 Task: Create a new custom object 'Candidate' in Salesforce, add fields for 'First Name', 'Last Name', 'Email', and 'Phone', and set up a custom tab for it.
Action: Mouse moved to (33, 107)
Screenshot: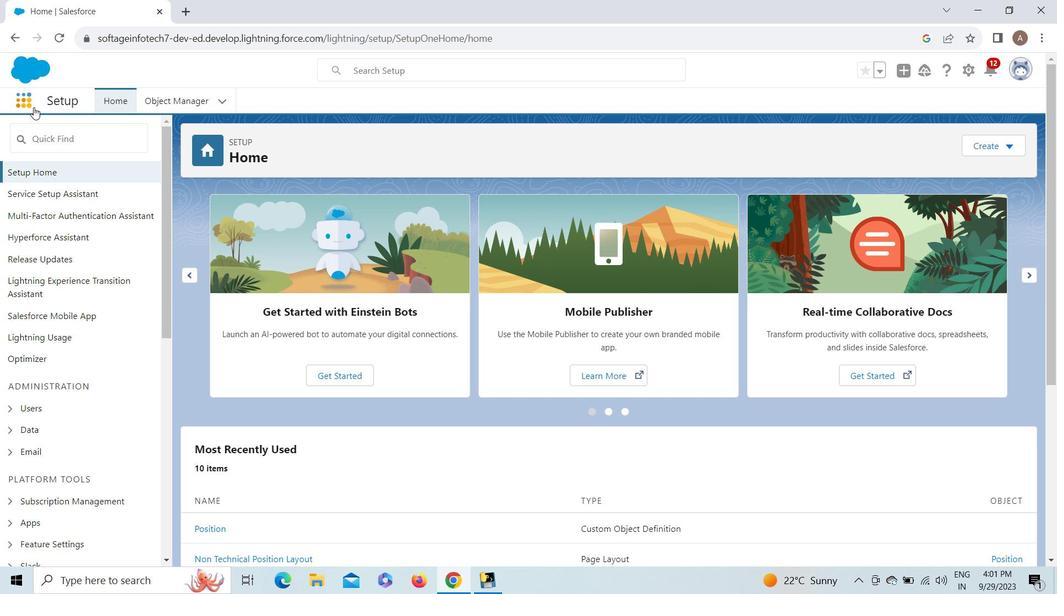 
Action: Mouse pressed left at (33, 107)
Screenshot: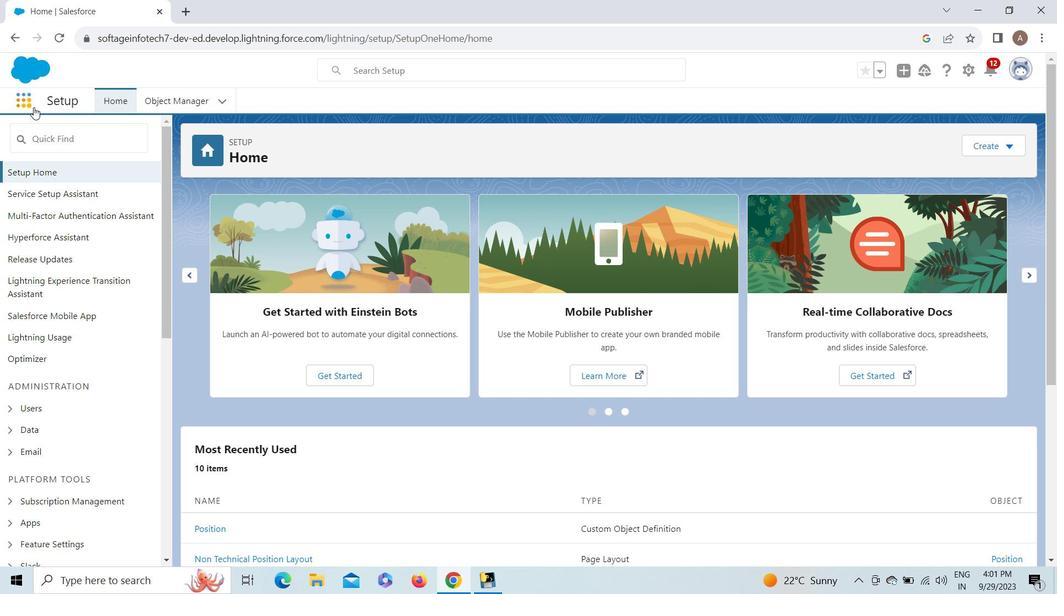
Action: Mouse moved to (86, 182)
Screenshot: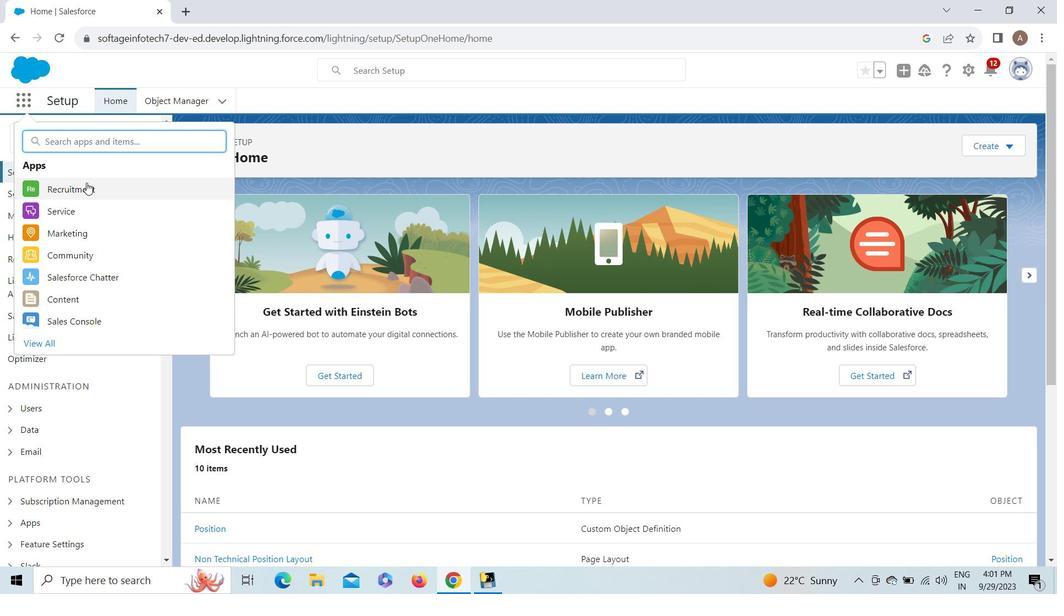 
Action: Mouse pressed left at (86, 182)
Screenshot: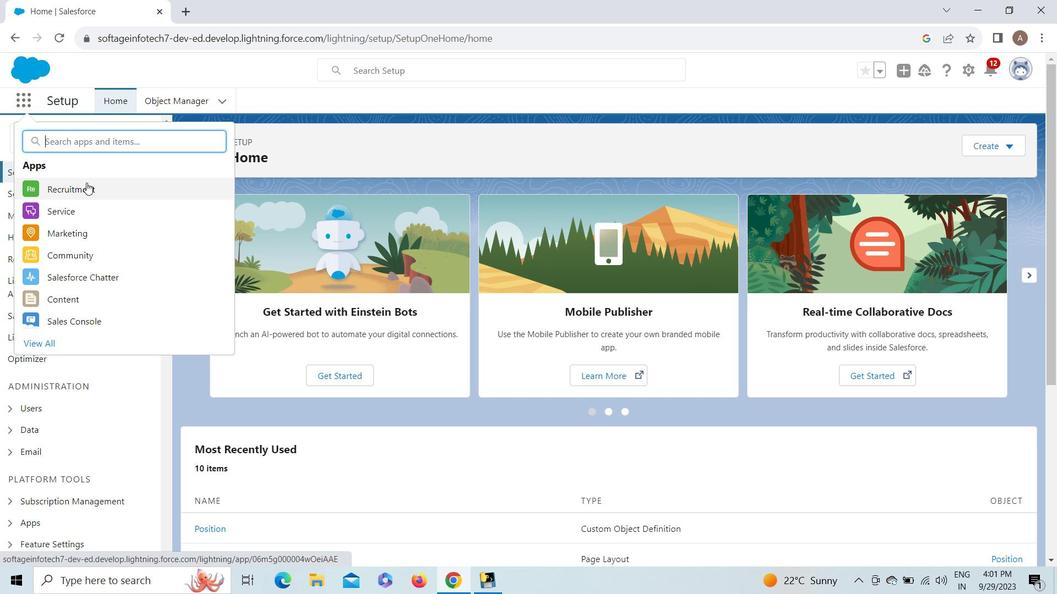 
Action: Mouse moved to (198, 93)
Screenshot: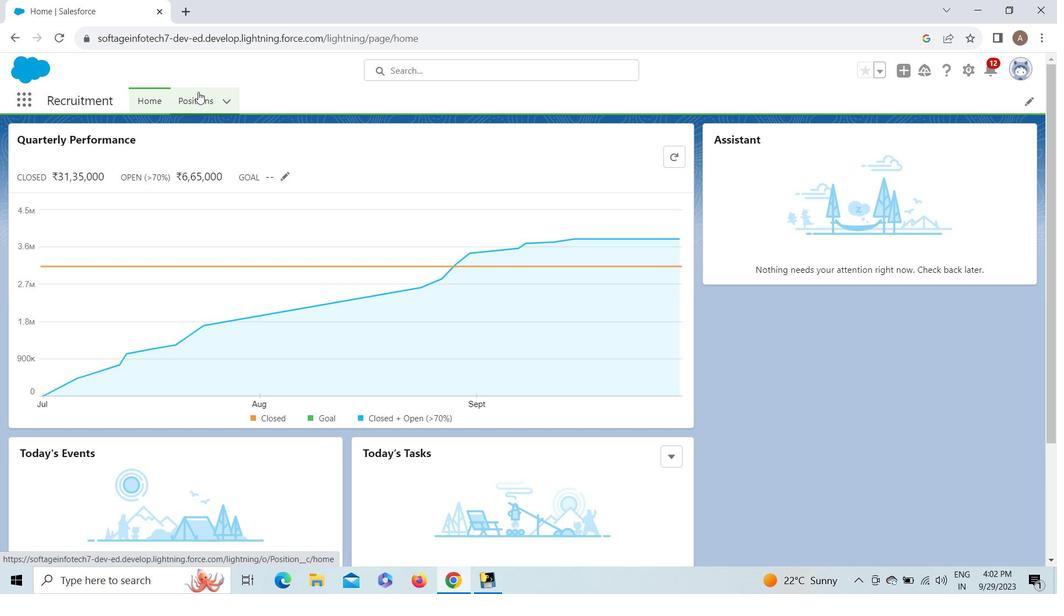 
Action: Mouse pressed left at (198, 93)
Screenshot: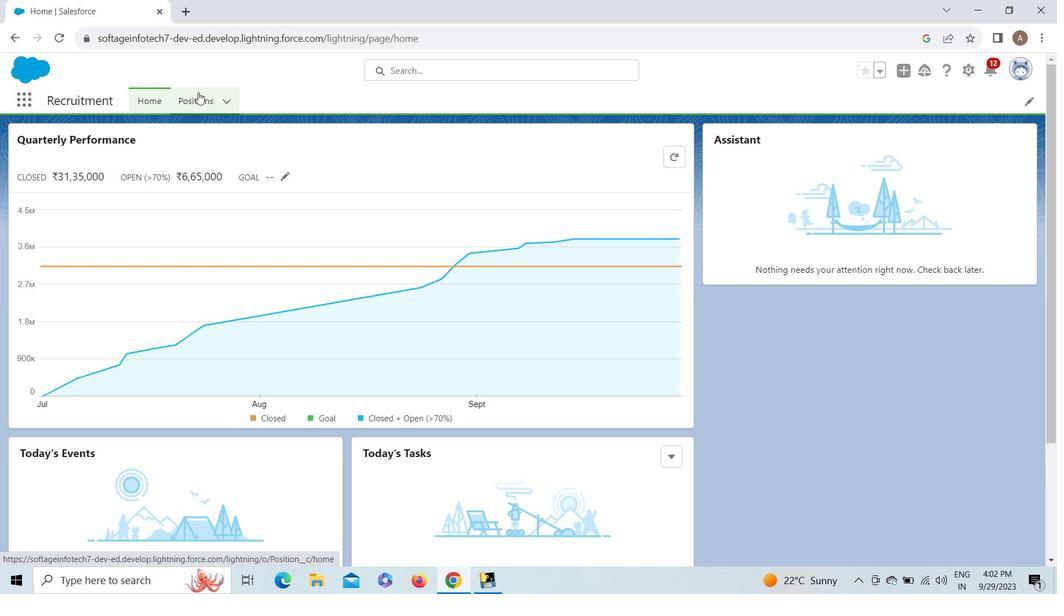 
Action: Mouse moved to (934, 167)
Screenshot: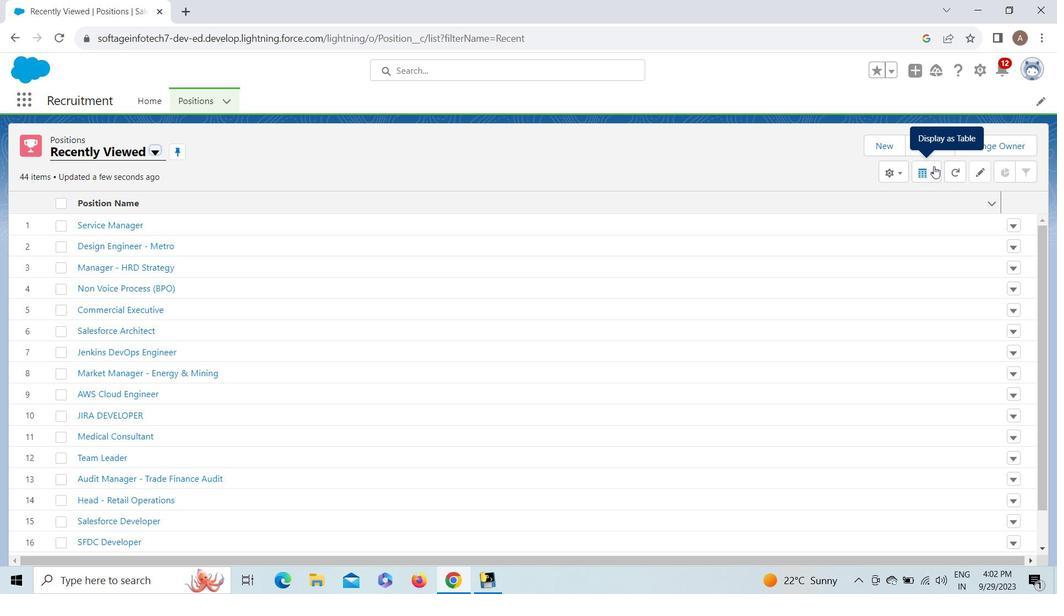 
Action: Mouse pressed left at (934, 167)
Screenshot: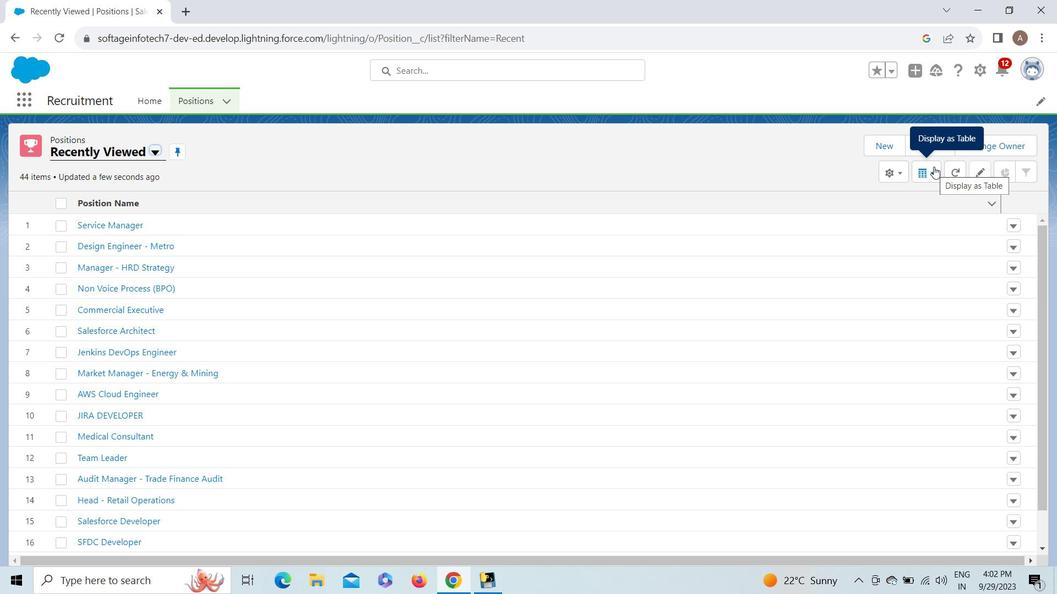 
Action: Mouse pressed left at (934, 167)
Screenshot: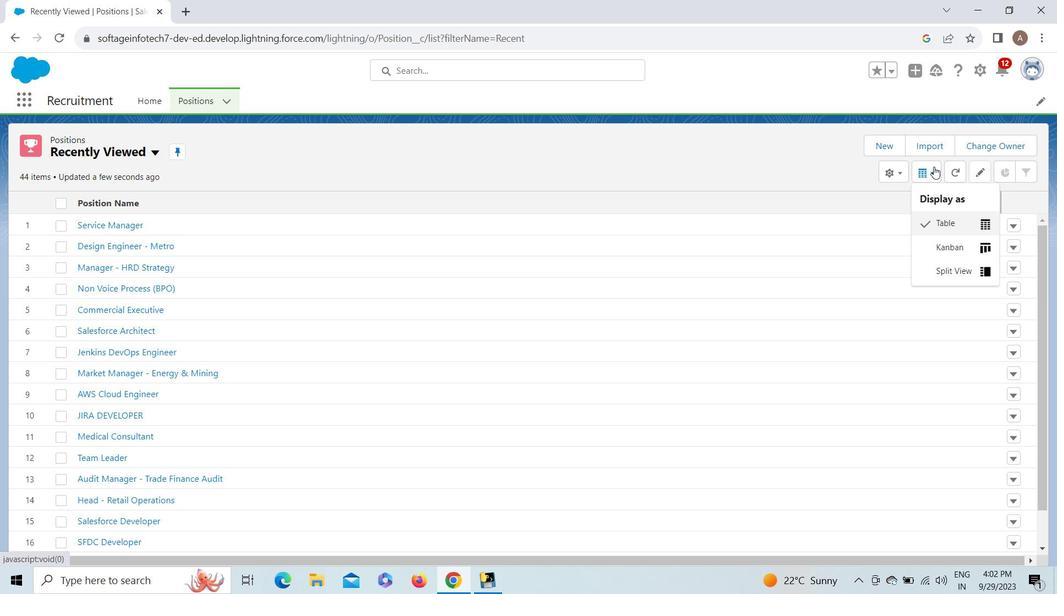 
Action: Mouse moved to (900, 171)
Screenshot: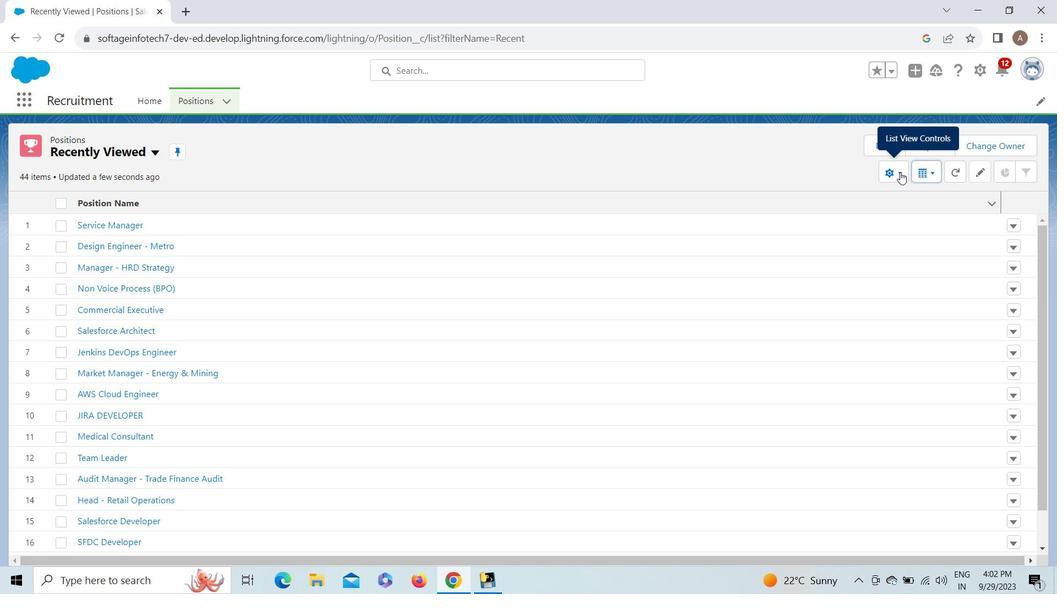 
Action: Mouse pressed left at (900, 171)
Screenshot: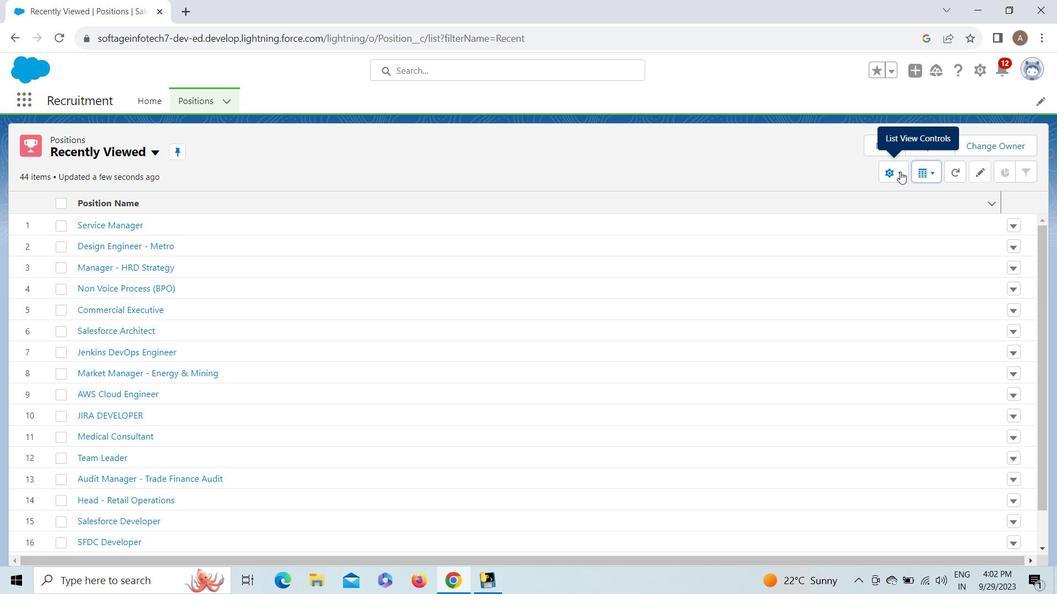 
Action: Mouse pressed left at (900, 171)
Screenshot: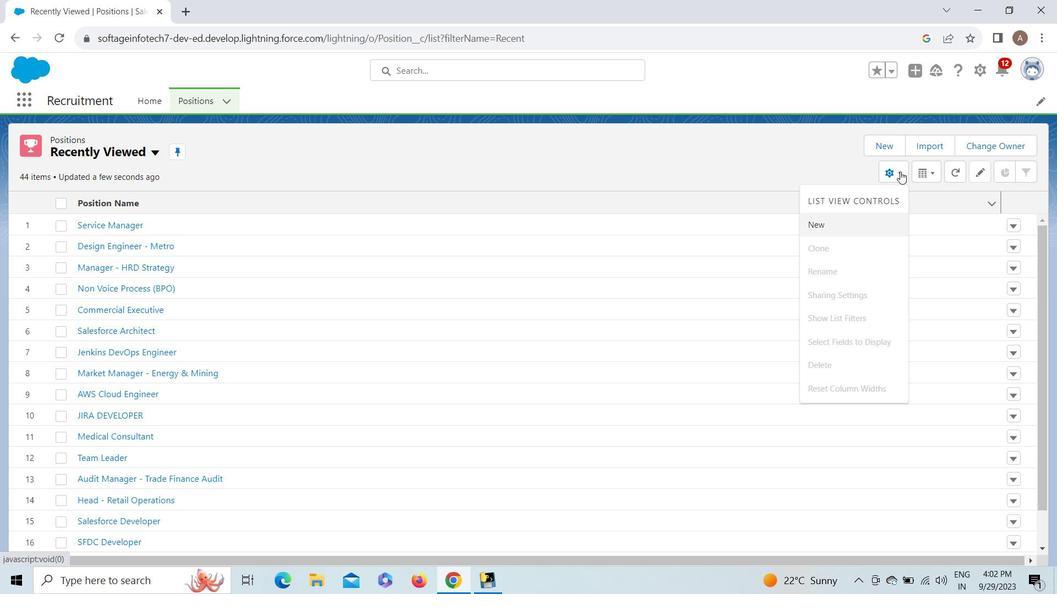 
Action: Mouse moved to (981, 67)
Screenshot: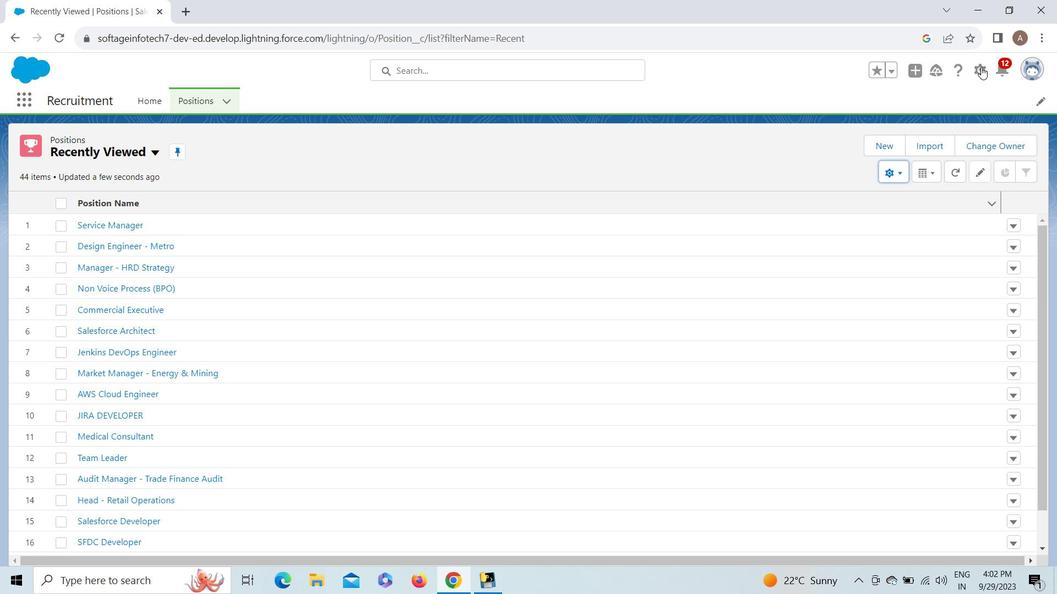 
Action: Mouse pressed left at (981, 67)
Screenshot: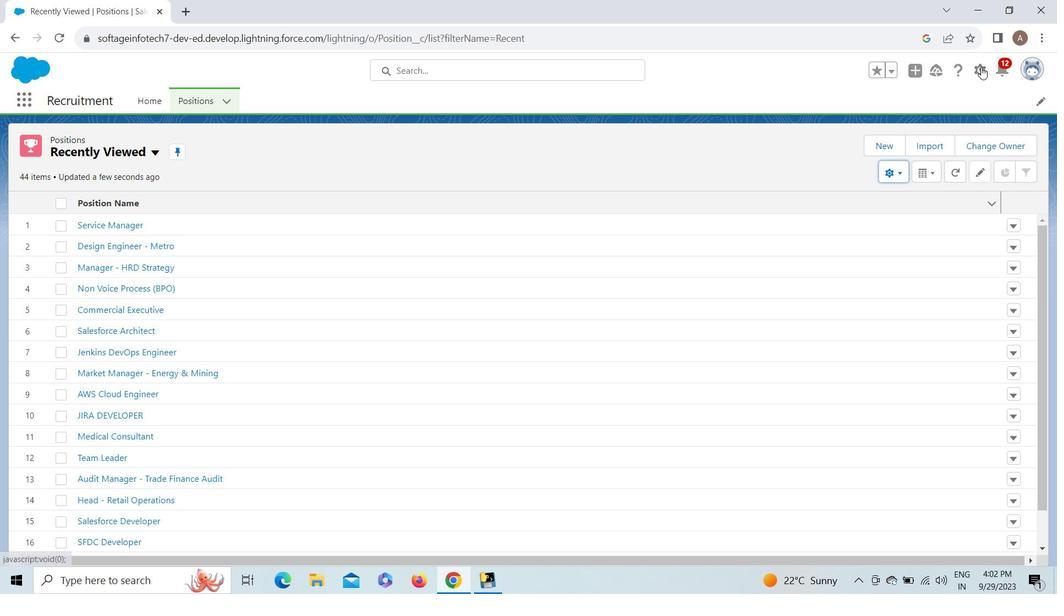 
Action: Mouse moved to (926, 113)
Screenshot: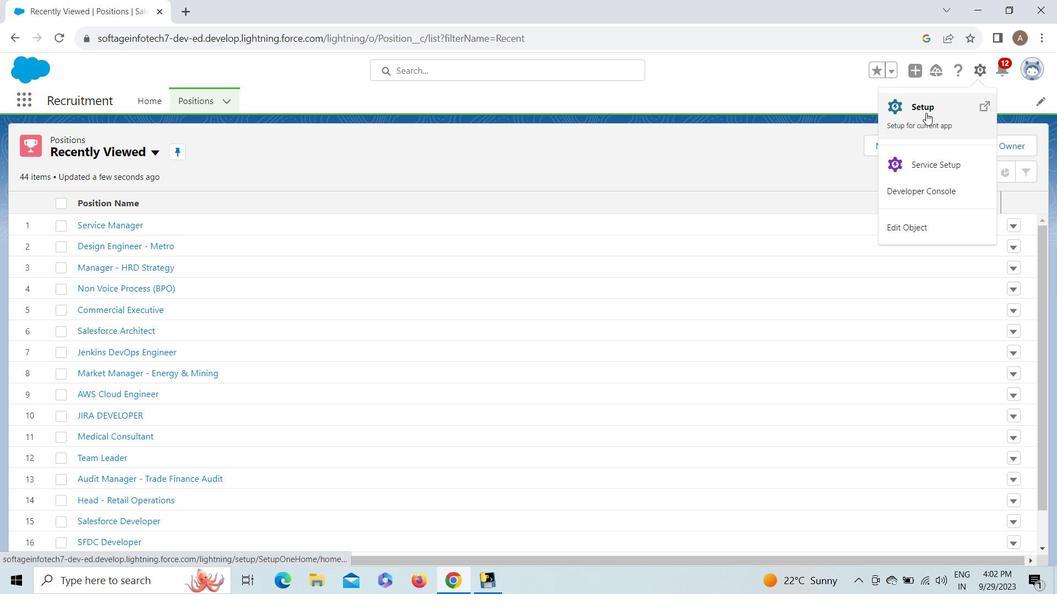 
Action: Mouse pressed left at (926, 113)
Screenshot: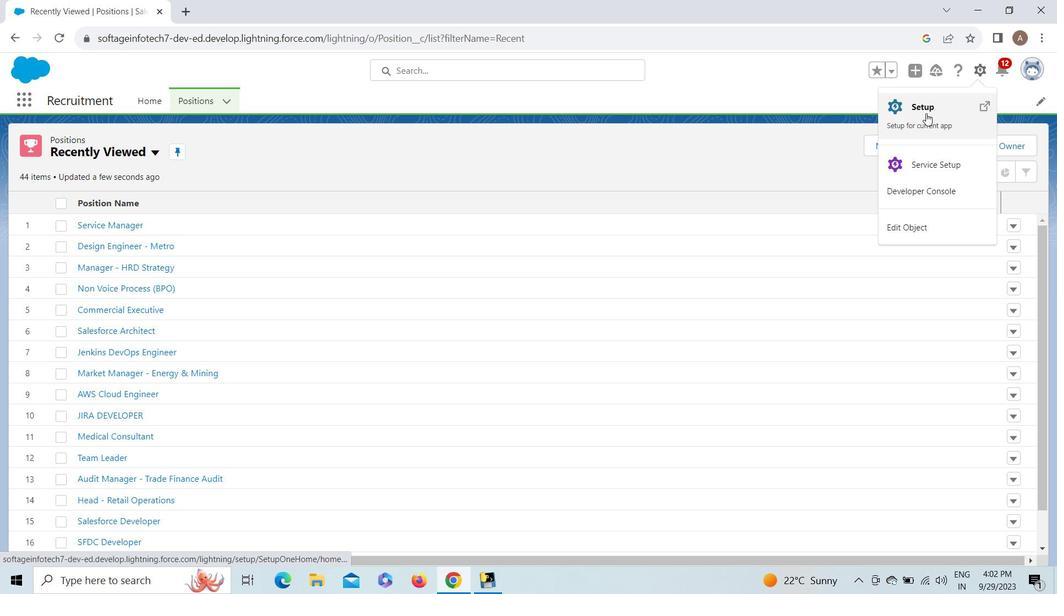 
Action: Mouse moved to (170, 103)
Screenshot: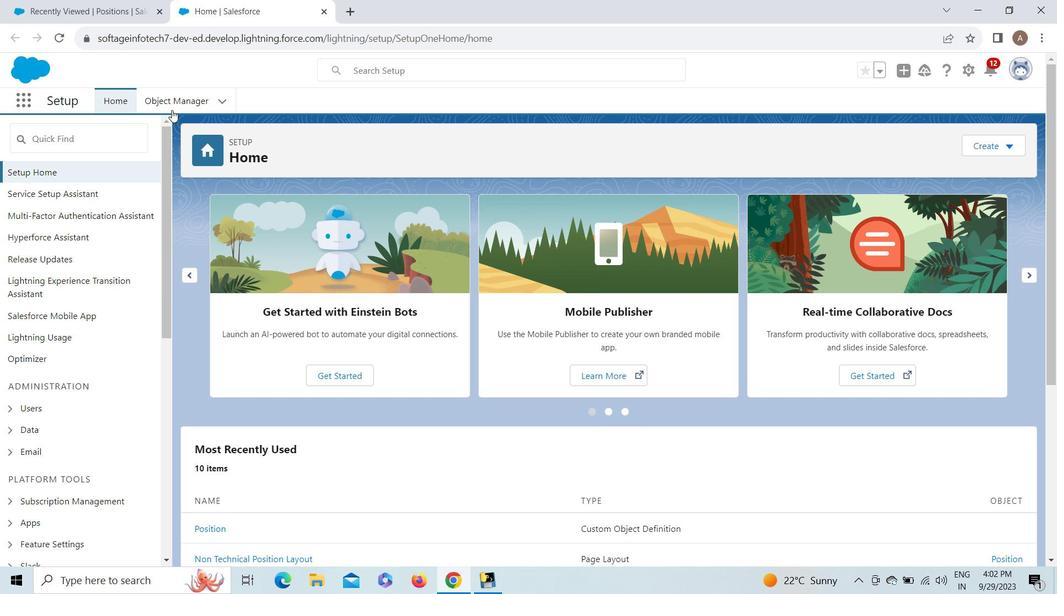 
Action: Mouse pressed left at (170, 103)
Screenshot: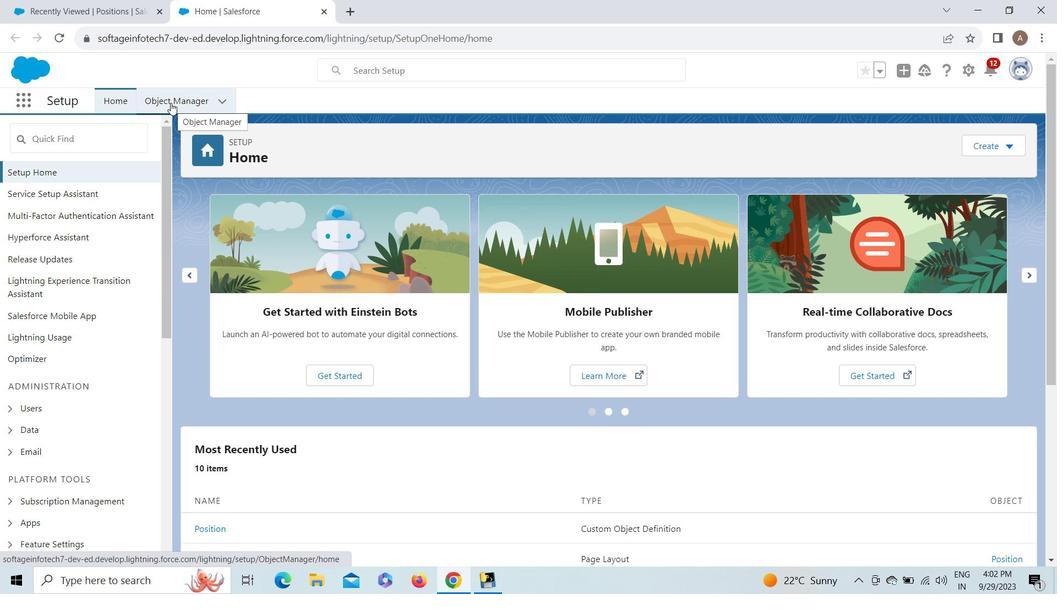 
Action: Mouse moved to (1024, 149)
Screenshot: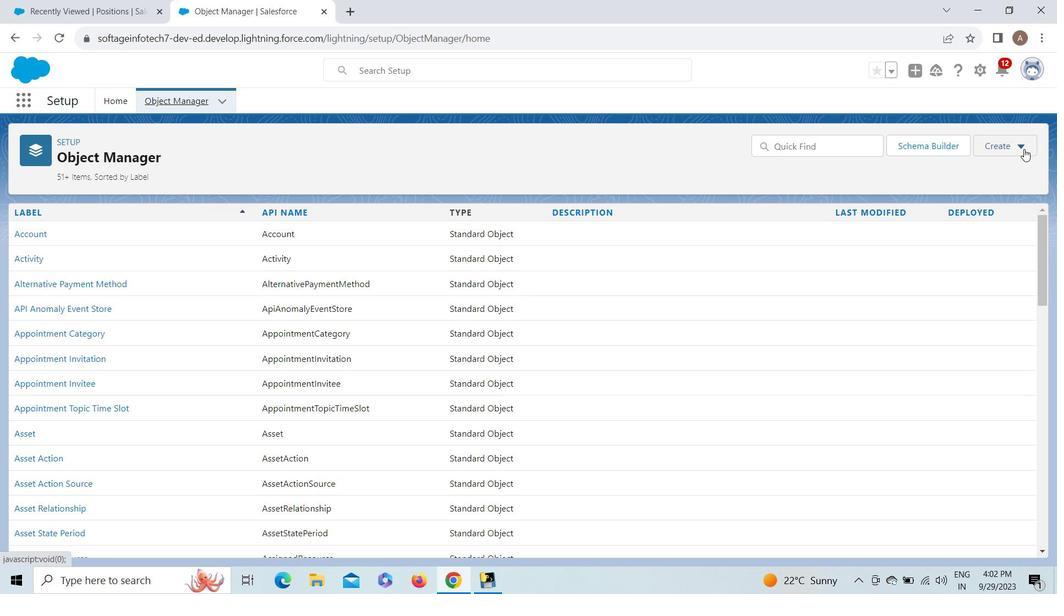 
Action: Mouse pressed left at (1024, 149)
Screenshot: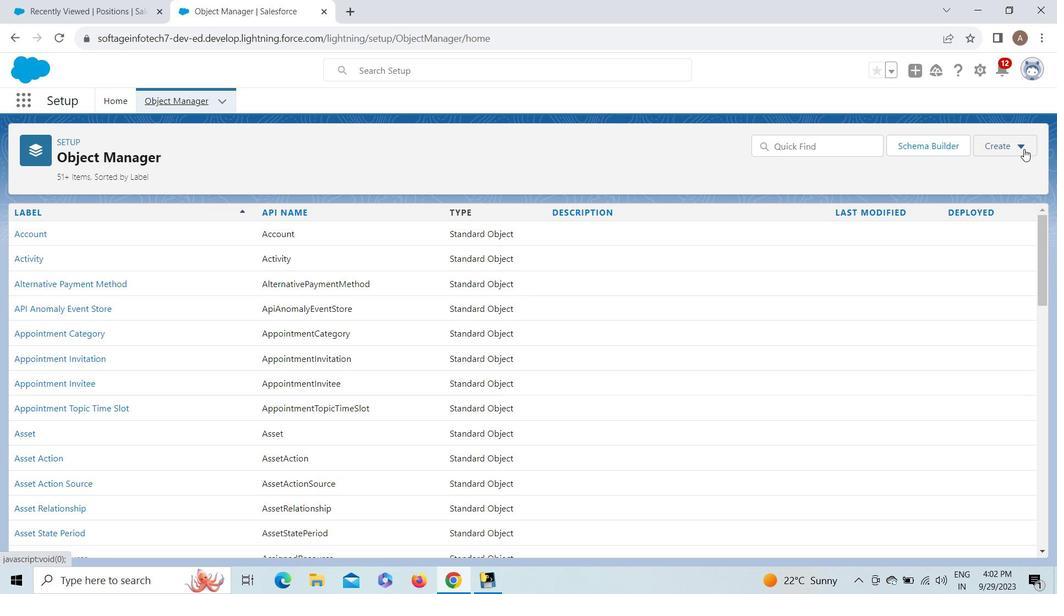 
Action: Mouse moved to (973, 178)
Screenshot: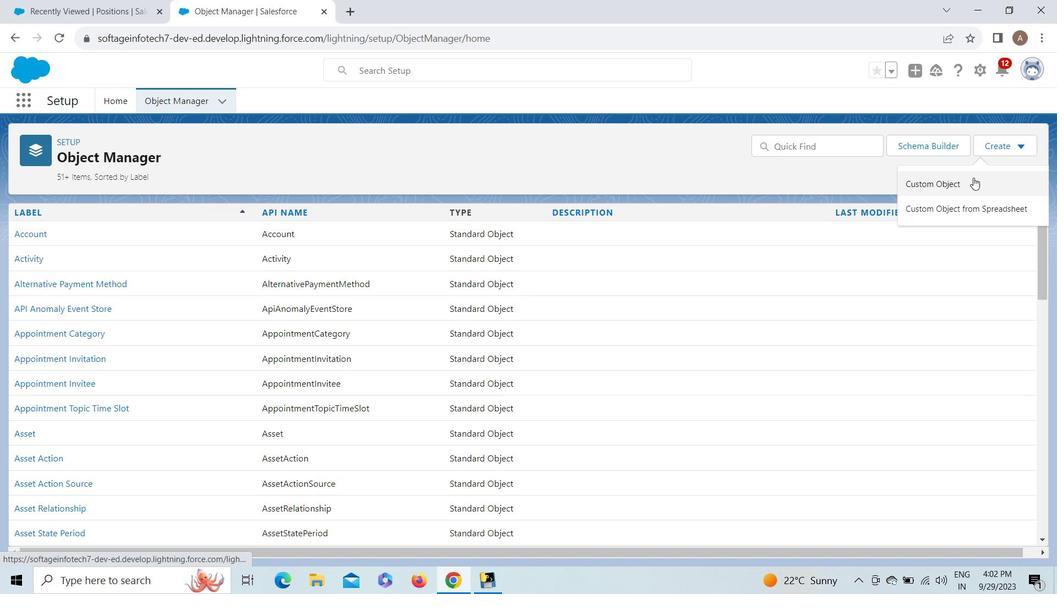 
Action: Mouse pressed left at (973, 178)
Screenshot: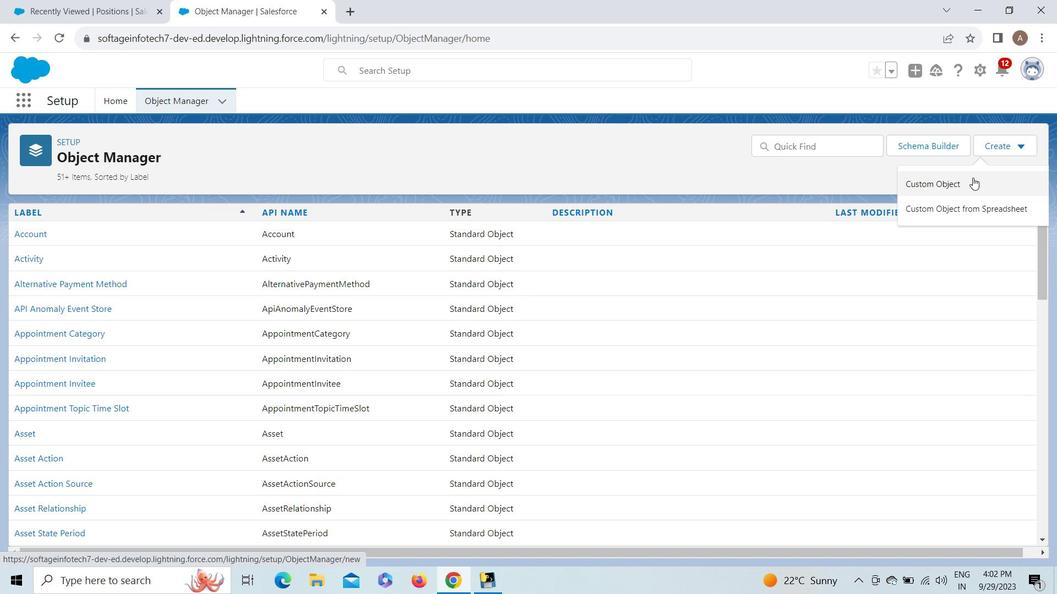 
Action: Mouse moved to (244, 318)
Screenshot: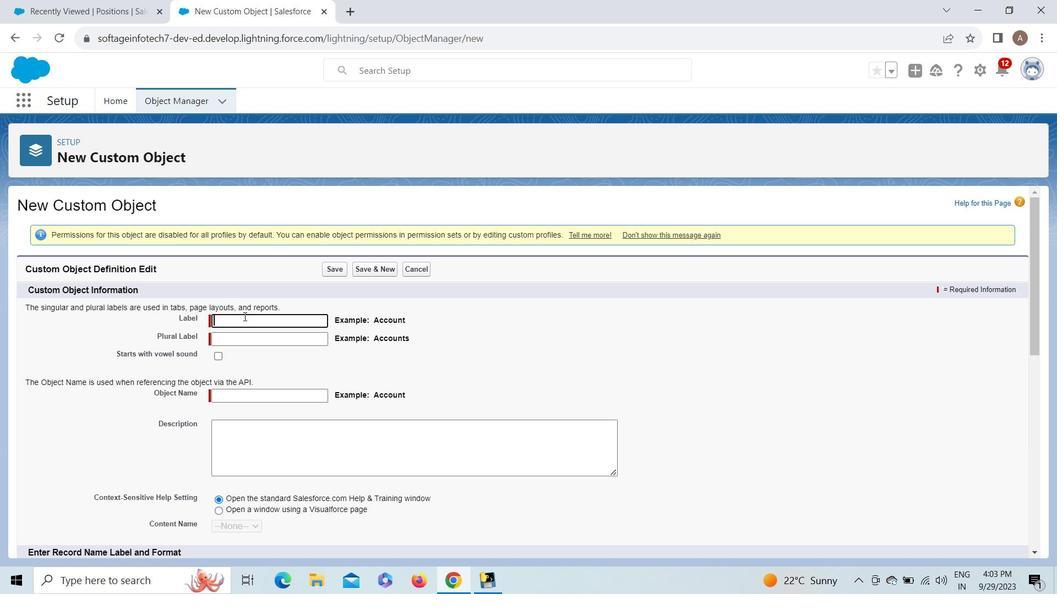 
Action: Key pressed <Key.shift>Candidate
Screenshot: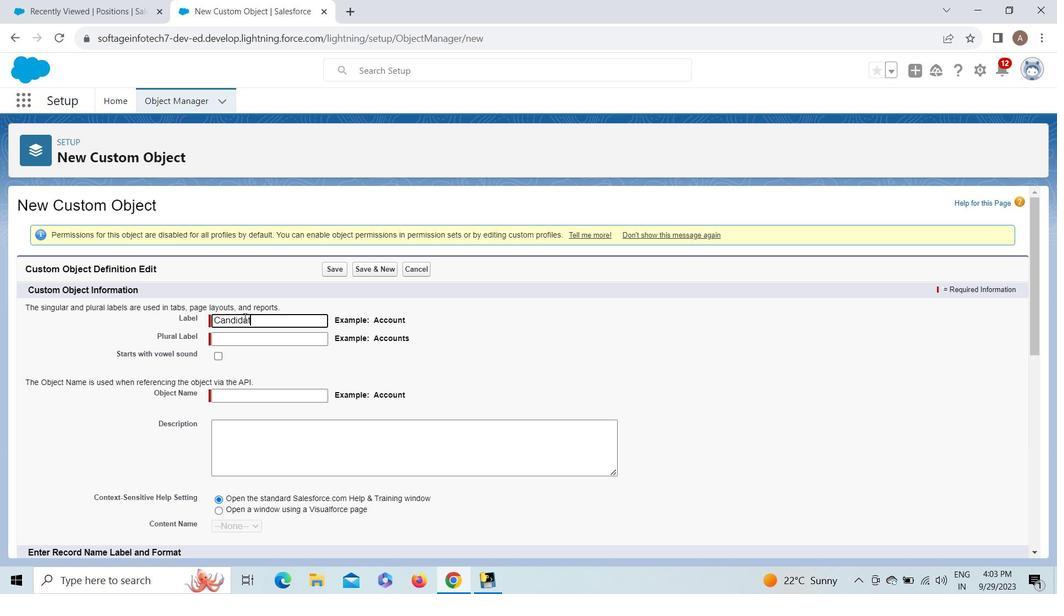 
Action: Mouse moved to (239, 335)
Screenshot: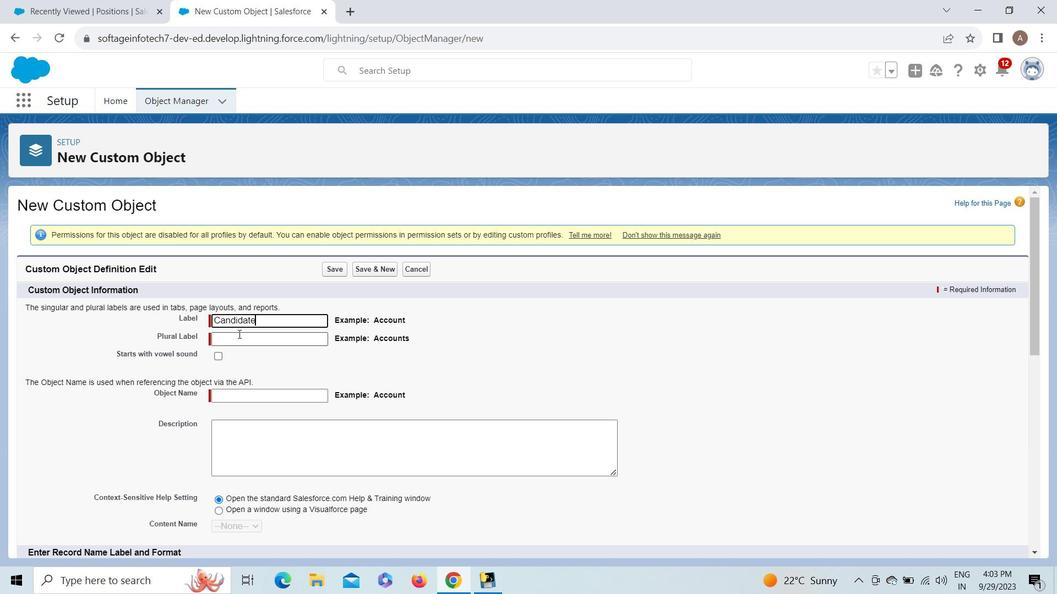 
Action: Mouse pressed left at (239, 335)
Screenshot: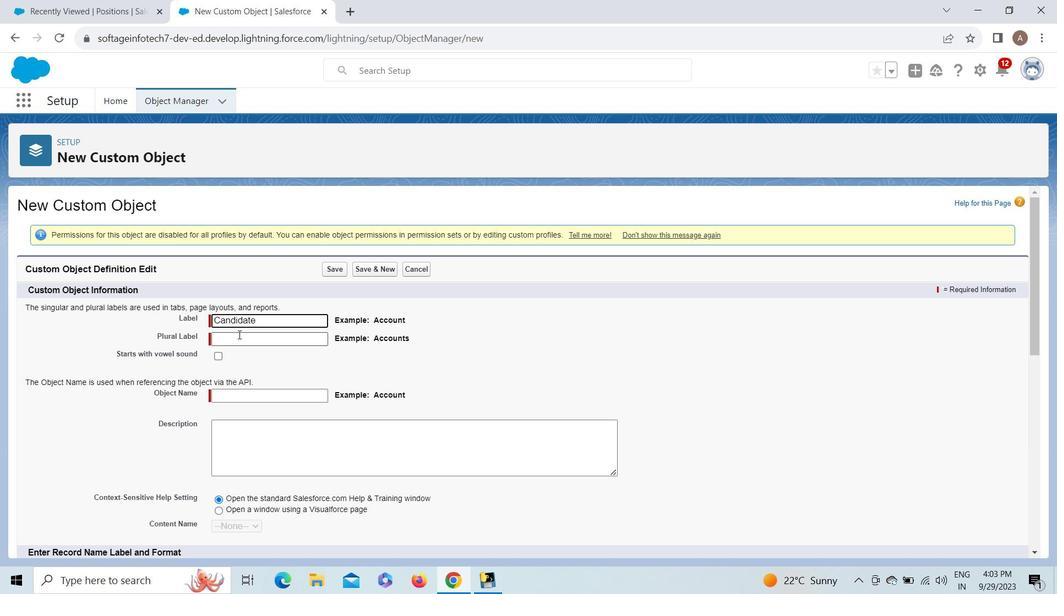 
Action: Key pressed <Key.shift>Candidates
Screenshot: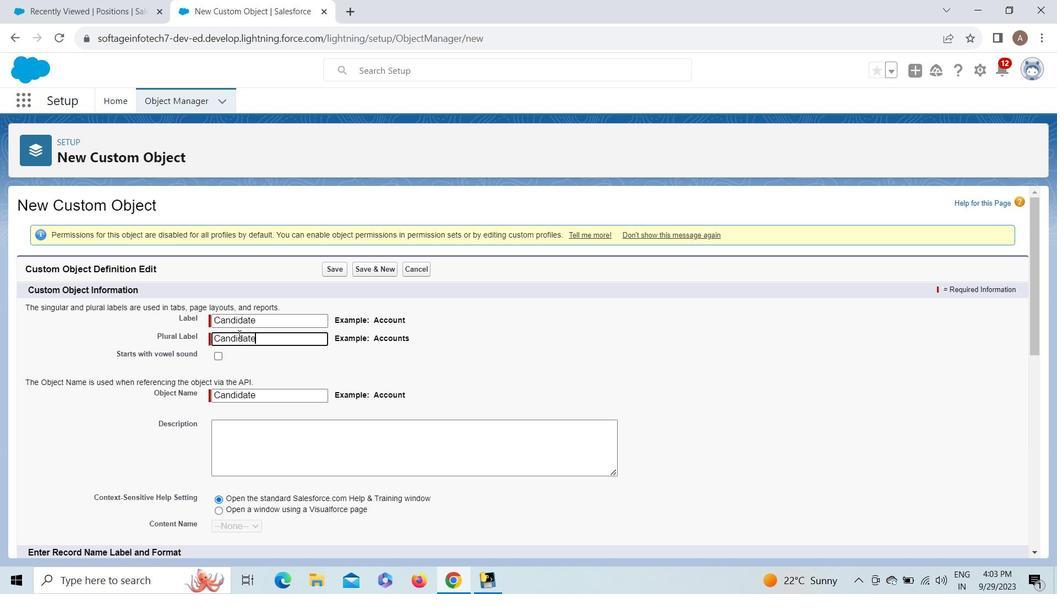 
Action: Mouse moved to (1037, 291)
Screenshot: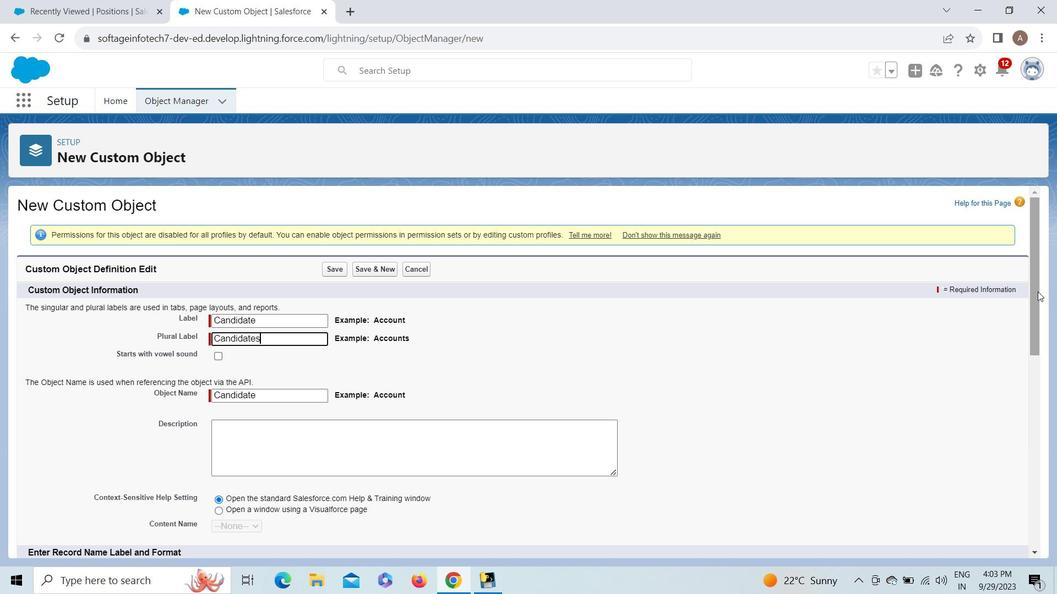 
Action: Mouse pressed left at (1037, 291)
Screenshot: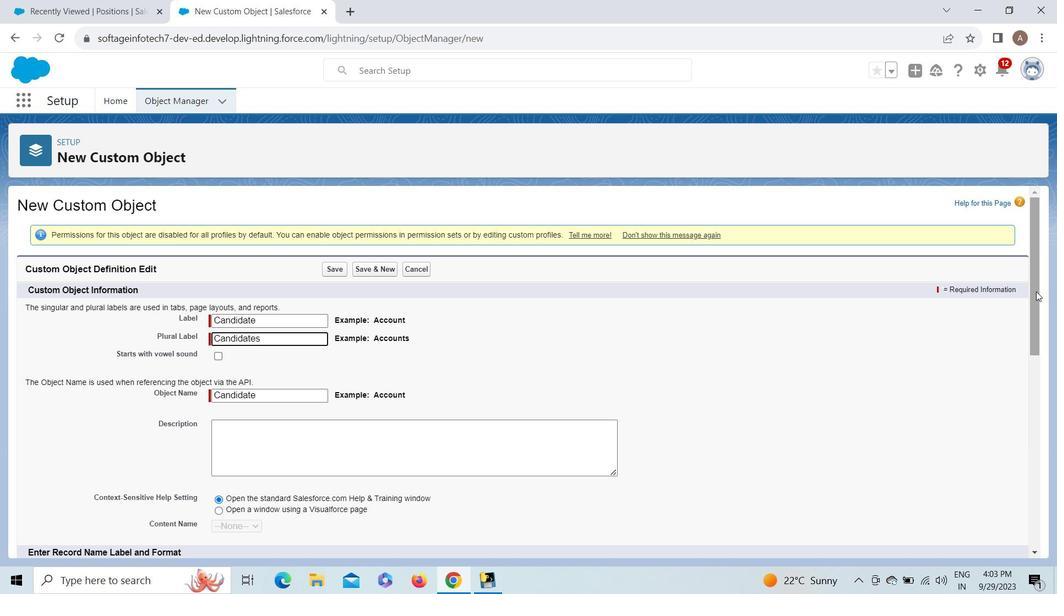 
Action: Mouse moved to (301, 432)
Screenshot: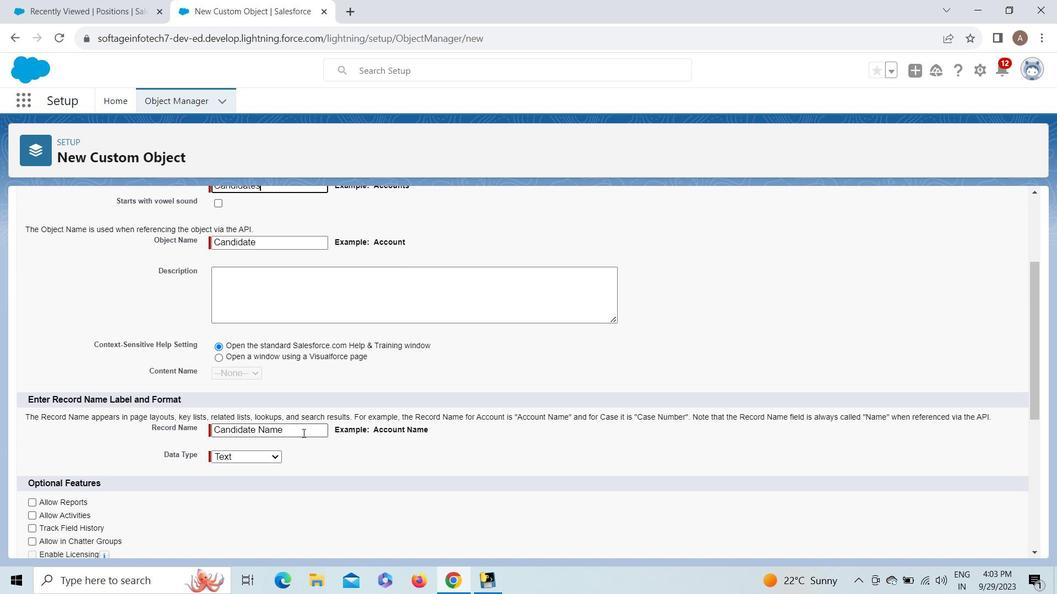 
Action: Mouse pressed left at (301, 432)
Screenshot: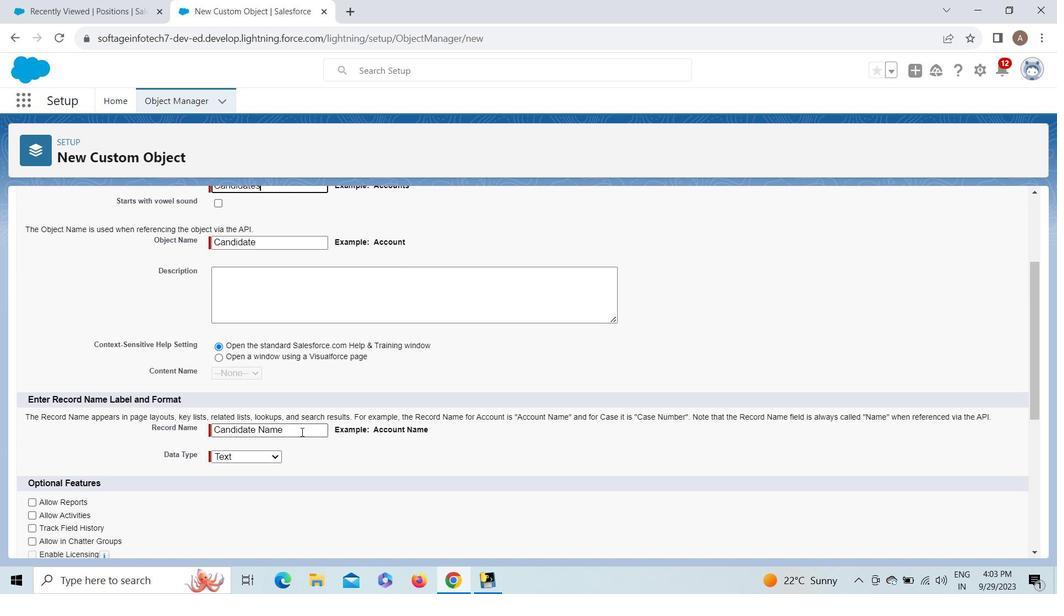 
Action: Key pressed <Key.backspace><Key.backspace><Key.backspace>umber
Screenshot: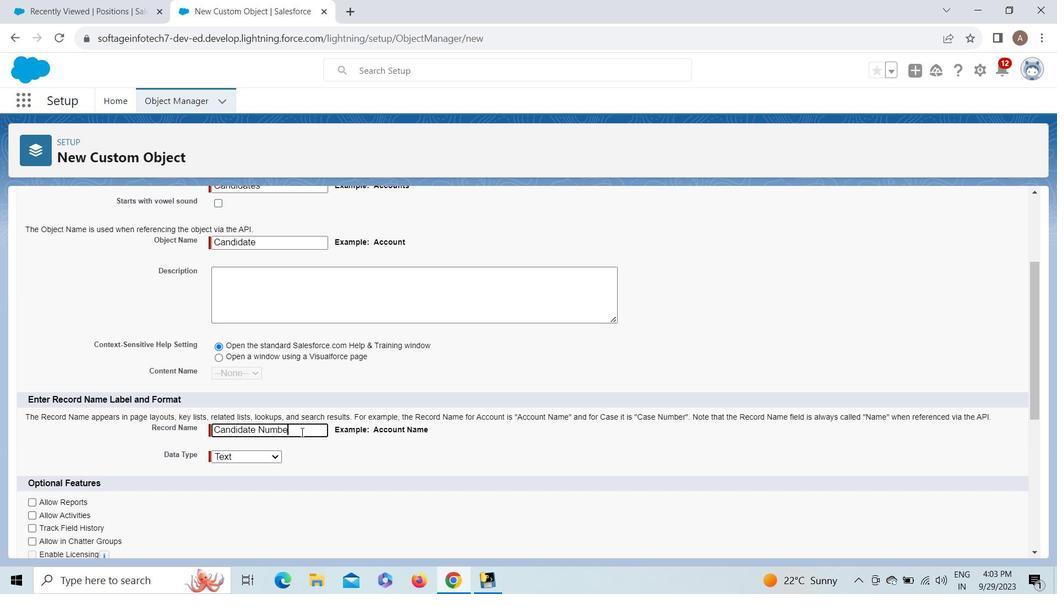 
Action: Mouse moved to (278, 457)
Screenshot: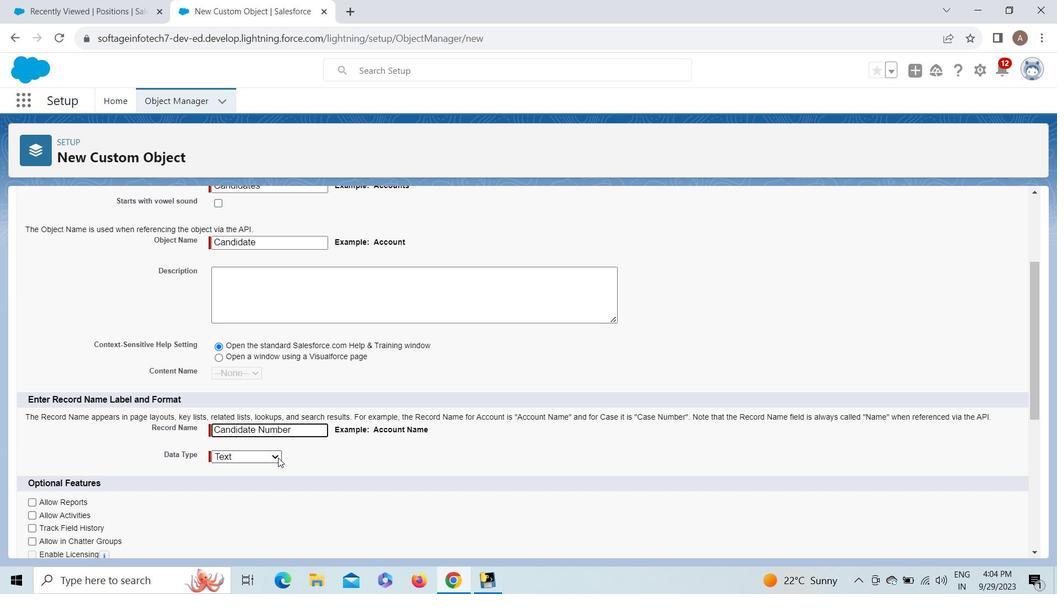 
Action: Mouse pressed left at (278, 457)
Screenshot: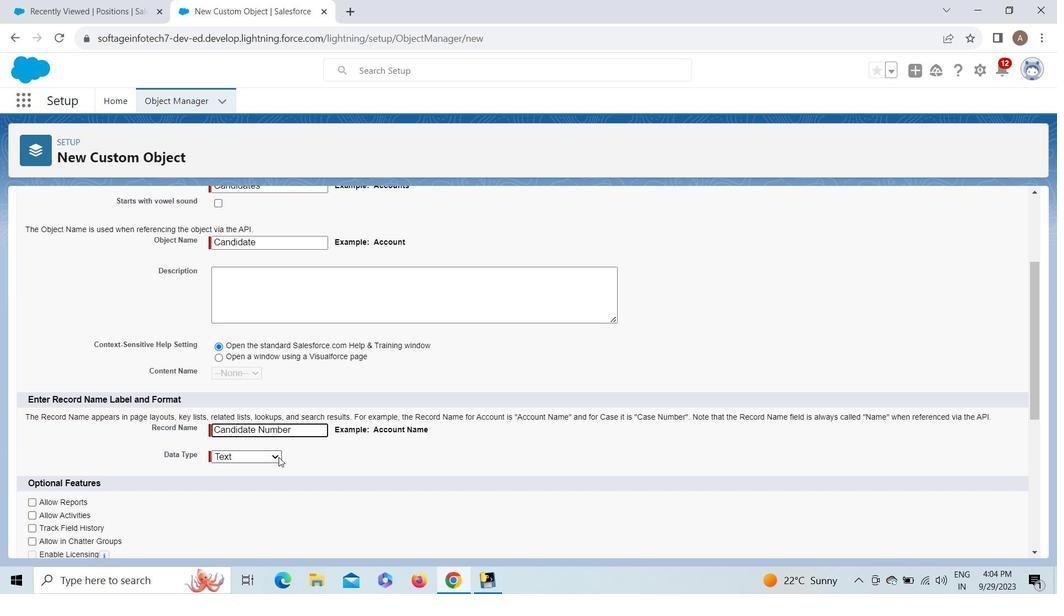 
Action: Mouse moved to (270, 481)
Screenshot: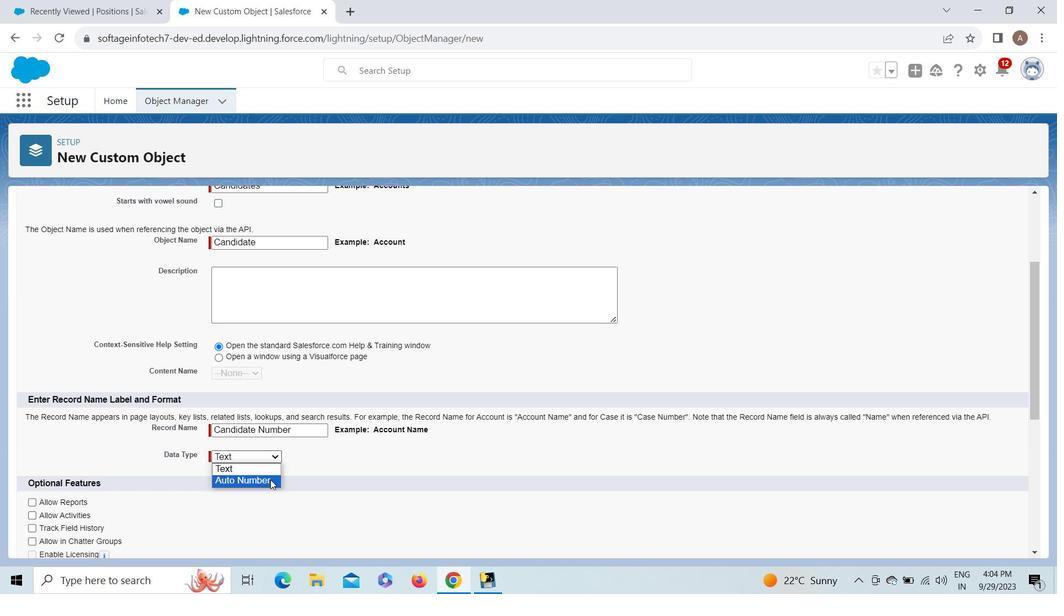 
Action: Mouse pressed left at (270, 481)
Screenshot: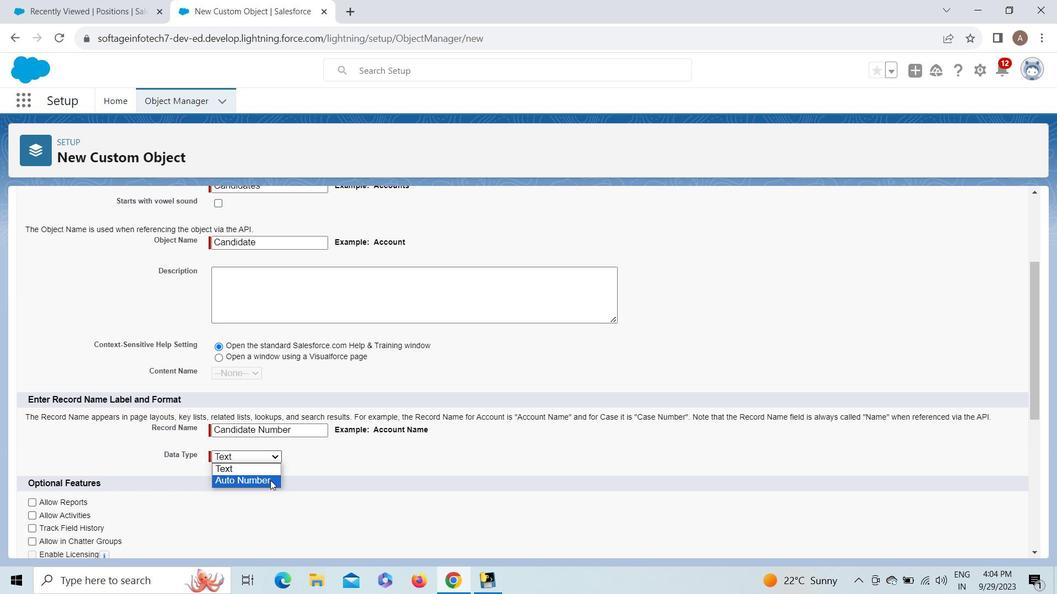 
Action: Mouse moved to (269, 475)
Screenshot: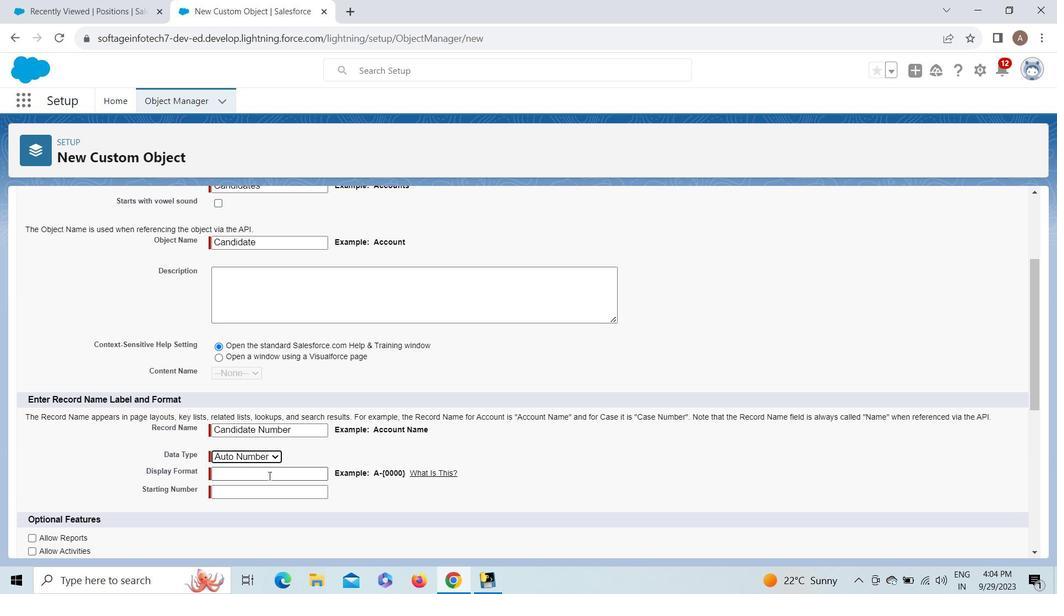 
Action: Mouse pressed left at (269, 475)
Screenshot: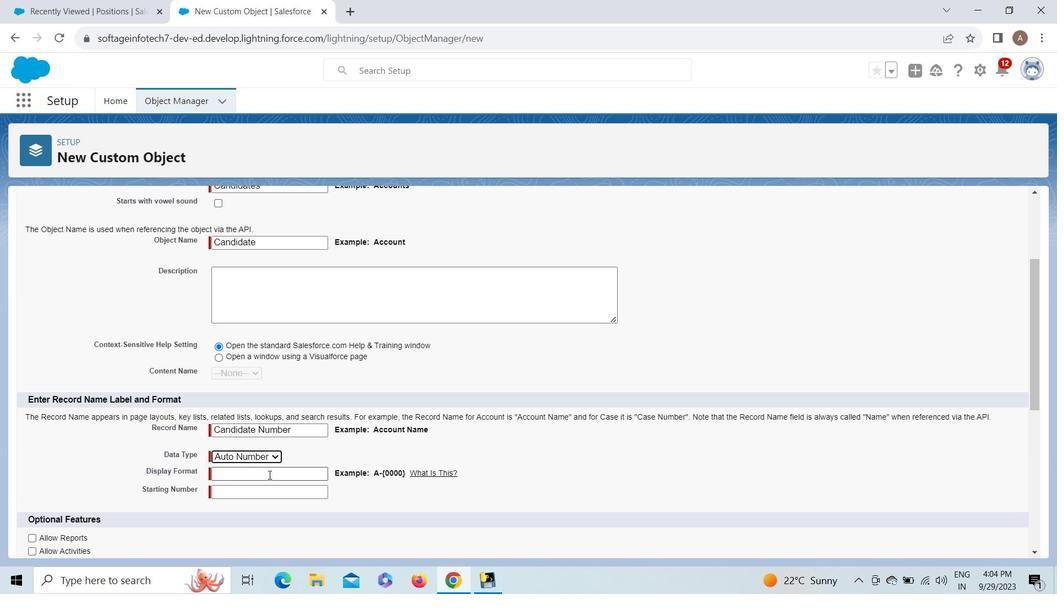 
Action: Key pressed <Key.shift>C-<Key.shift_r>{}<Key.left>0000
Screenshot: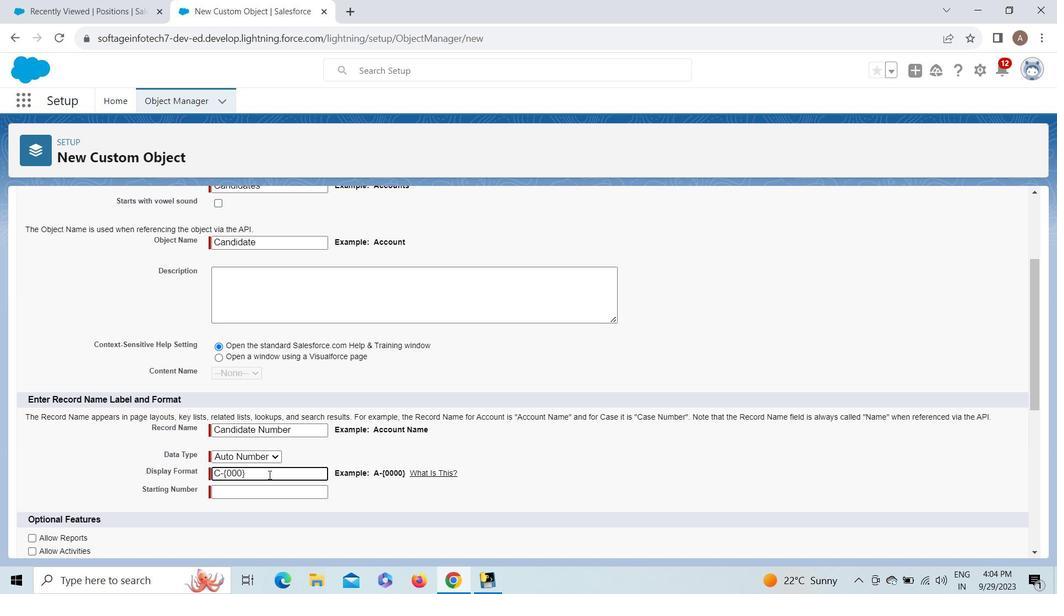 
Action: Mouse moved to (253, 497)
Screenshot: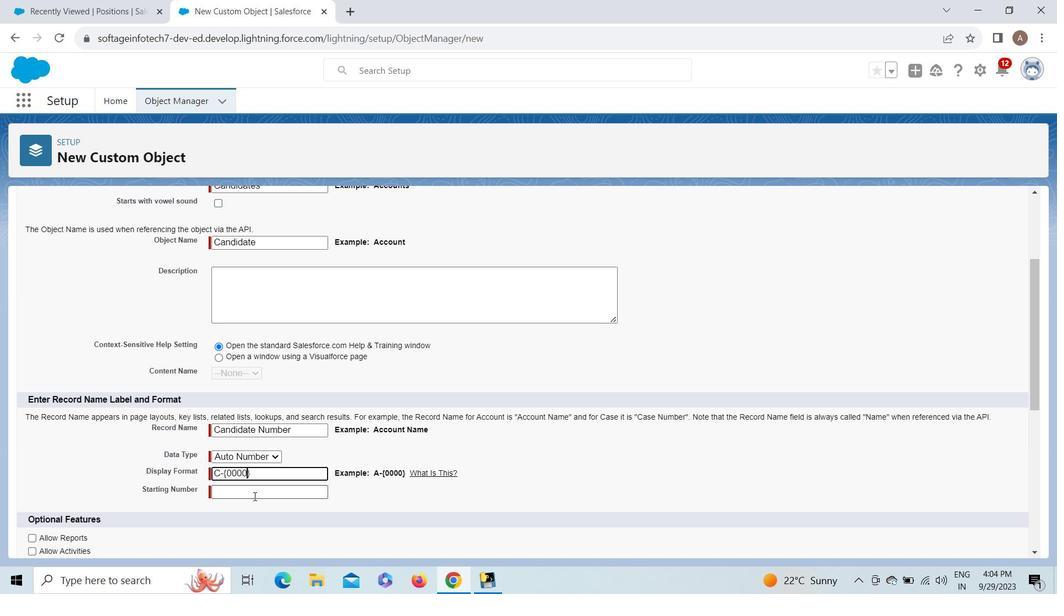 
Action: Mouse pressed left at (253, 497)
Screenshot: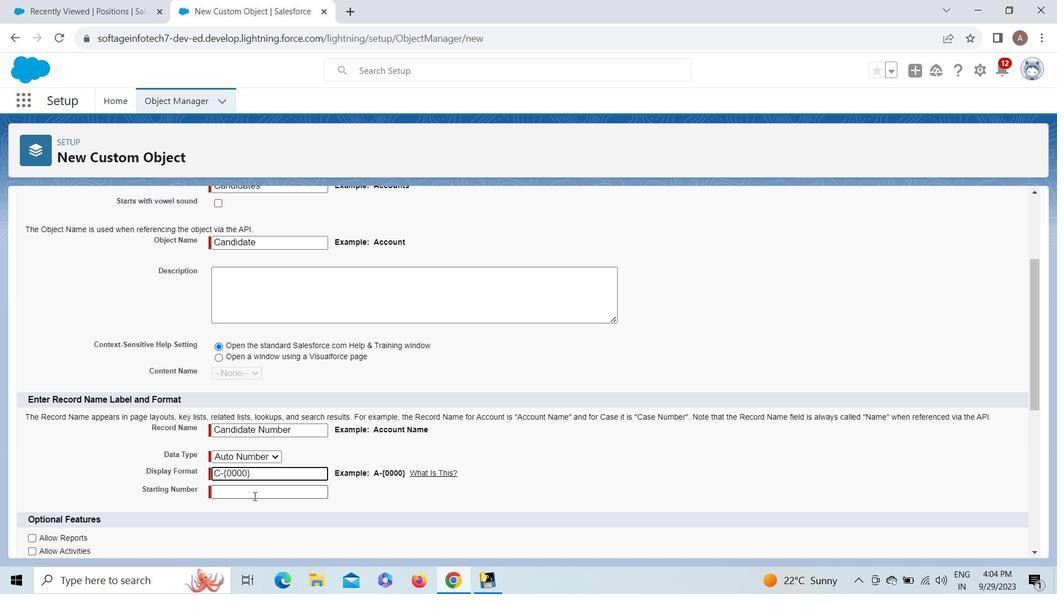 
Action: Mouse moved to (373, 490)
Screenshot: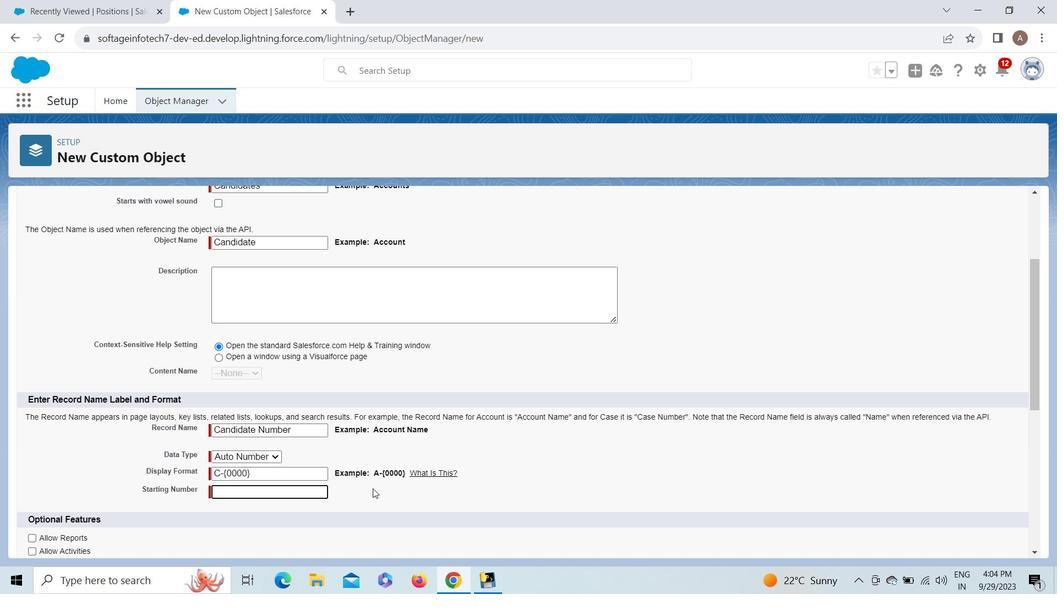 
Action: Key pressed 01
Screenshot: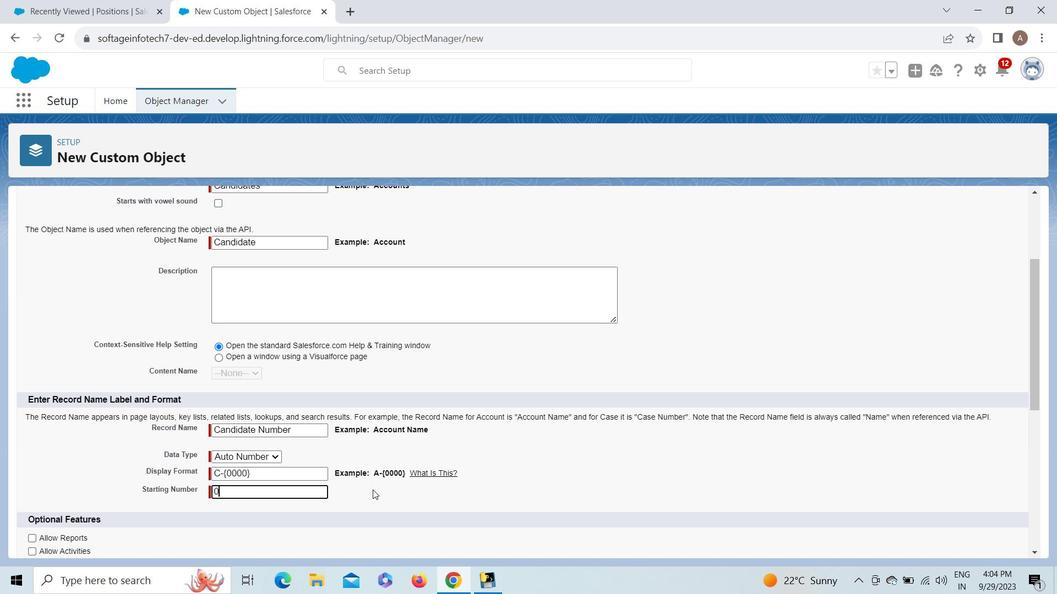 
Action: Mouse moved to (1033, 384)
Screenshot: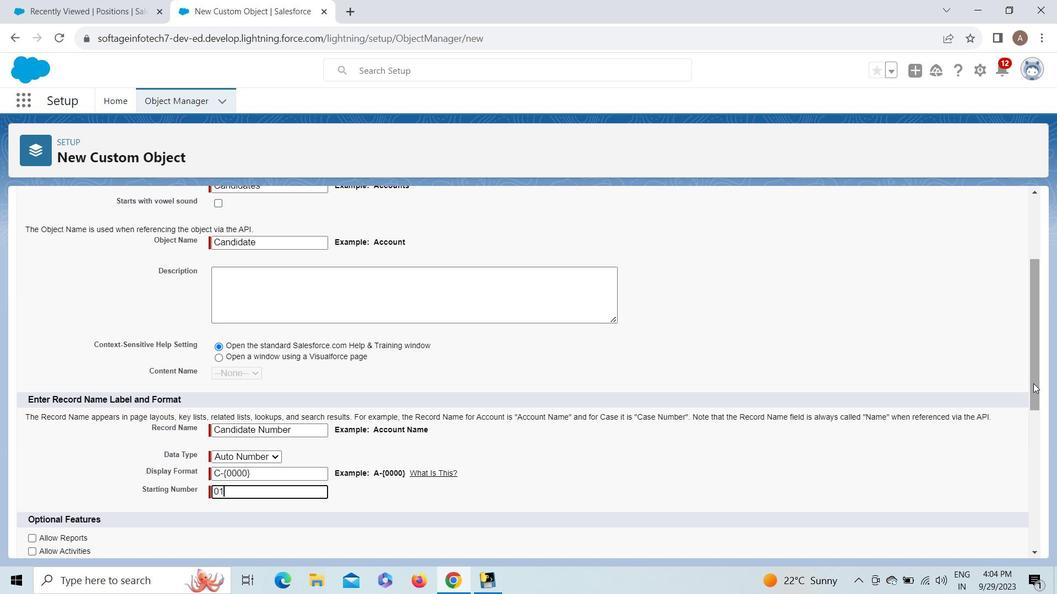 
Action: Mouse pressed left at (1033, 384)
Screenshot: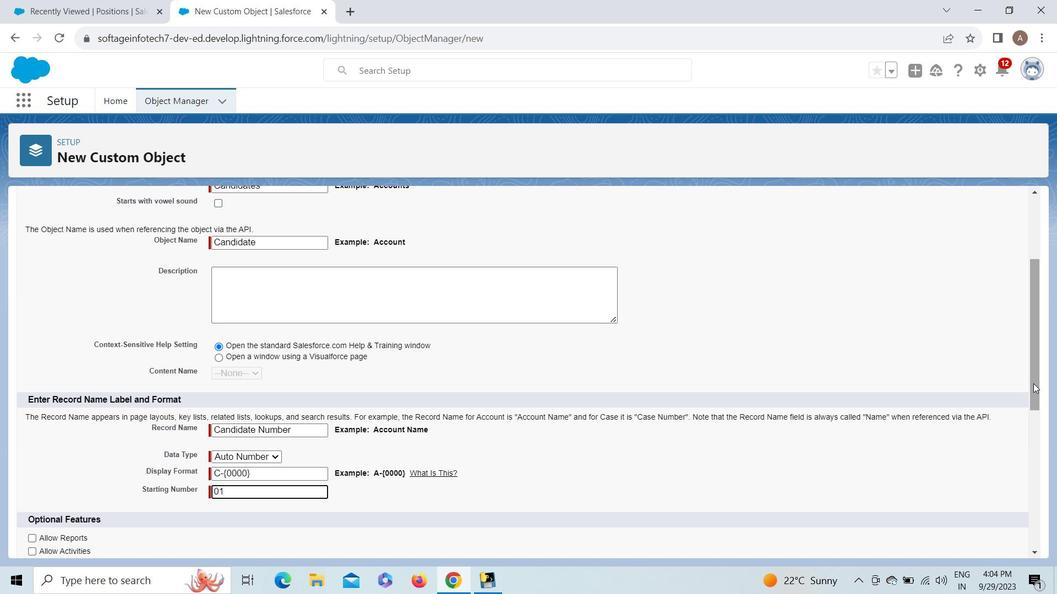 
Action: Mouse moved to (30, 422)
Screenshot: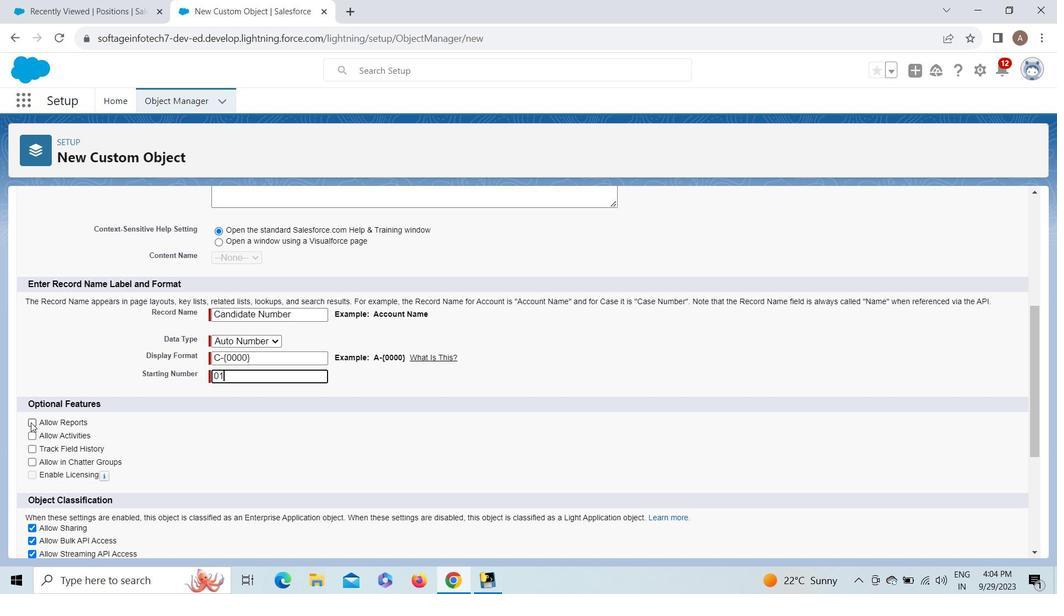 
Action: Mouse pressed left at (30, 422)
Screenshot: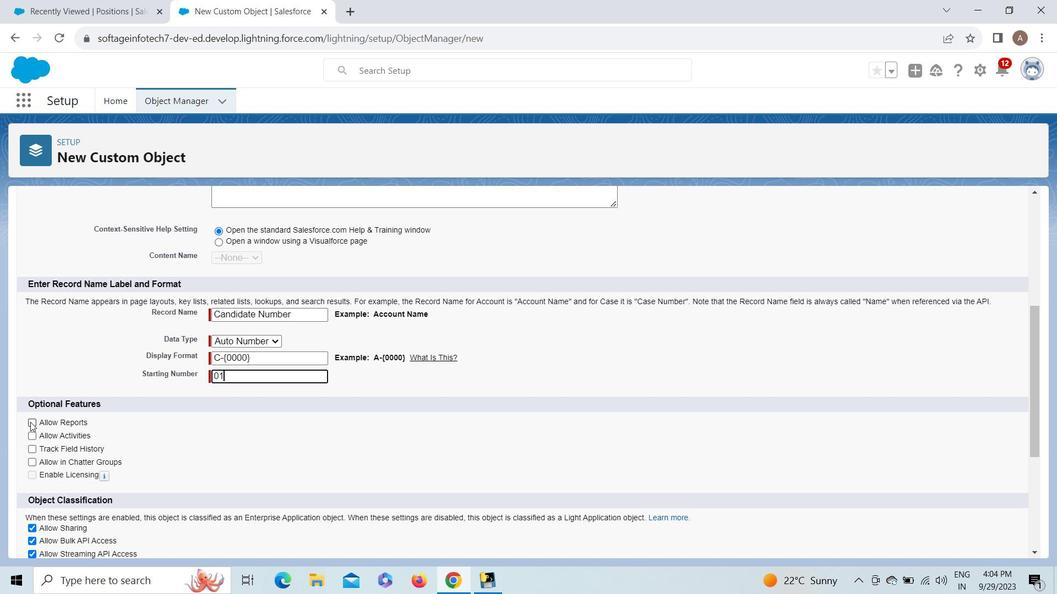 
Action: Mouse moved to (31, 436)
Screenshot: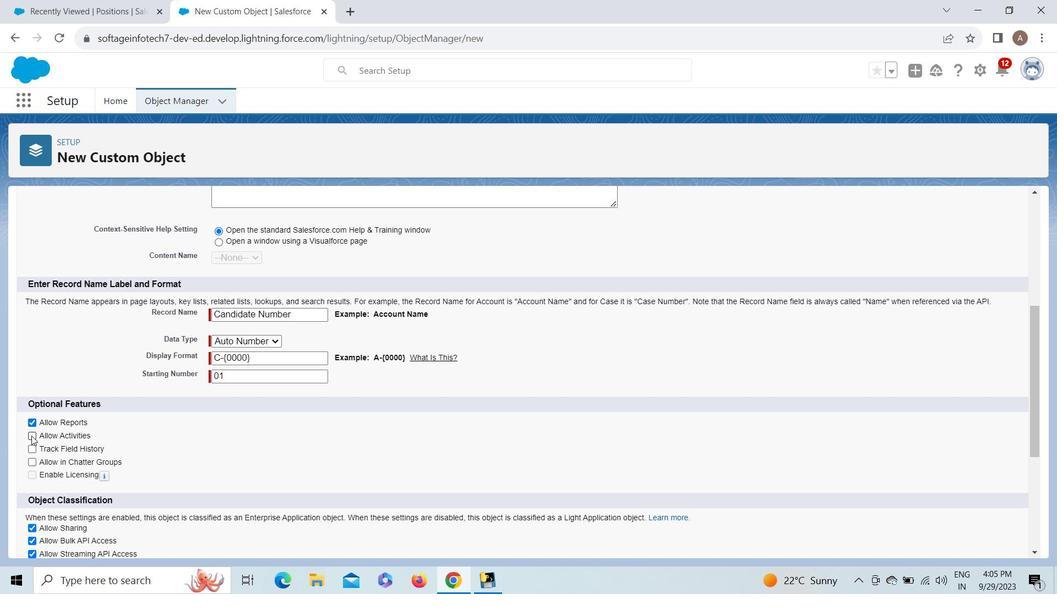 
Action: Mouse pressed left at (31, 436)
Screenshot: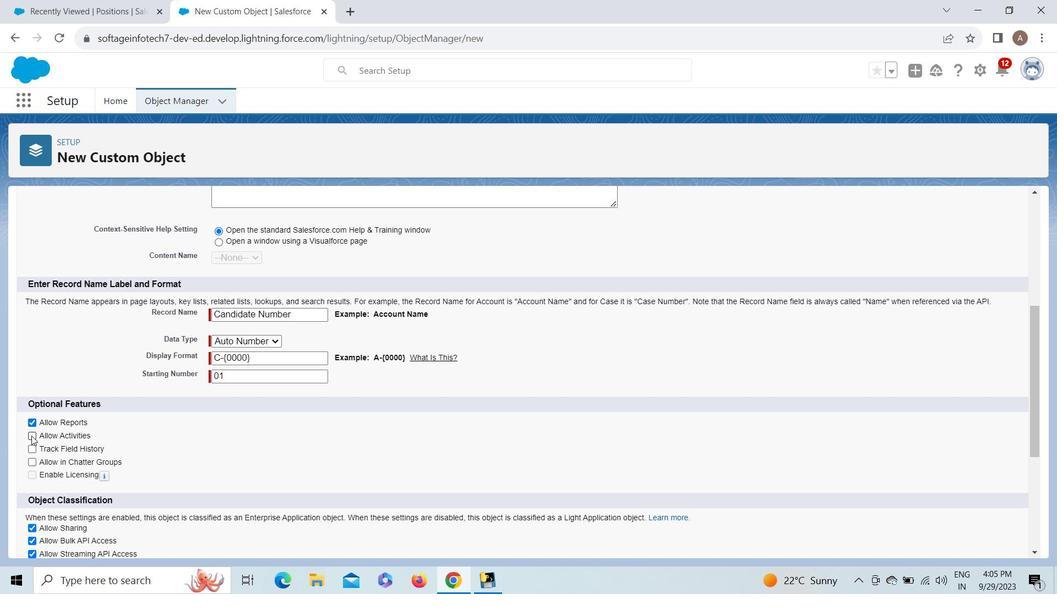 
Action: Mouse moved to (32, 449)
Screenshot: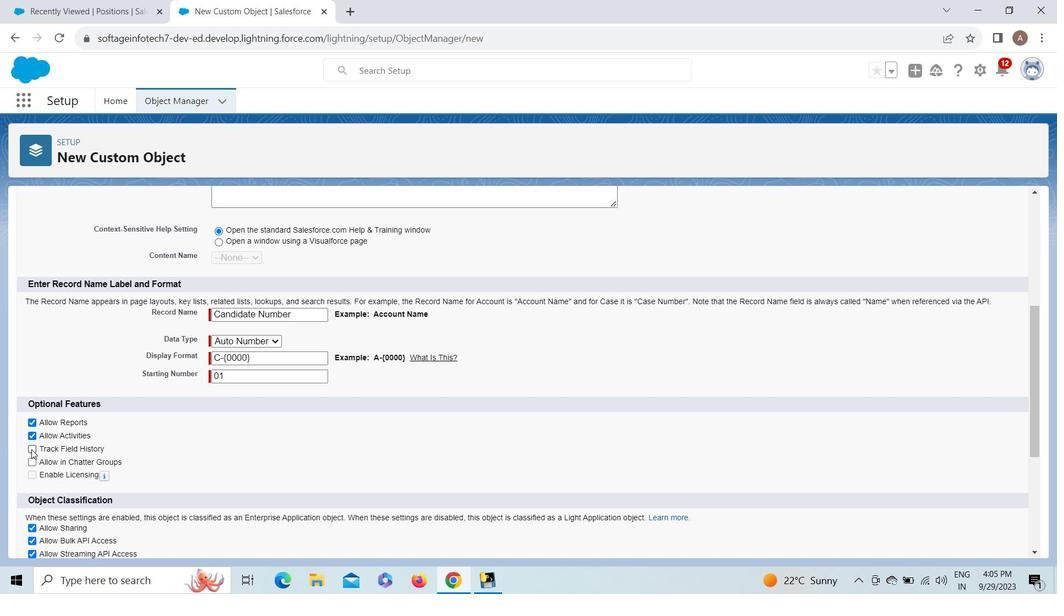 
Action: Mouse pressed left at (32, 449)
Screenshot: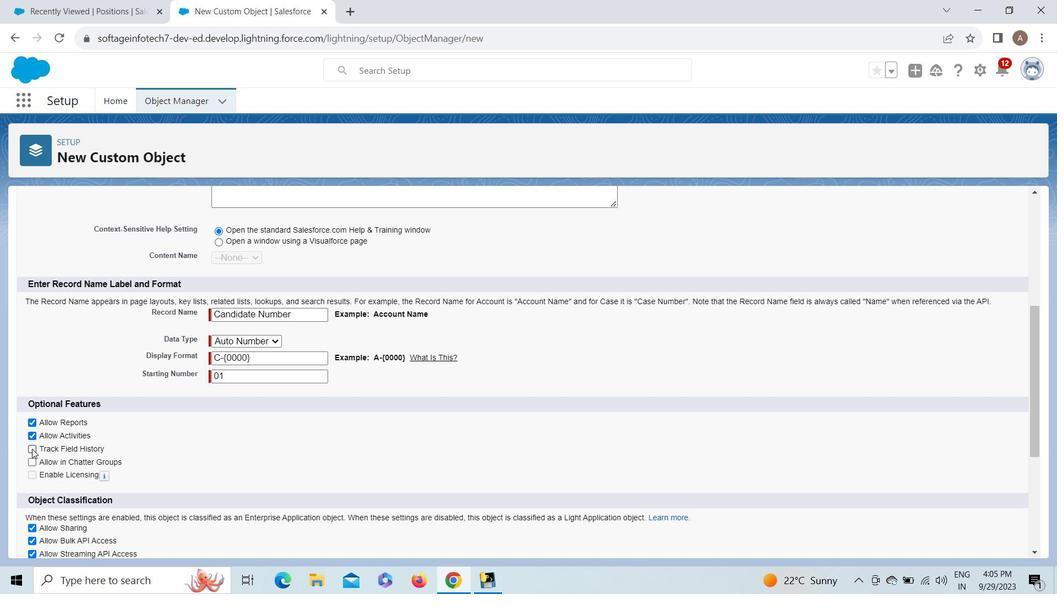 
Action: Mouse moved to (1033, 366)
Screenshot: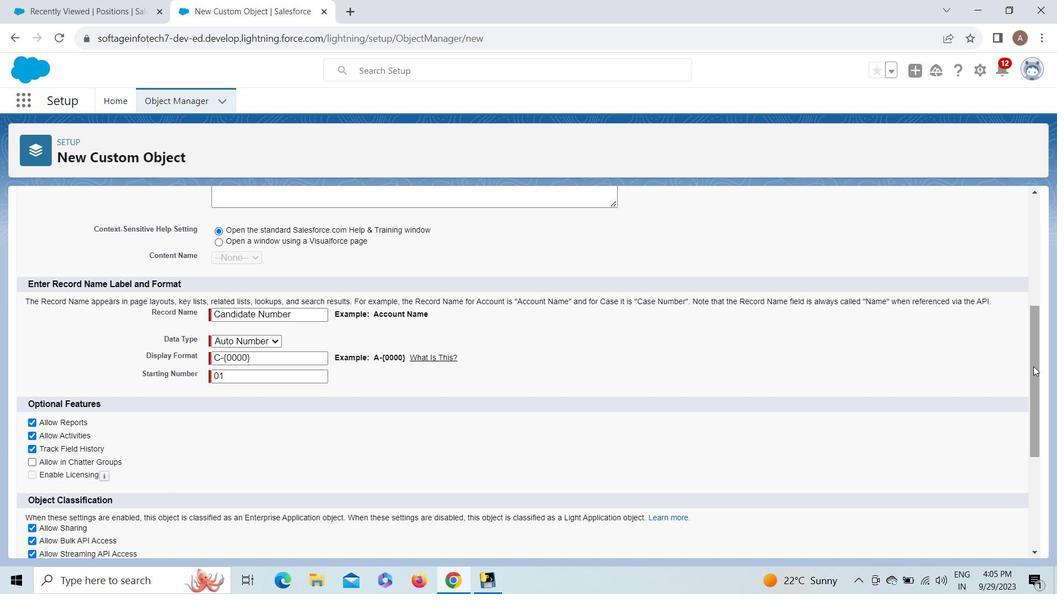
Action: Mouse pressed left at (1033, 366)
Screenshot: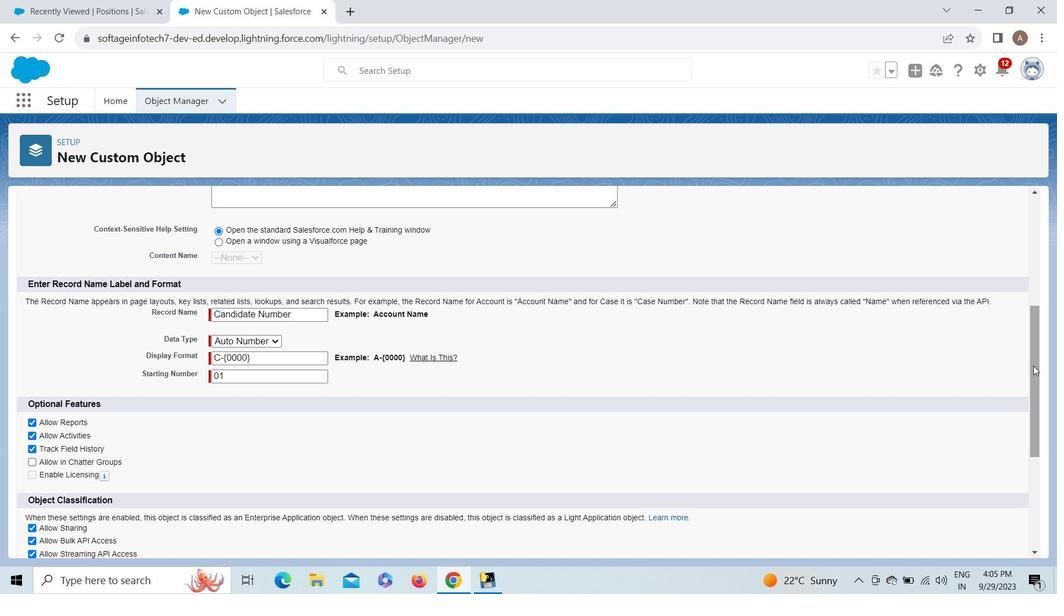 
Action: Mouse moved to (992, 262)
Screenshot: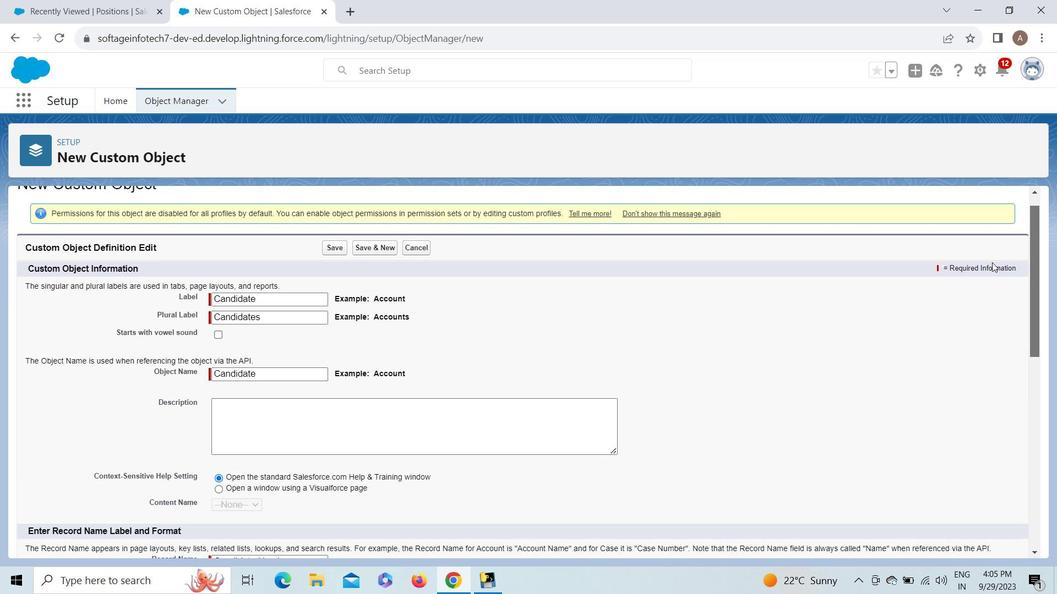 
Action: Mouse pressed left at (992, 262)
Screenshot: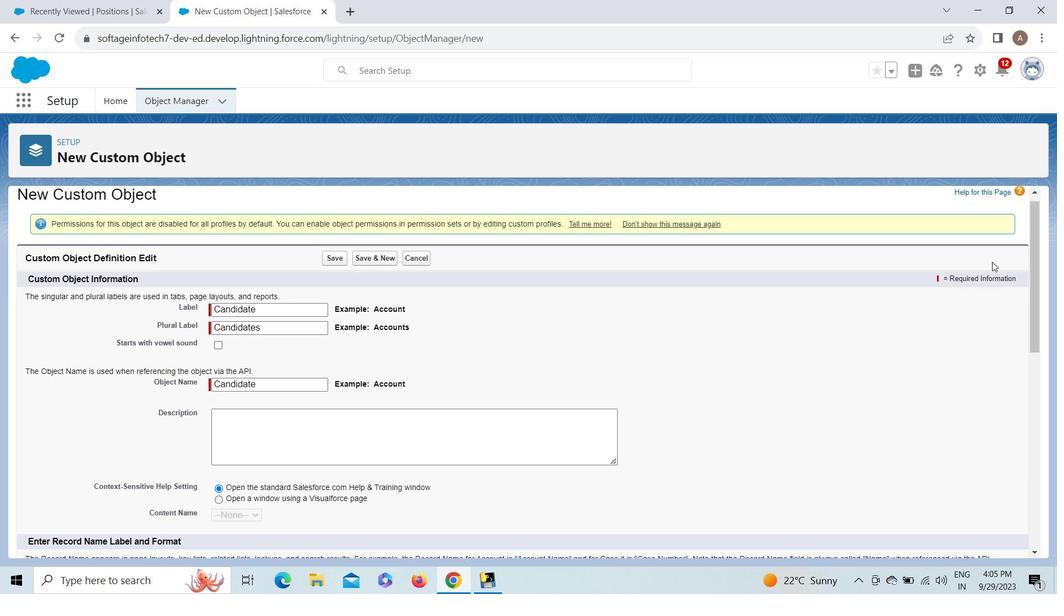 
Action: Mouse moved to (408, 437)
Screenshot: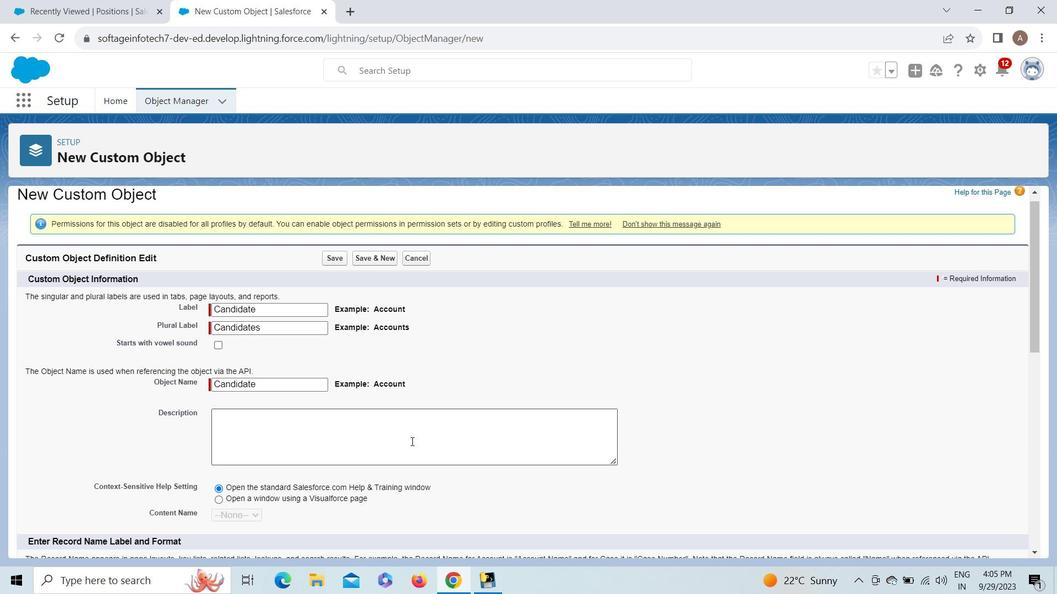 
Action: Mouse pressed left at (408, 437)
Screenshot: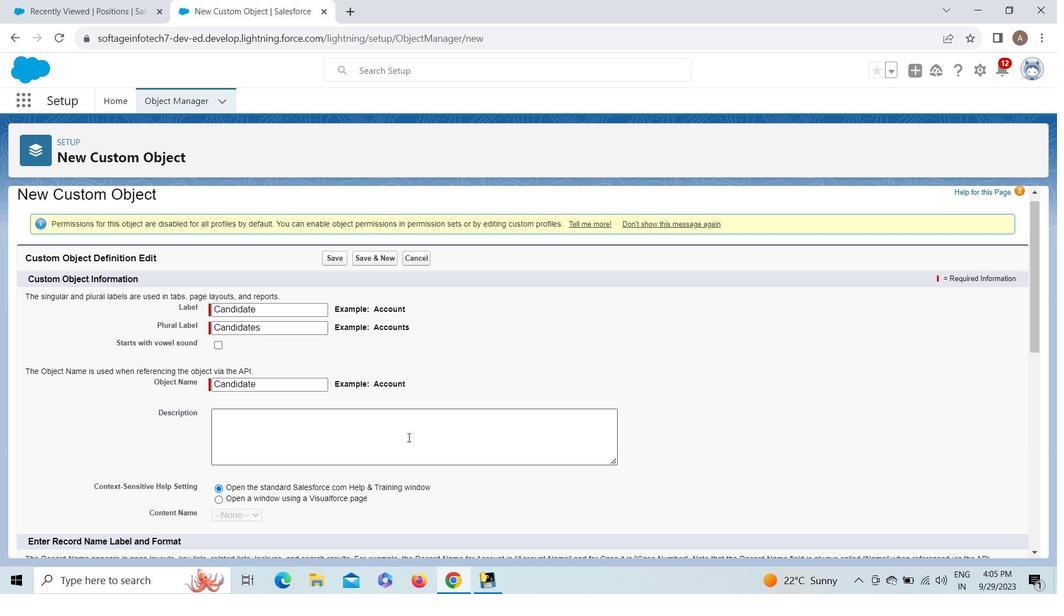 
Action: Key pressed <Key.shift>This<Key.space><Key.shift>Object<Key.space><Key.shift>contains<Key.space><Key.shift>Data<Key.left><Key.left><Key.left><Key.left><Key.right><Key.backspace>a<Key.backspace>d<Key.down><Key.space>of<Key.space><Key.space><Key.shift>C<Key.shift>andidates<Key.left><Key.left><Key.left><Key.left><Key.left><Key.left><Key.left><Key.left><Key.left><Key.left><Key.left><Key.left><Key.right><Key.backspace><Key.right><Key.right><Key.right><Key.right><Key.right><Key.right><Key.right><Key.right><Key.right><Key.right><Key.right><Key.right><Key.space>who<Key.space>are<Key.space>going<Key.space>to<Key.space>apply<Key.space>g<Key.backspace>for<Key.space>positions<Key.left><Key.left><Key.left><Key.left><Key.left><Key.left><Key.left><Key.left><Key.left><Key.shift>Job<Key.space><Key.right><Key.backspace><Key.shift>{<Key.backspace><Key.shift>P
Screenshot: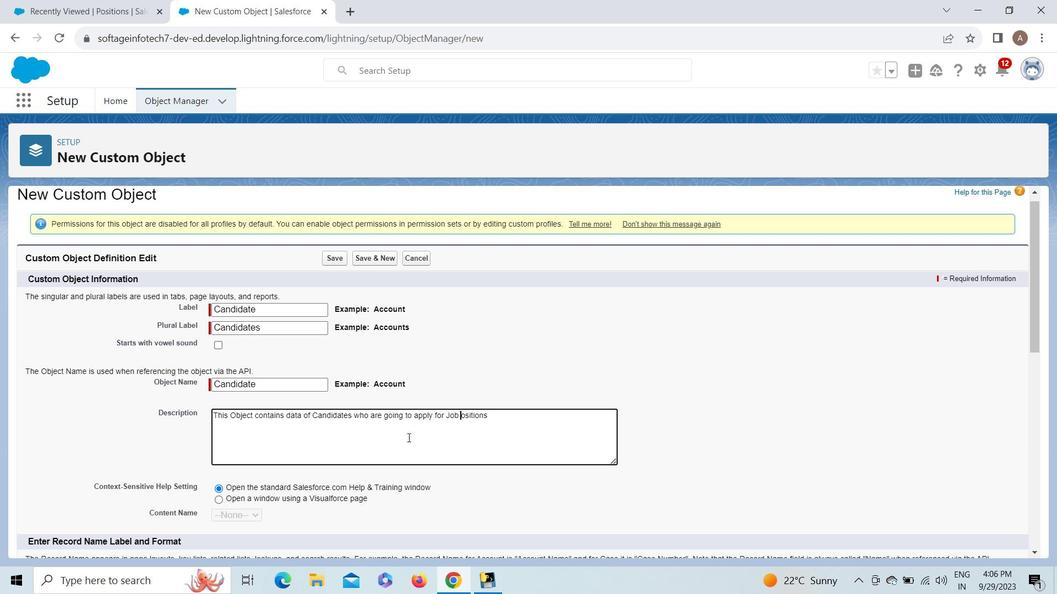 
Action: Mouse moved to (534, 413)
Screenshot: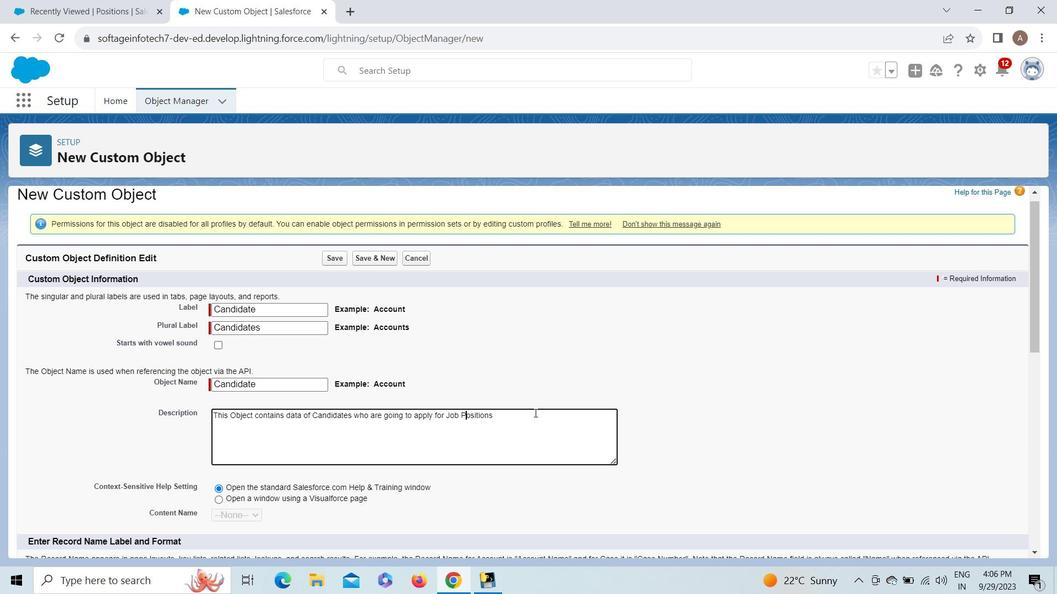 
Action: Mouse pressed left at (534, 413)
Screenshot: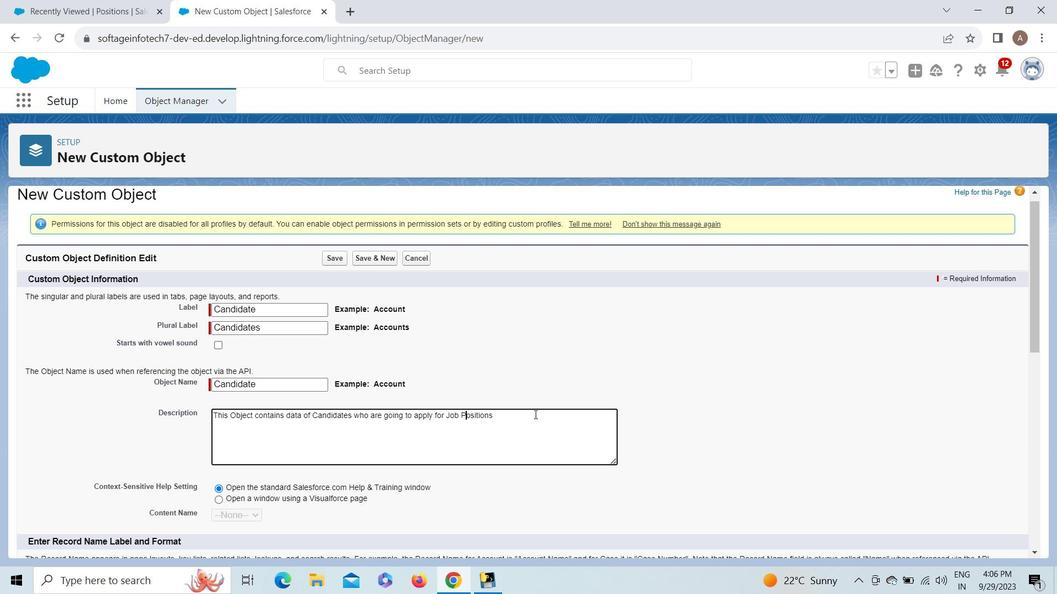 
Action: Key pressed .
Screenshot: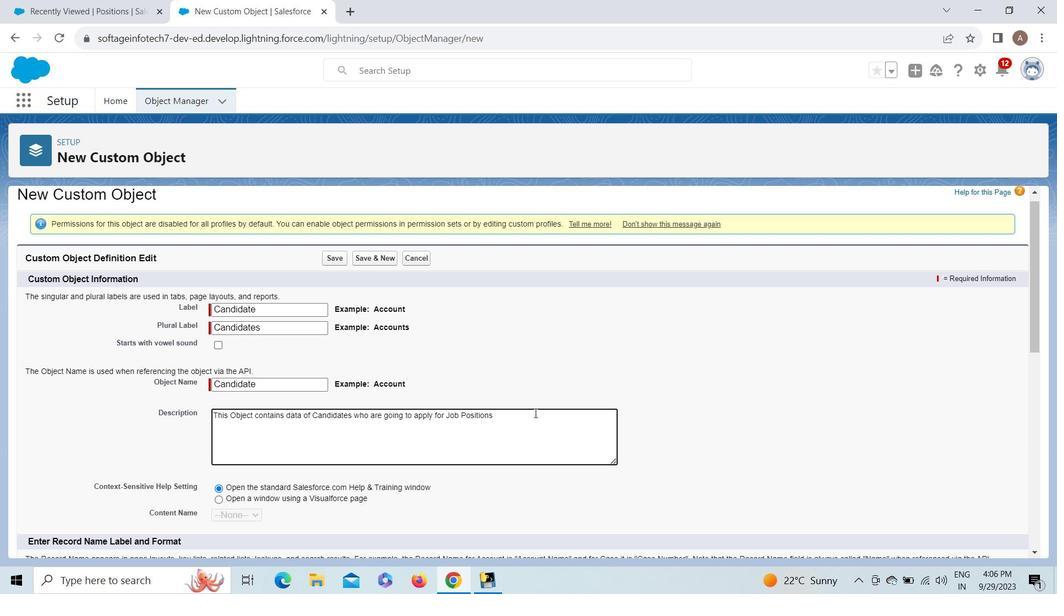 
Action: Mouse moved to (1034, 311)
Screenshot: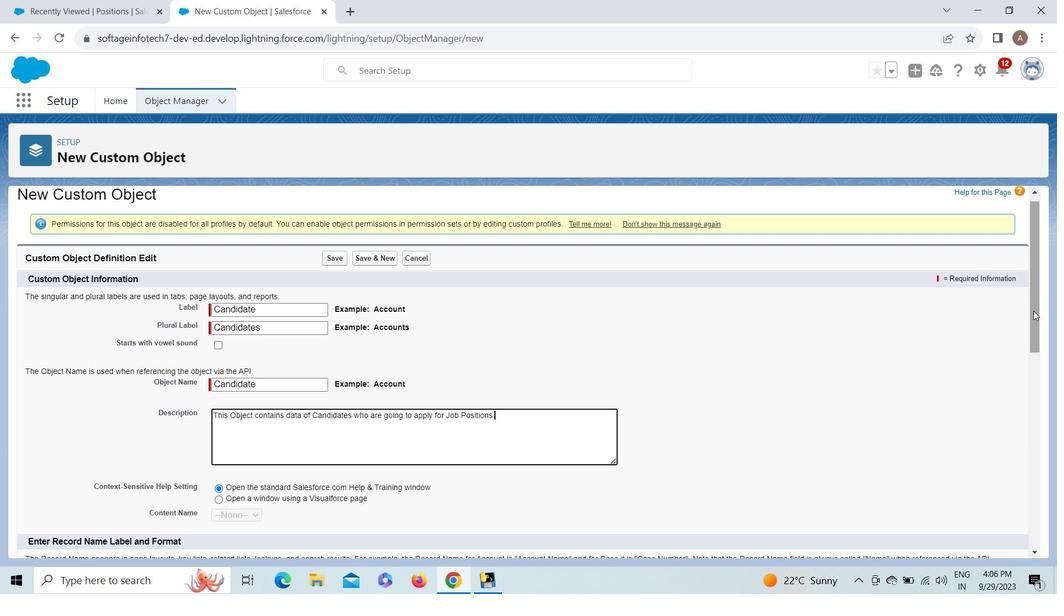 
Action: Mouse pressed left at (1034, 311)
Screenshot: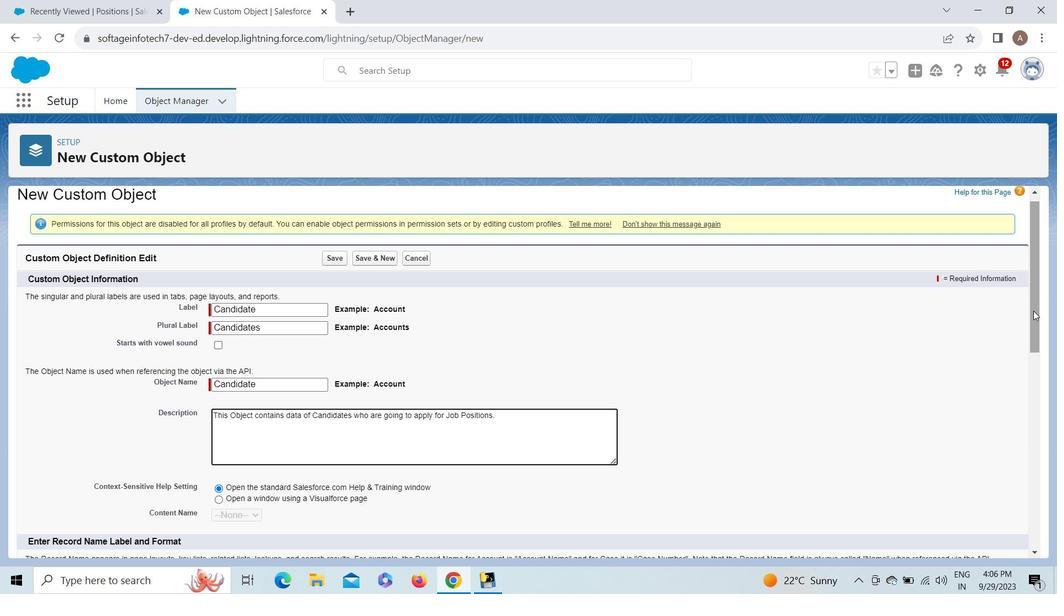 
Action: Mouse moved to (227, 305)
Screenshot: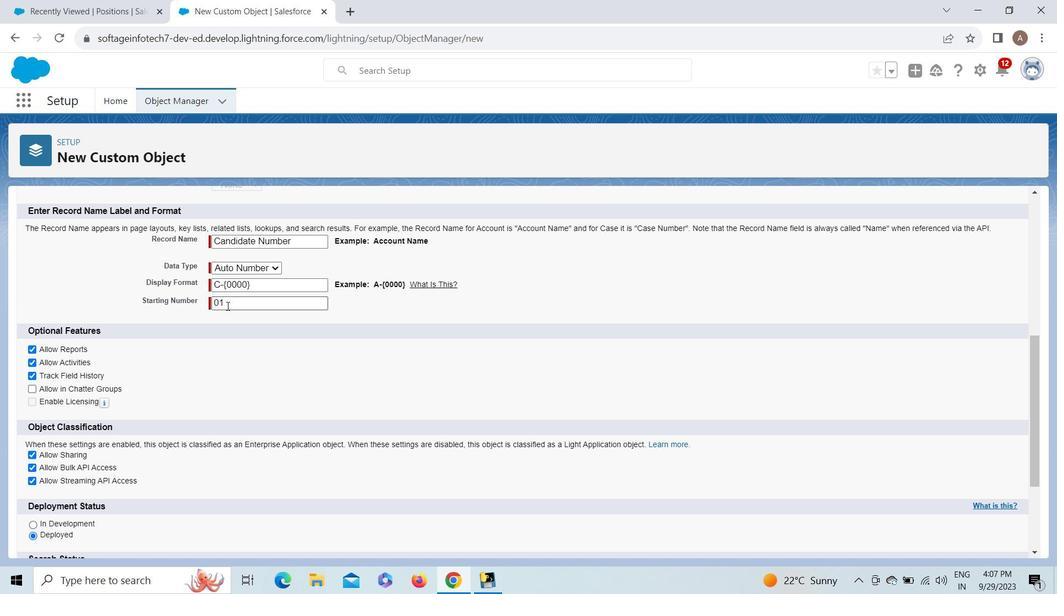 
Action: Mouse pressed left at (227, 305)
Screenshot: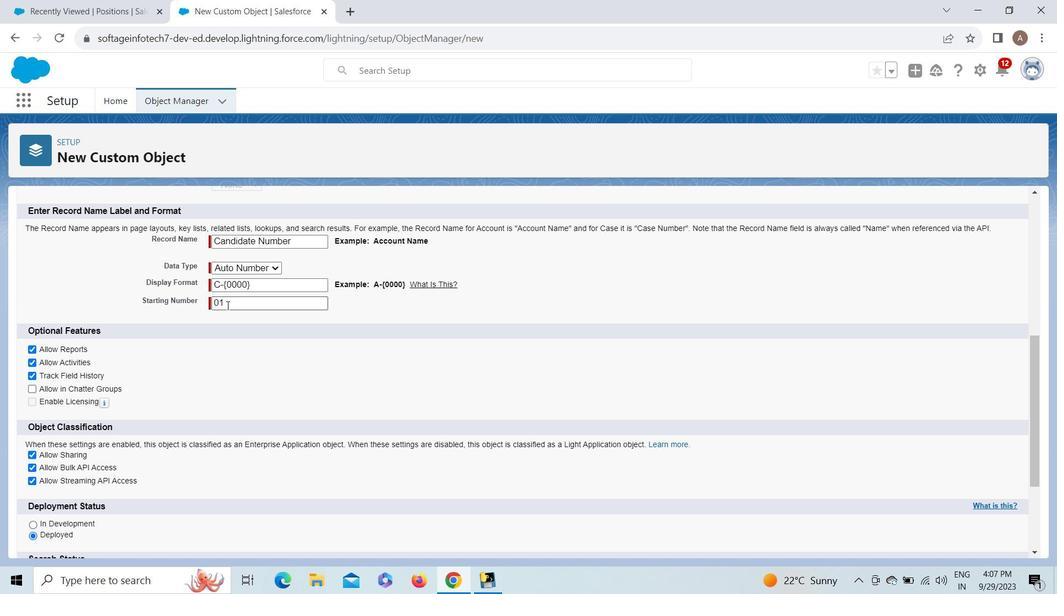
Action: Mouse pressed left at (227, 305)
Screenshot: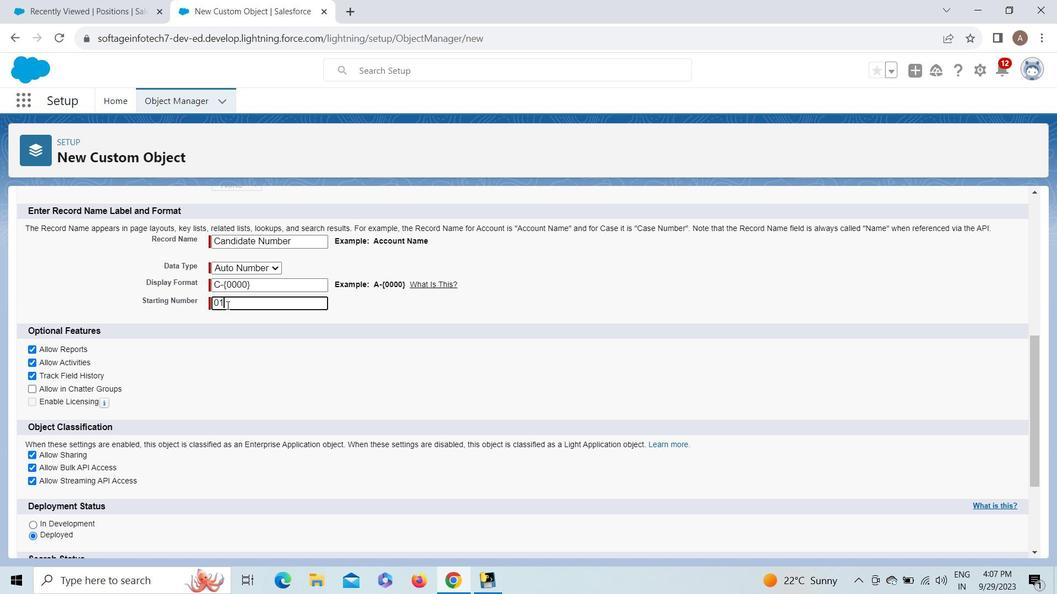 
Action: Key pressed <Key.backspace>01
Screenshot: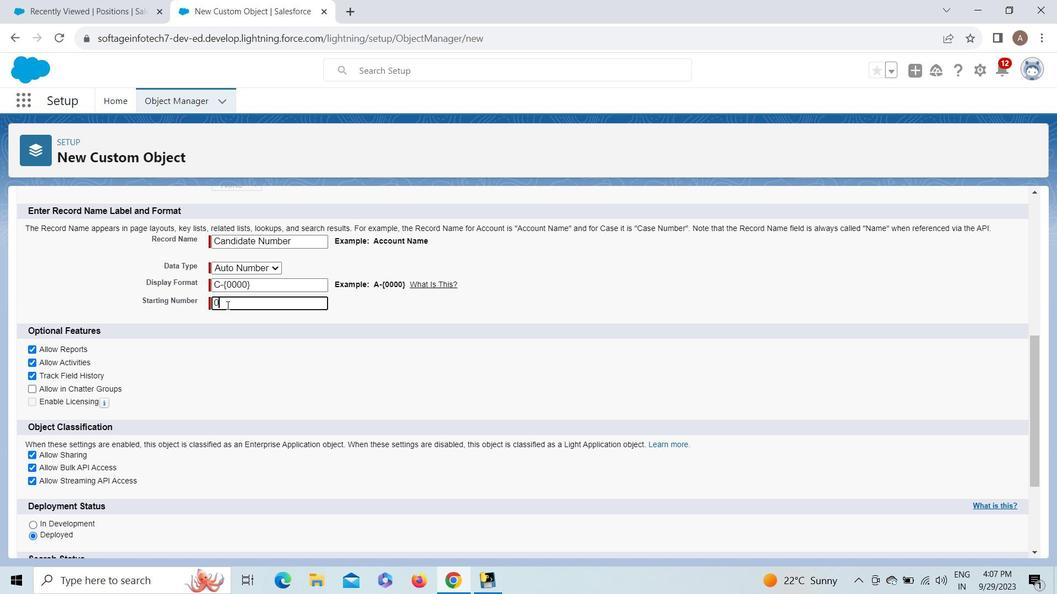 
Action: Mouse moved to (432, 282)
Screenshot: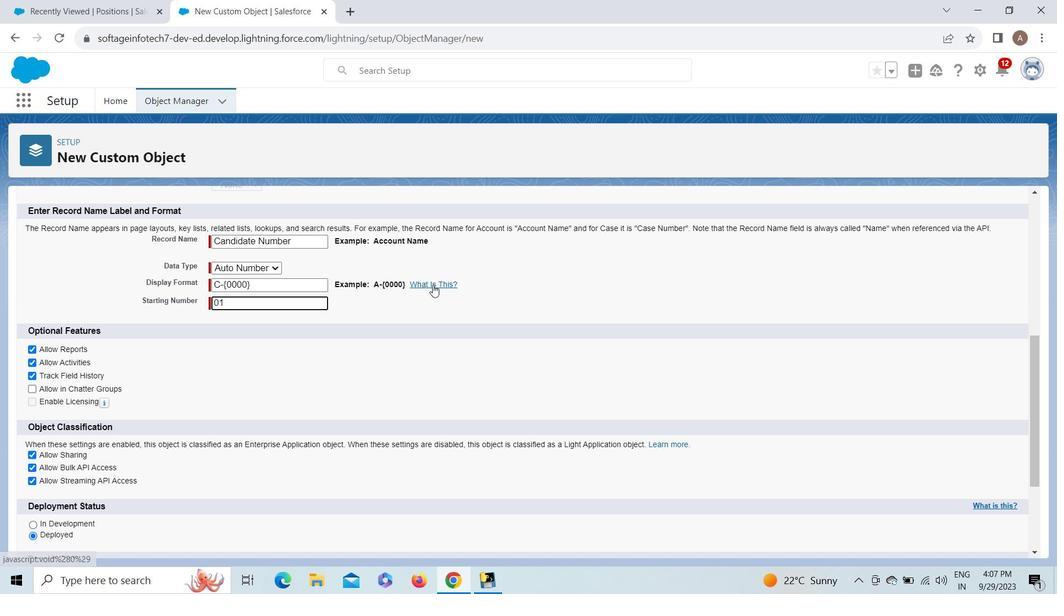 
Action: Mouse pressed left at (432, 282)
Screenshot: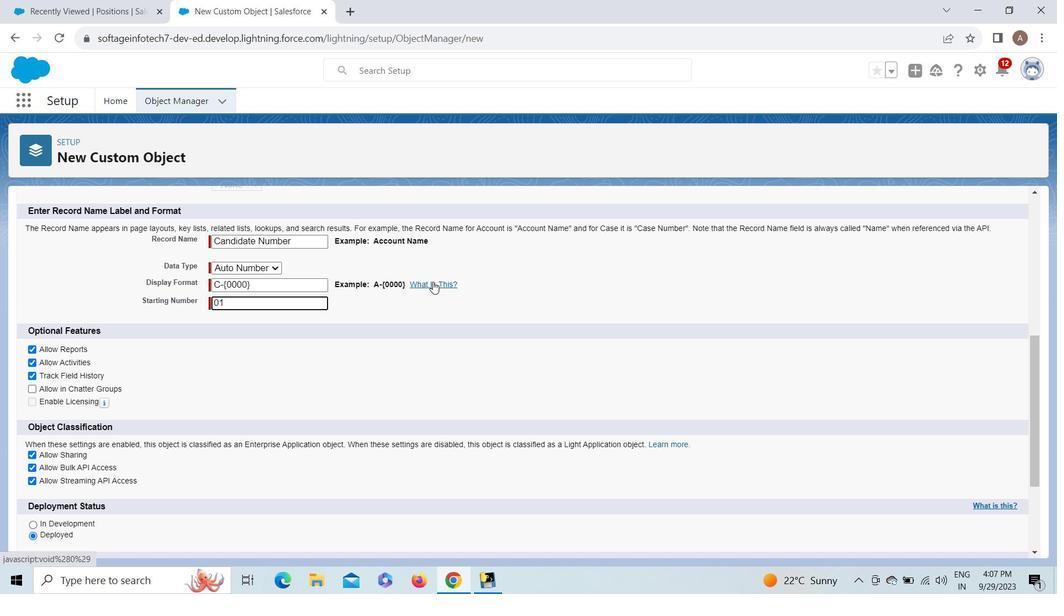 
Action: Mouse moved to (499, 283)
Screenshot: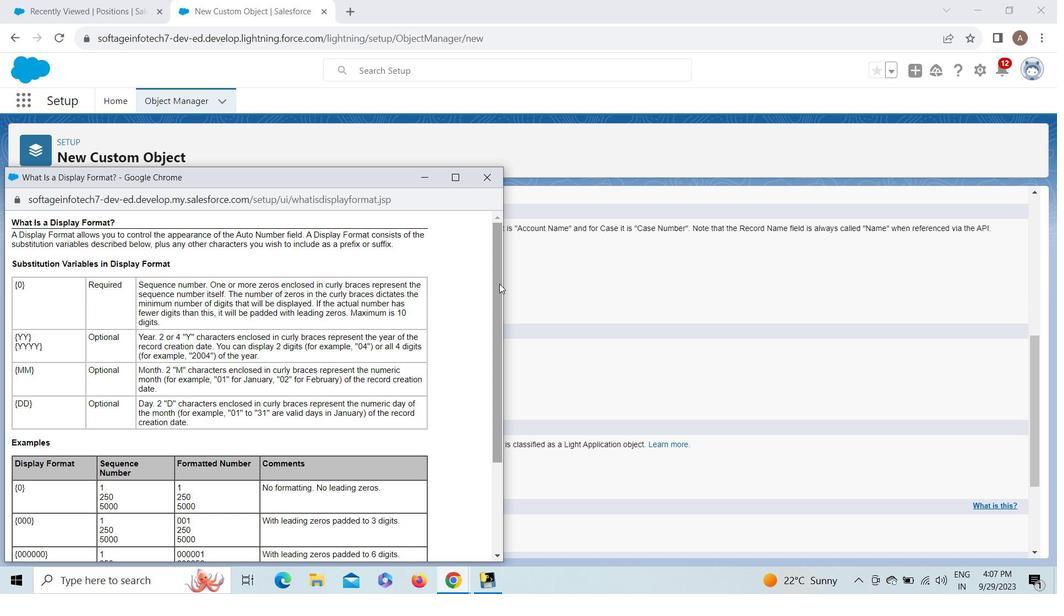 
Action: Mouse pressed left at (499, 283)
Screenshot: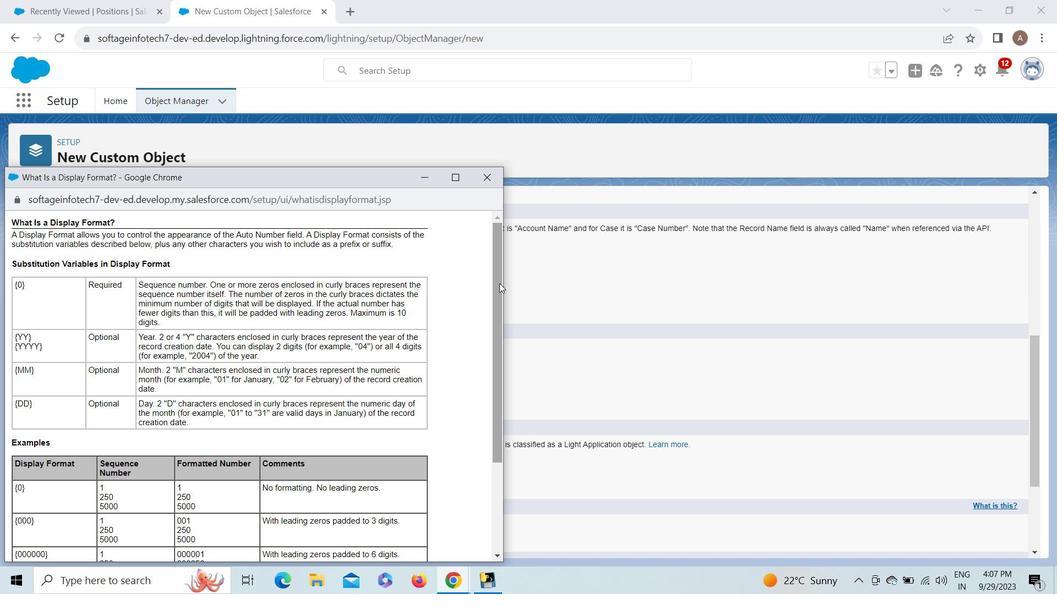 
Action: Mouse moved to (498, 331)
Screenshot: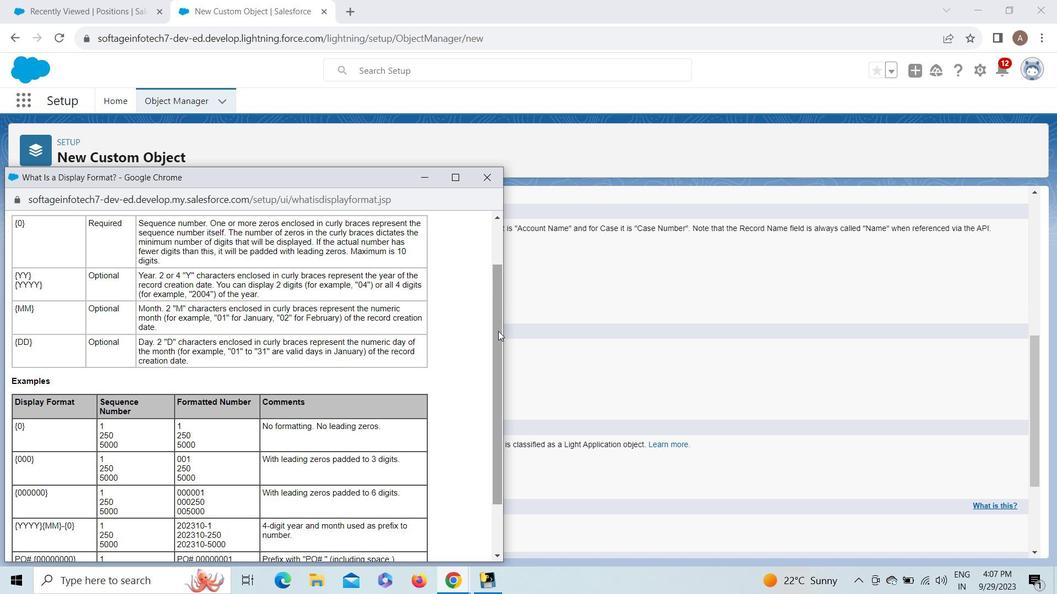 
Action: Mouse pressed left at (498, 331)
Screenshot: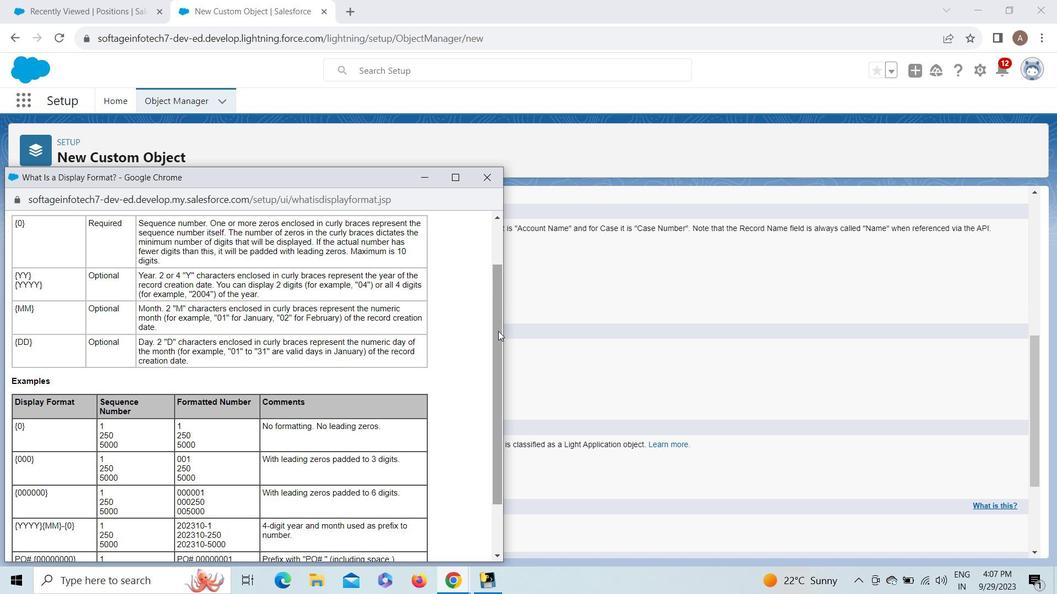 
Action: Mouse moved to (498, 182)
Screenshot: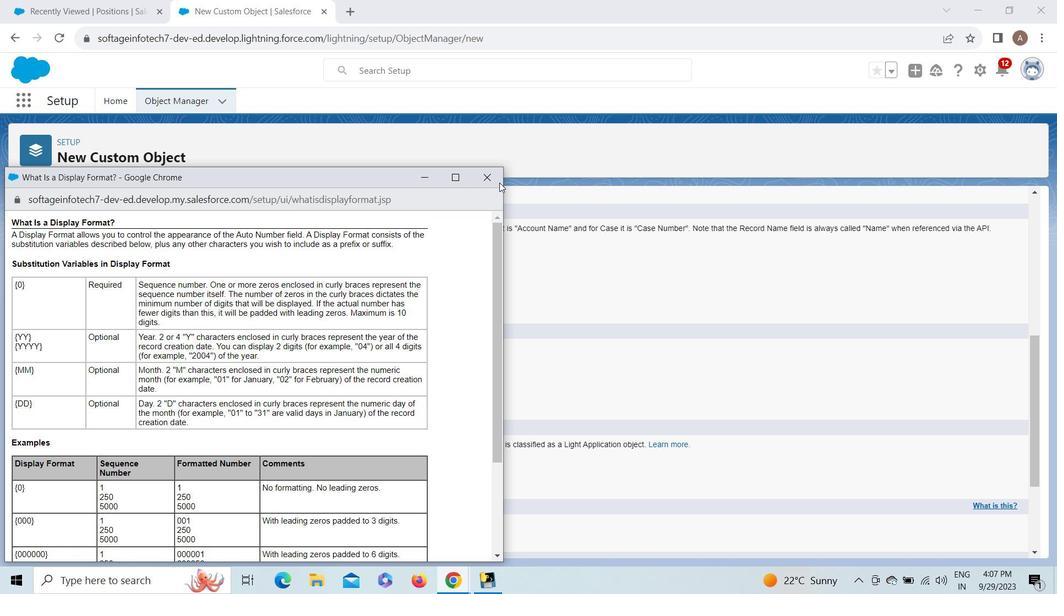 
Action: Mouse pressed left at (498, 182)
Screenshot: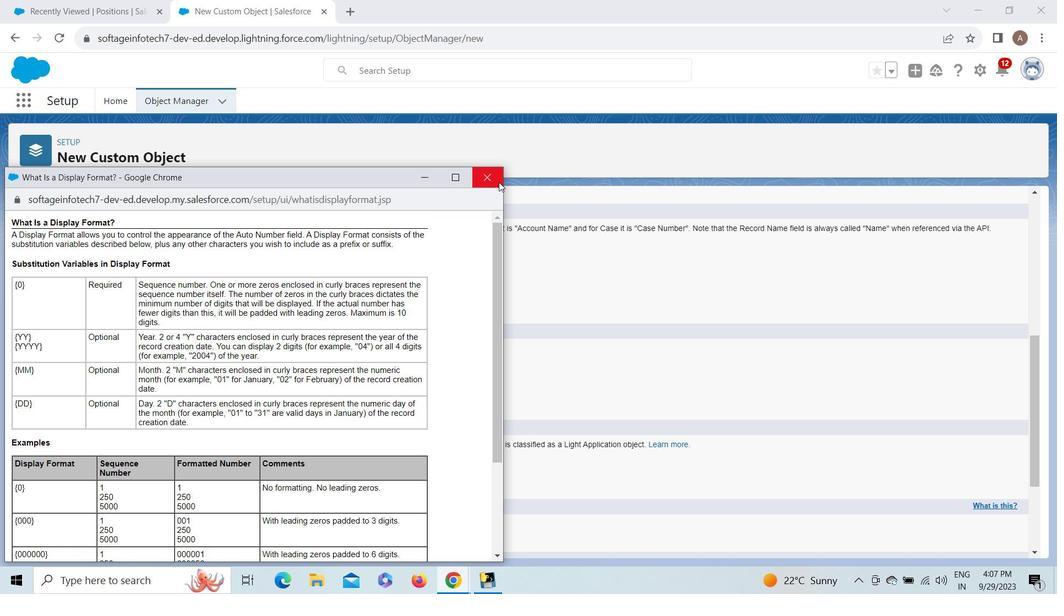 
Action: Mouse moved to (1034, 418)
Screenshot: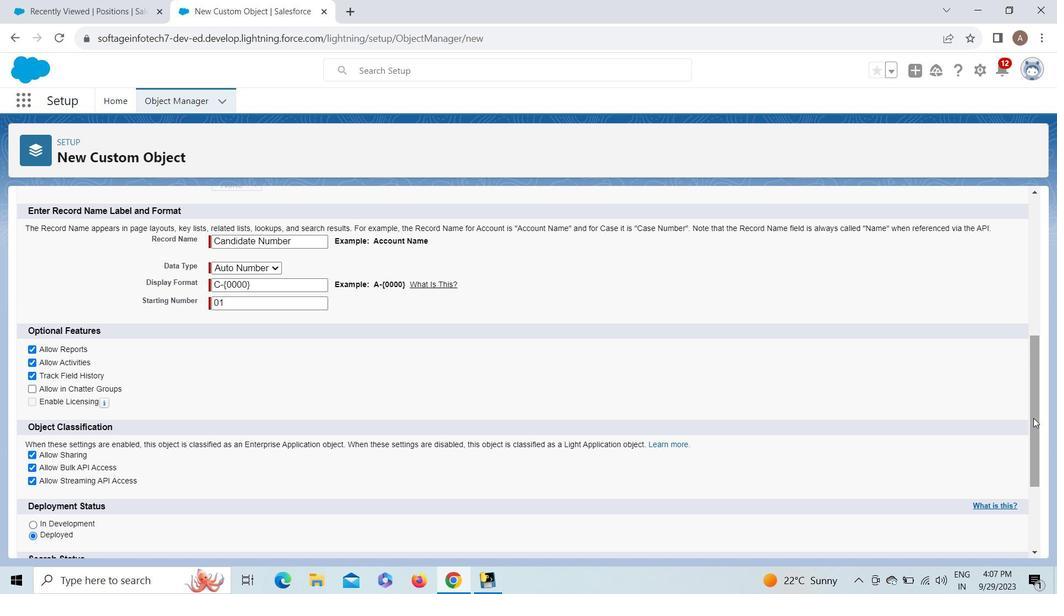 
Action: Mouse pressed left at (1034, 418)
Screenshot: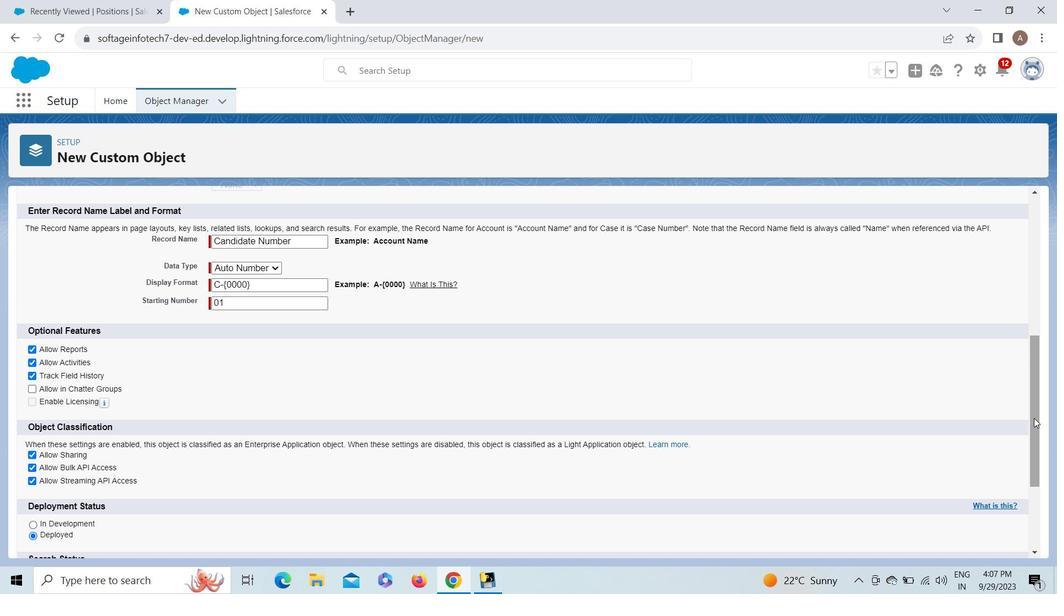 
Action: Mouse moved to (1036, 248)
Screenshot: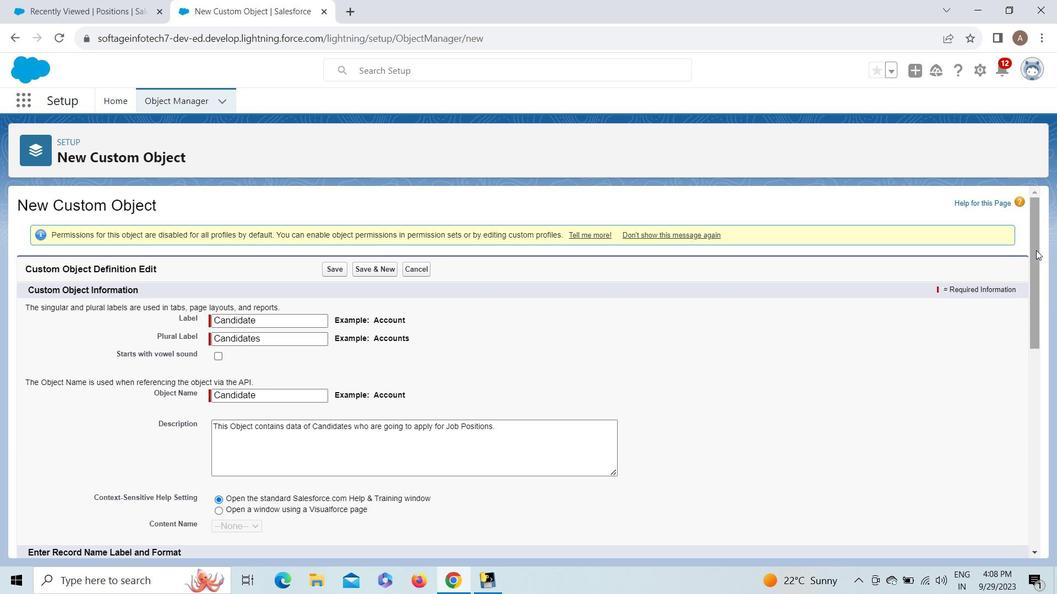 
Action: Mouse pressed left at (1036, 248)
Screenshot: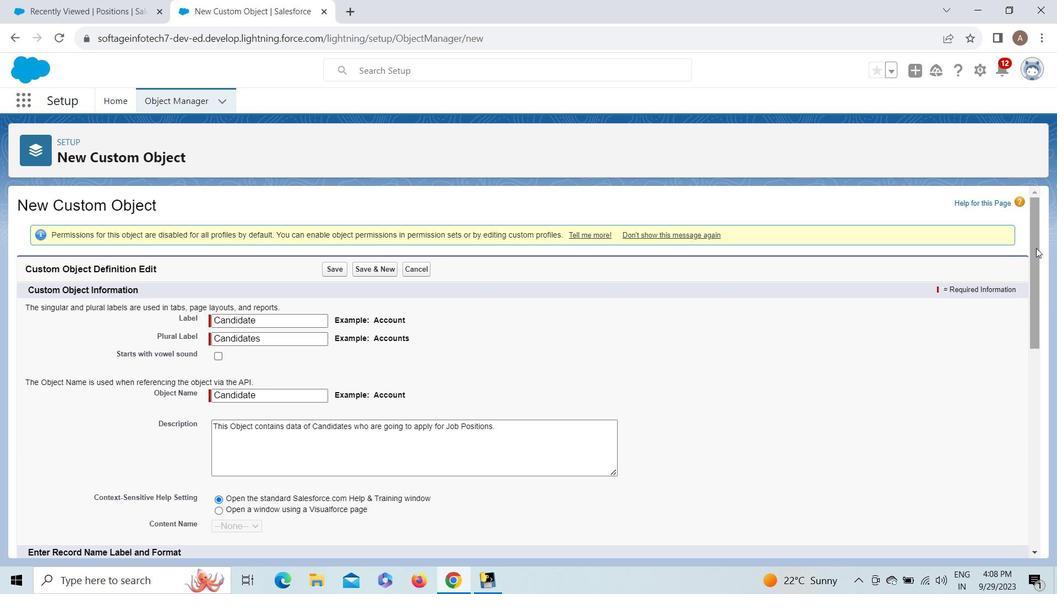 
Action: Mouse moved to (343, 272)
Screenshot: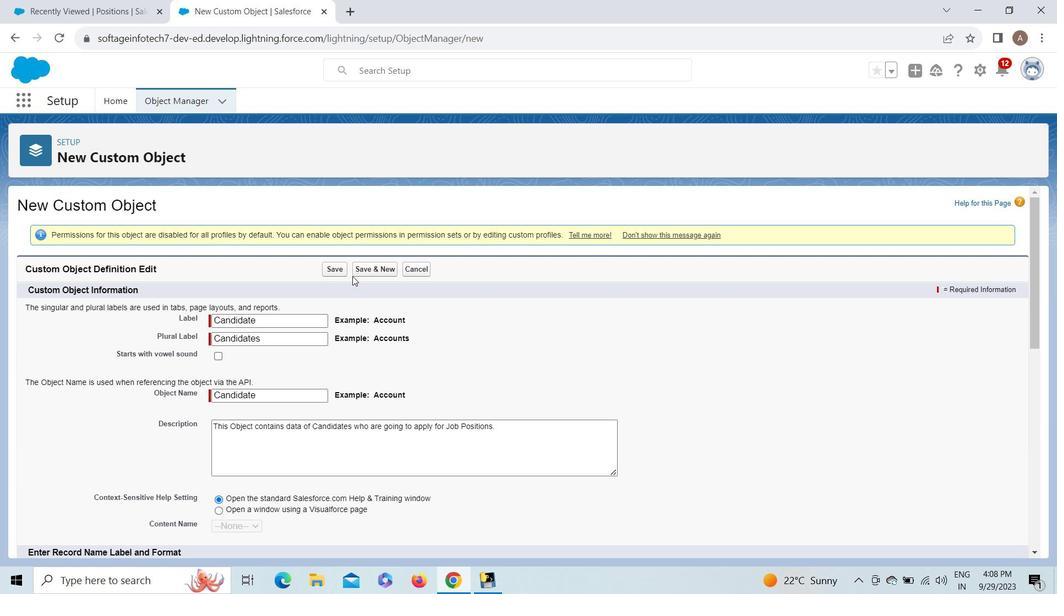 
Action: Mouse pressed left at (343, 272)
Screenshot: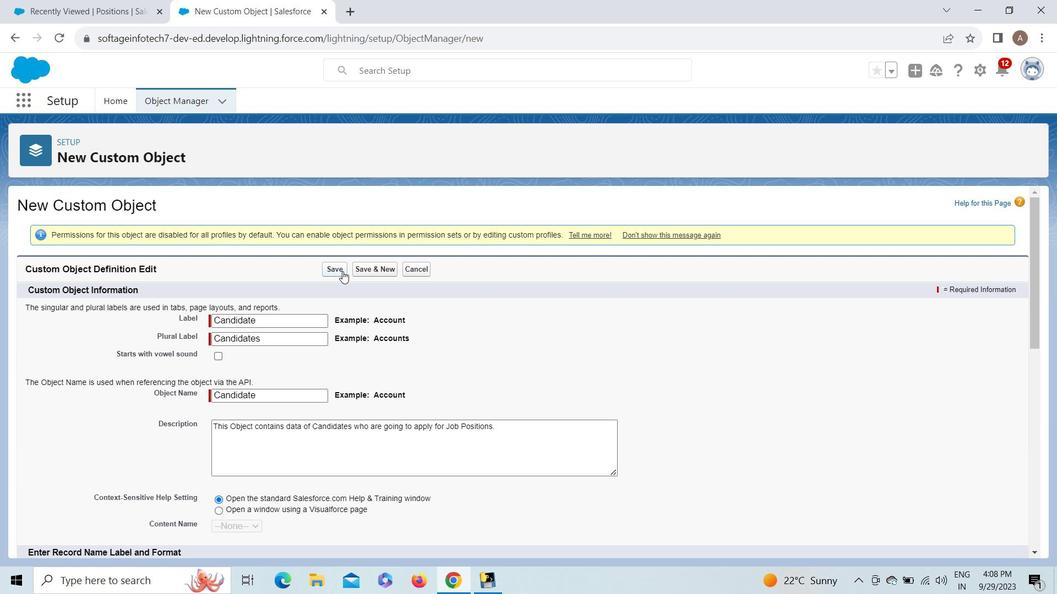 
Action: Mouse moved to (104, 237)
Screenshot: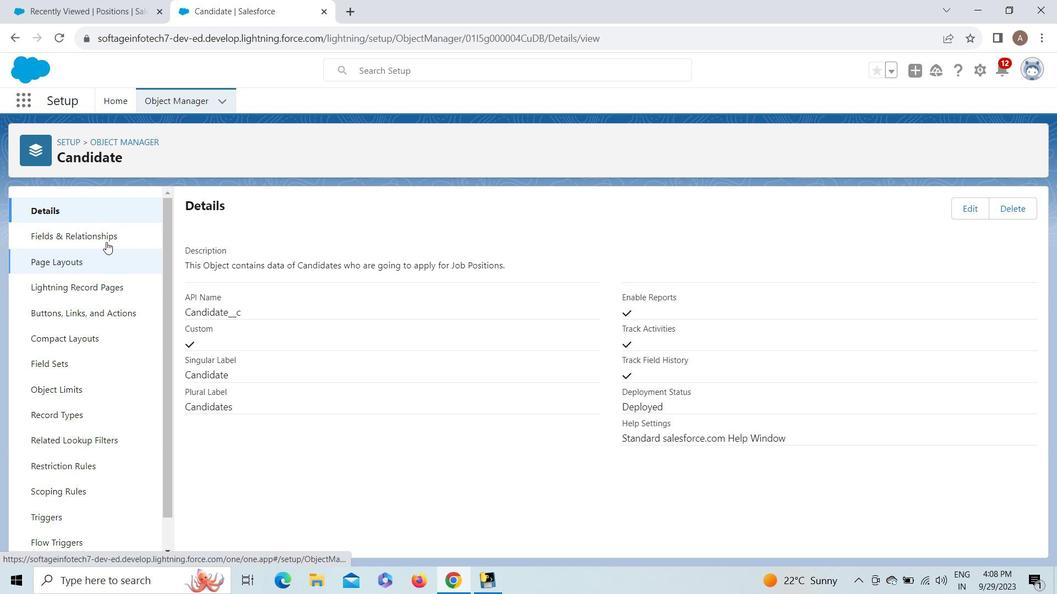 
Action: Mouse pressed left at (104, 237)
Screenshot: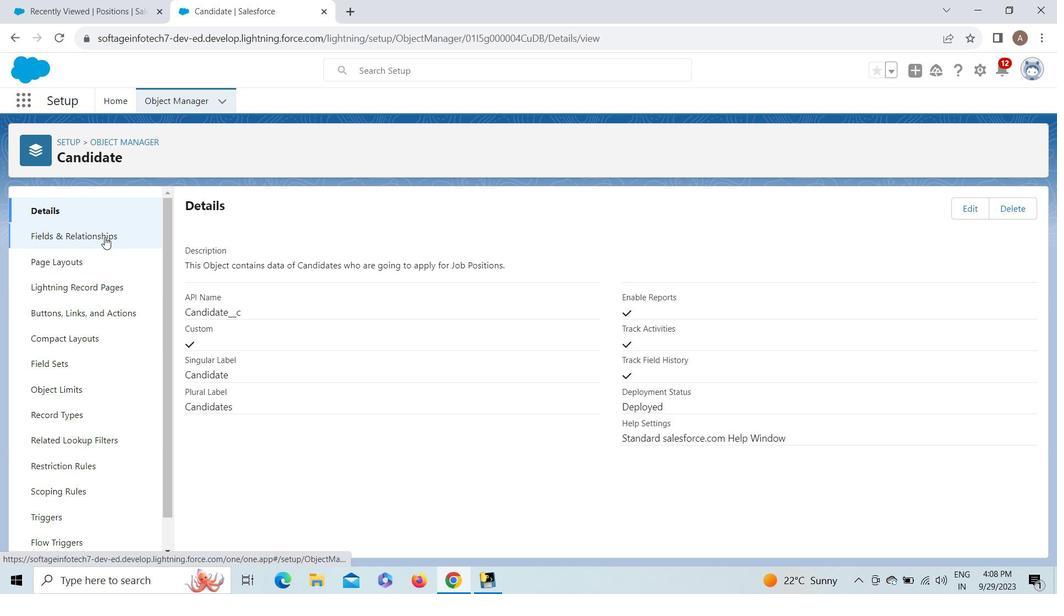 
Action: Mouse moved to (983, 65)
Screenshot: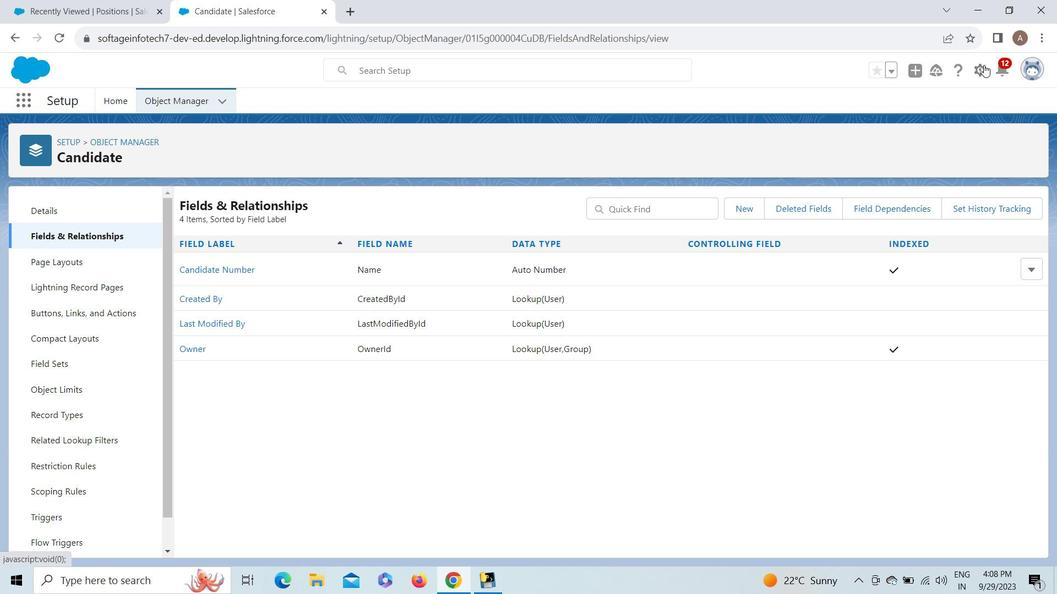 
Action: Mouse pressed left at (983, 65)
Screenshot: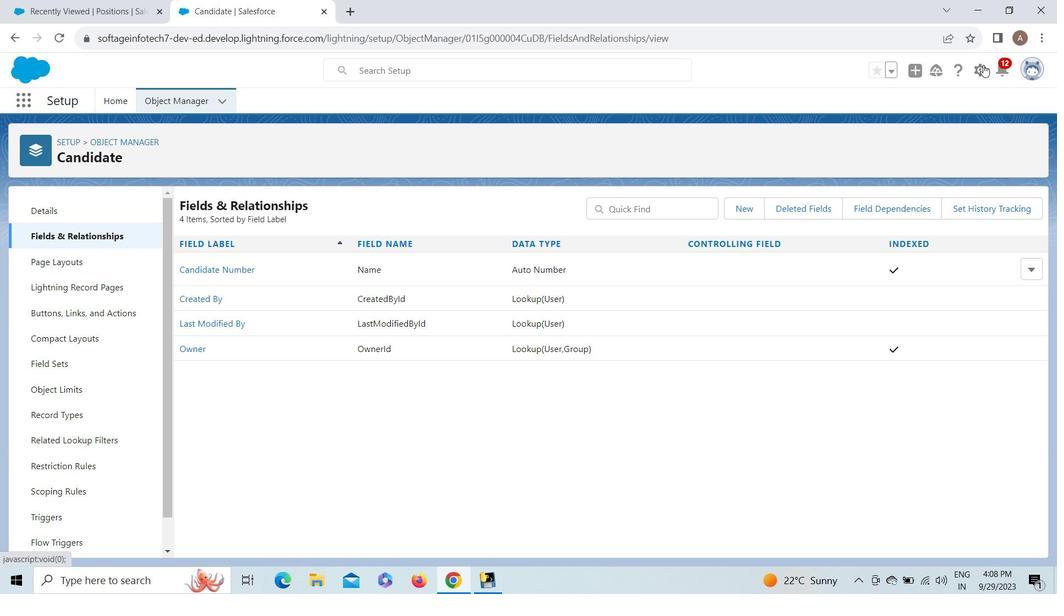 
Action: Mouse moved to (931, 107)
Screenshot: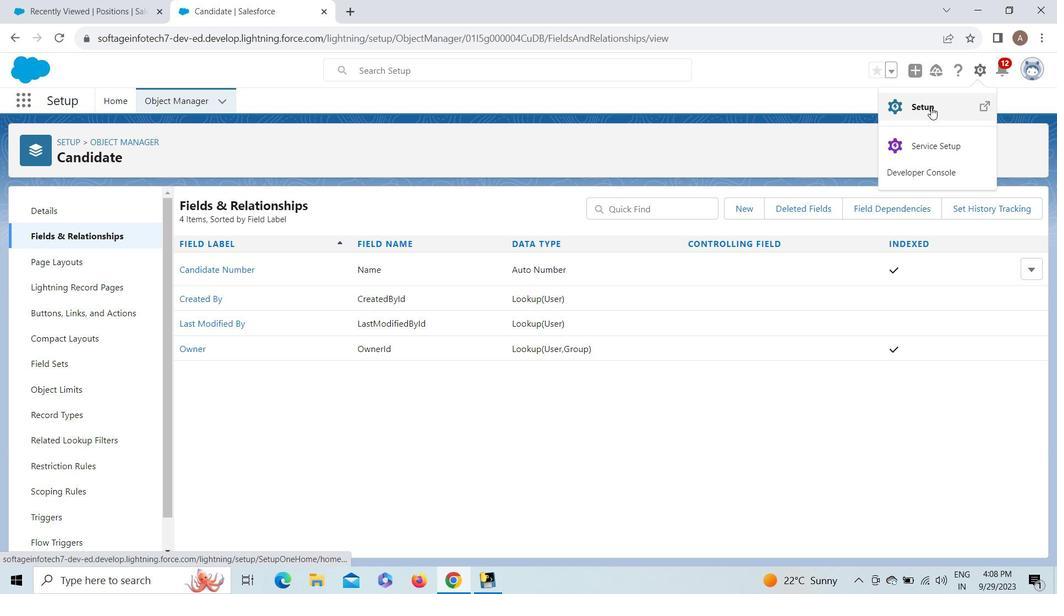 
Action: Mouse pressed left at (931, 107)
Screenshot: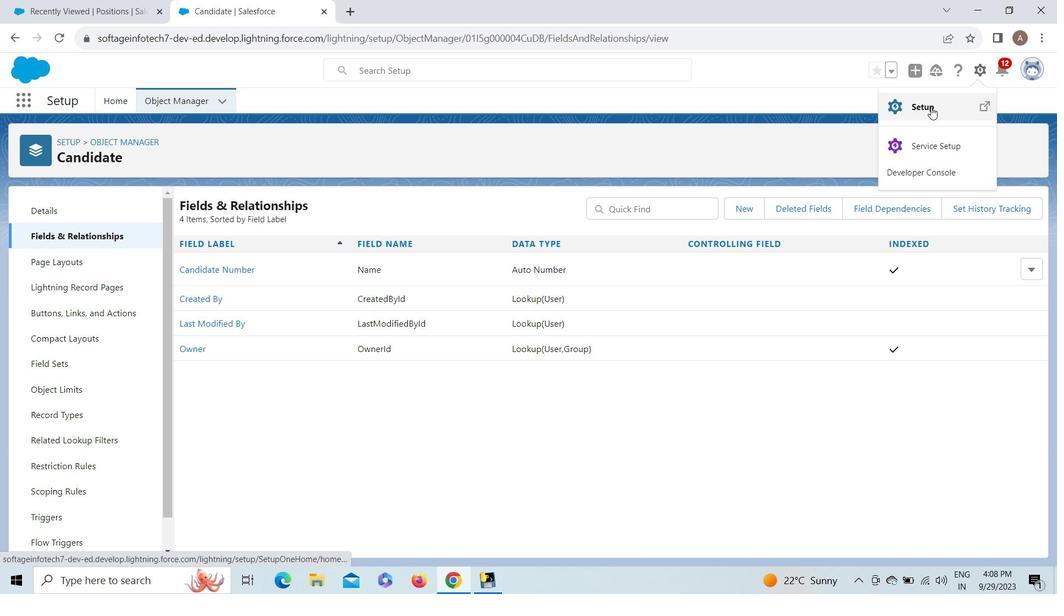 
Action: Mouse moved to (99, 149)
Screenshot: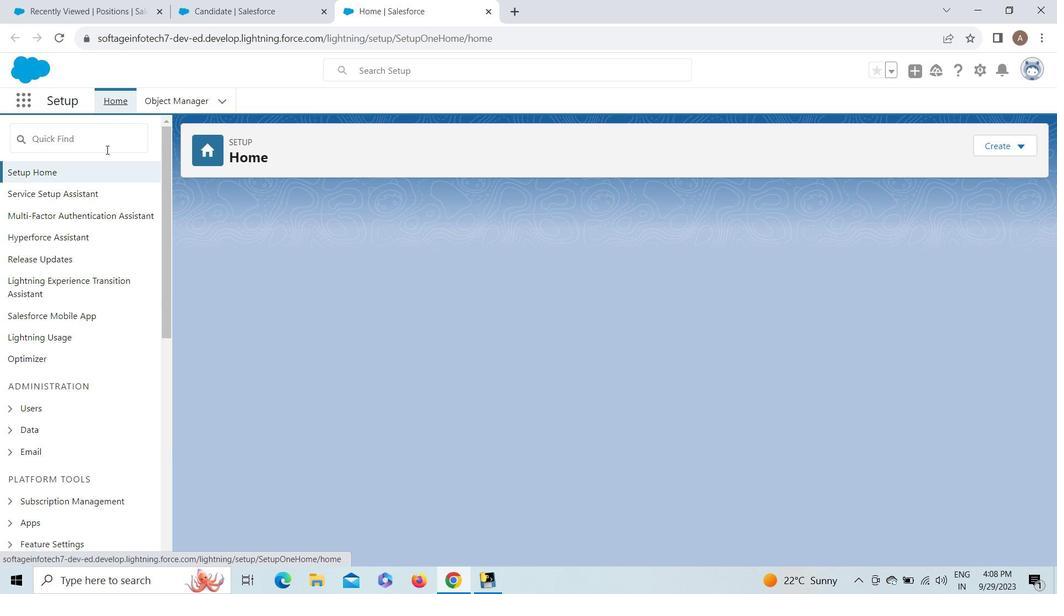
Action: Mouse pressed left at (99, 149)
Screenshot: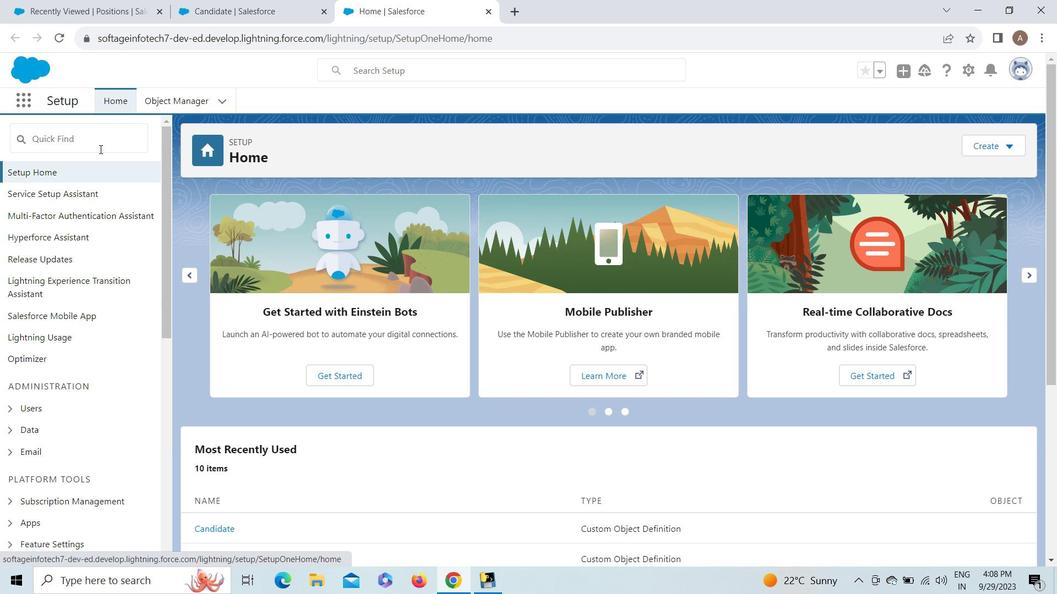 
Action: Key pressed <Key.shift>Tab
Screenshot: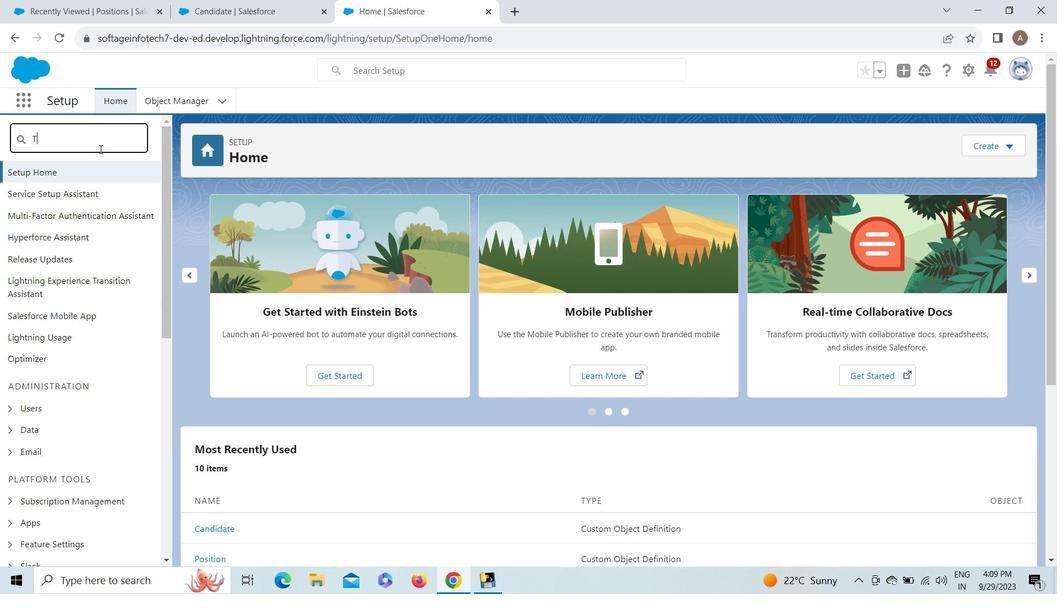 
Action: Mouse moved to (44, 237)
Screenshot: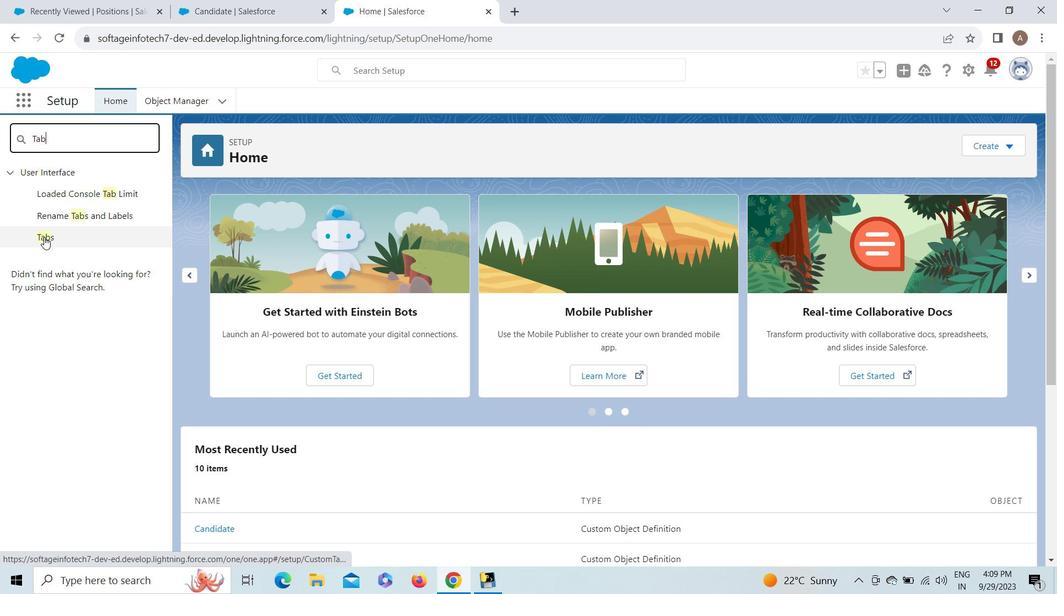 
Action: Mouse pressed left at (44, 237)
Screenshot: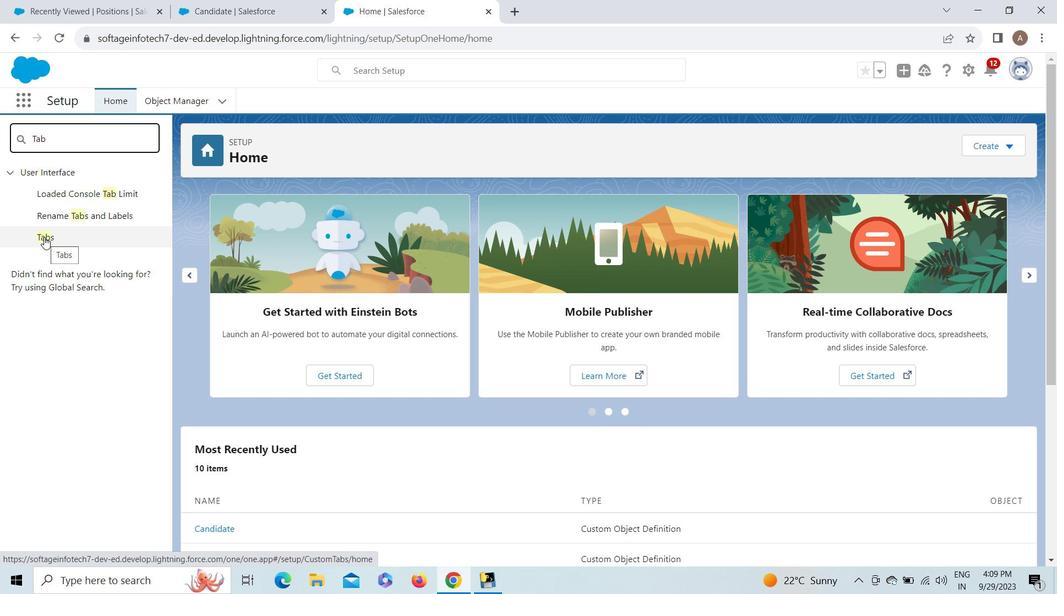 
Action: Mouse moved to (154, 10)
Screenshot: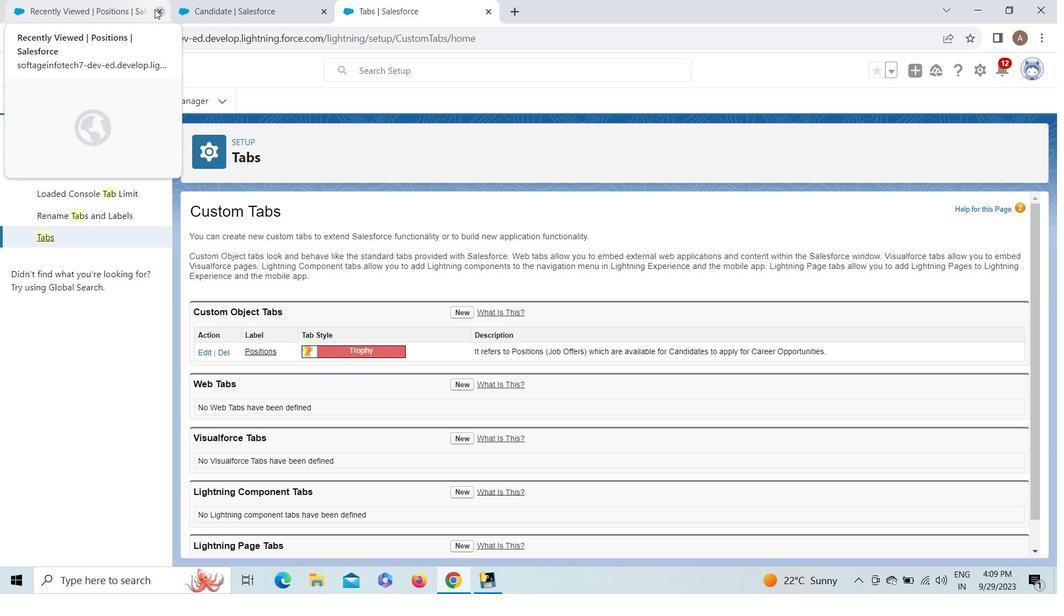 
Action: Mouse pressed left at (154, 10)
Screenshot: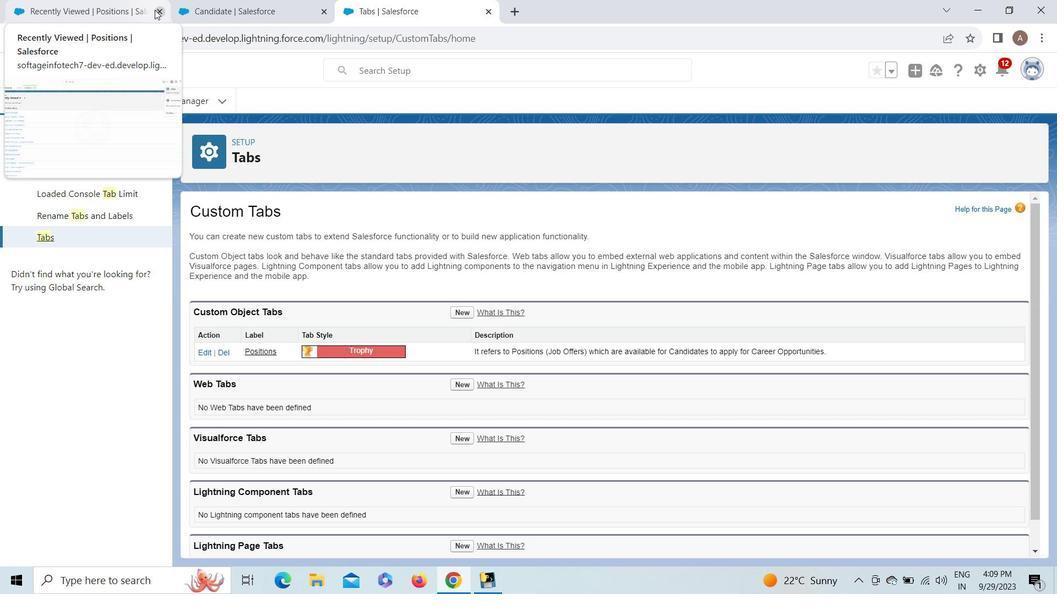 
Action: Mouse moved to (462, 315)
Screenshot: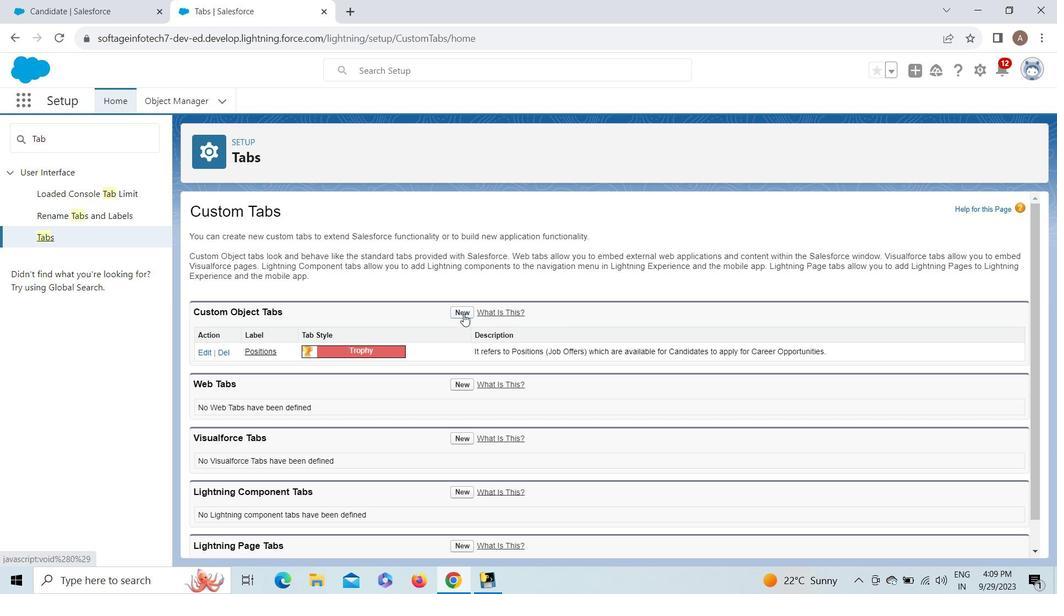 
Action: Mouse pressed left at (462, 315)
Screenshot: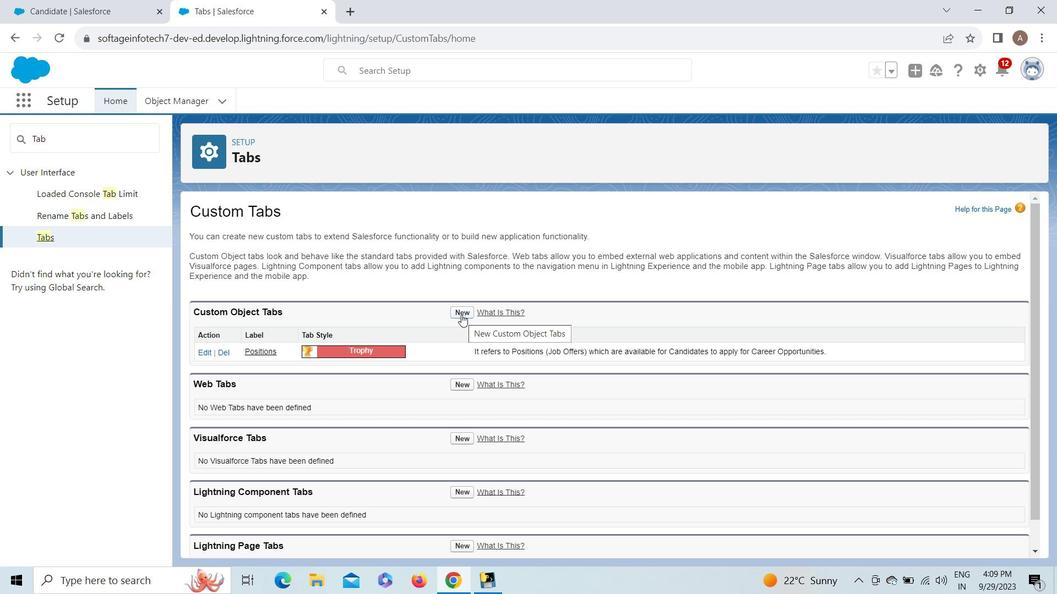 
Action: Mouse moved to (376, 319)
Screenshot: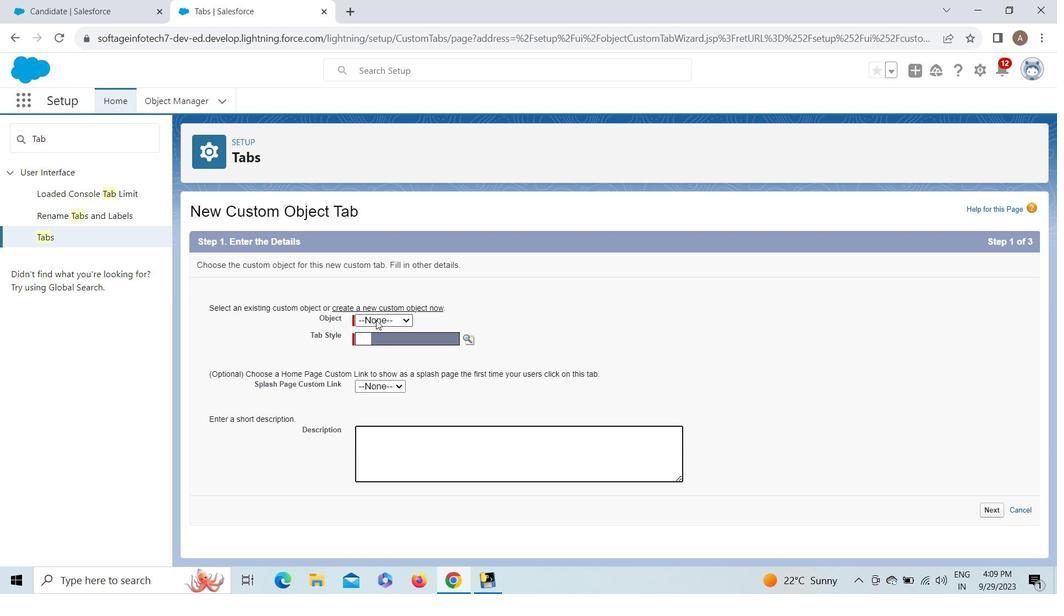 
Action: Mouse pressed left at (376, 319)
Screenshot: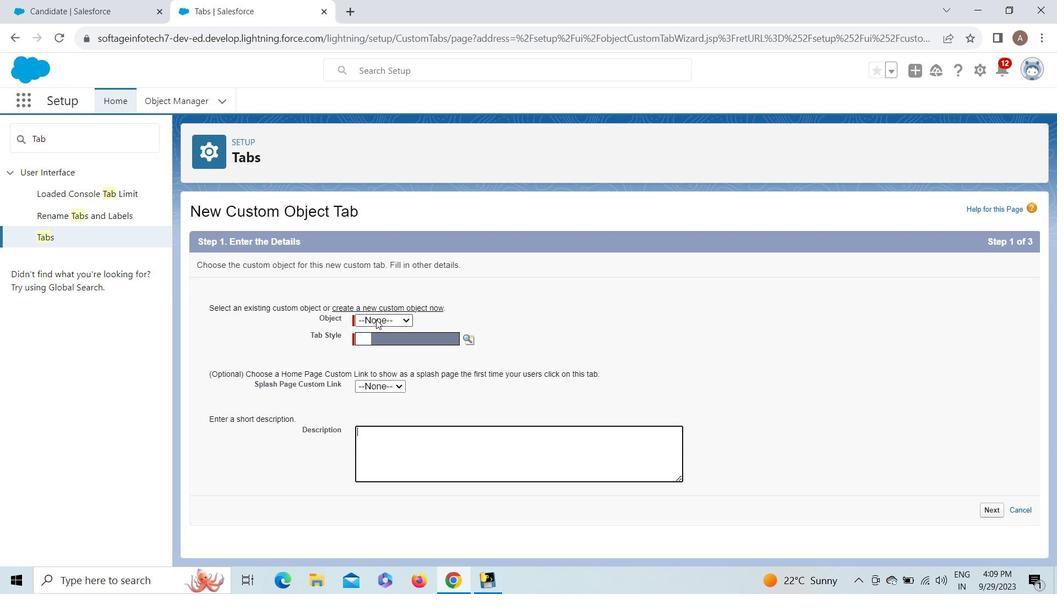 
Action: Mouse moved to (377, 341)
Screenshot: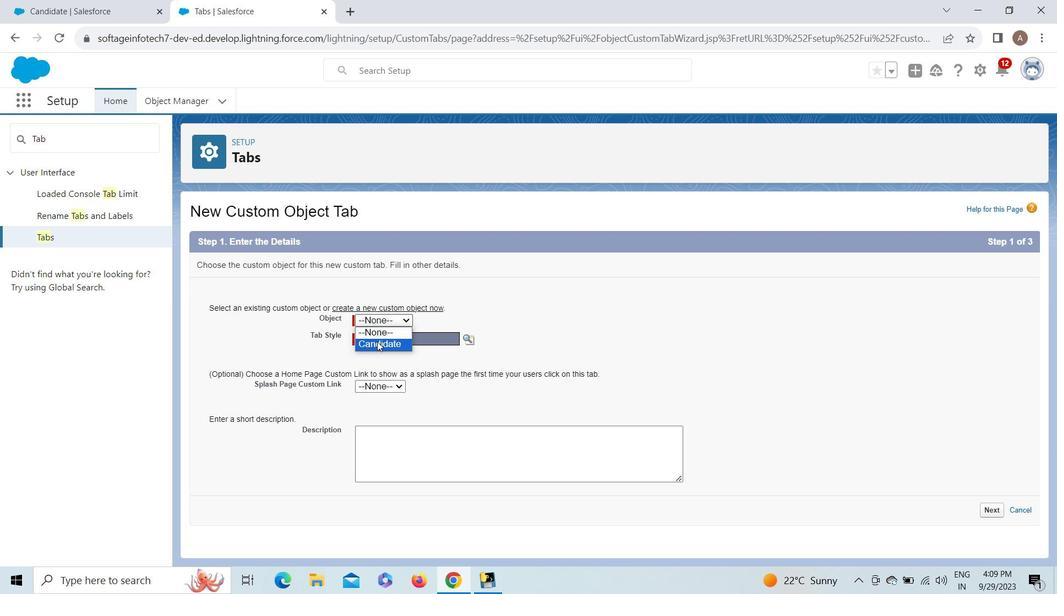 
Action: Mouse pressed left at (377, 341)
Screenshot: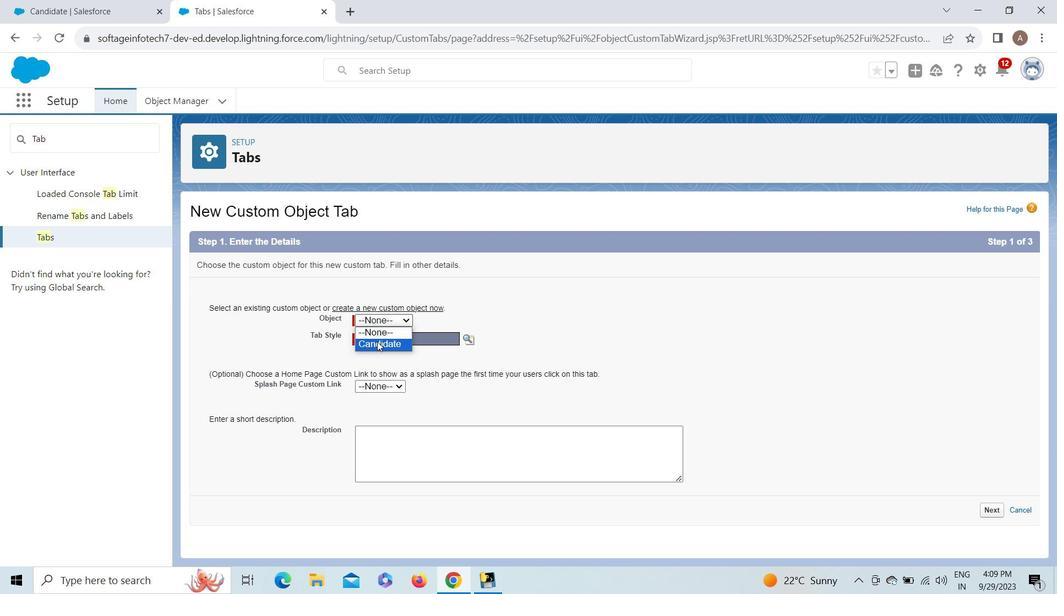 
Action: Mouse moved to (396, 335)
Screenshot: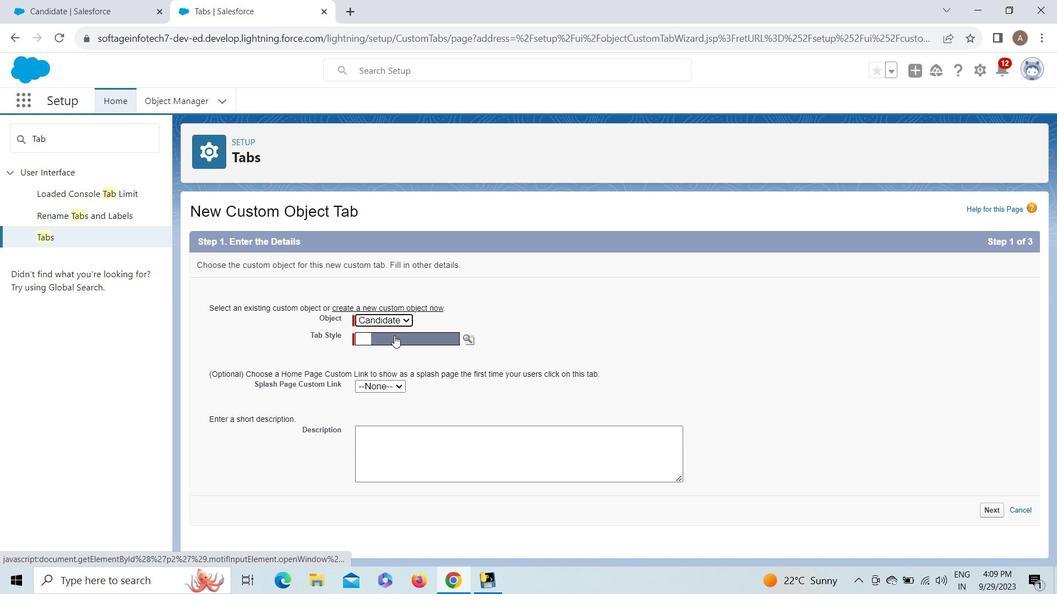 
Action: Mouse pressed left at (396, 335)
Screenshot: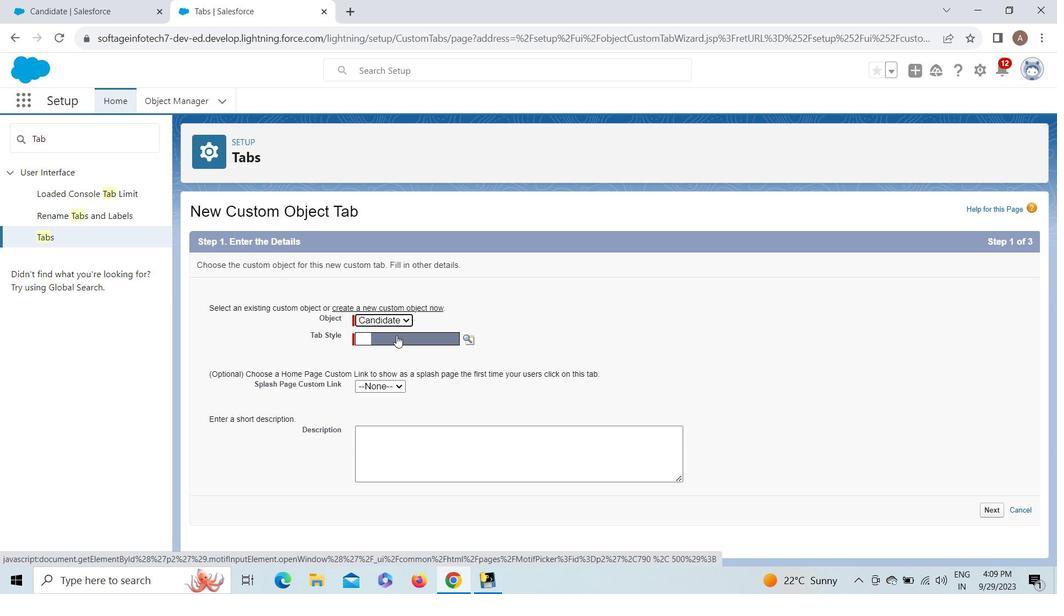 
Action: Mouse moved to (500, 7)
Screenshot: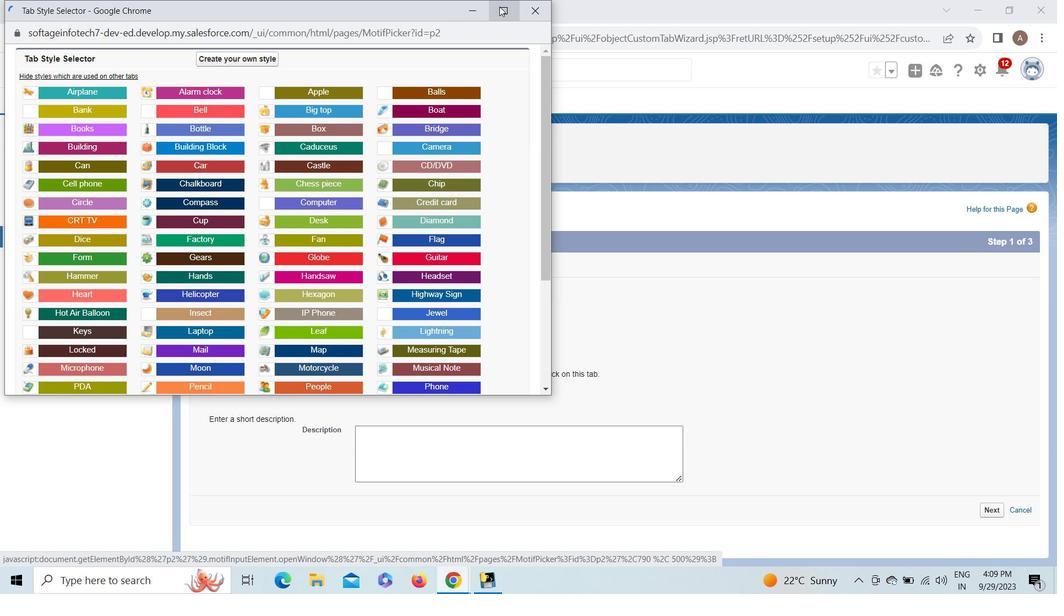
Action: Mouse pressed left at (500, 7)
Screenshot: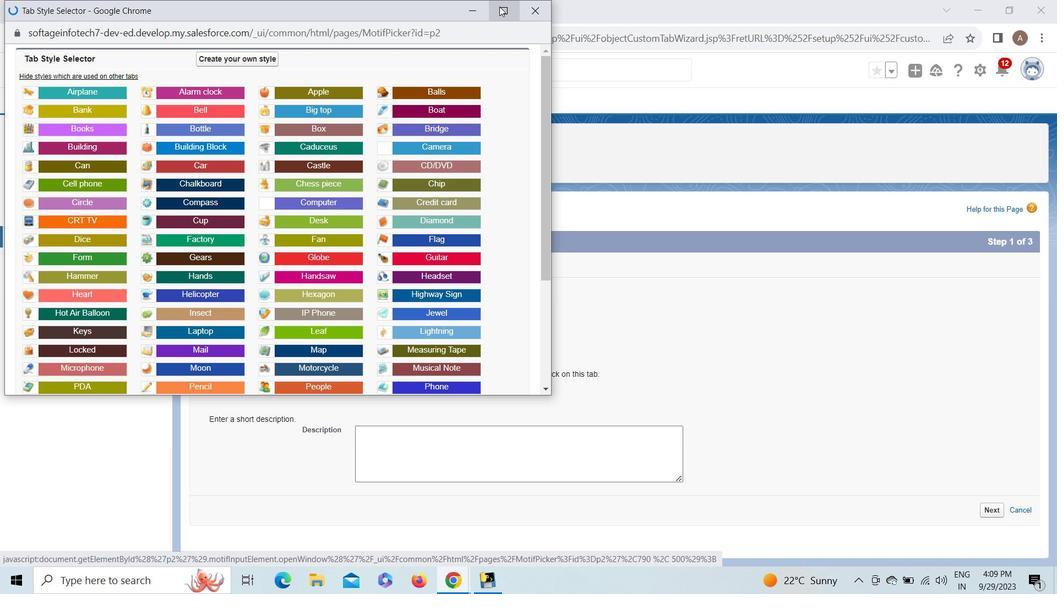 
Action: Mouse moved to (324, 234)
Screenshot: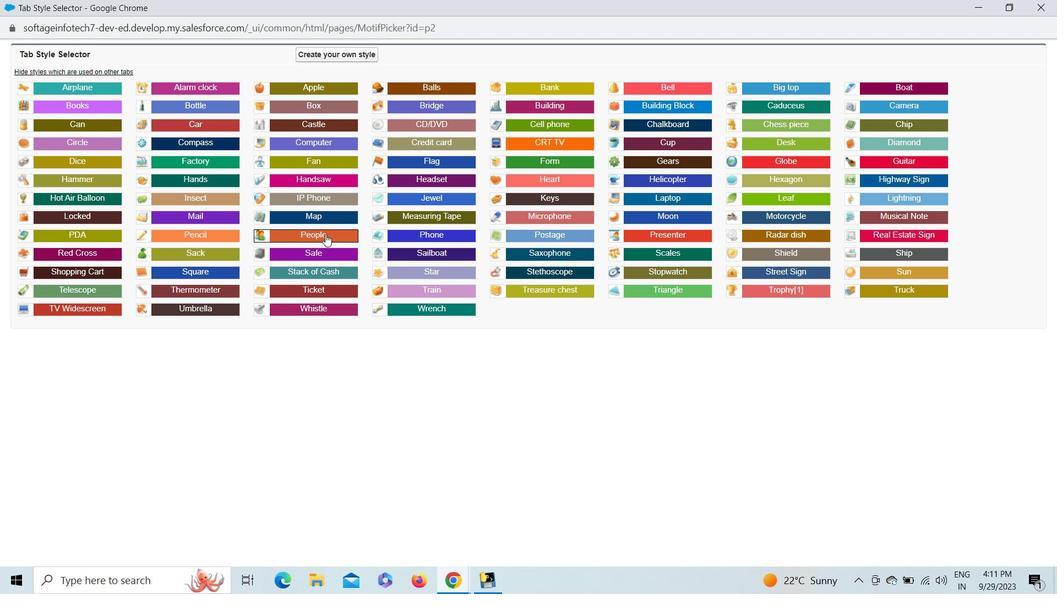 
Action: Mouse pressed left at (324, 234)
Screenshot: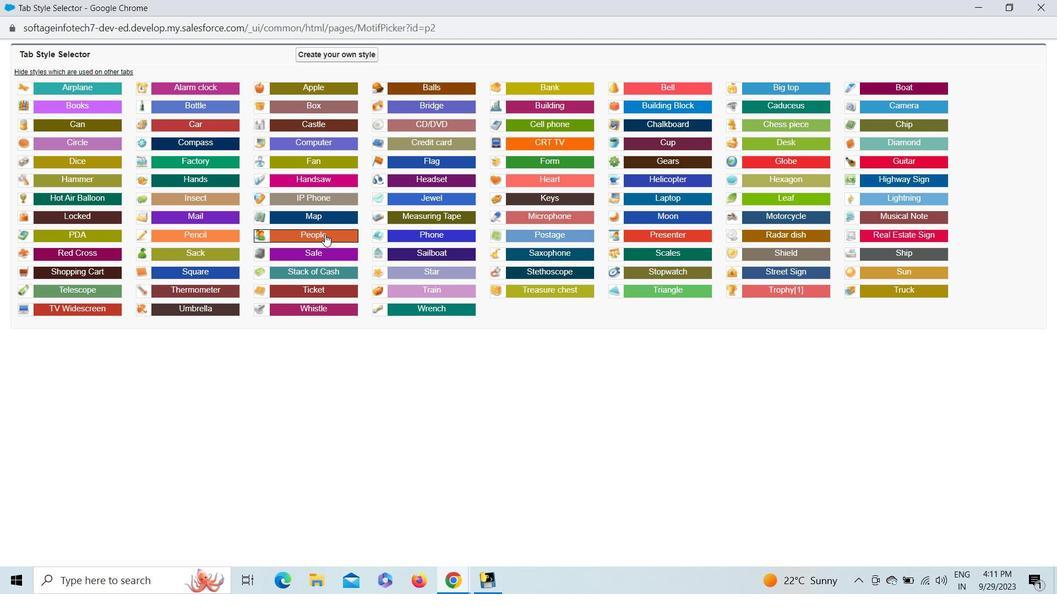 
Action: Mouse moved to (470, 445)
Screenshot: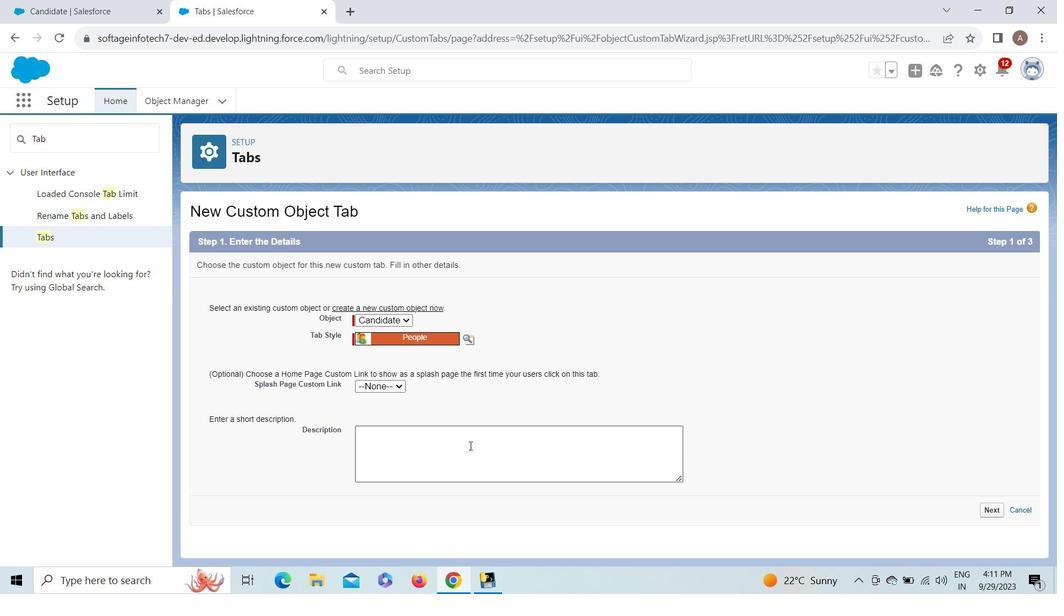 
Action: Mouse pressed left at (470, 445)
Screenshot: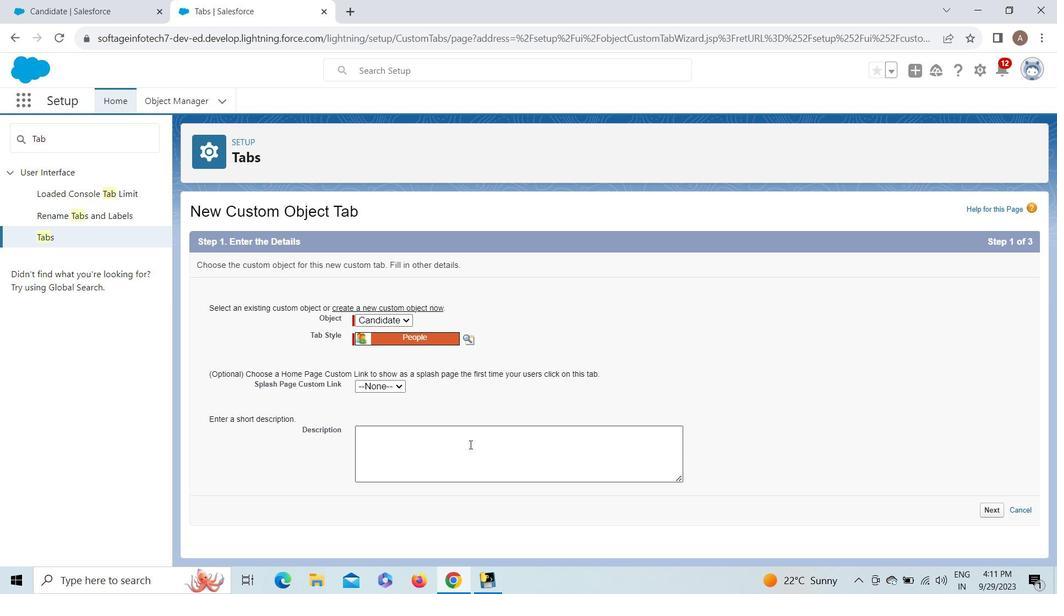 
Action: Key pressed <Key.shift>This<Key.space>tab<Key.space>is<Key.space>created<Key.space>for<Key.space>candidate<Key.space>onj<Key.backspace><Key.backspace>bject<Key.space>
Screenshot: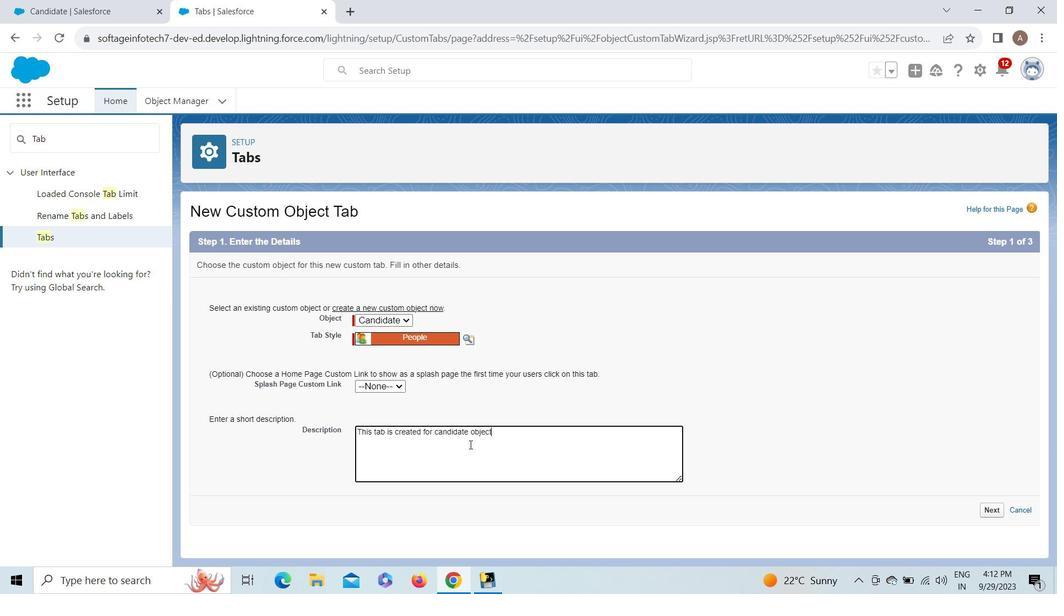 
Action: Mouse moved to (577, 422)
Screenshot: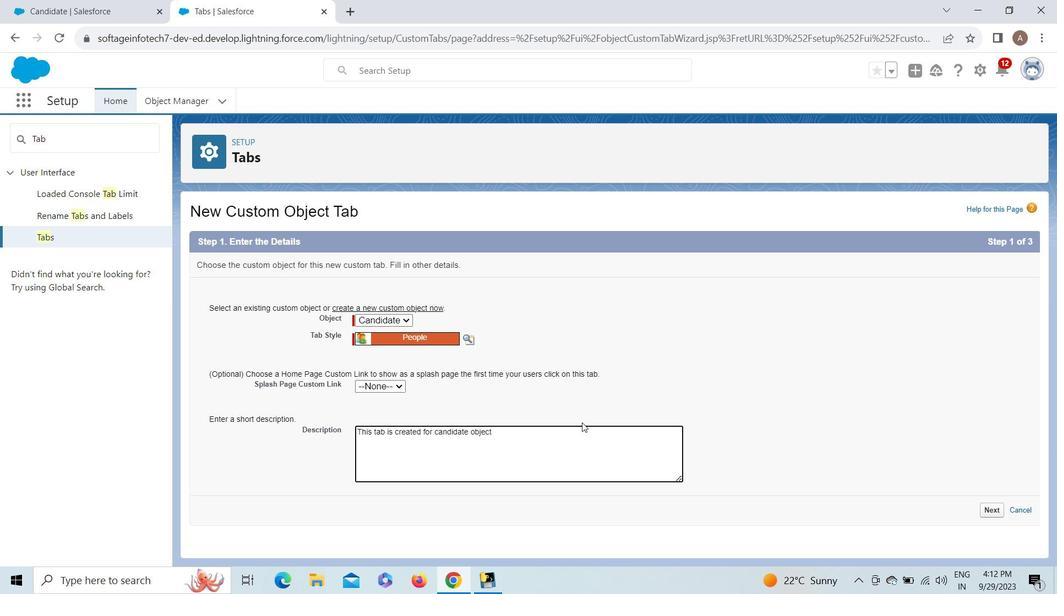 
Action: Key pressed which<Key.space>contains<Key.space>data<Key.space>pf<Key.space>st<Key.backspace><Key.backspace><Key.backspace><Key.backspace><Key.backspace>of<Key.space>candidates<Key.space>who<Key.space>are<Key.space>applying<Key.space>for<Key.space><Key.shift>Job<Key.space><Key.shift>Posu<Key.backspace>itions.<Key.up><Key.left><Key.left><Key.left><Key.left><Key.left><Key.left><Key.left><Key.left><Key.left><Key.left><Key.left><Key.left><Key.backspace><Key.shift>T<Key.right><Key.right><Key.right><Key.right><Key.right><Key.right><Key.right><Key.right><Key.right><Key.right><Key.right><Key.right><Key.right><Key.right><Key.right><Key.right><Key.right><Key.right><Key.right><Key.backspace><Key.shift>C<Key.right><Key.right><Key.right><Key.right><Key.right><Key.right><Key.right><Key.right><Key.right><Key.right><Key.backspace><Key.shift>O<Key.right><Key.right><Key.right><Key.right><Key.right><Key.right><Key.right><Key.right><Key.right><Key.right><Key.right><Key.right><Key.right><Key.right><Key.right><Key.right><Key.right><Key.right><Key.right><Key.right>
Screenshot: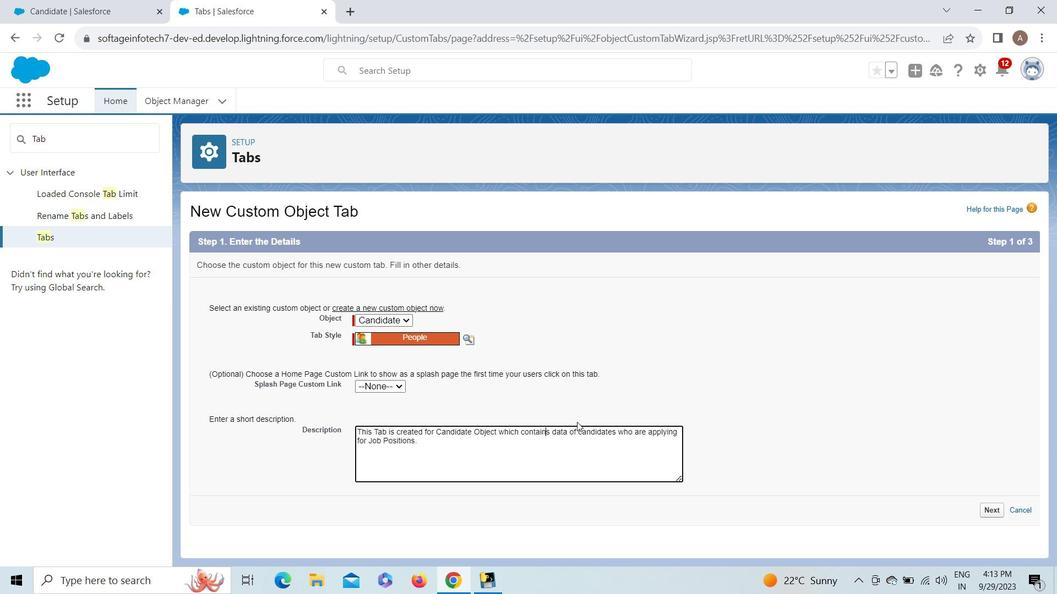 
Action: Mouse moved to (816, 354)
Screenshot: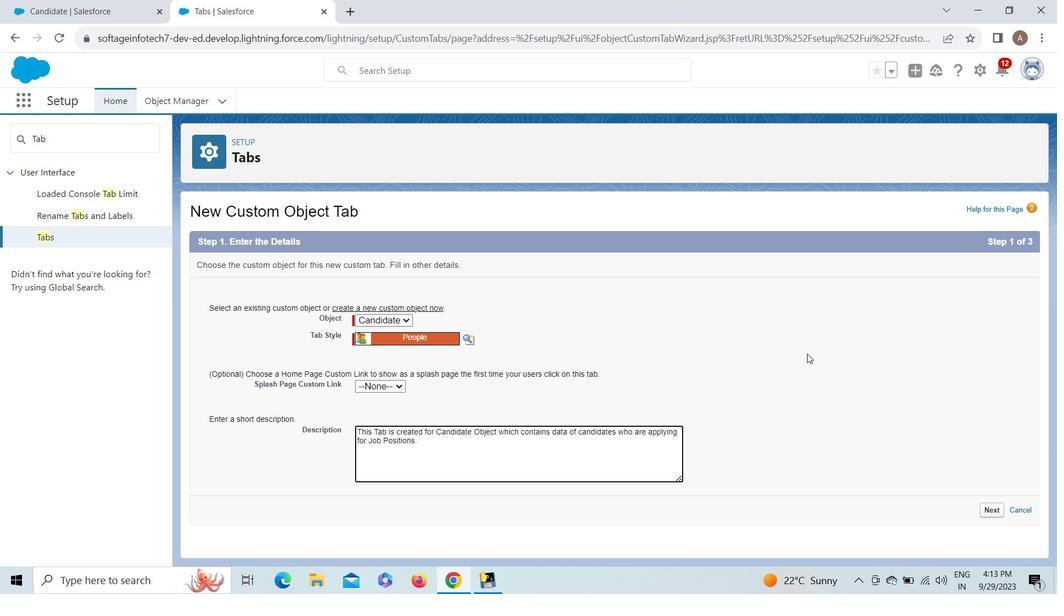 
Action: Key pressed <Key.right><Key.right><Key.backspace><Key.shift>D<Key.right><Key.right><Key.right><Key.right><Key.right><Key.right><Key.right><Key.right><Key.backspace><Key.shift>C<Key.right><Key.right><Key.right><Key.right><Key.right><Key.right><Key.right><Key.right><Key.right><Key.right><Key.right><Key.right><Key.right><Key.right><Key.right><Key.right><Key.right><Key.right><Key.right>
Screenshot: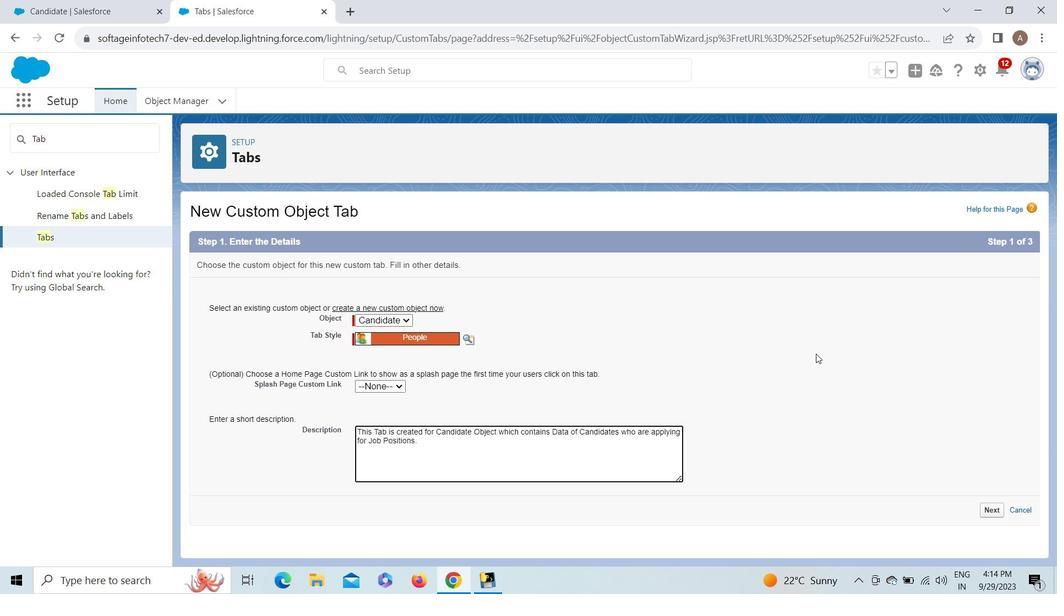 
Action: Mouse moved to (990, 507)
Screenshot: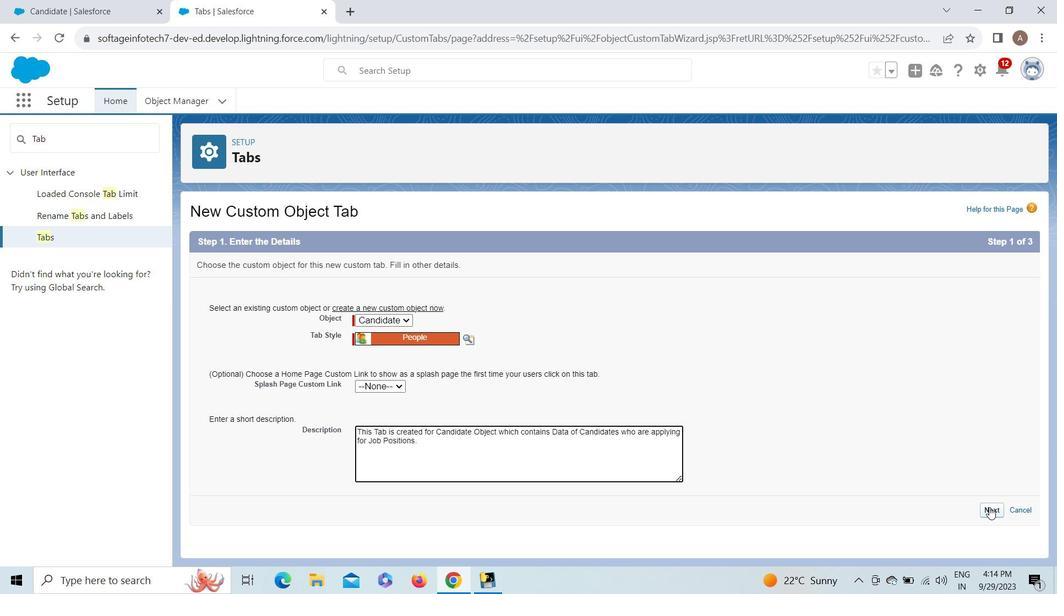
Action: Mouse pressed left at (990, 507)
Screenshot: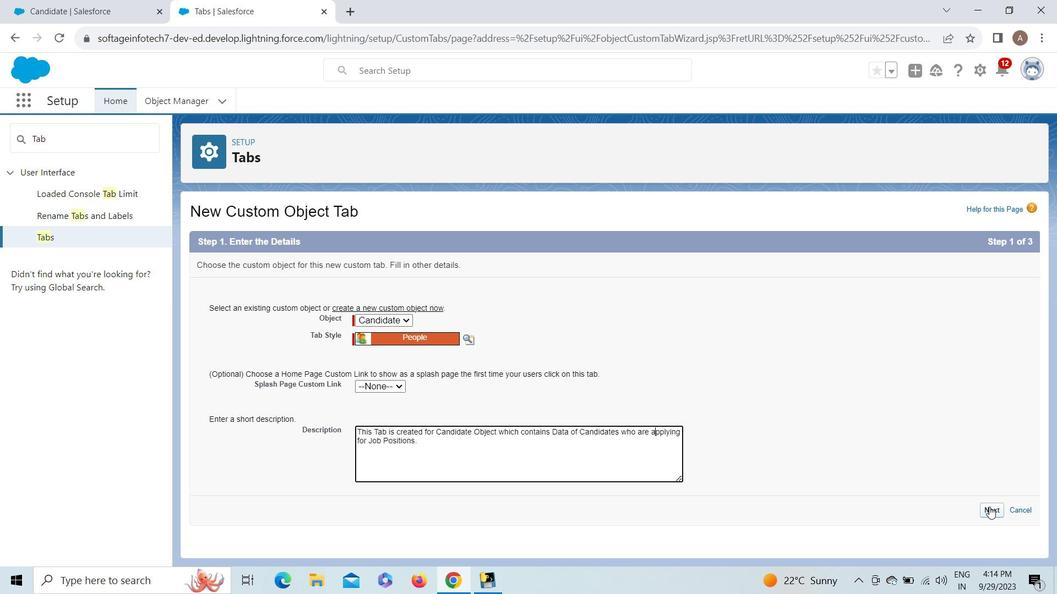 
Action: Mouse moved to (1036, 300)
Screenshot: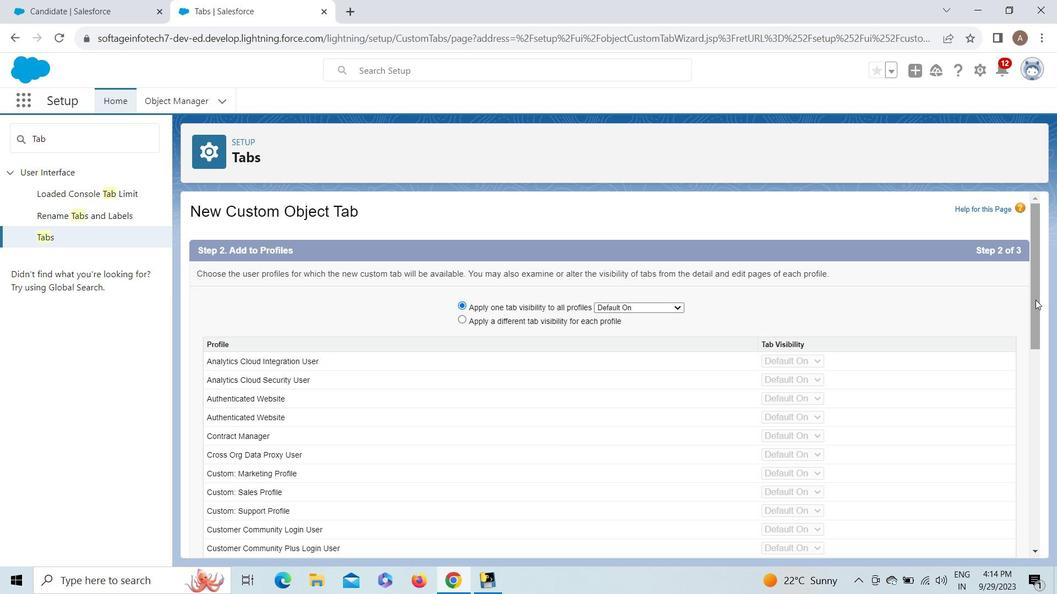 
Action: Mouse pressed right at (1036, 300)
Screenshot: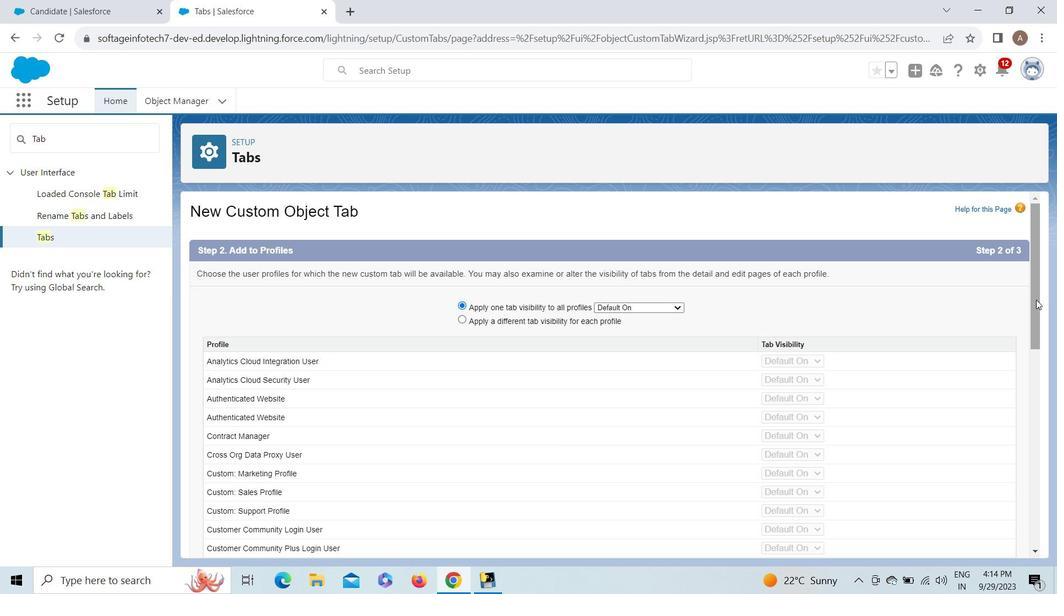 
Action: Mouse pressed left at (1036, 300)
Screenshot: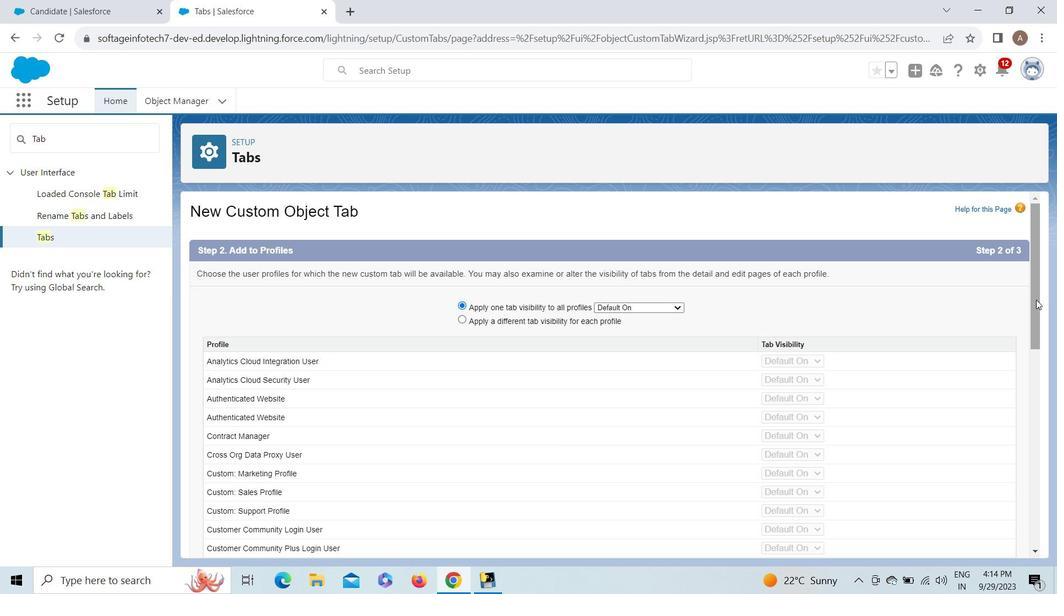 
Action: Mouse moved to (1010, 473)
Screenshot: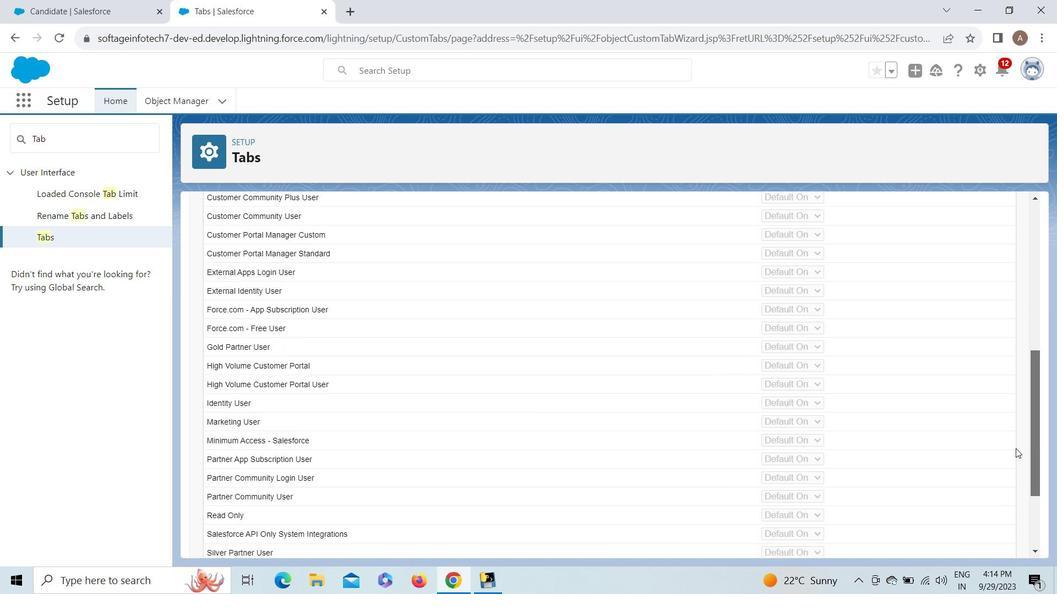 
Action: Mouse pressed right at (1010, 473)
Screenshot: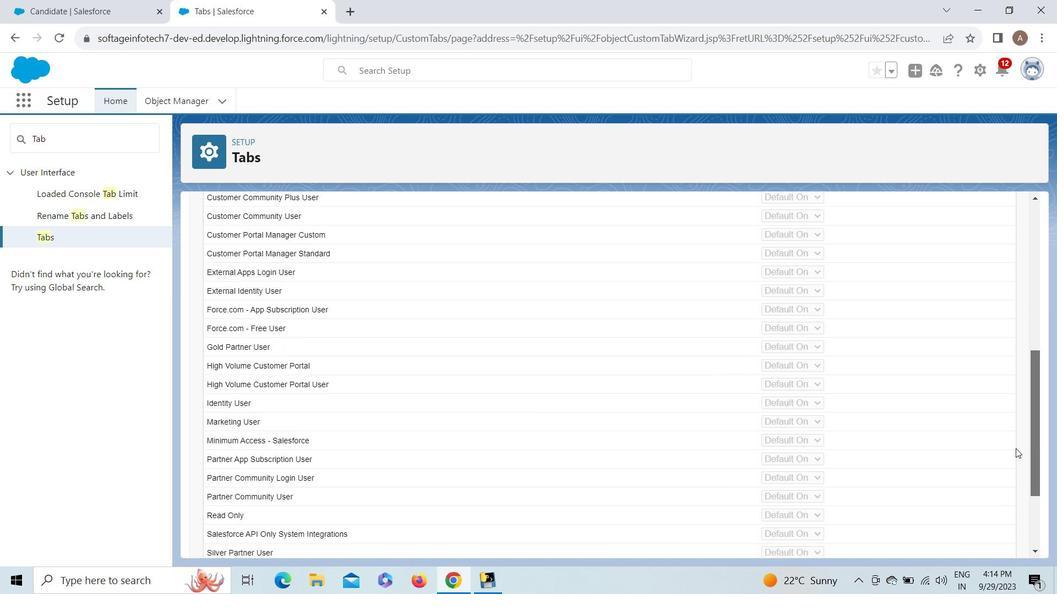 
Action: Mouse moved to (984, 417)
Screenshot: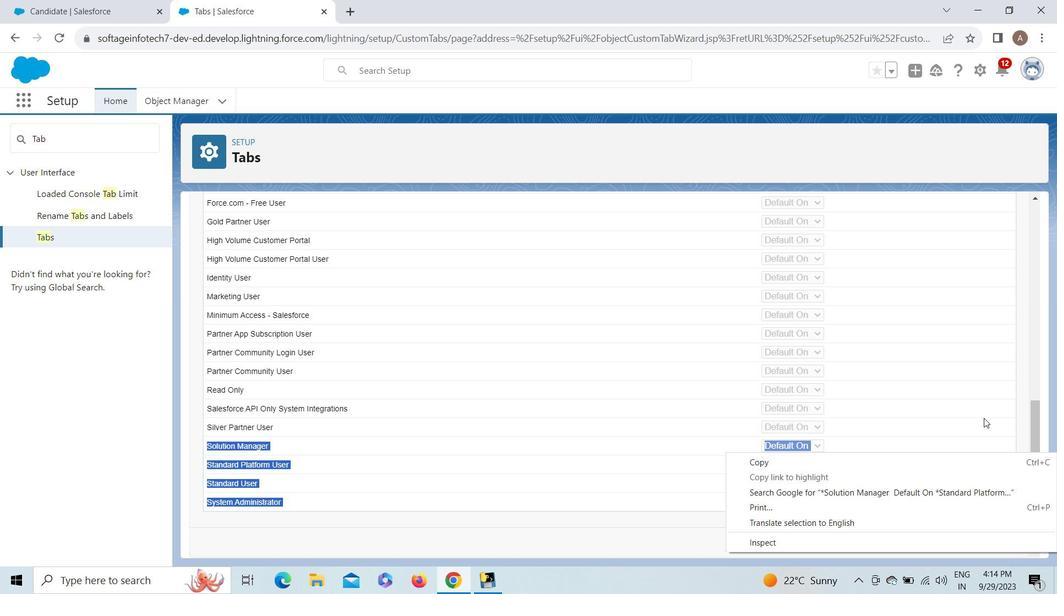 
Action: Mouse pressed left at (984, 417)
Screenshot: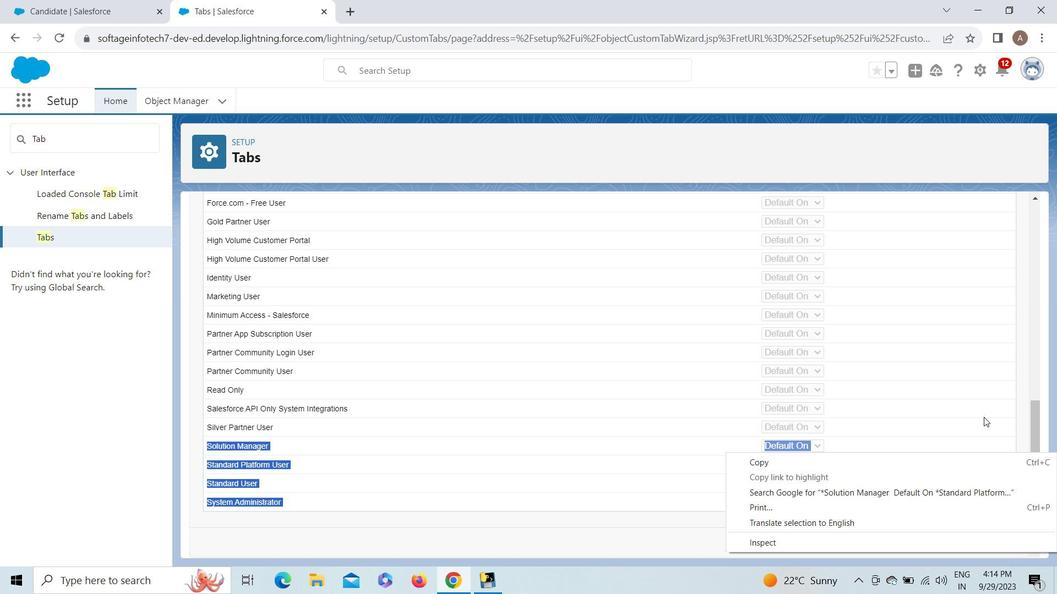
Action: Mouse moved to (1040, 404)
Screenshot: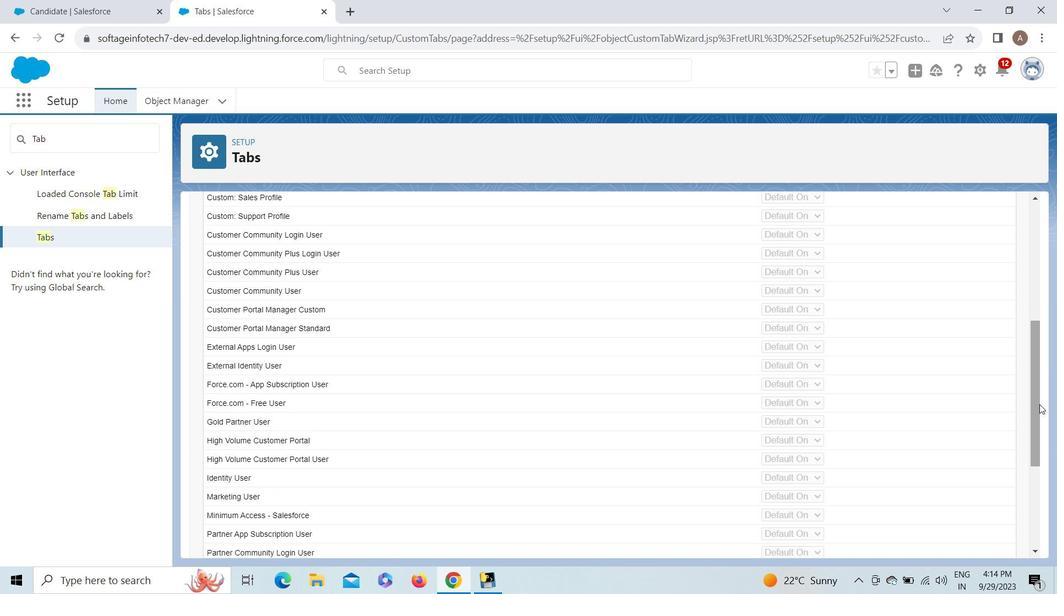
Action: Mouse pressed left at (1040, 404)
Screenshot: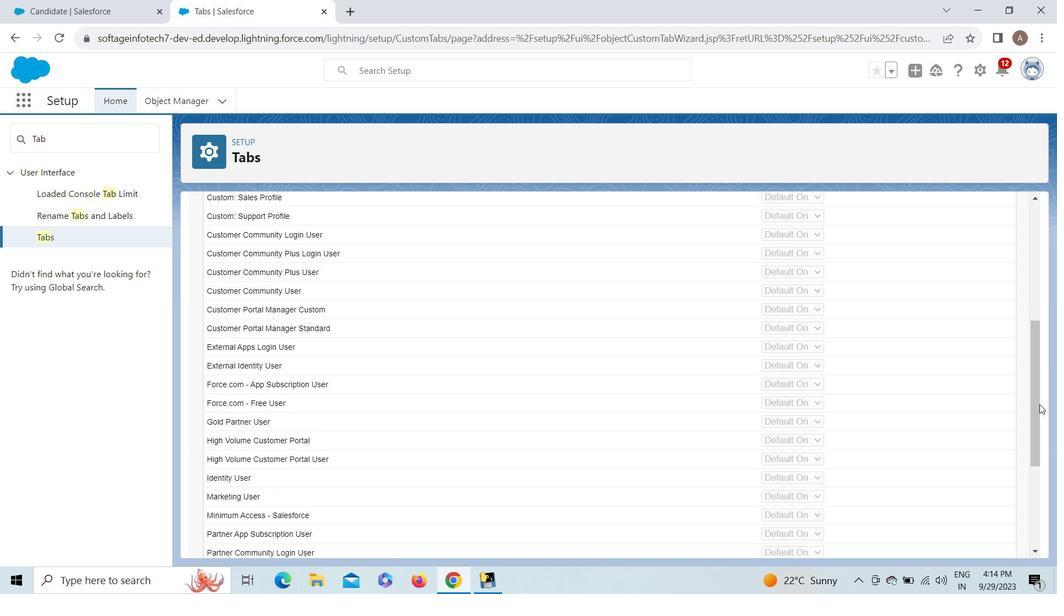 
Action: Mouse moved to (1037, 400)
Screenshot: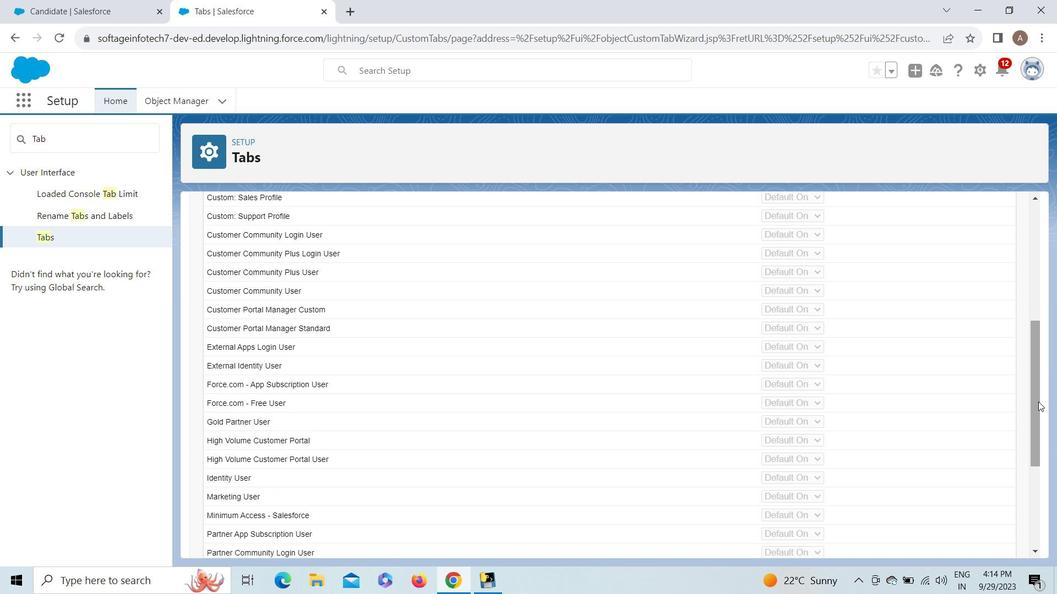 
Action: Mouse pressed left at (1037, 400)
Screenshot: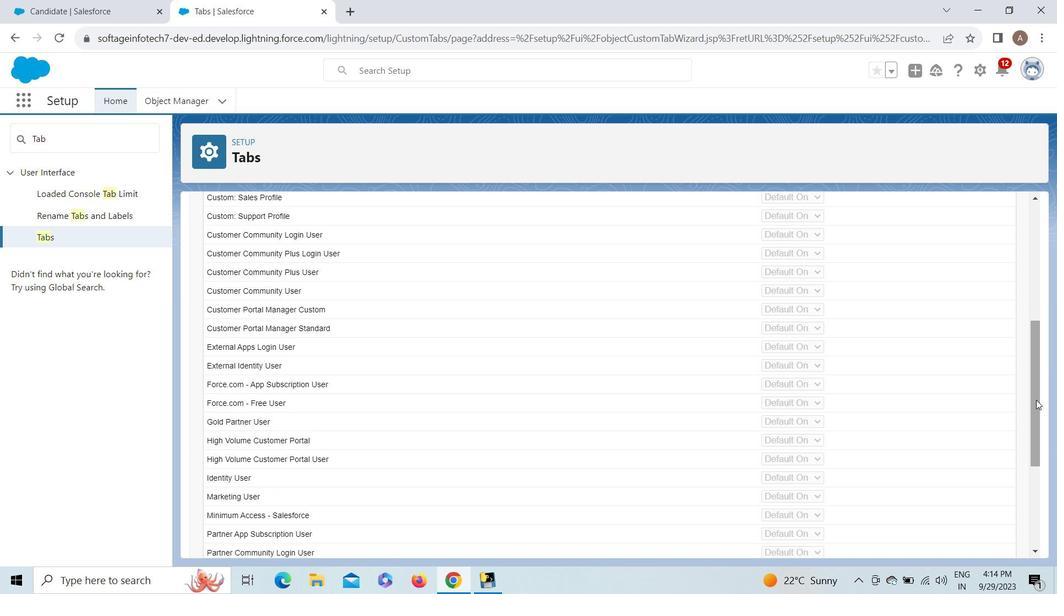 
Action: Mouse moved to (973, 540)
Screenshot: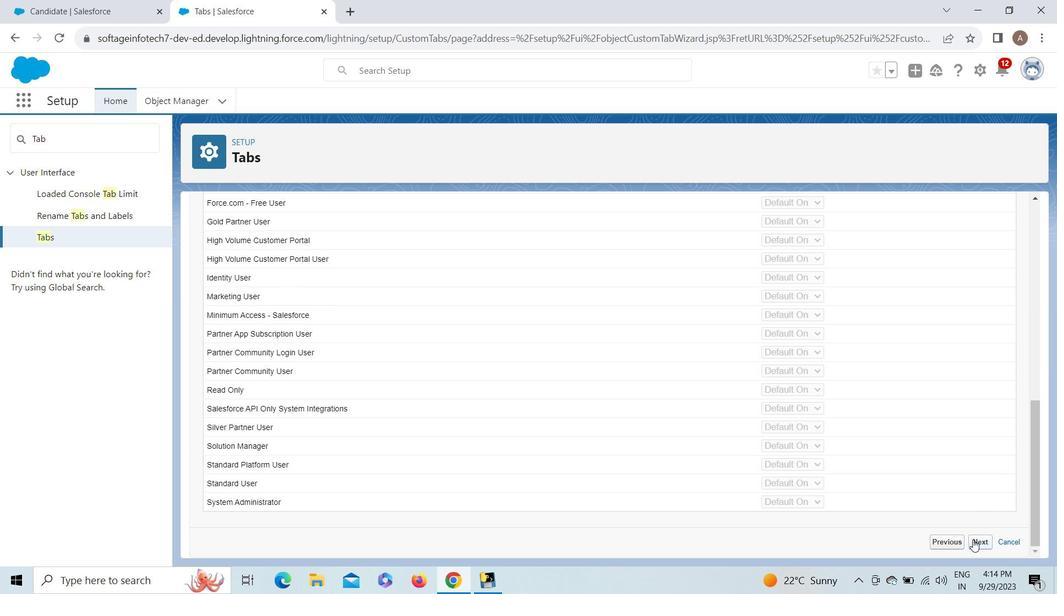 
Action: Mouse pressed left at (973, 540)
Screenshot: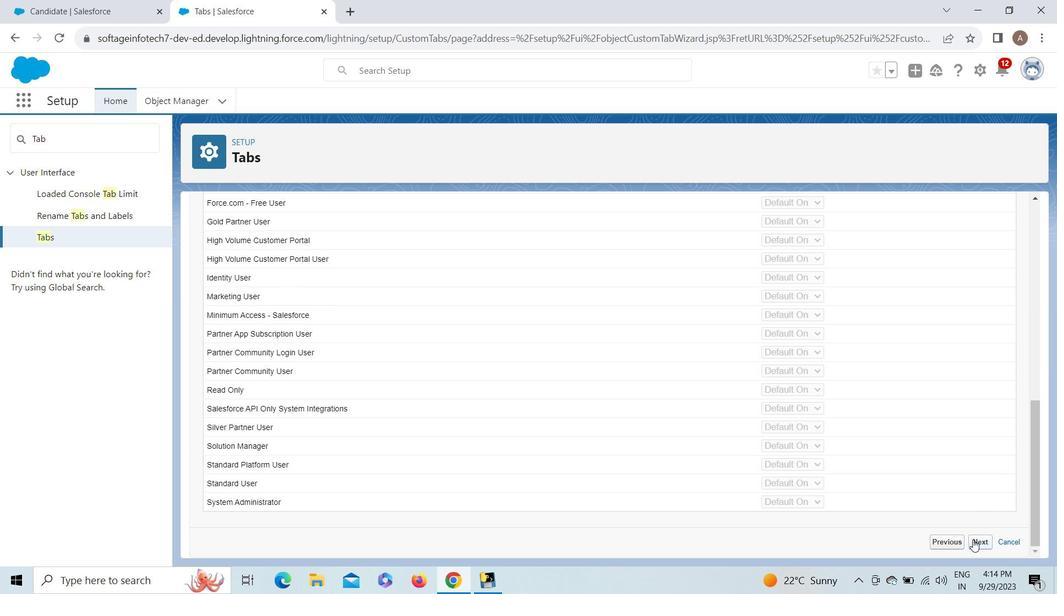 
Action: Mouse moved to (915, 266)
Screenshot: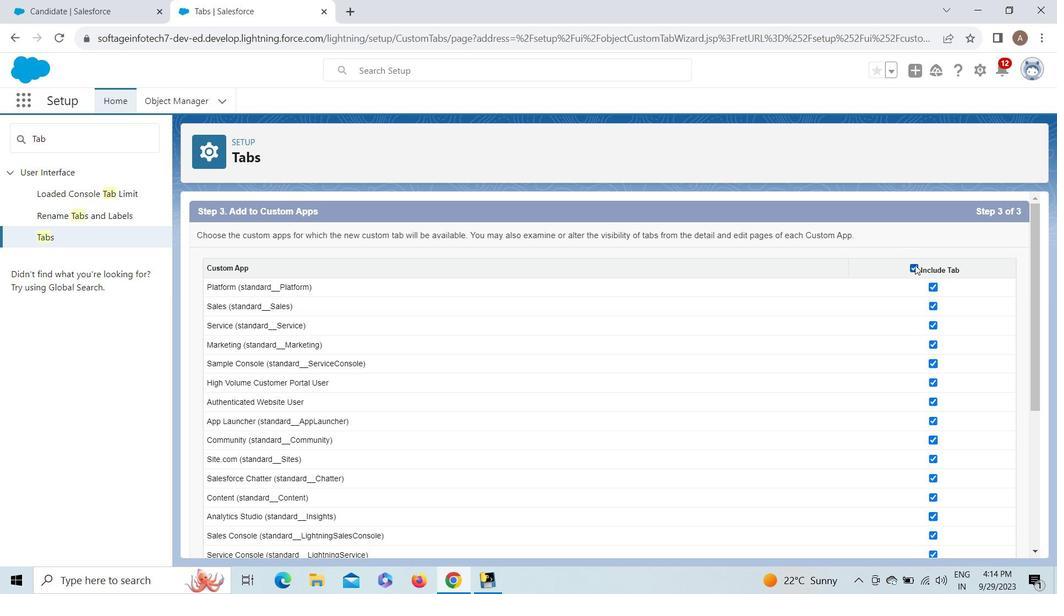
Action: Mouse pressed left at (915, 266)
Screenshot: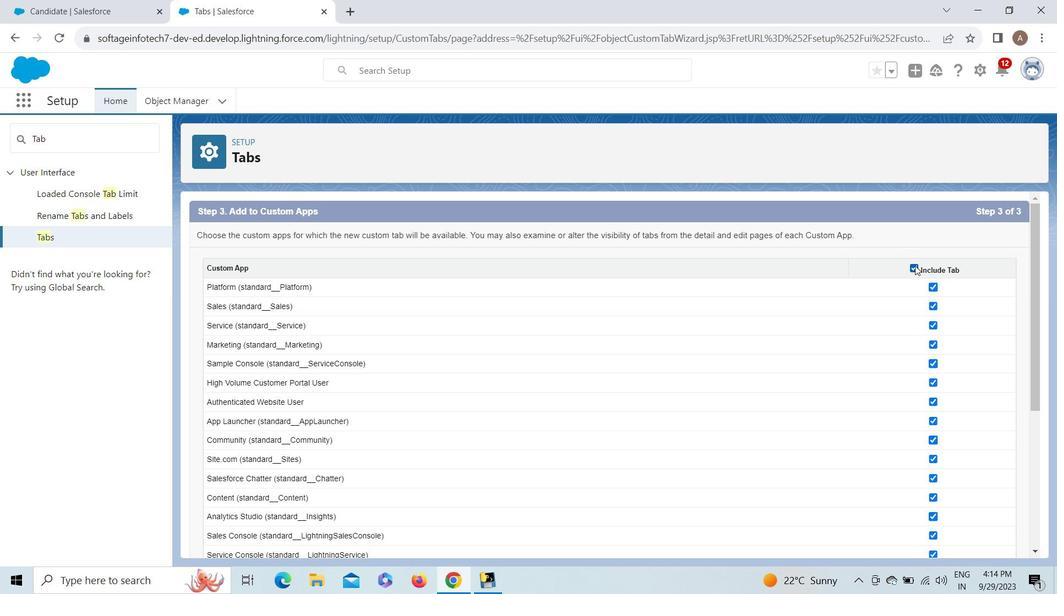 
Action: Mouse moved to (1035, 286)
Screenshot: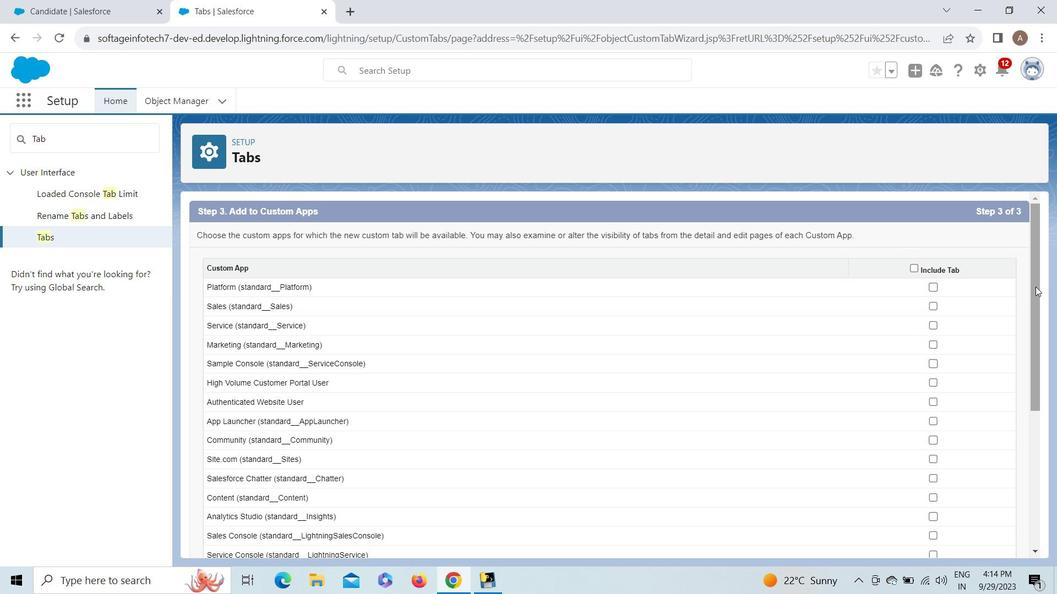 
Action: Mouse pressed left at (1035, 286)
Screenshot: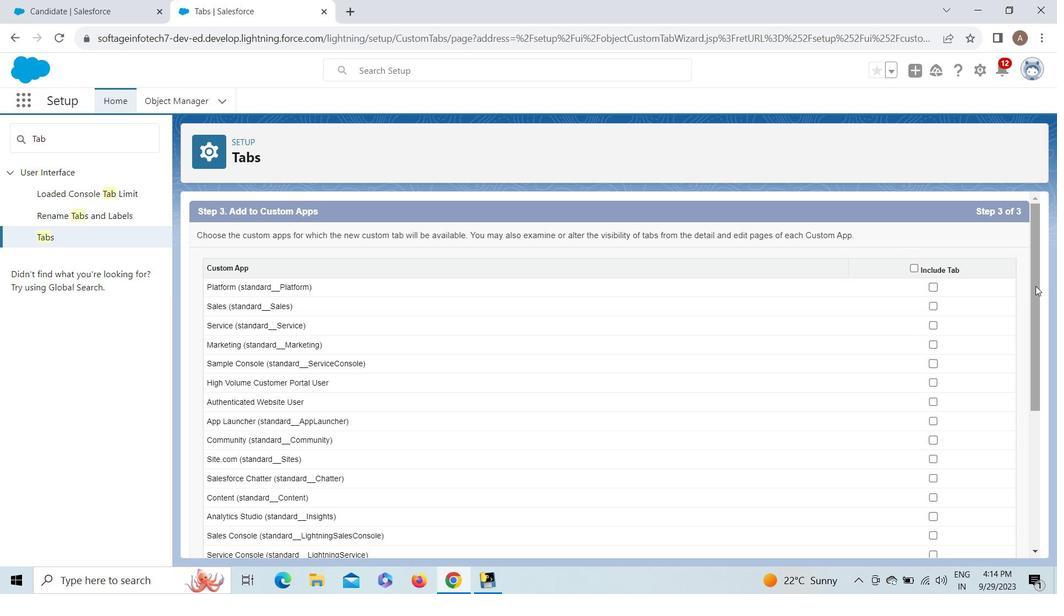 
Action: Mouse moved to (931, 502)
Screenshot: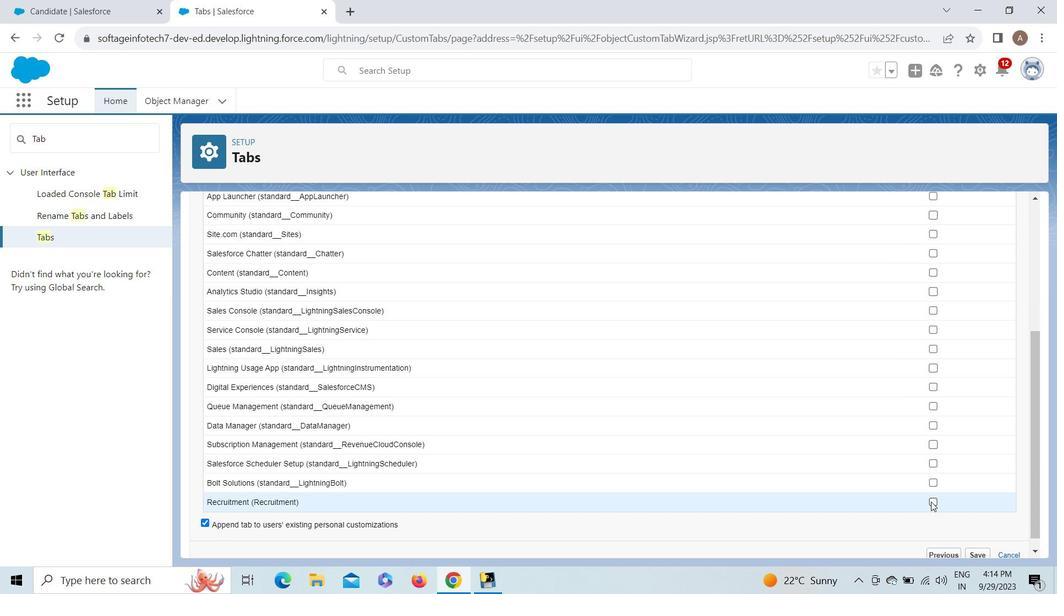 
Action: Mouse pressed left at (931, 502)
Screenshot: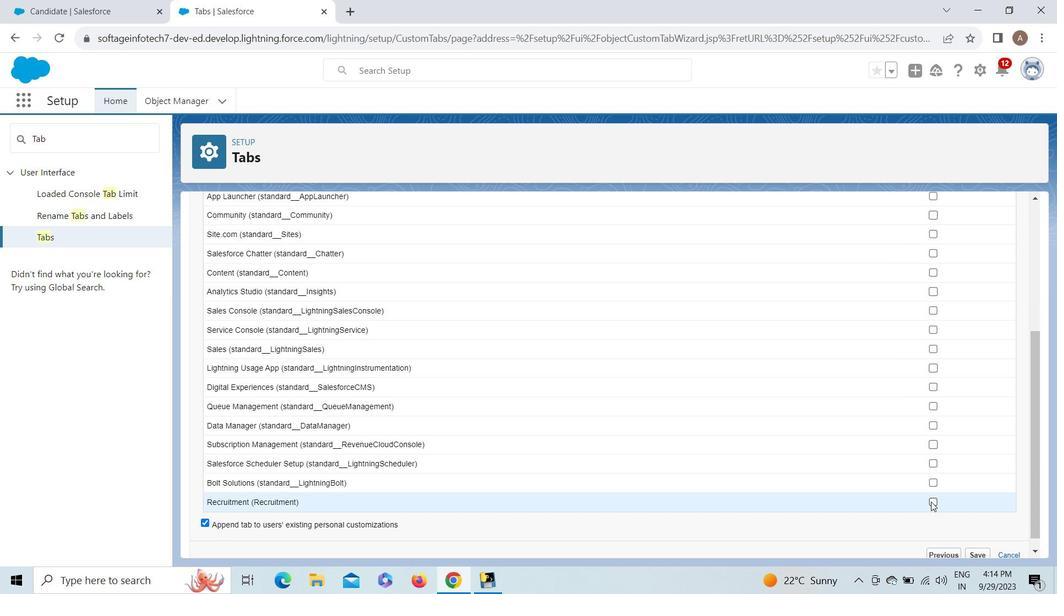 
Action: Mouse moved to (974, 551)
Screenshot: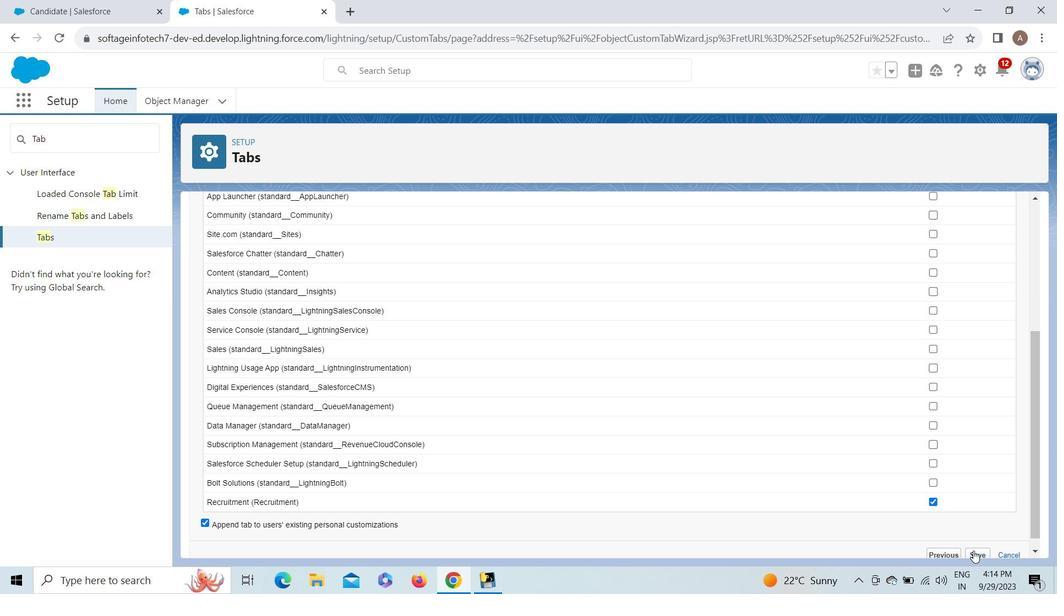 
Action: Mouse pressed left at (974, 551)
Screenshot: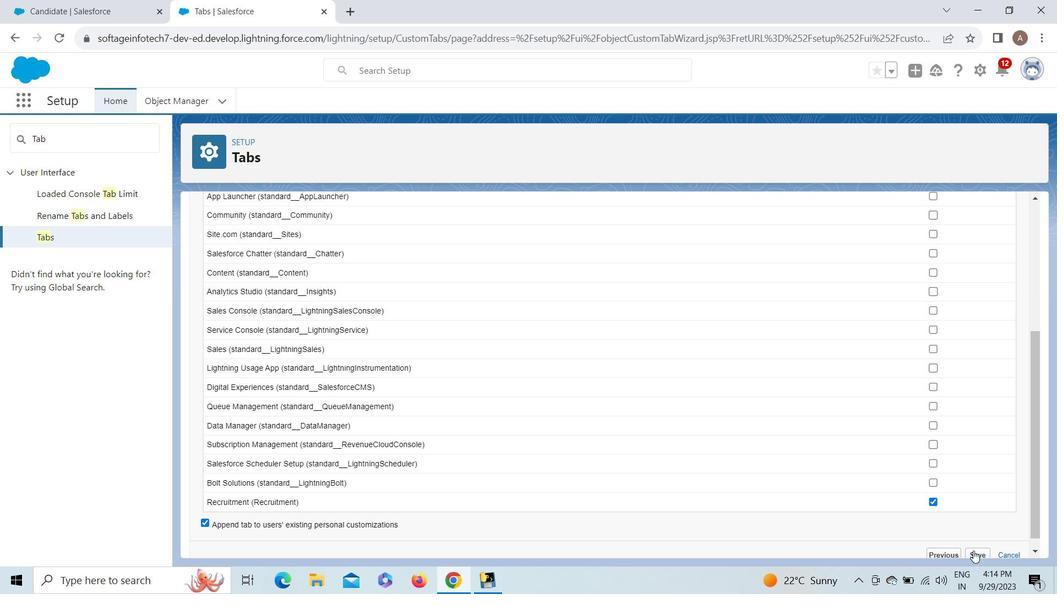 
Action: Mouse moved to (1035, 382)
Screenshot: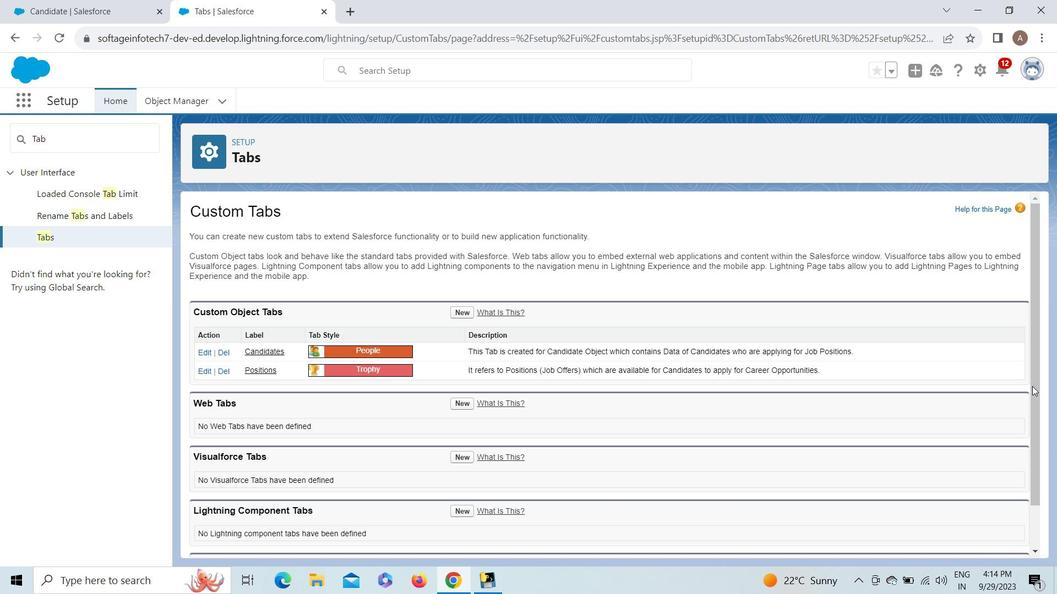 
Action: Mouse pressed left at (1035, 382)
Screenshot: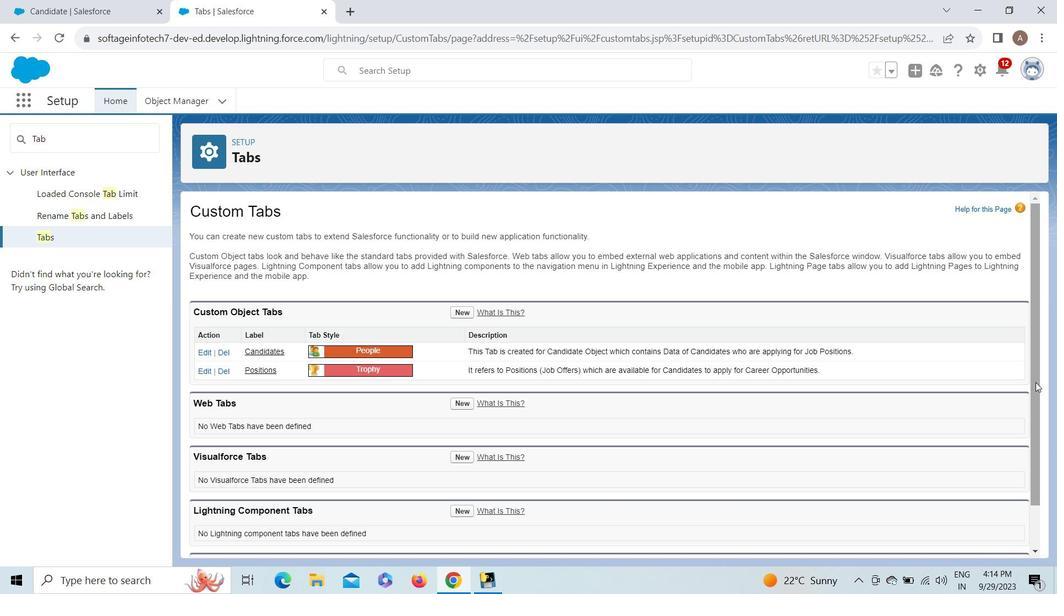 
Action: Mouse moved to (1035, 547)
Screenshot: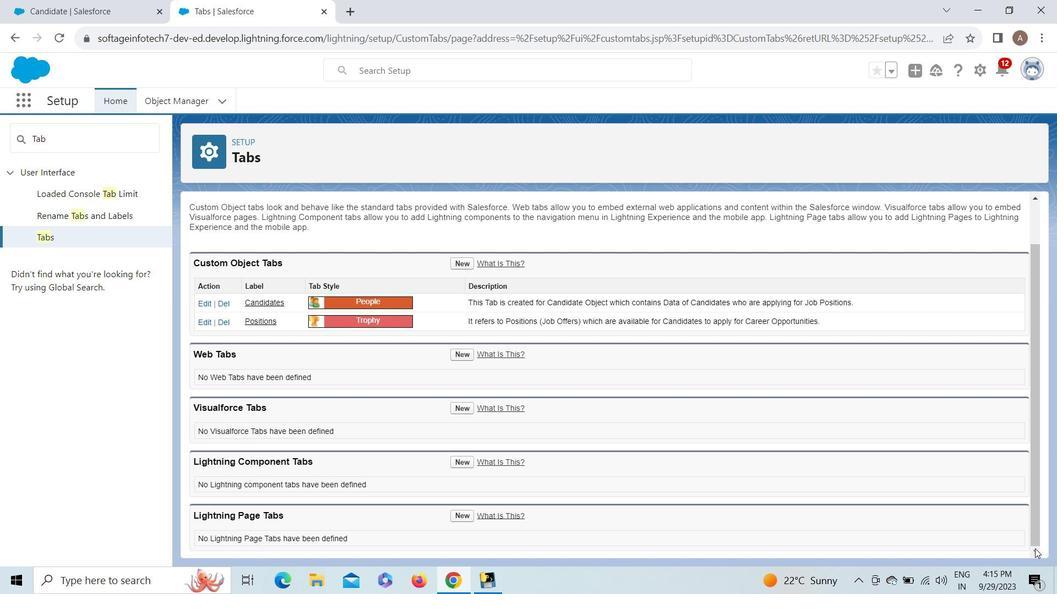 
Action: Mouse pressed left at (1035, 547)
Screenshot: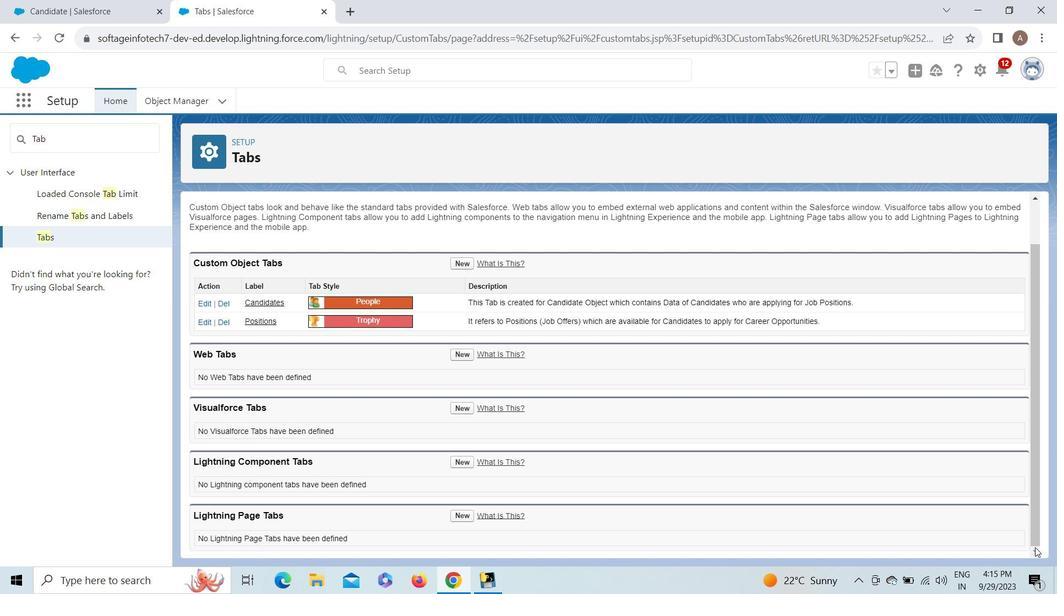 
Action: Mouse pressed left at (1035, 547)
Screenshot: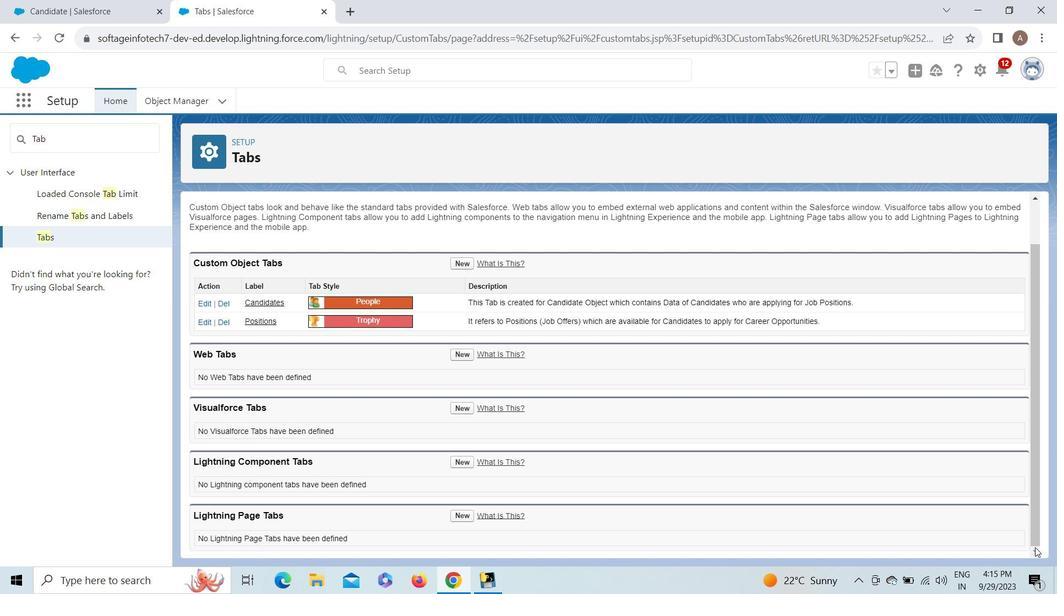 
Action: Mouse pressed left at (1035, 547)
Screenshot: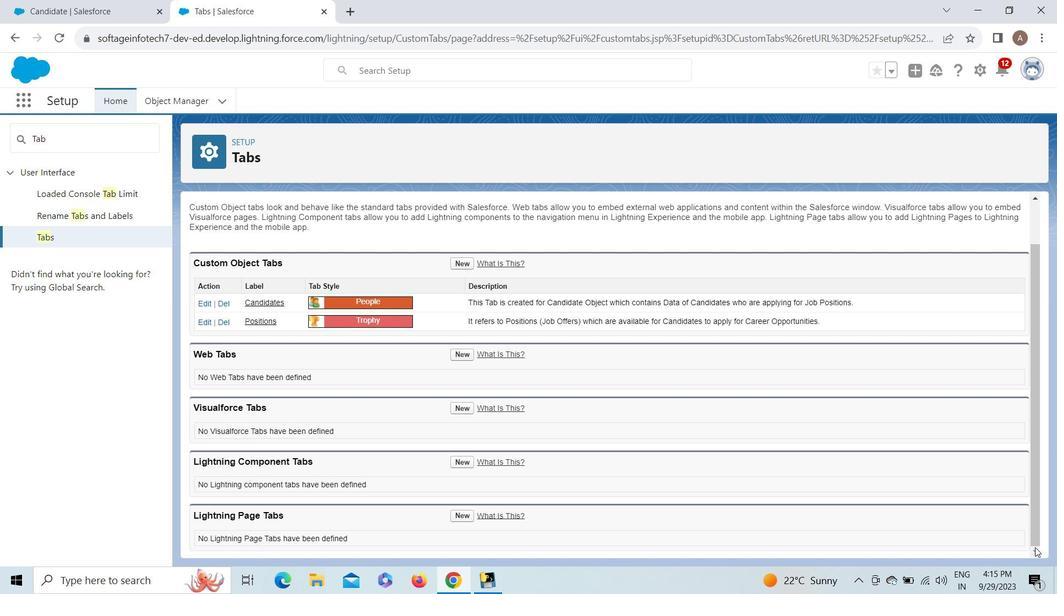
Action: Mouse moved to (189, 12)
Screenshot: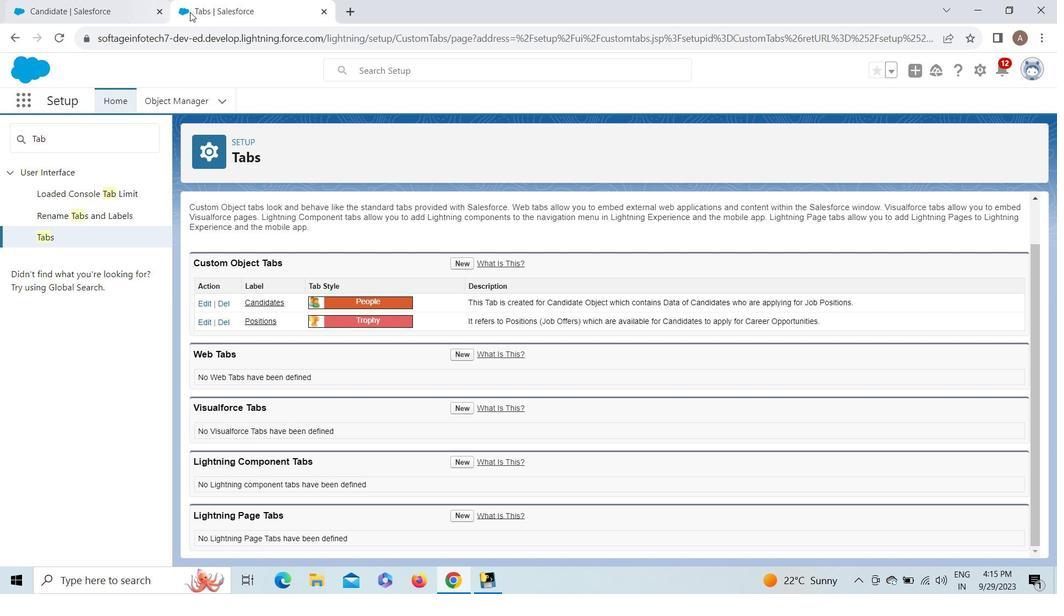 
Action: Mouse pressed left at (189, 12)
Screenshot: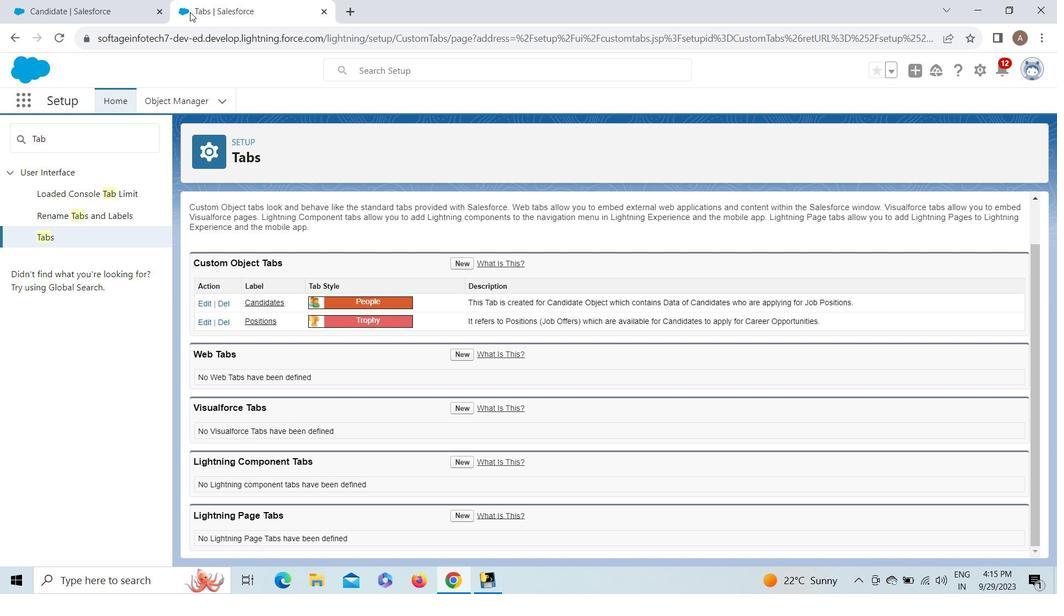 
Action: Mouse moved to (88, 14)
Screenshot: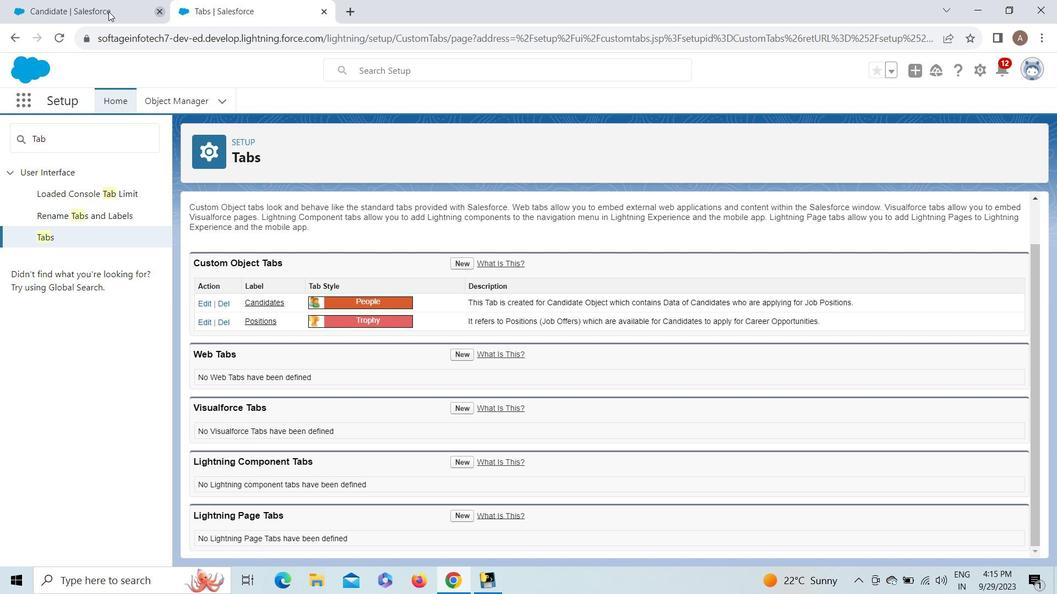 
Action: Mouse pressed left at (88, 14)
Screenshot: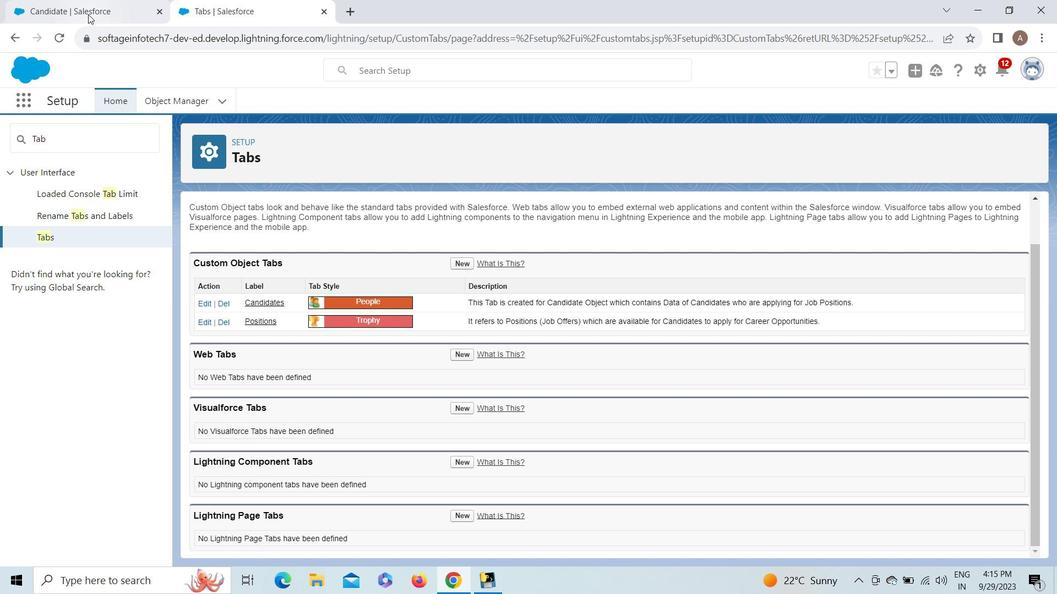 
Action: Mouse moved to (224, 8)
Screenshot: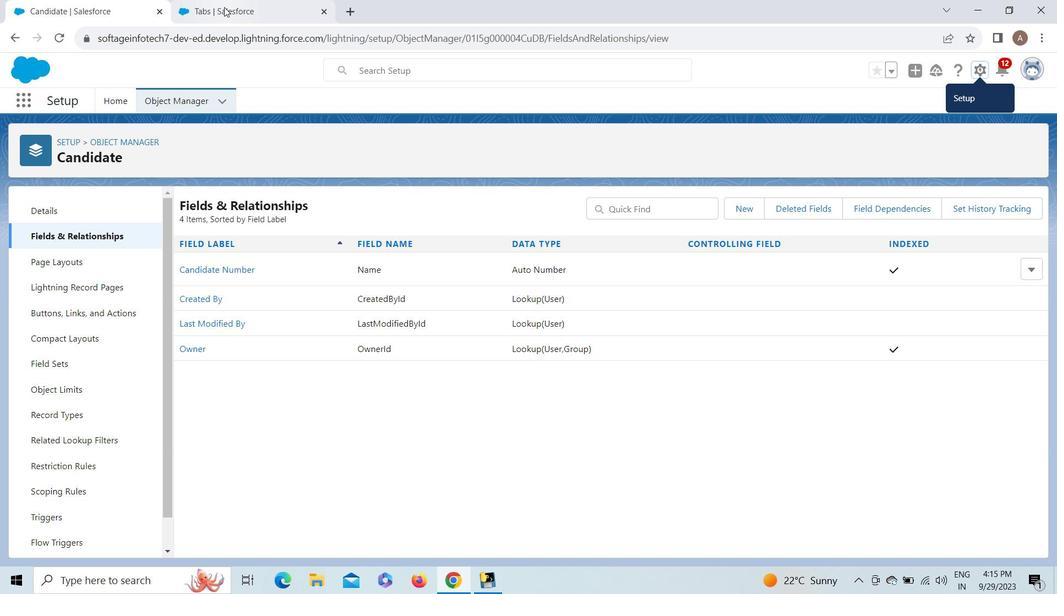 
Action: Mouse pressed left at (224, 8)
Screenshot: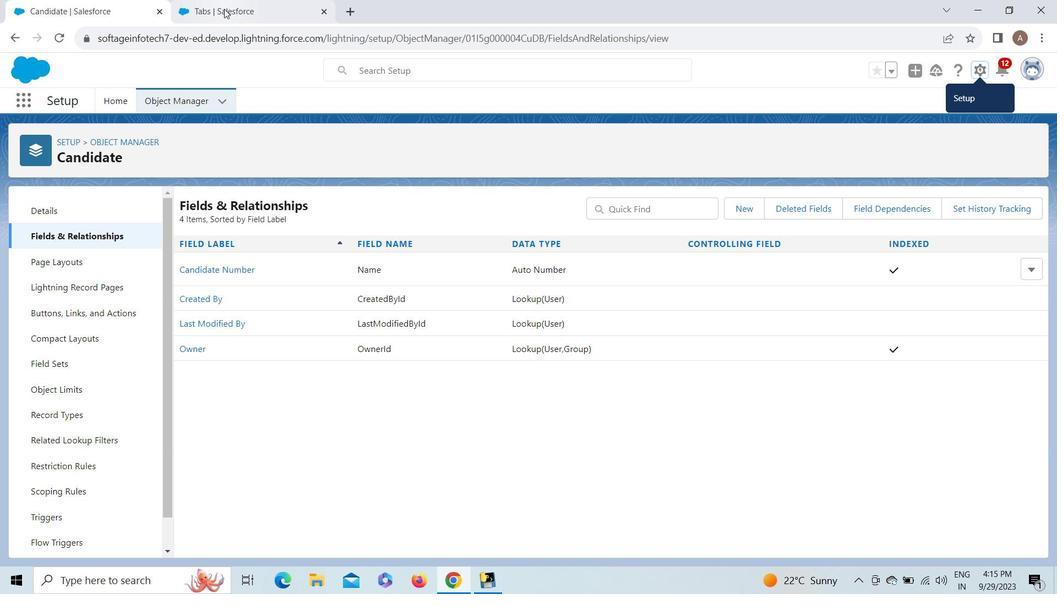 
Action: Mouse moved to (27, 96)
Screenshot: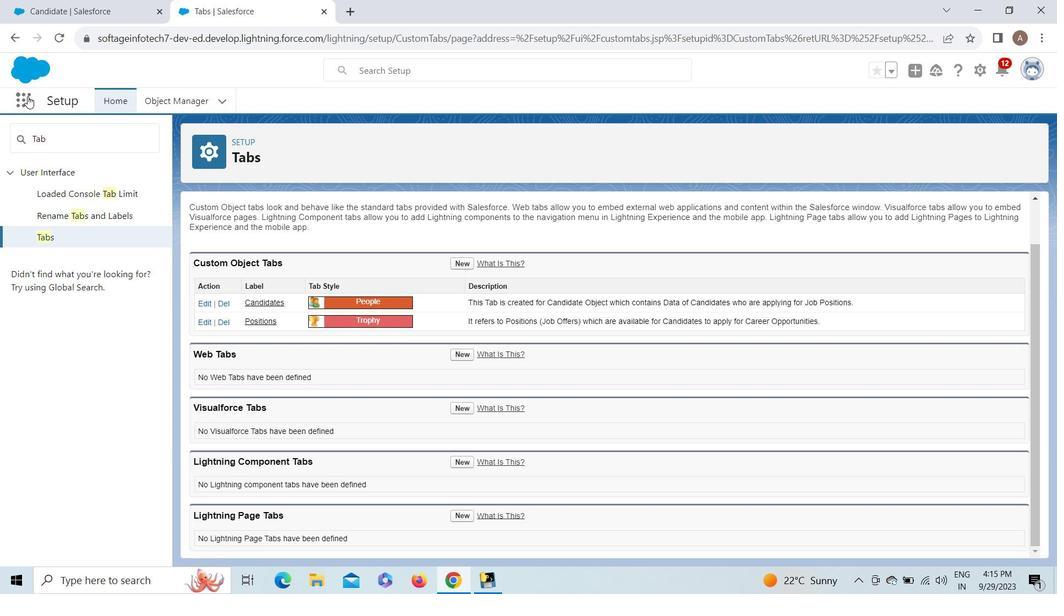 
Action: Mouse pressed left at (27, 96)
Screenshot: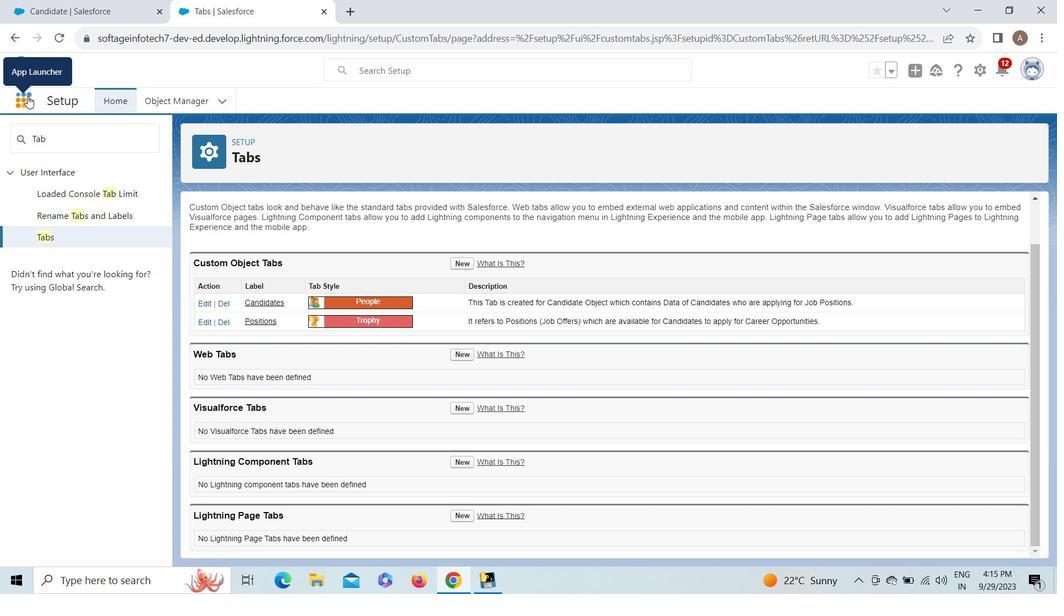 
Action: Mouse moved to (51, 196)
Screenshot: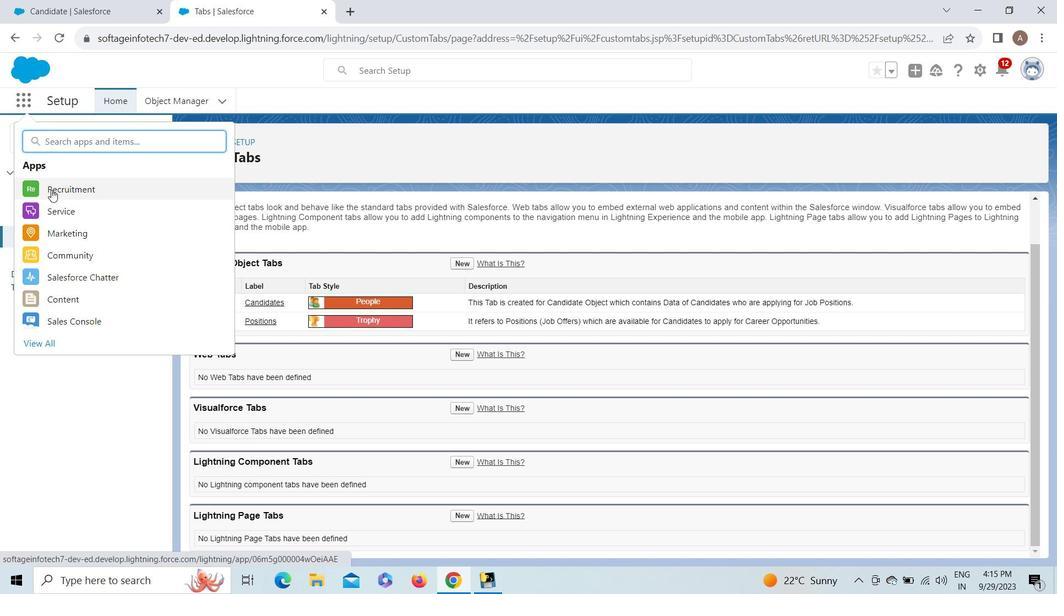 
Action: Mouse pressed left at (51, 196)
Screenshot: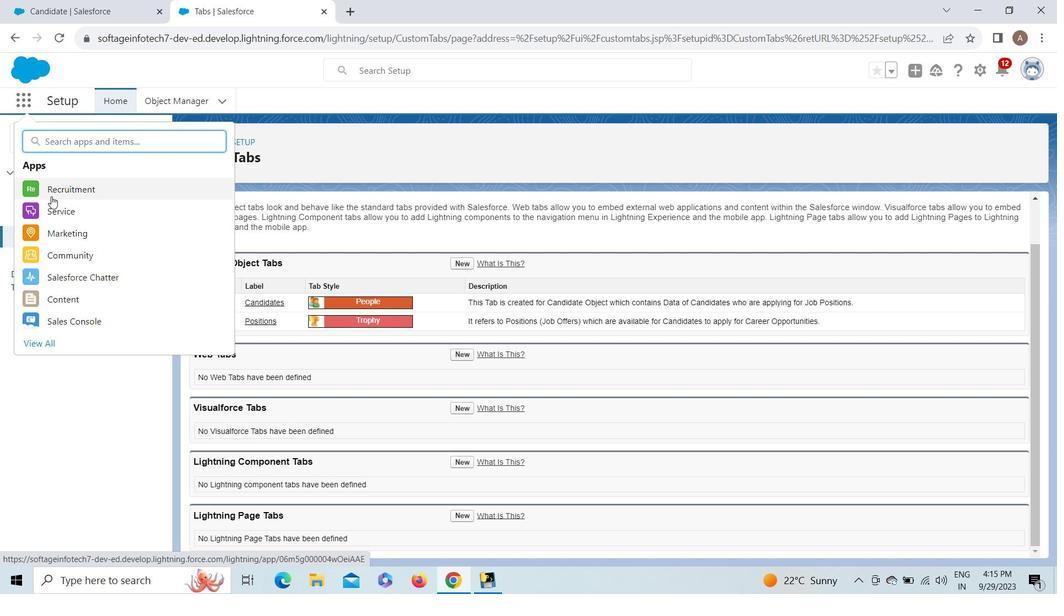 
Action: Mouse moved to (77, 191)
Screenshot: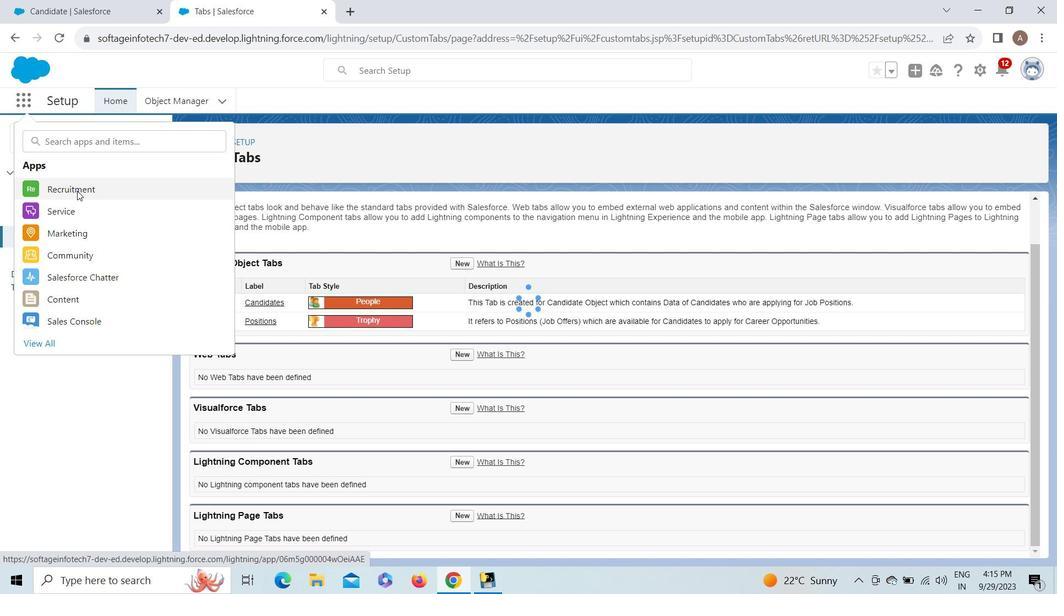 
Action: Mouse pressed left at (77, 191)
Screenshot: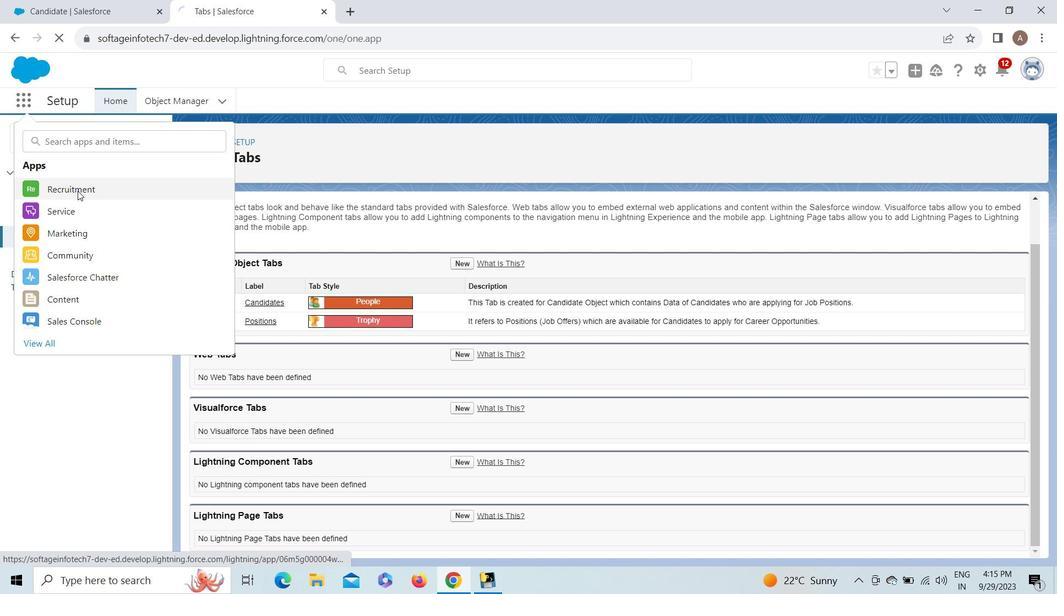
Action: Mouse moved to (59, 42)
Screenshot: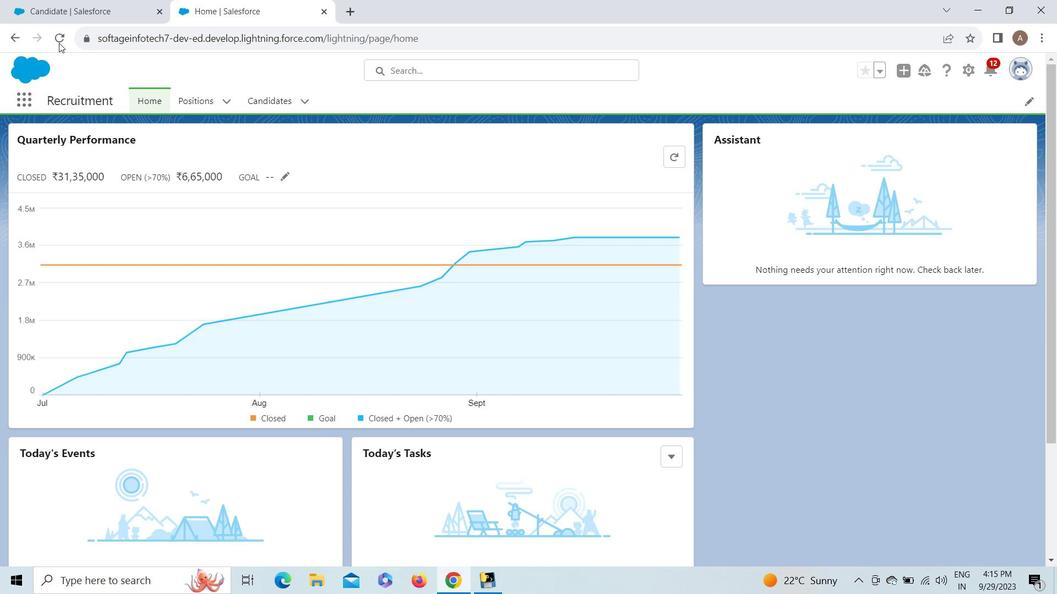 
Action: Mouse pressed left at (59, 42)
Screenshot: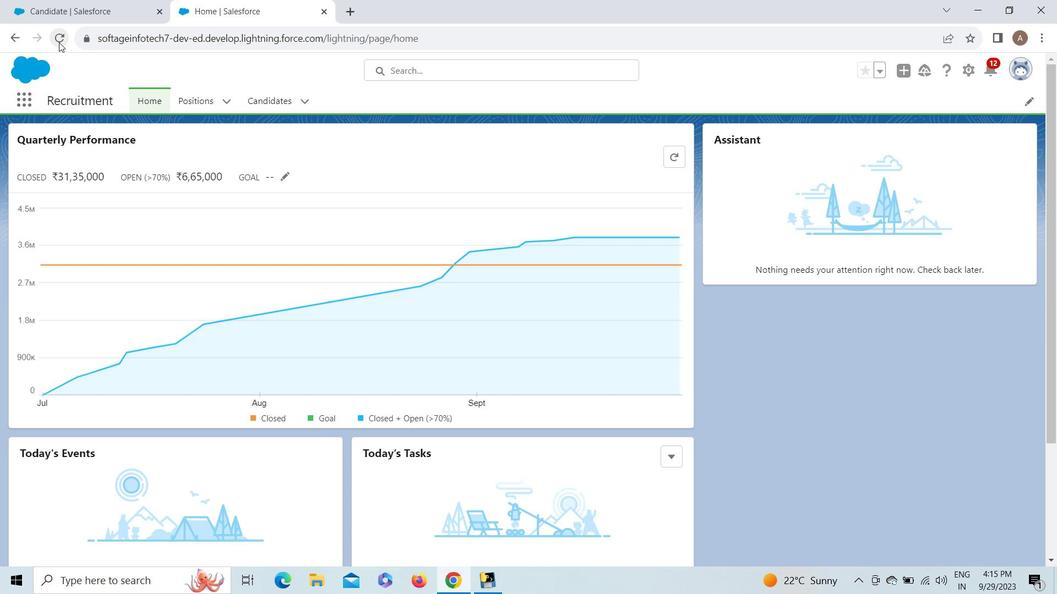 
Action: Mouse moved to (286, 108)
Screenshot: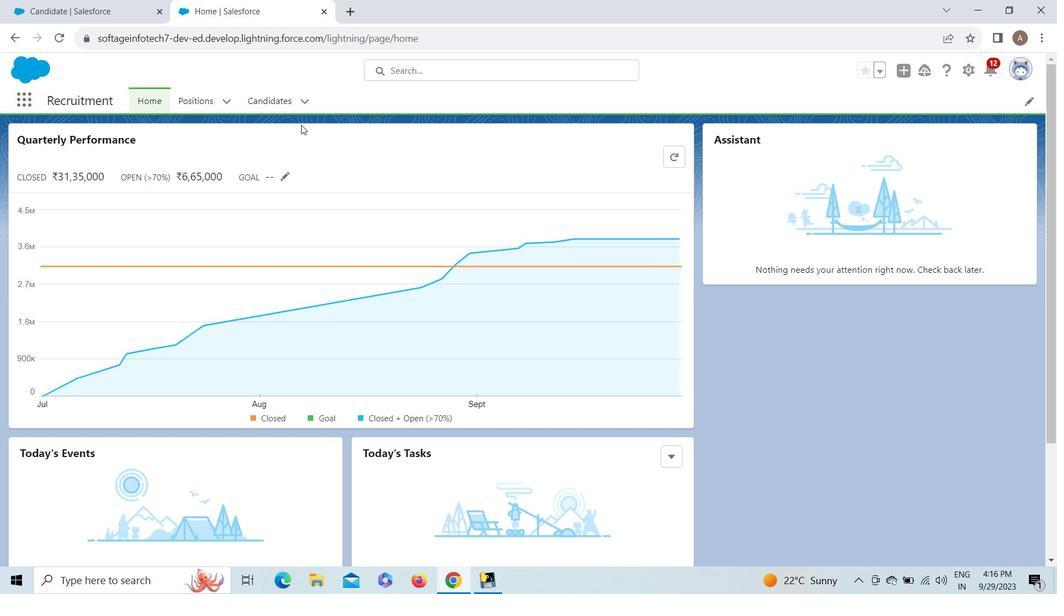 
Action: Mouse pressed left at (286, 108)
Screenshot: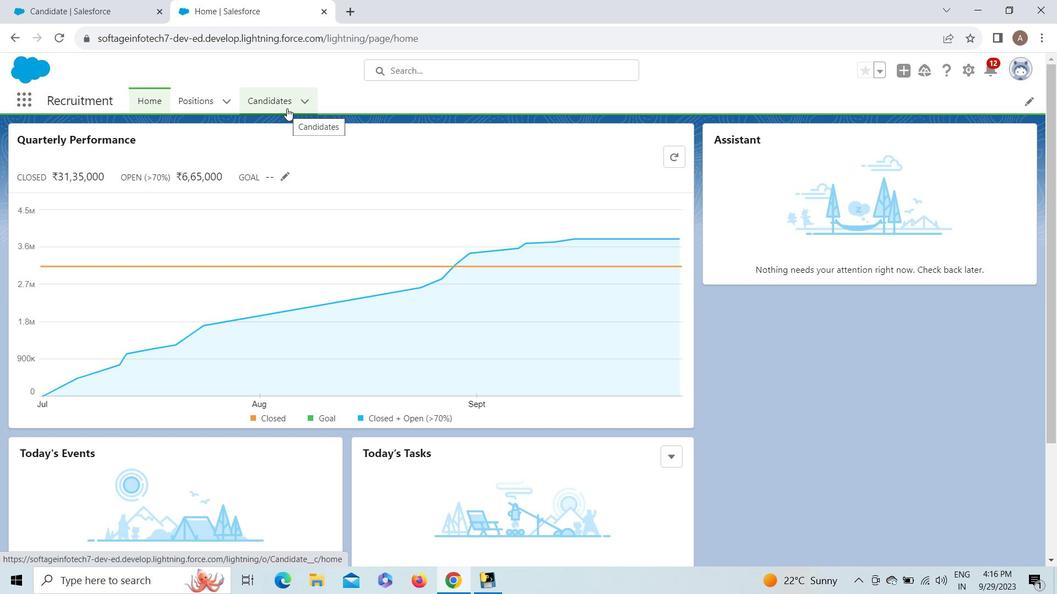 
Action: Mouse moved to (208, 104)
Screenshot: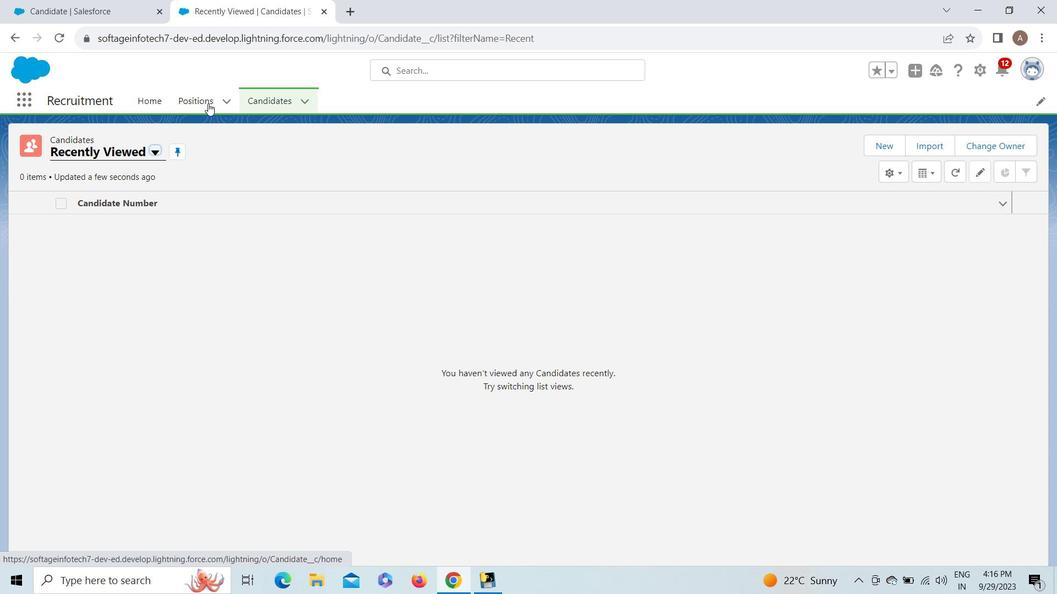 
Action: Mouse pressed left at (208, 104)
Screenshot: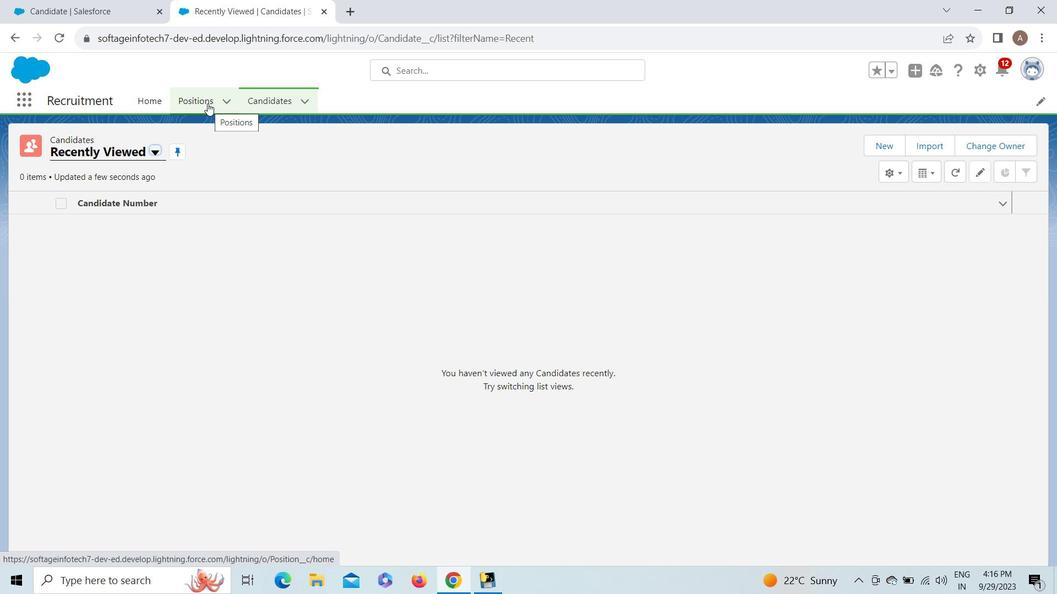 
Action: Mouse moved to (277, 101)
Screenshot: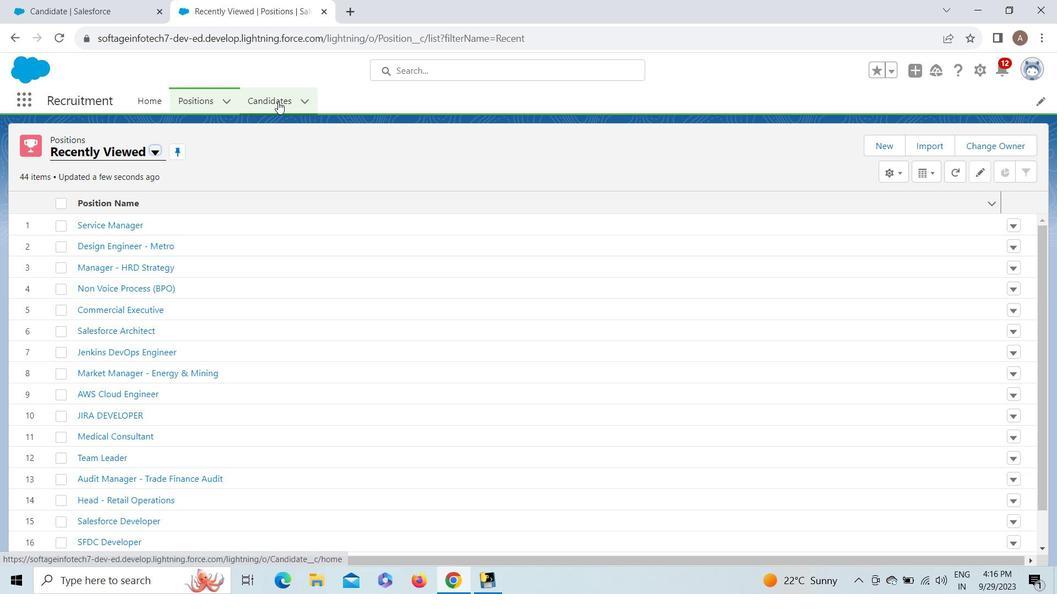 
Action: Mouse pressed left at (277, 101)
Screenshot: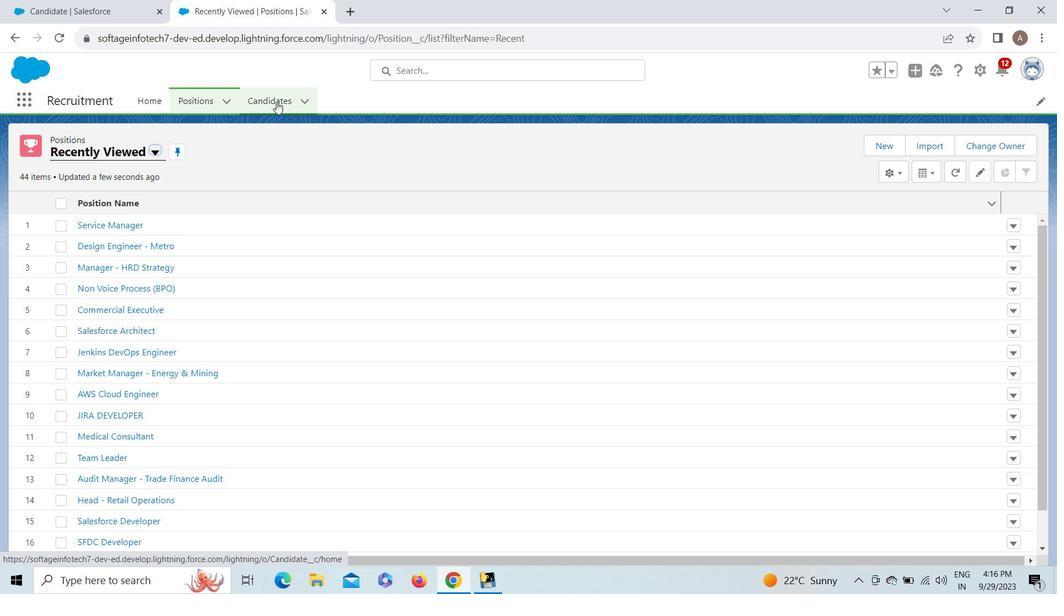 
Action: Mouse pressed left at (277, 101)
Screenshot: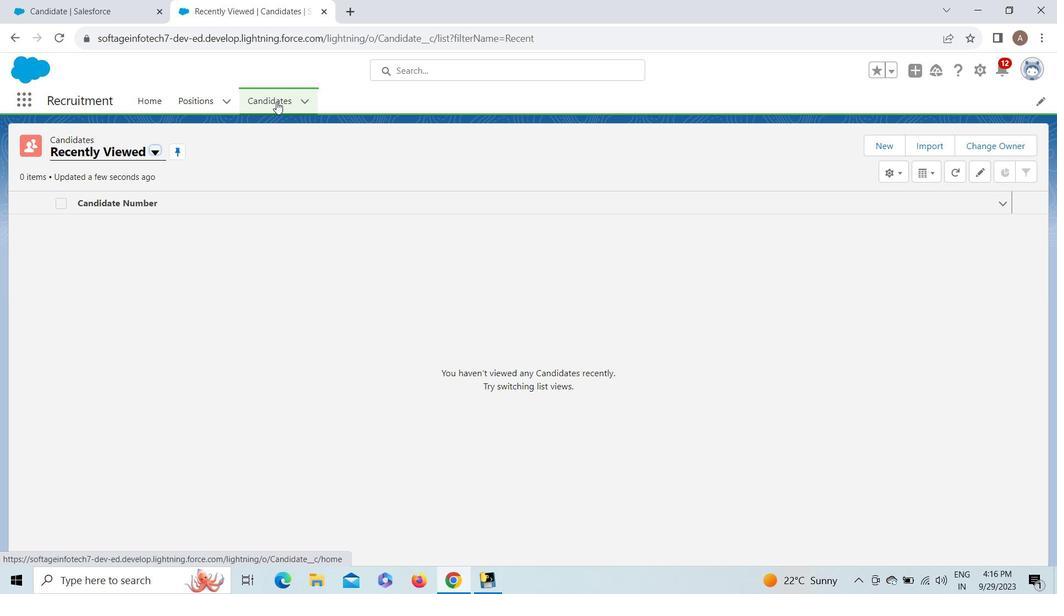 
Action: Mouse moved to (159, 149)
Screenshot: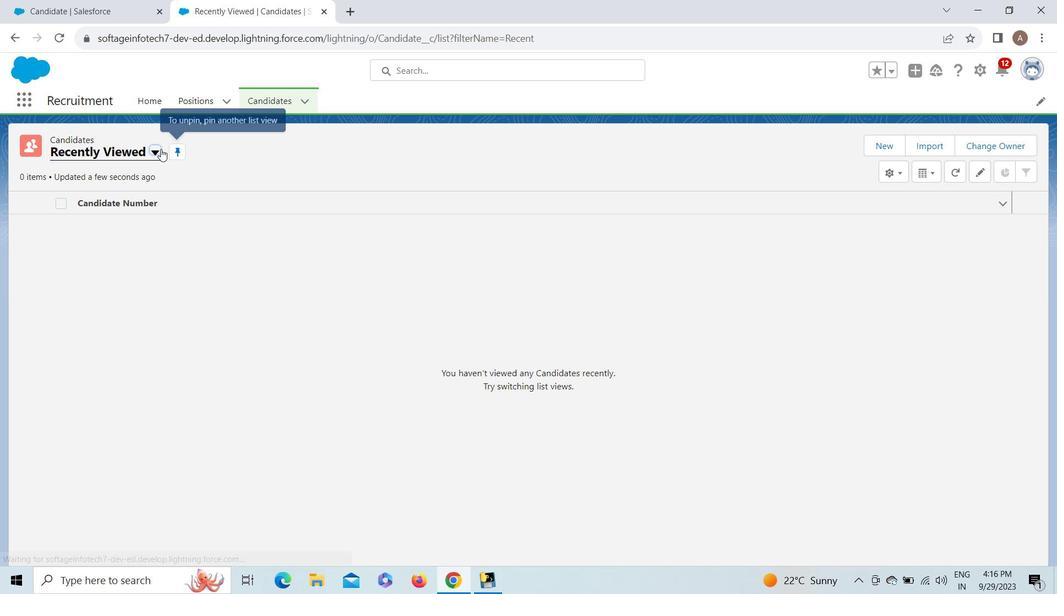 
Action: Mouse pressed left at (159, 149)
Screenshot: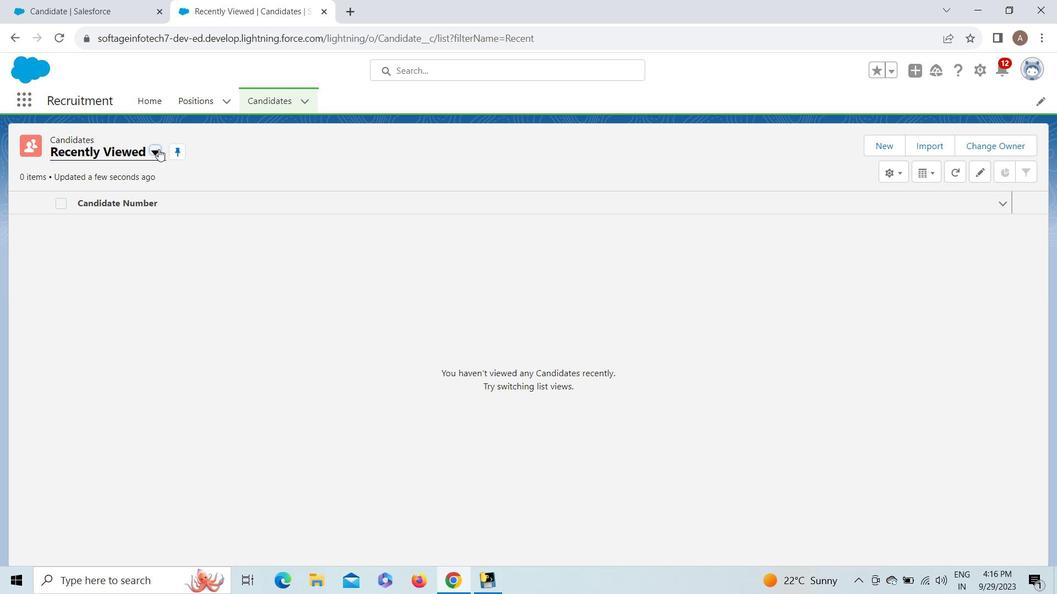 
Action: Mouse moved to (109, 198)
Screenshot: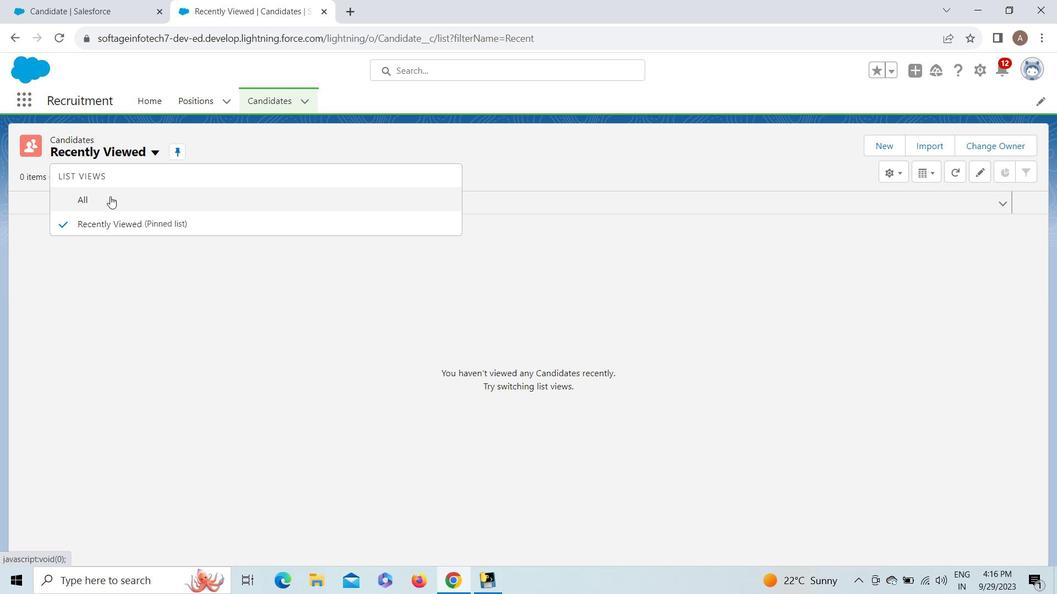 
Action: Mouse pressed left at (109, 198)
Screenshot: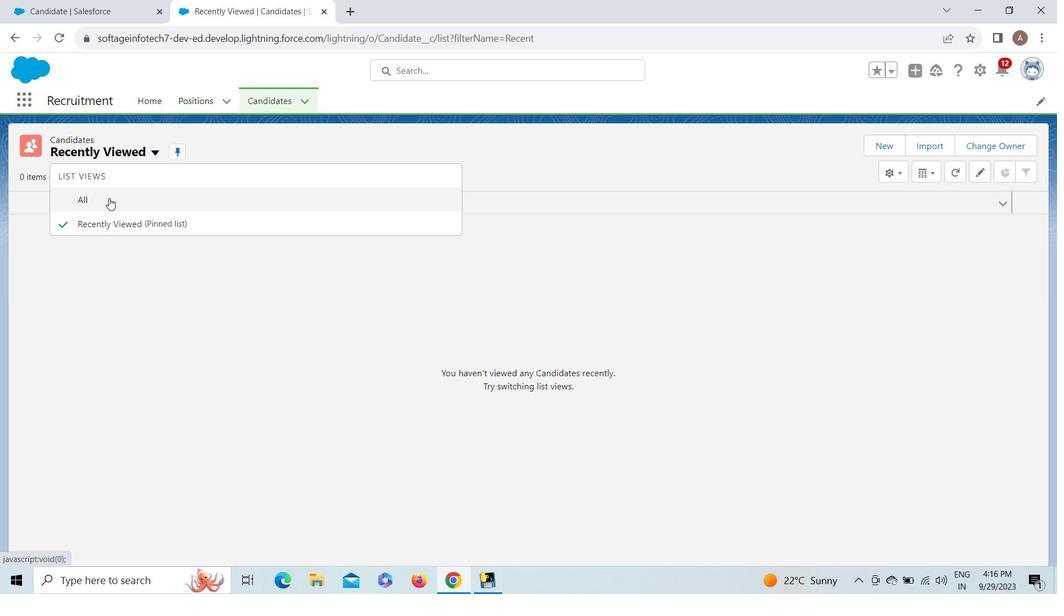 
Action: Mouse moved to (85, 4)
Screenshot: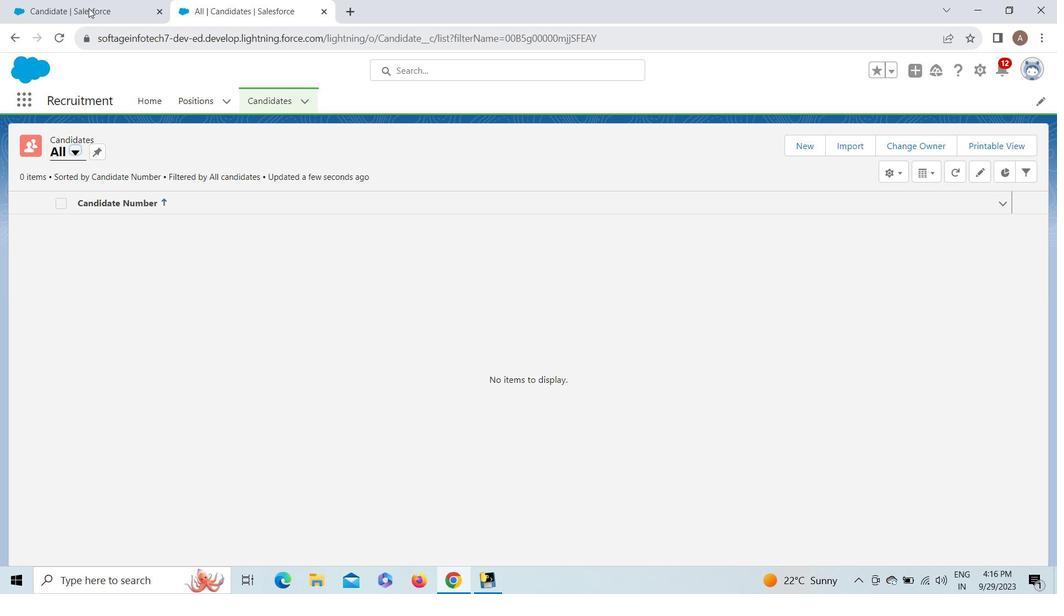 
Action: Mouse pressed left at (85, 4)
Screenshot: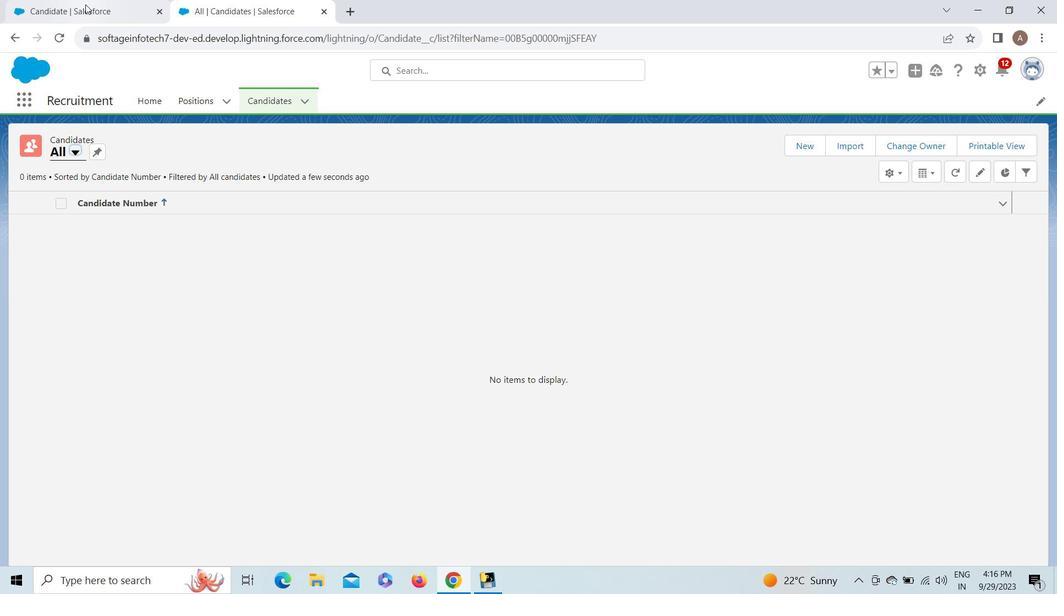 
Action: Mouse moved to (85, 230)
Screenshot: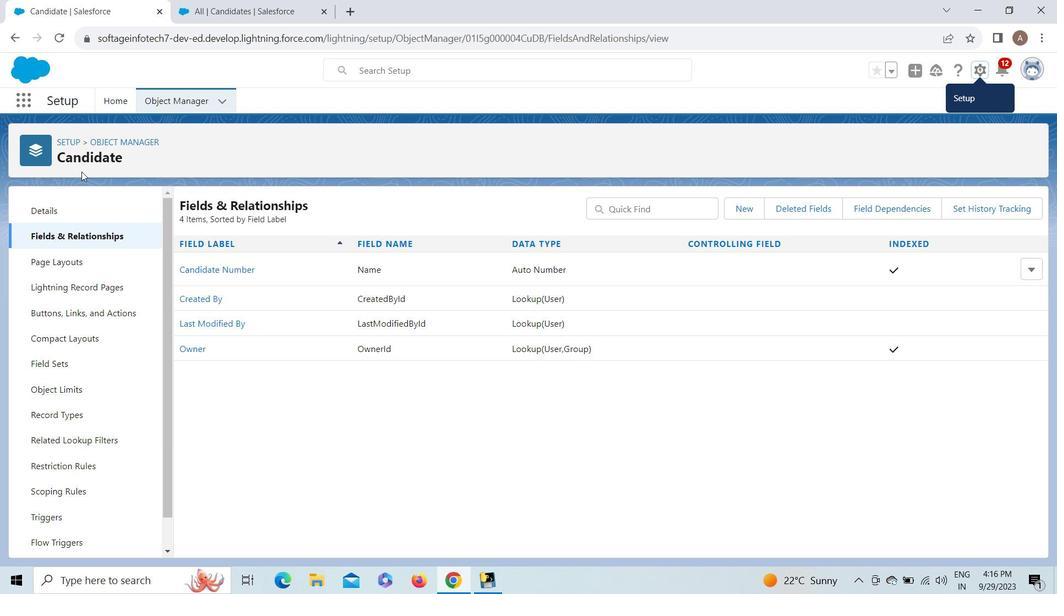 
Action: Mouse pressed left at (85, 230)
Screenshot: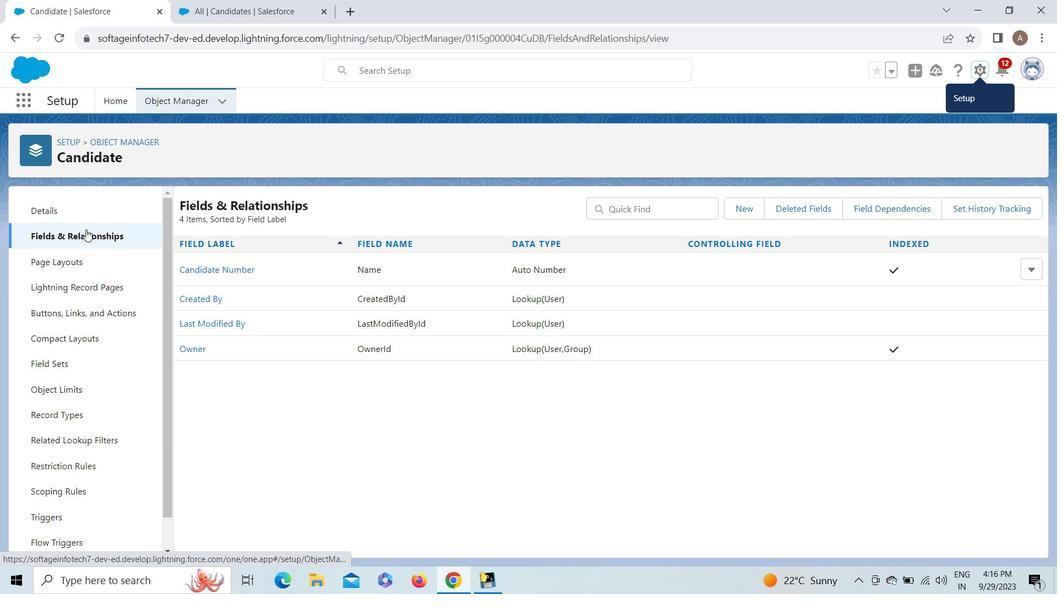 
Action: Mouse moved to (166, 553)
Screenshot: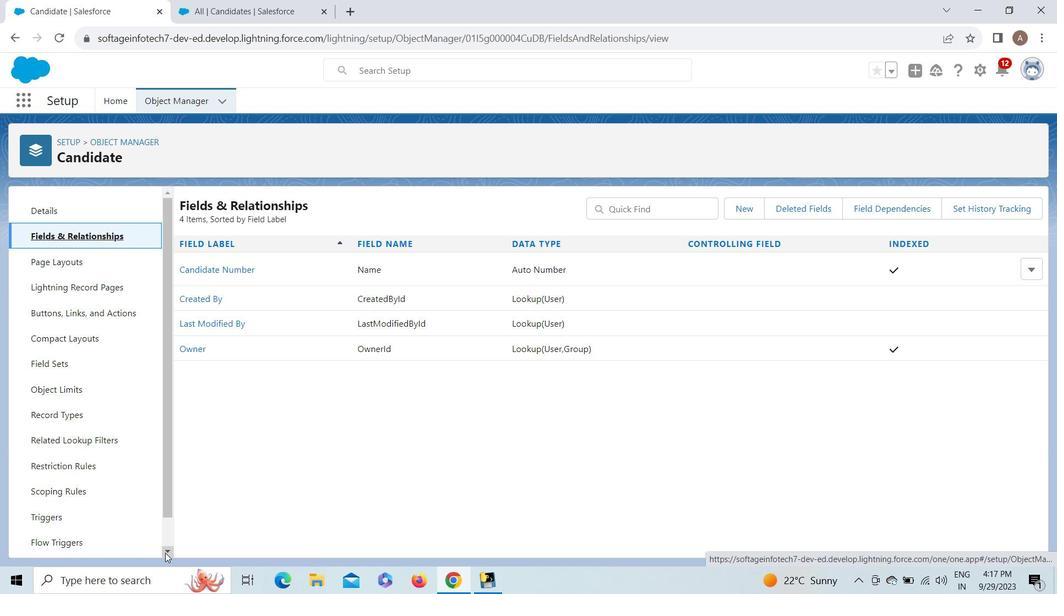 
Action: Mouse pressed left at (166, 553)
Screenshot: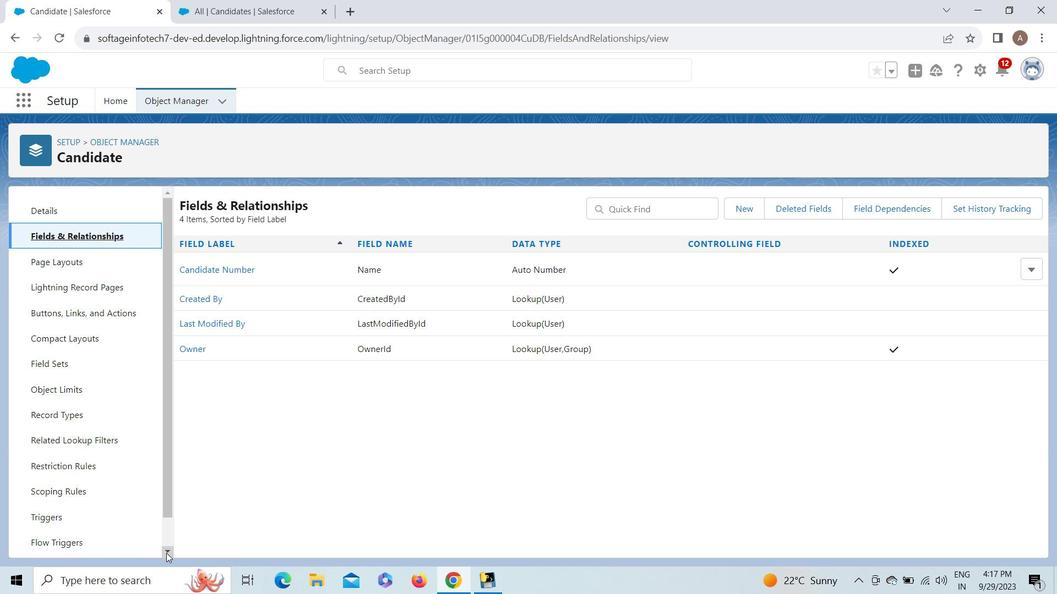 
Action: Mouse pressed left at (166, 553)
Screenshot: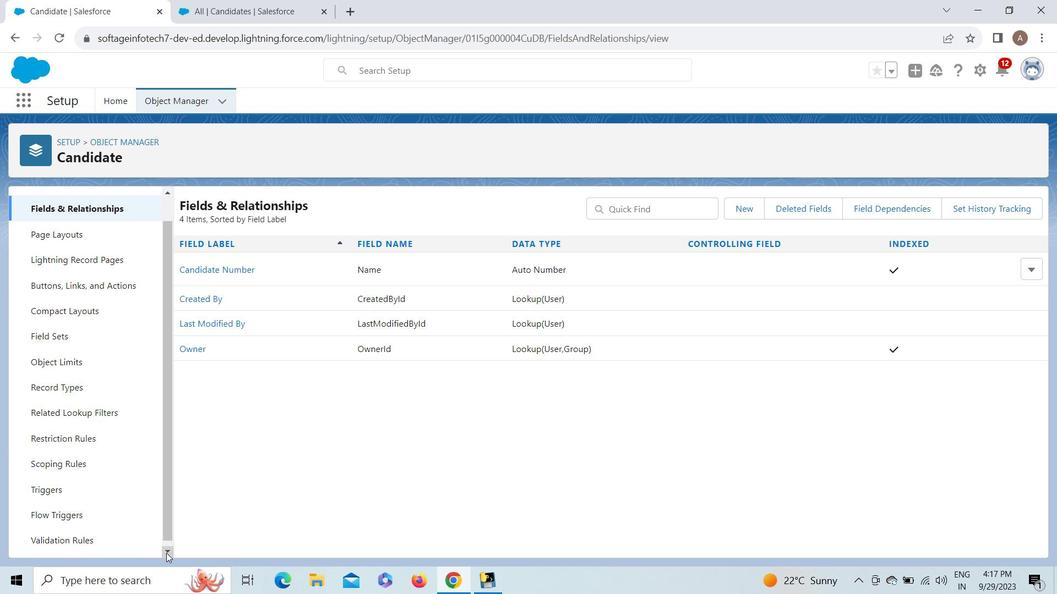 
Action: Mouse pressed left at (166, 553)
Screenshot: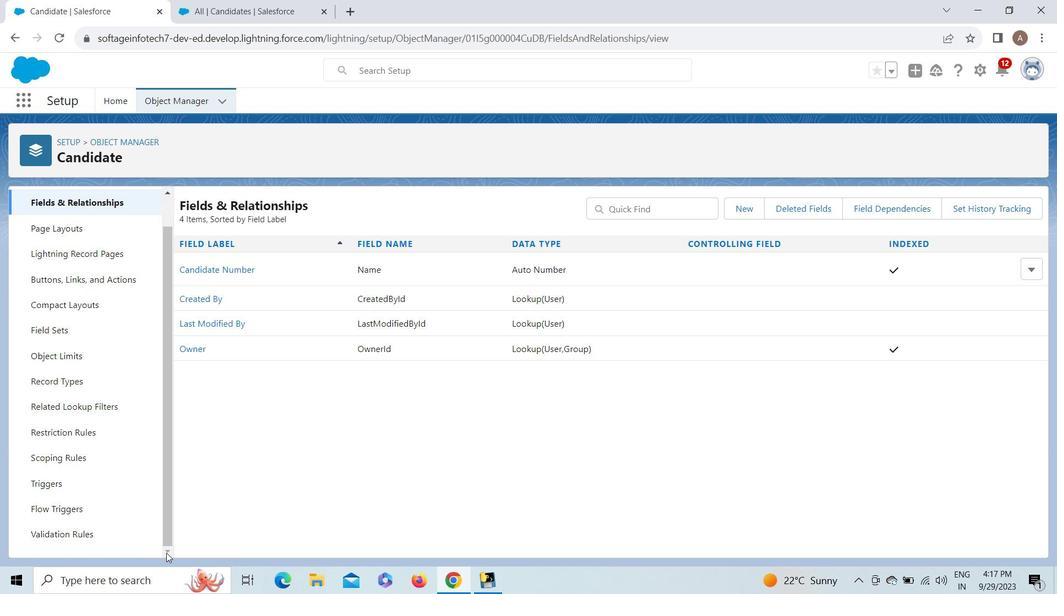 
Action: Mouse pressed left at (166, 553)
Screenshot: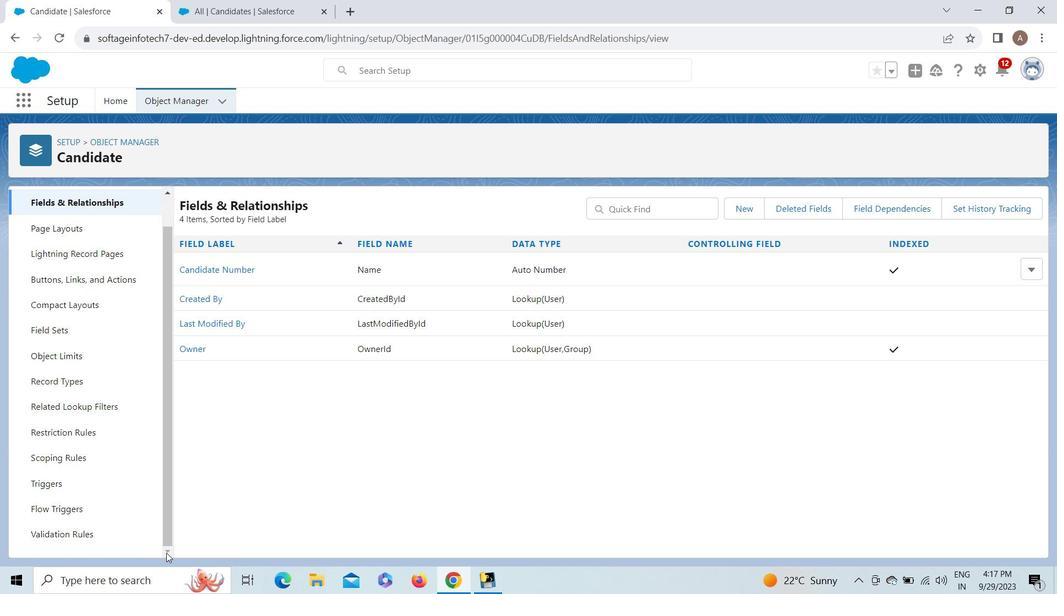 
Action: Mouse pressed left at (166, 553)
Screenshot: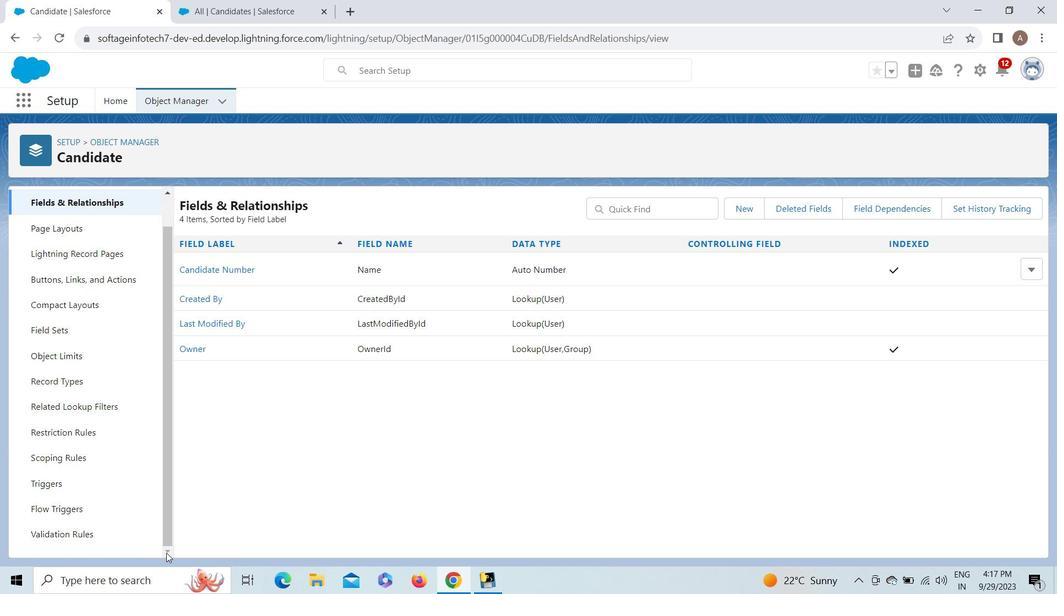 
Action: Mouse pressed left at (166, 553)
Screenshot: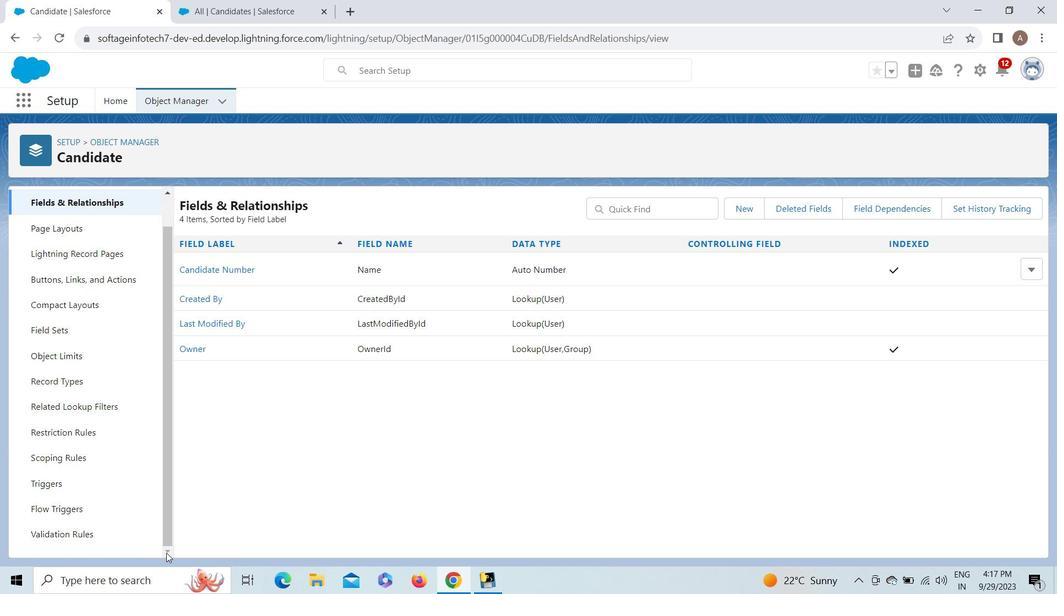 
Action: Mouse pressed left at (166, 553)
Screenshot: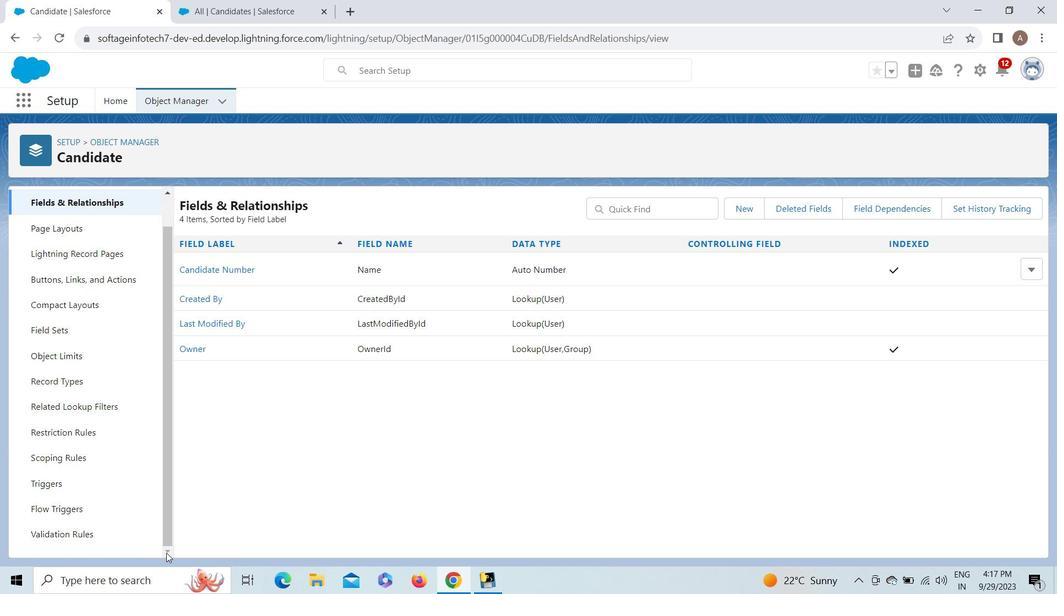 
Action: Mouse pressed left at (166, 553)
Screenshot: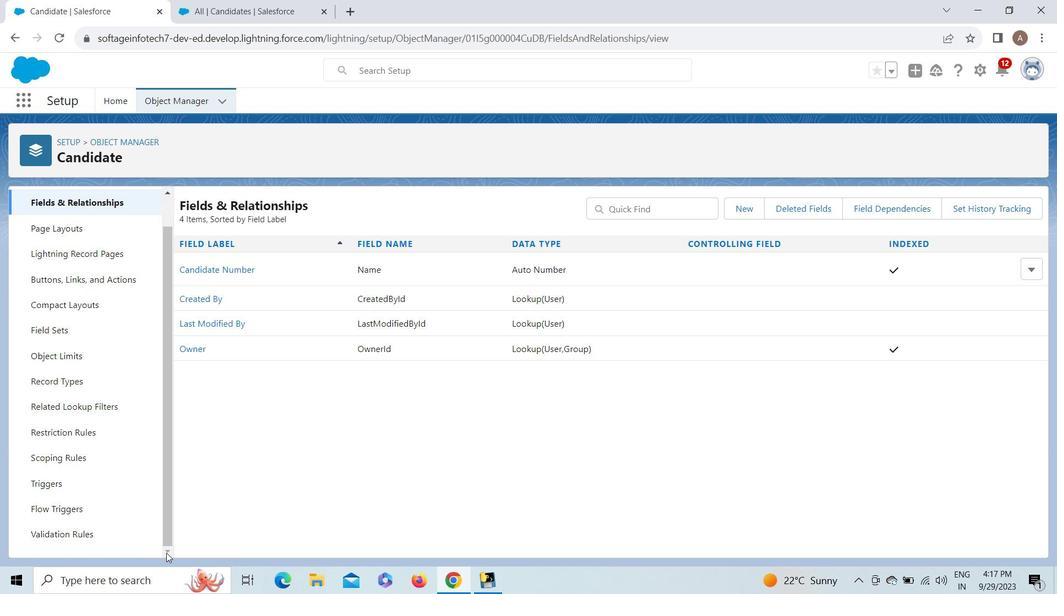 
Action: Mouse moved to (64, 464)
Screenshot: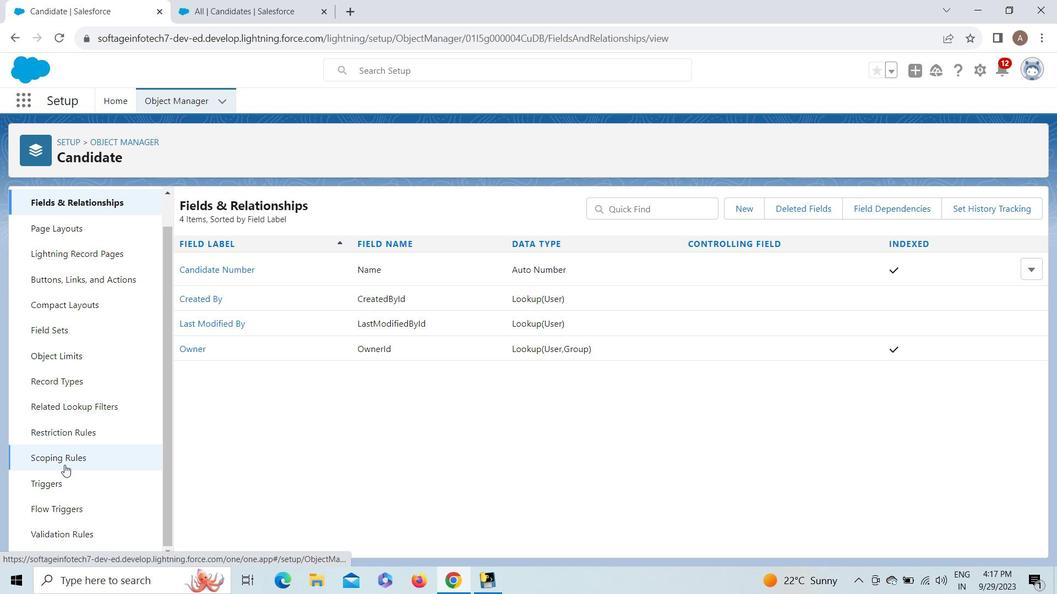 
Action: Mouse pressed left at (64, 464)
Screenshot: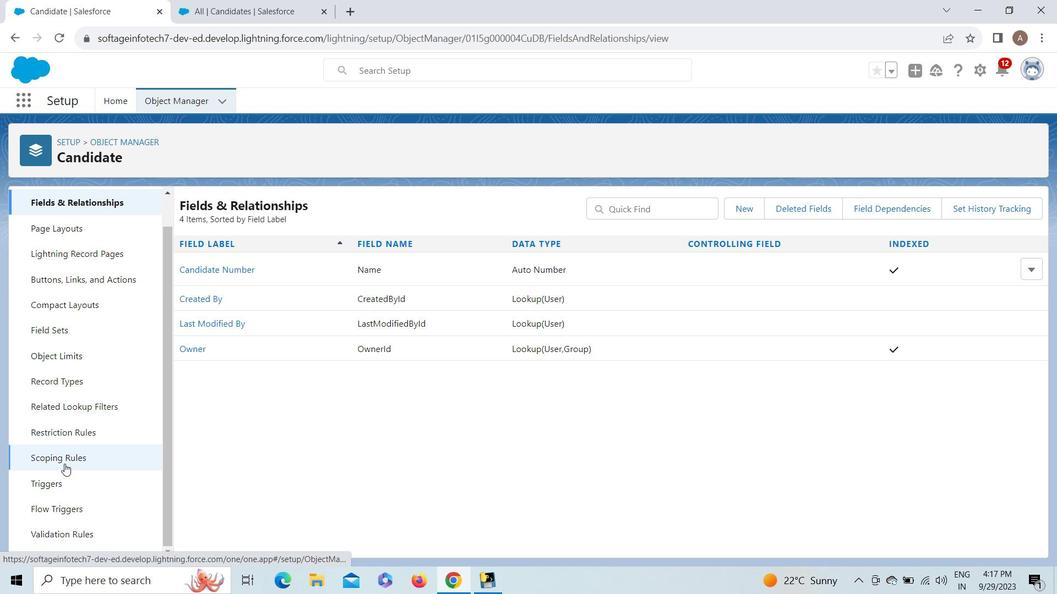 
Action: Mouse pressed left at (64, 464)
Screenshot: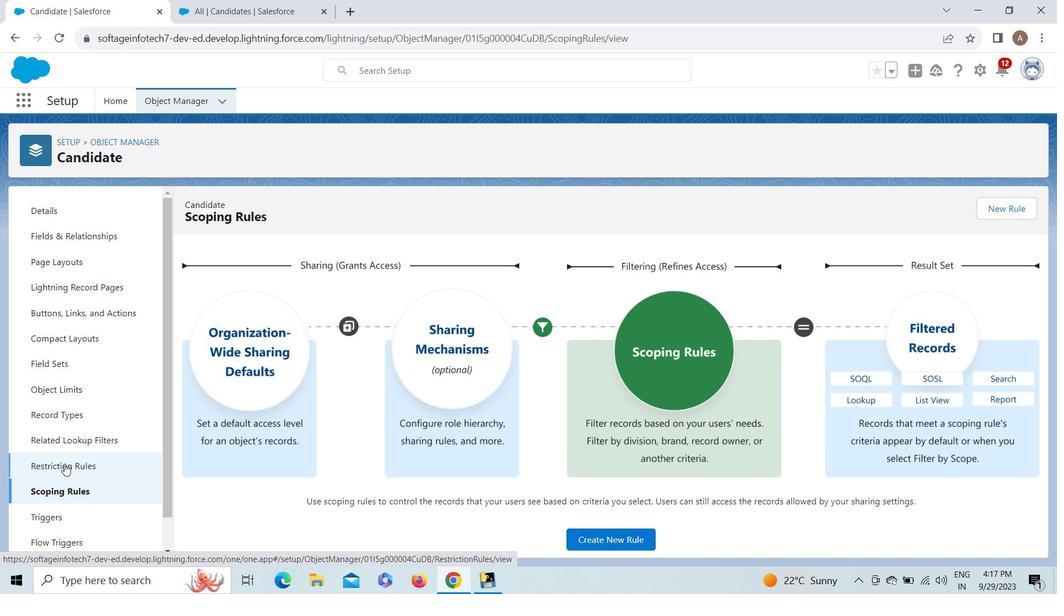 
Action: Mouse moved to (68, 446)
Screenshot: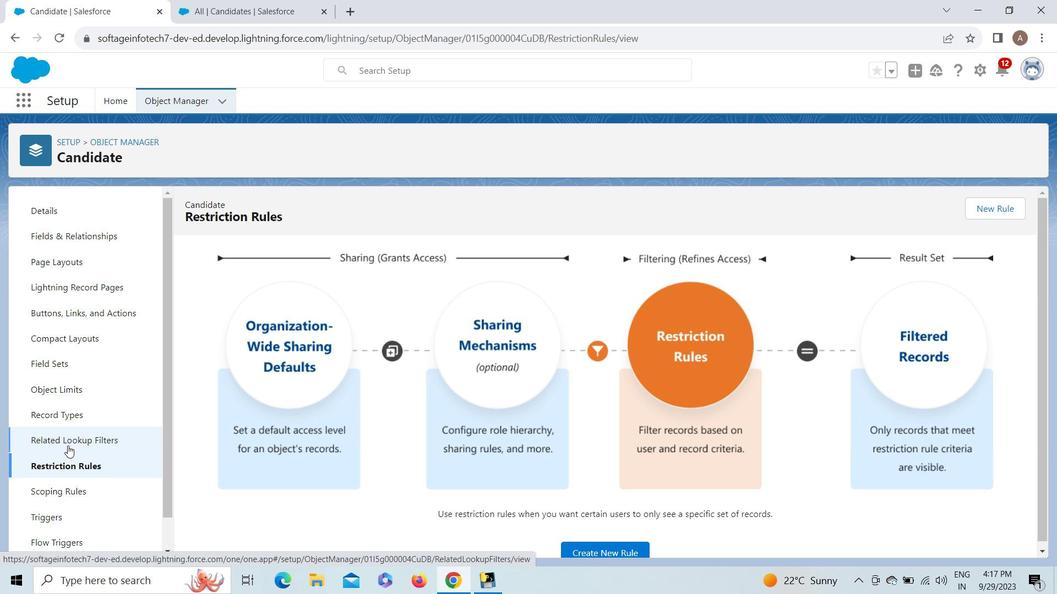 
Action: Mouse pressed left at (68, 446)
Screenshot: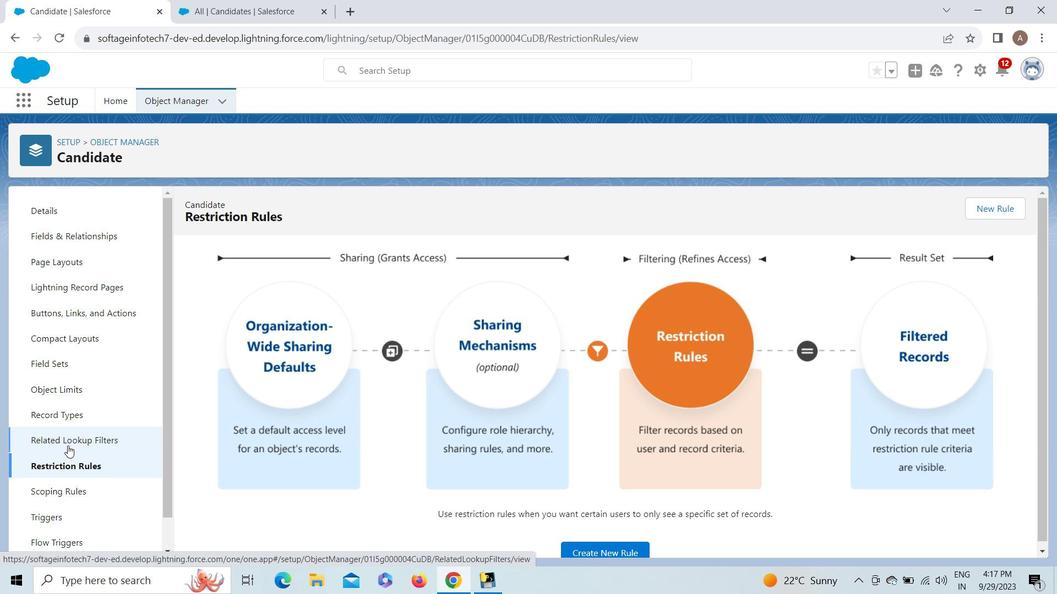 
Action: Mouse moved to (75, 411)
Screenshot: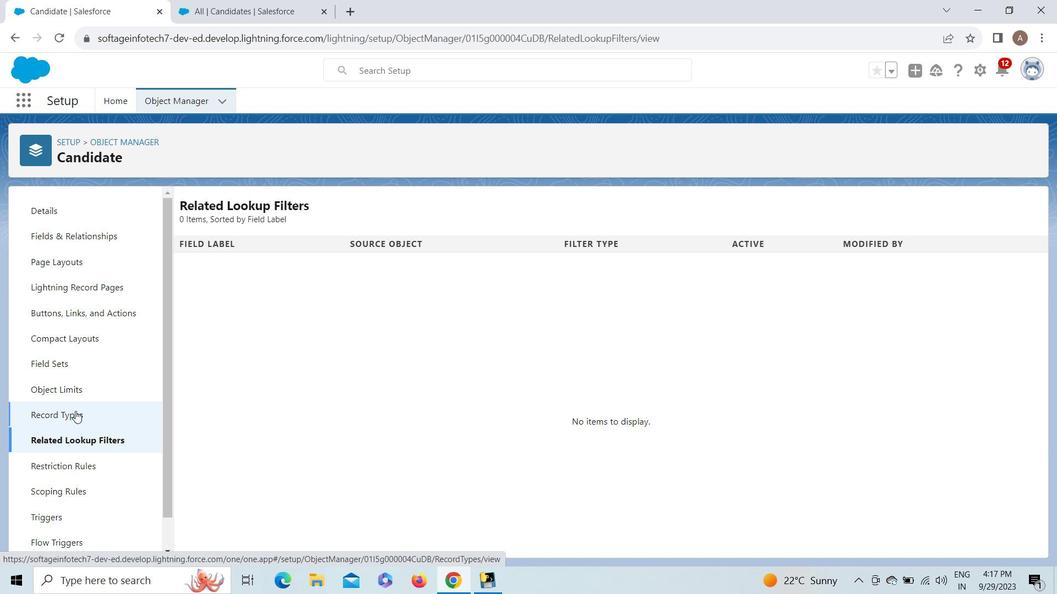 
Action: Mouse pressed left at (75, 411)
Screenshot: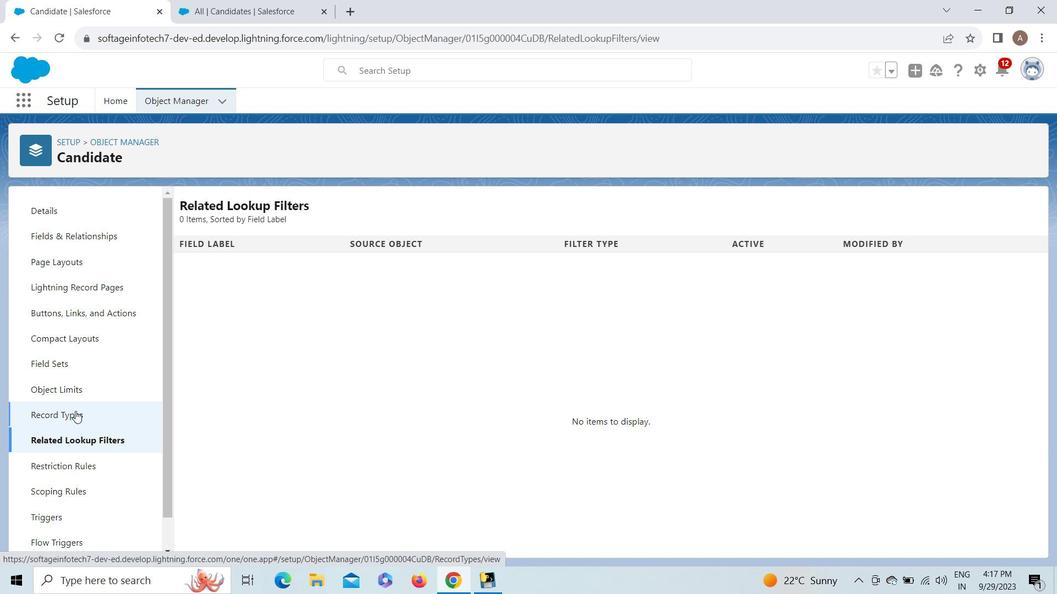 
Action: Mouse moved to (75, 387)
Screenshot: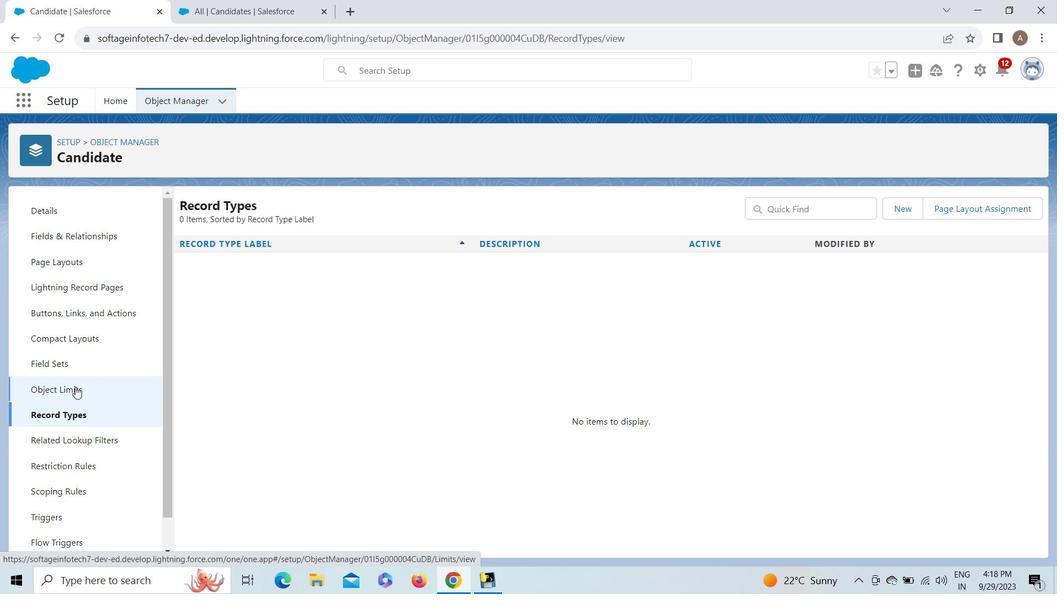 
Action: Mouse pressed left at (75, 387)
Screenshot: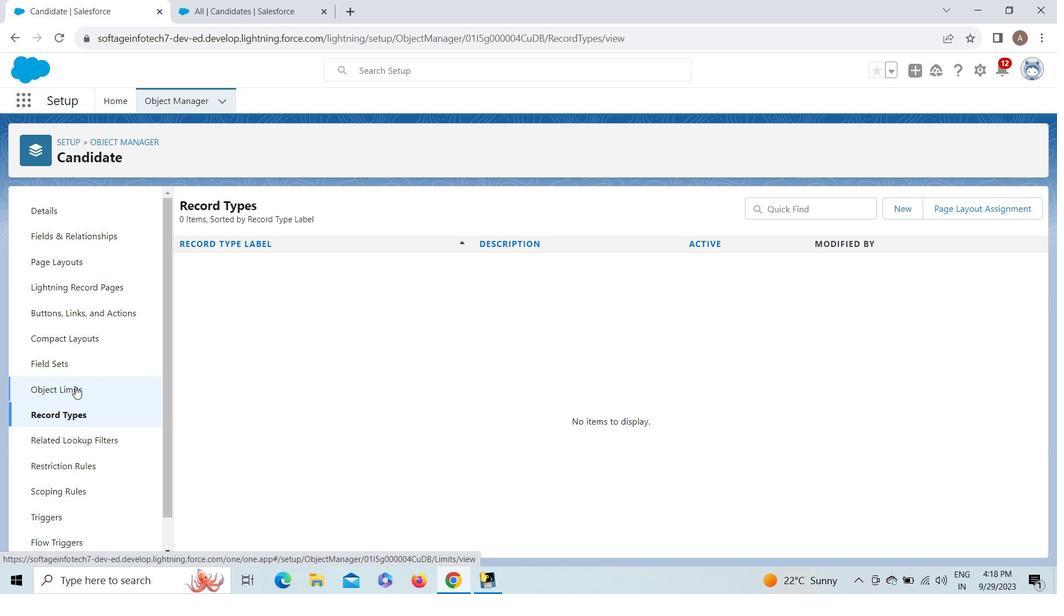 
Action: Mouse moved to (76, 365)
Screenshot: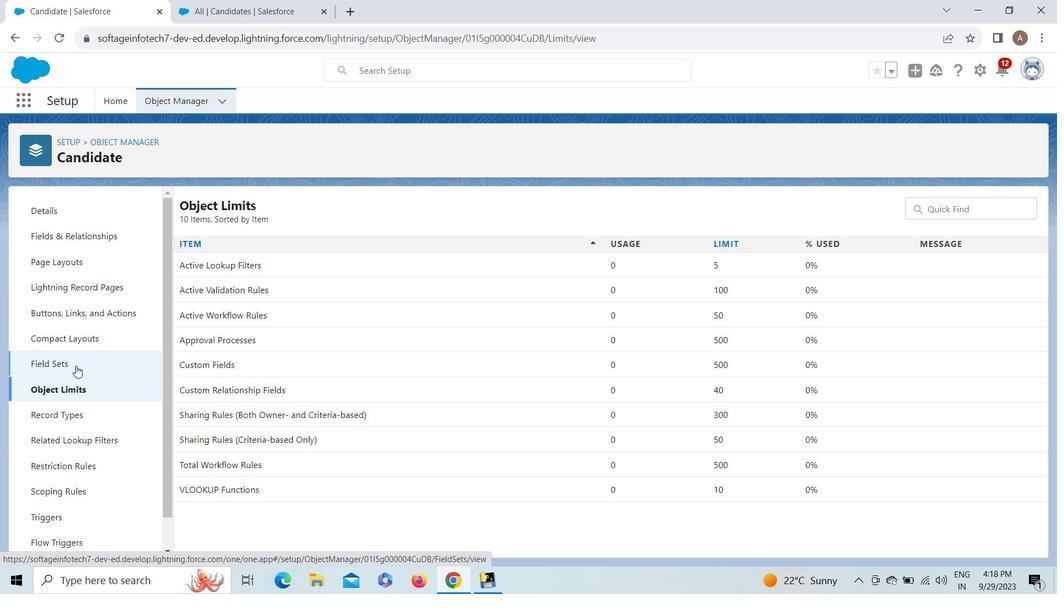 
Action: Mouse pressed left at (76, 365)
Screenshot: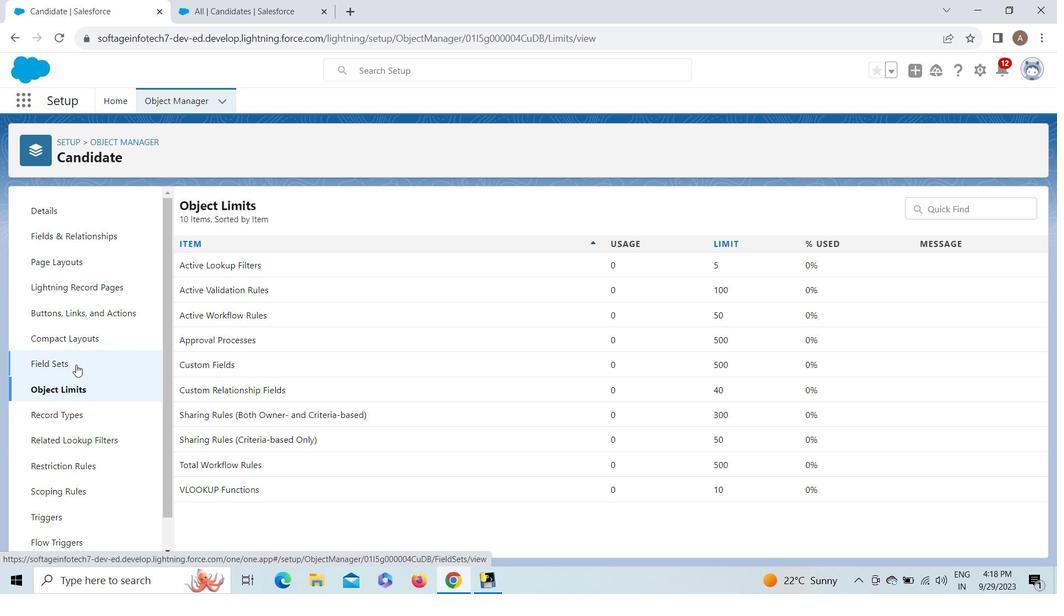 
Action: Mouse moved to (73, 387)
Screenshot: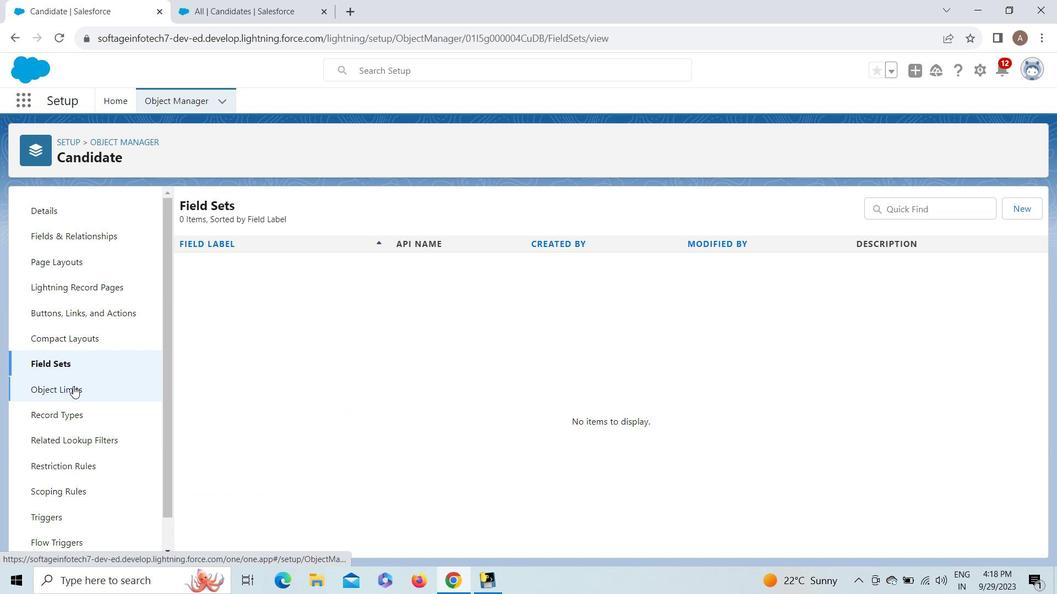
Action: Mouse pressed left at (73, 387)
Screenshot: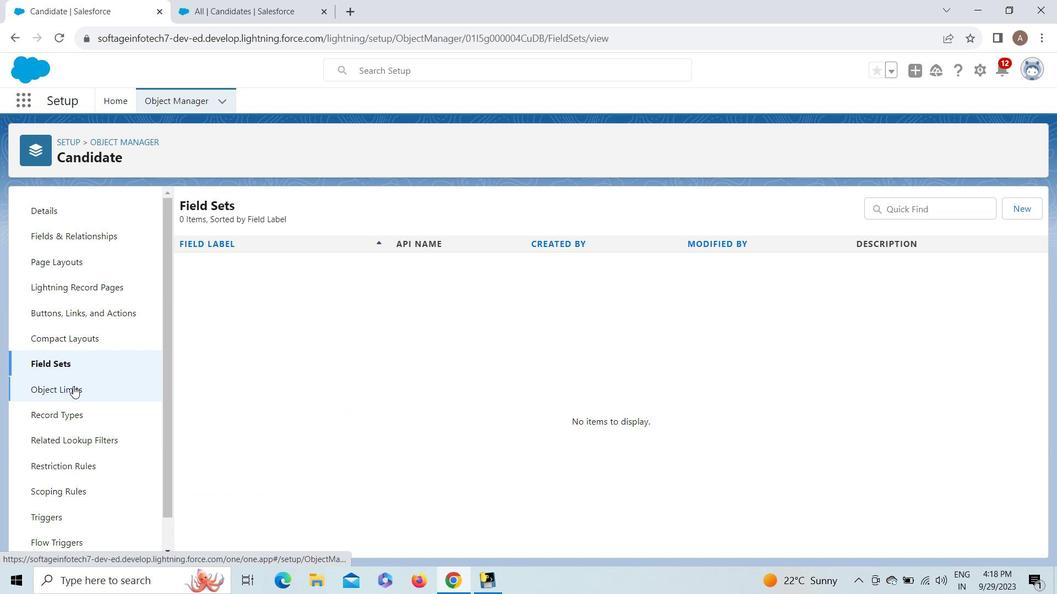 
Action: Mouse moved to (48, 365)
Screenshot: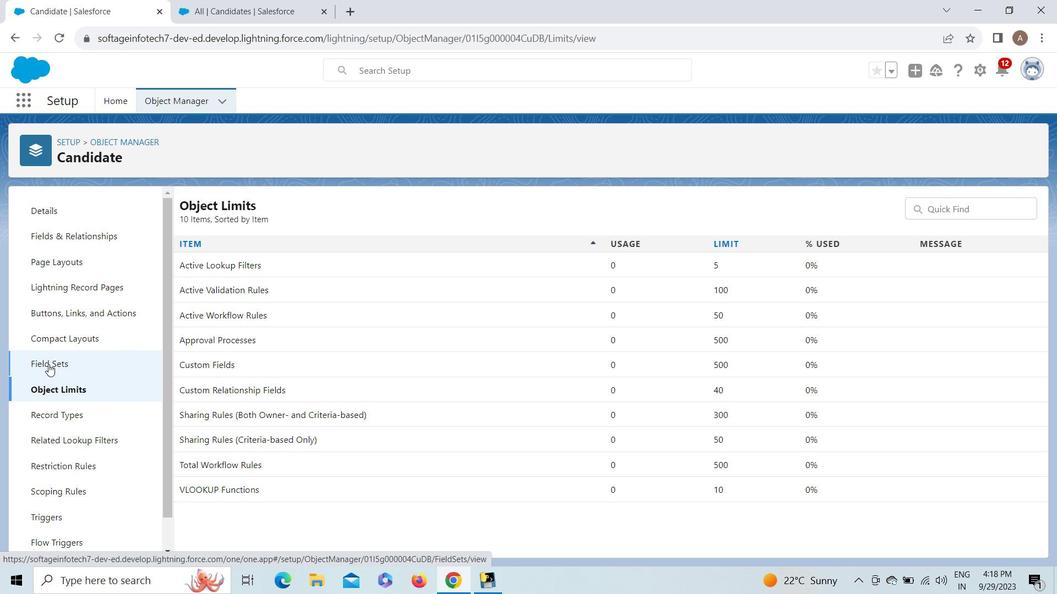 
Action: Mouse pressed left at (48, 365)
Screenshot: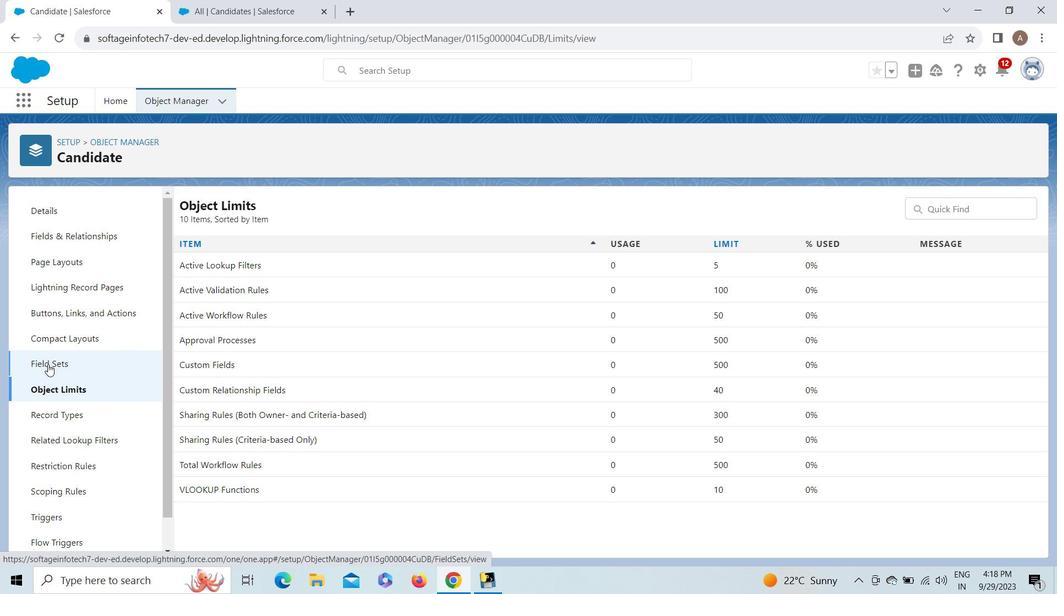 
Action: Mouse moved to (51, 391)
Screenshot: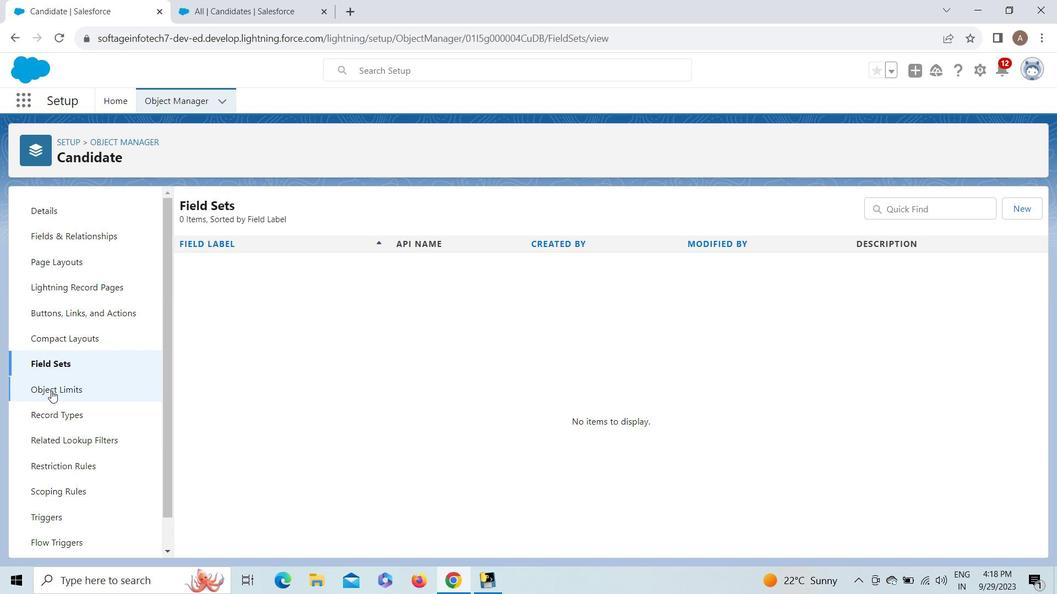 
Action: Mouse pressed left at (51, 391)
Screenshot: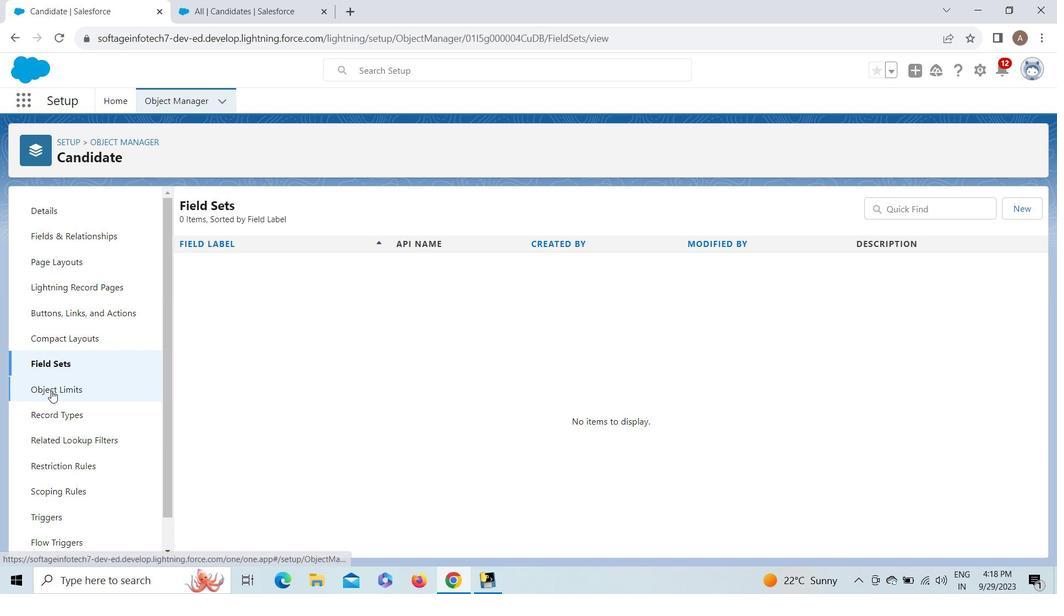 
Action: Mouse moved to (612, 389)
Screenshot: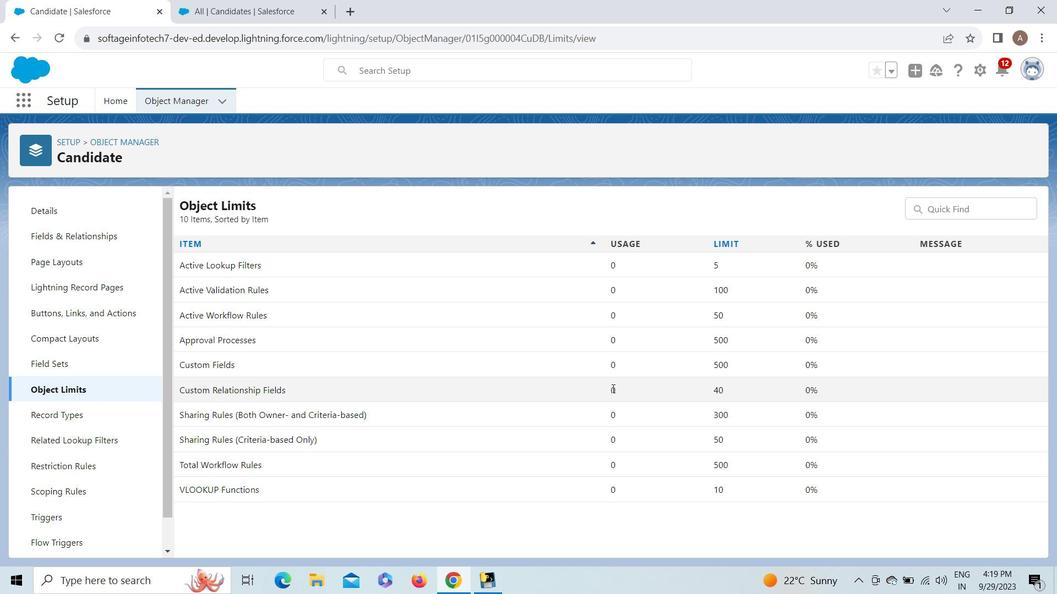 
Action: Mouse pressed left at (612, 389)
Screenshot: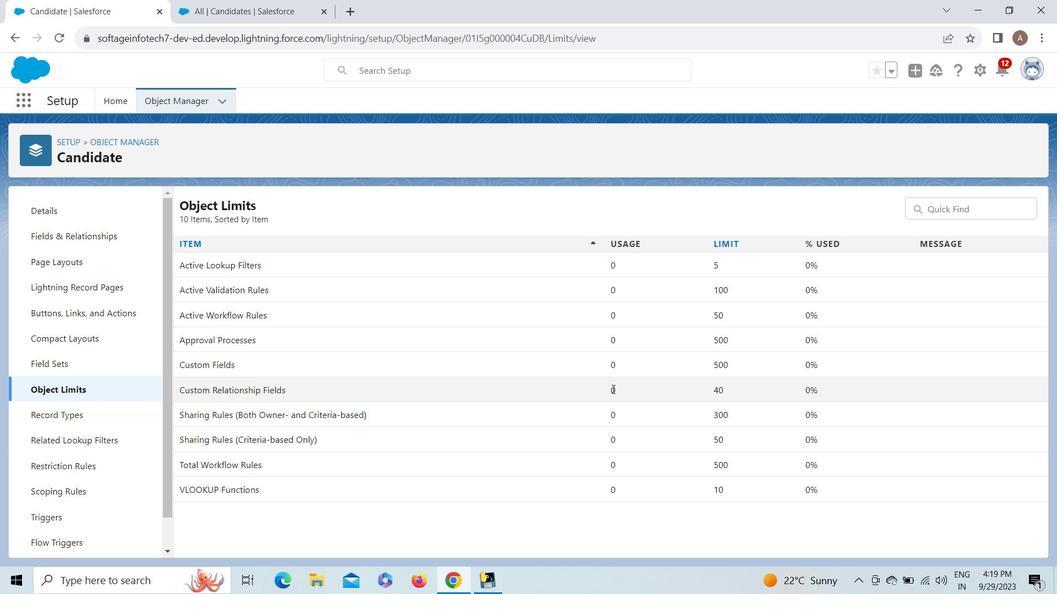 
Action: Mouse moved to (613, 419)
Screenshot: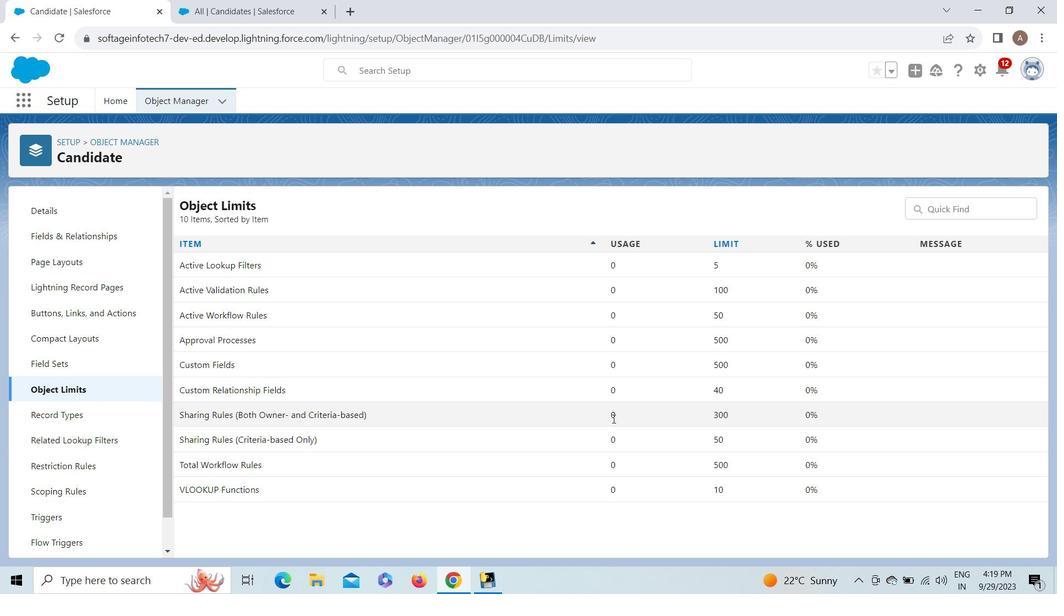 
Action: Mouse pressed left at (613, 419)
Screenshot: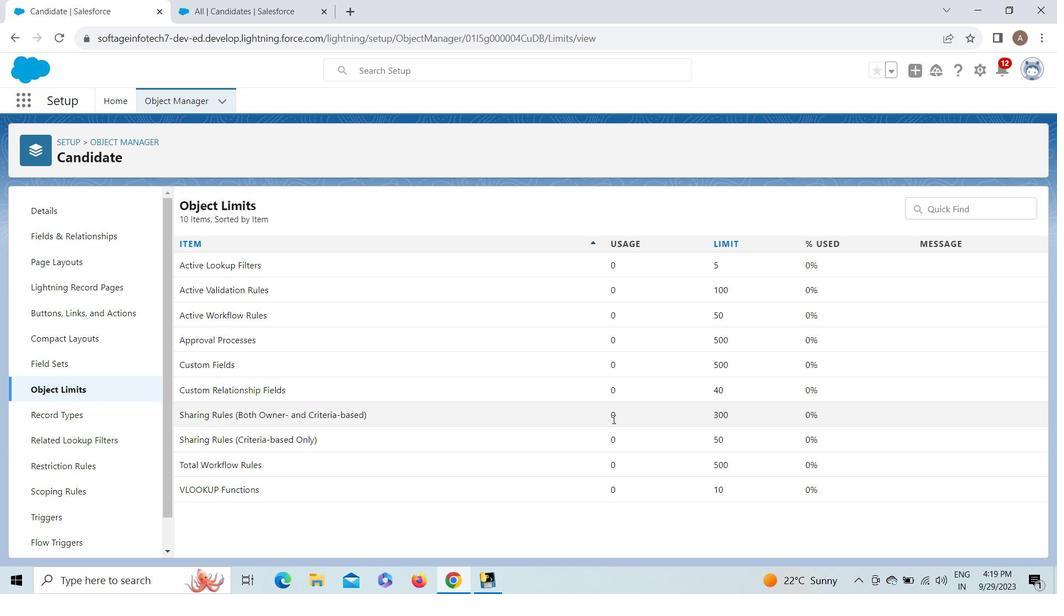 
Action: Mouse moved to (100, 241)
Screenshot: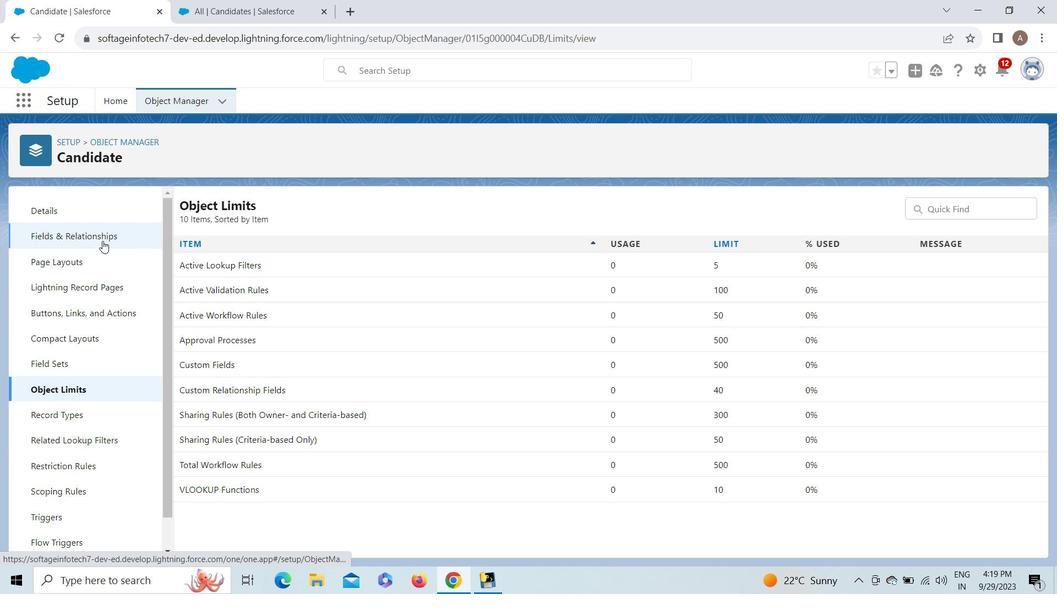 
Action: Mouse pressed left at (100, 241)
Screenshot: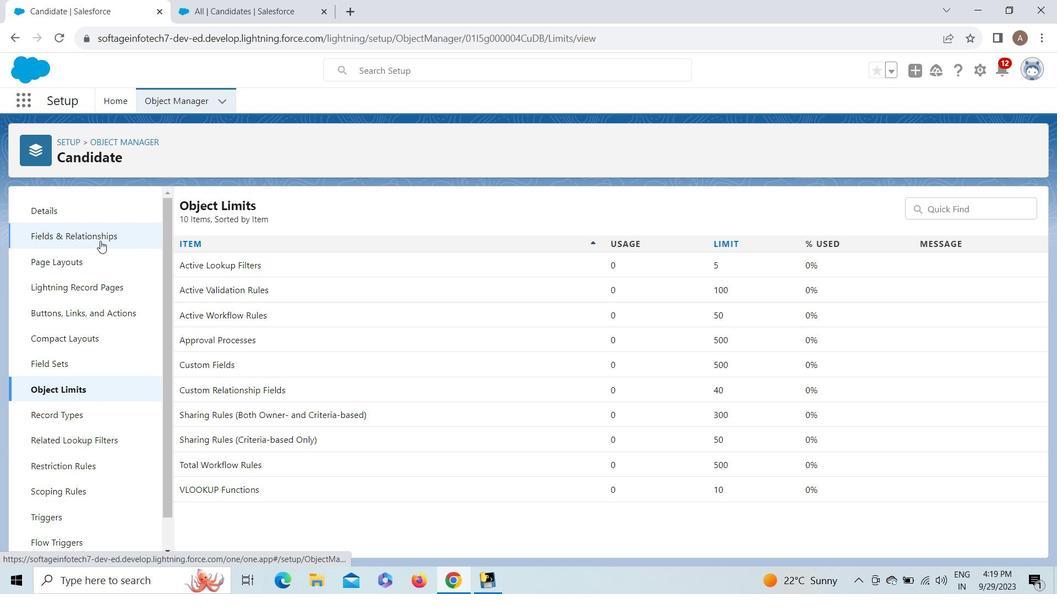 
Action: Mouse moved to (114, 107)
Screenshot: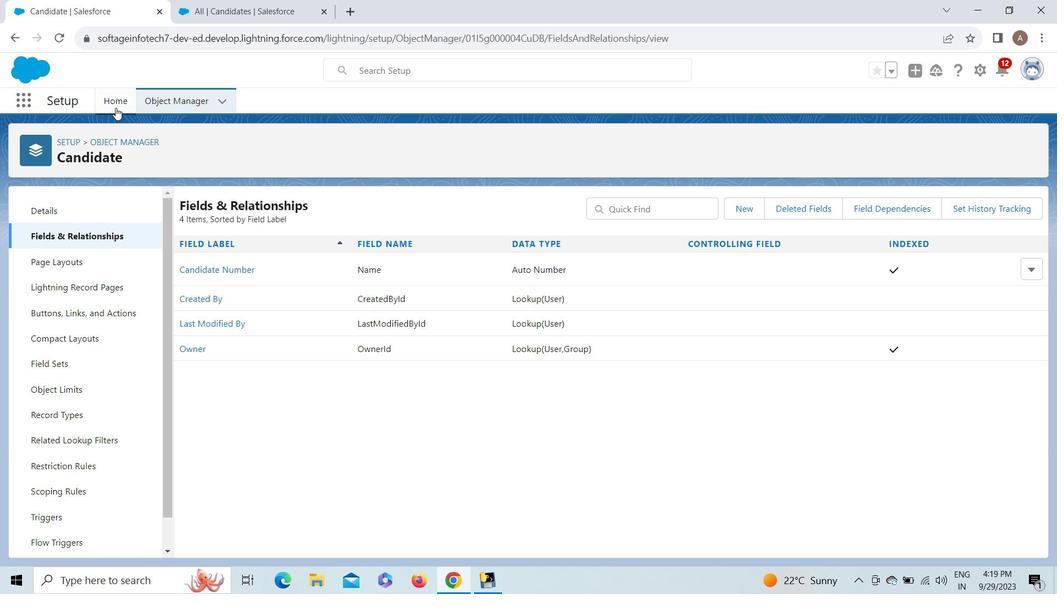
Action: Mouse pressed left at (114, 107)
Screenshot: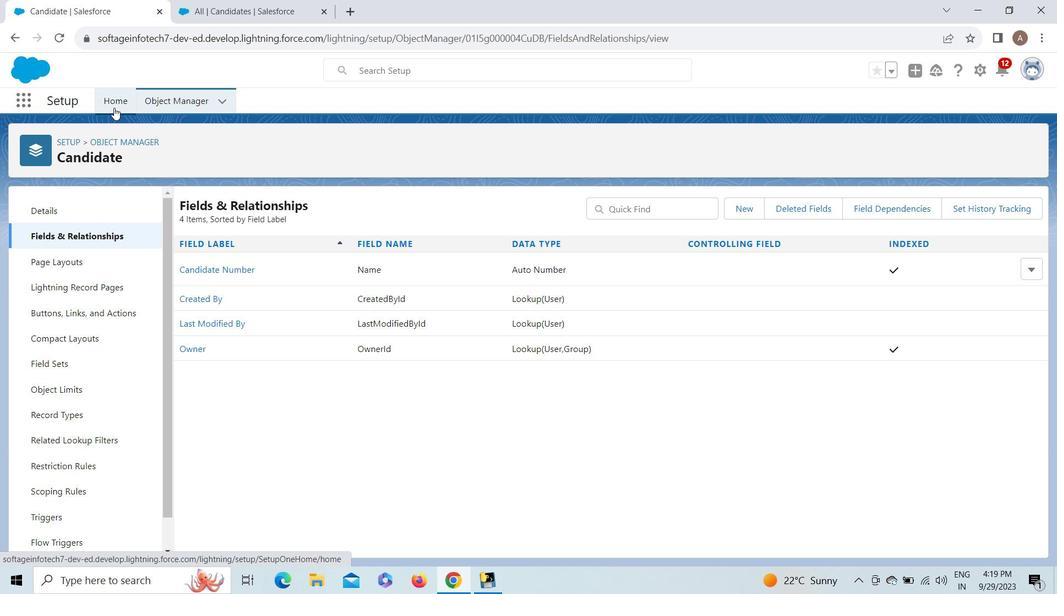 
Action: Mouse moved to (115, 268)
Screenshot: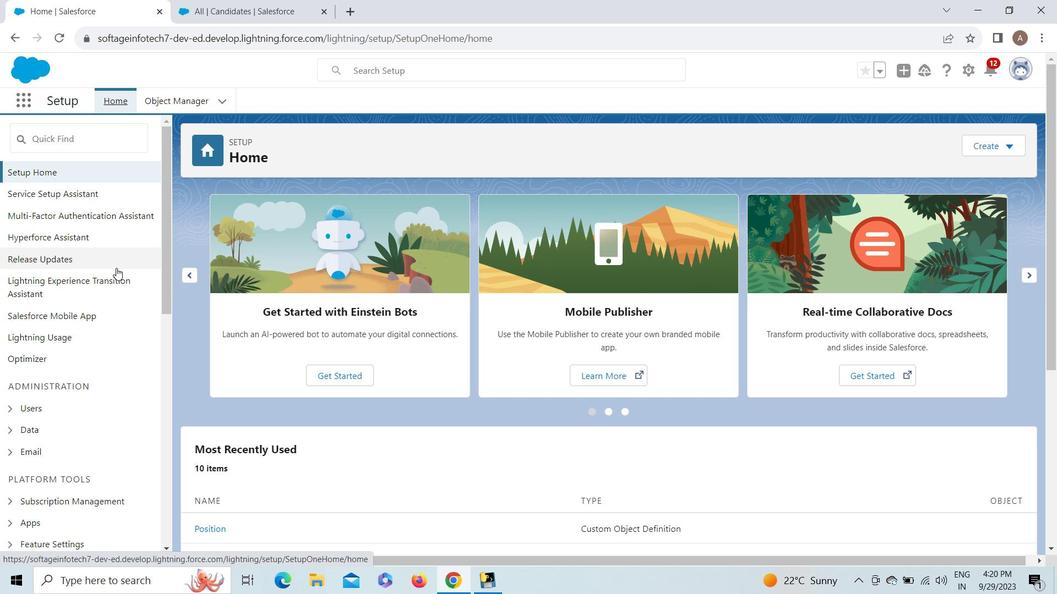 
Action: Mouse pressed left at (115, 268)
Screenshot: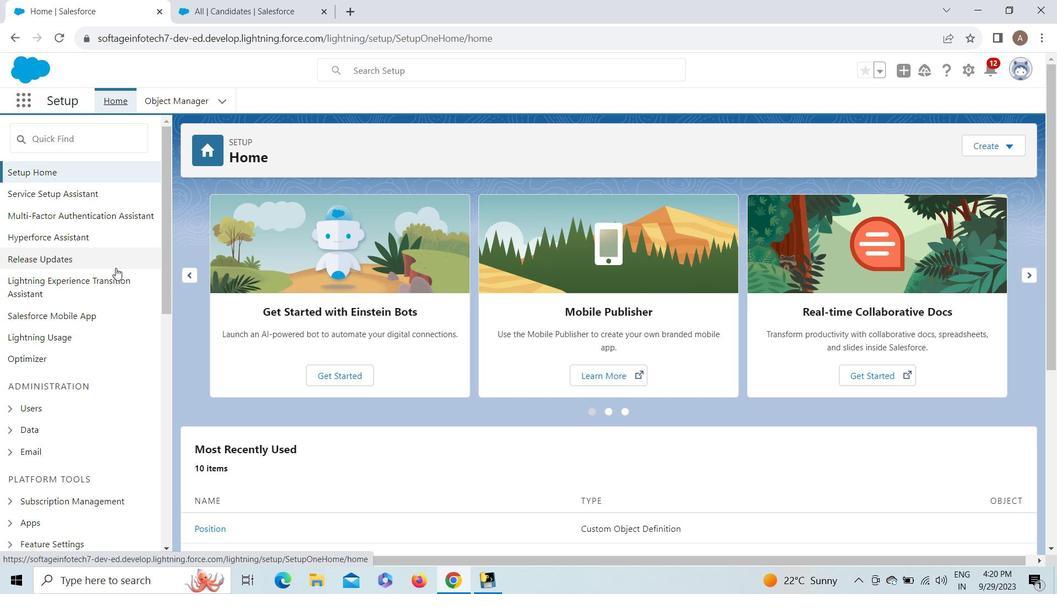 
Action: Mouse moved to (51, 259)
Screenshot: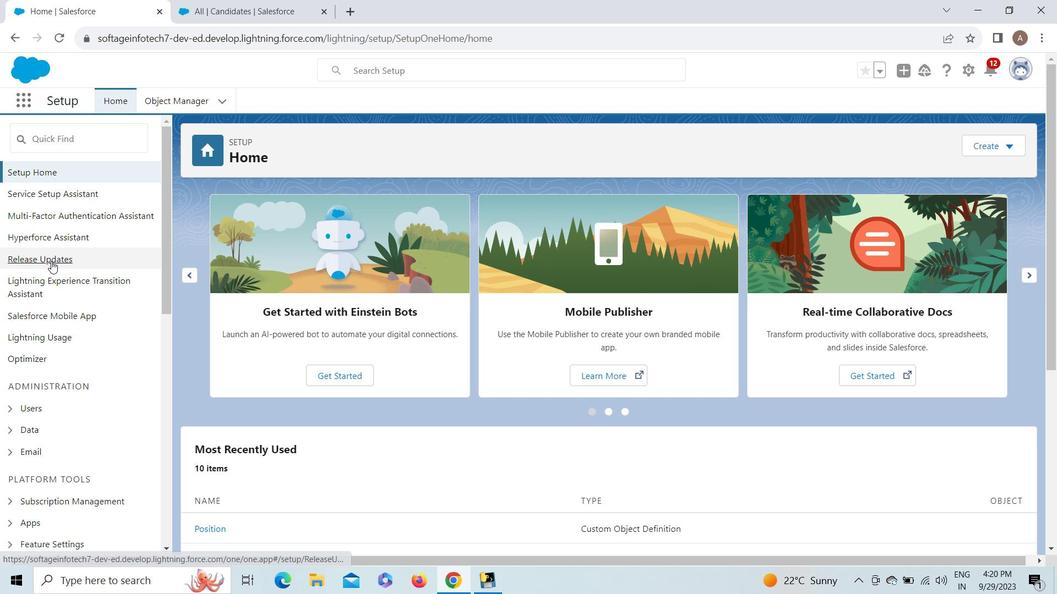 
Action: Mouse pressed left at (51, 259)
Screenshot: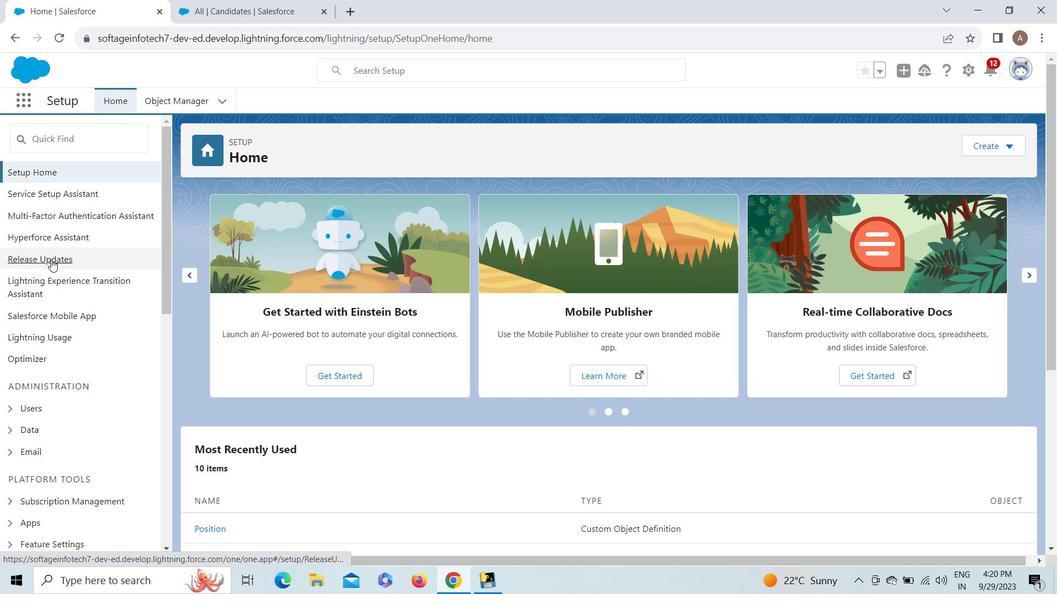 
Action: Mouse moved to (56, 280)
Screenshot: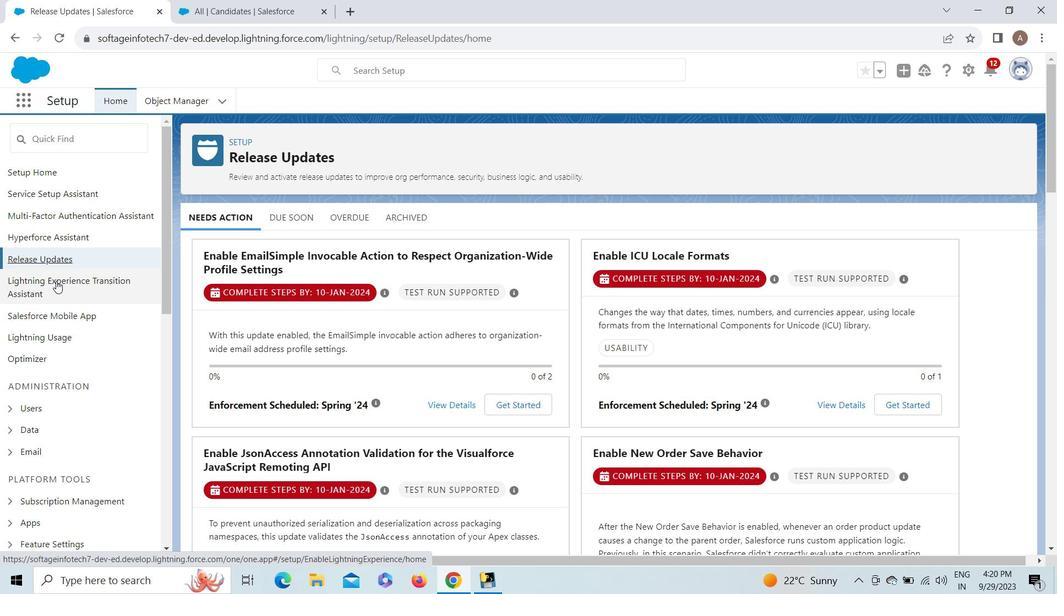 
Action: Mouse pressed left at (56, 280)
Screenshot: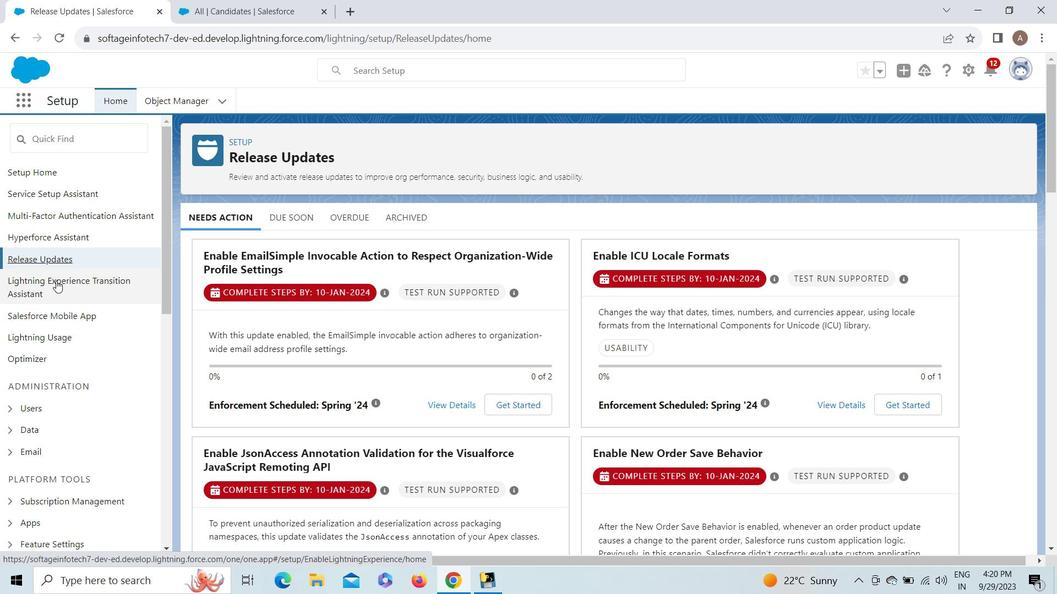 
Action: Mouse moved to (35, 336)
Screenshot: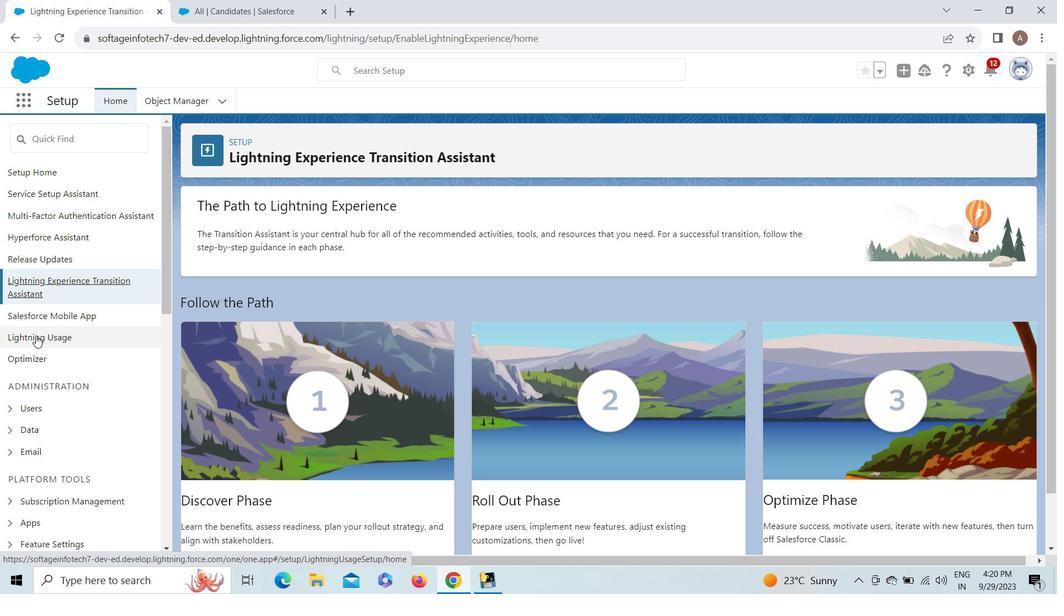 
Action: Mouse pressed left at (35, 336)
Screenshot: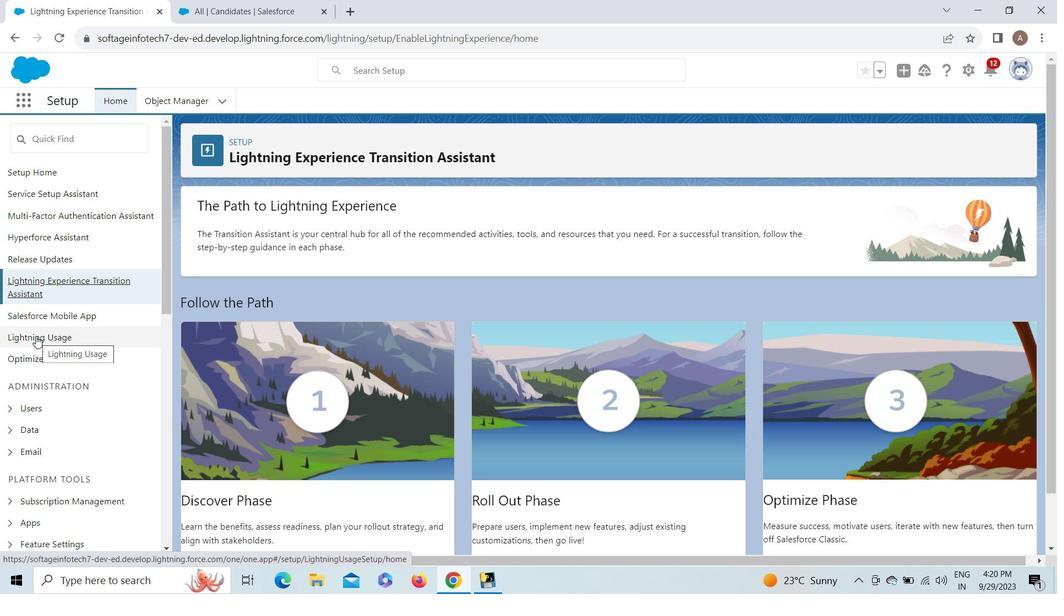 
Action: Mouse moved to (29, 356)
Screenshot: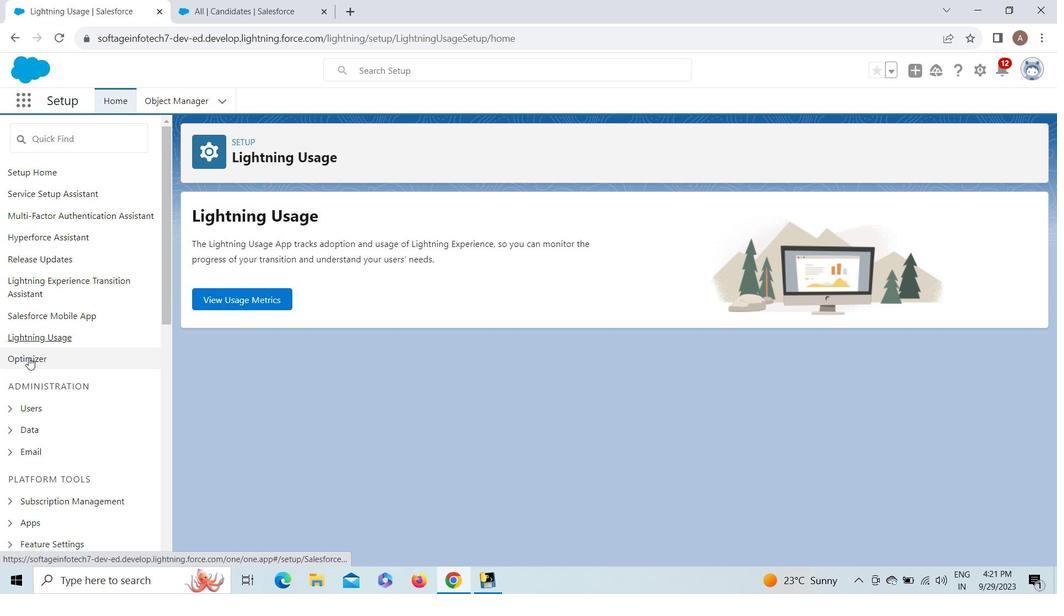 
Action: Mouse pressed left at (29, 356)
Screenshot: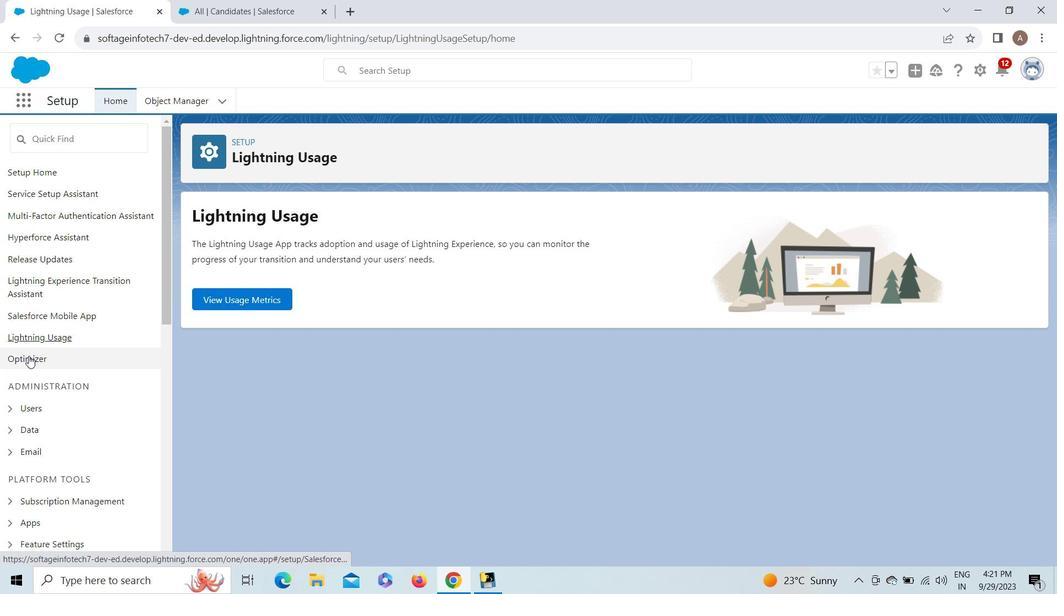 
Action: Mouse moved to (164, 272)
Screenshot: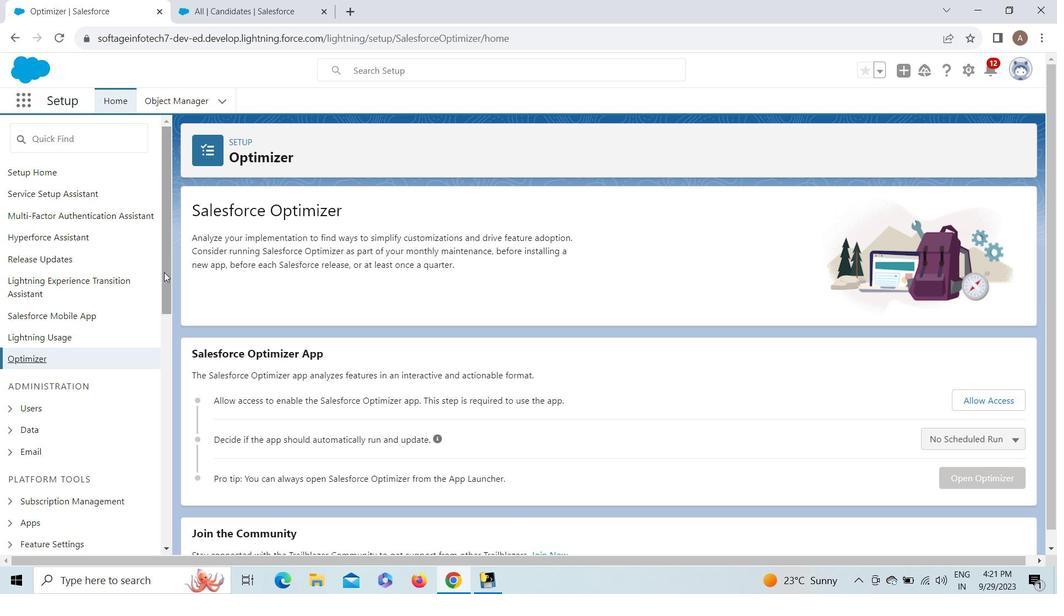 
Action: Mouse pressed left at (164, 272)
Screenshot: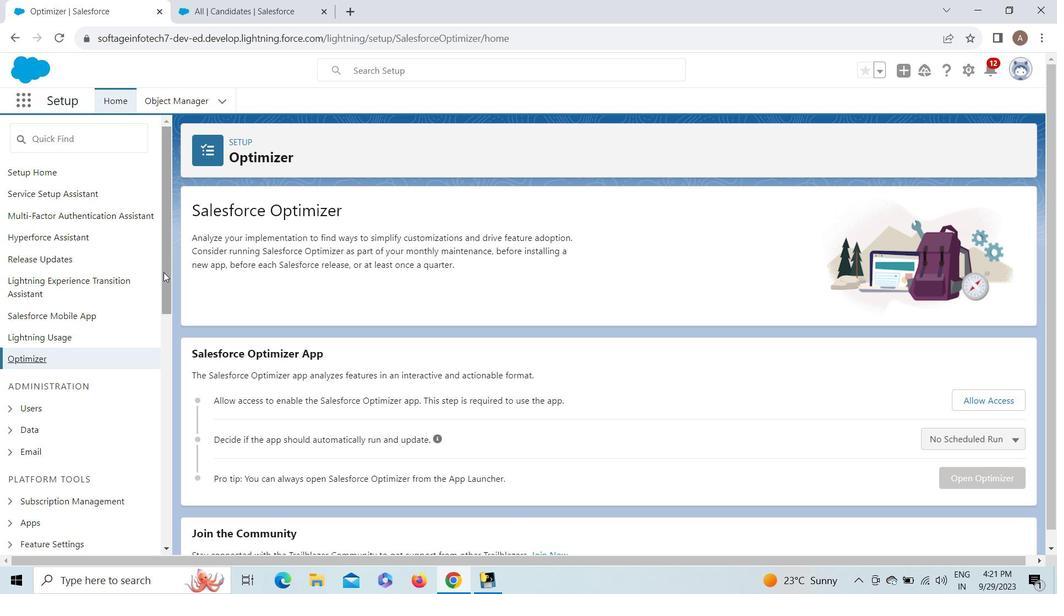 
Action: Mouse moved to (86, 406)
Screenshot: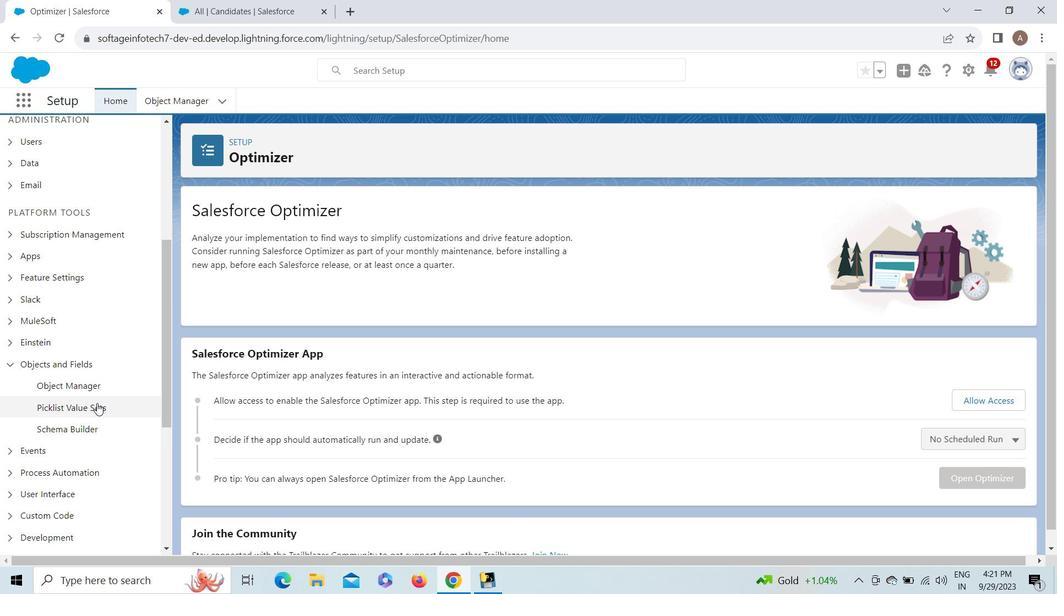 
Action: Mouse pressed left at (86, 406)
Screenshot: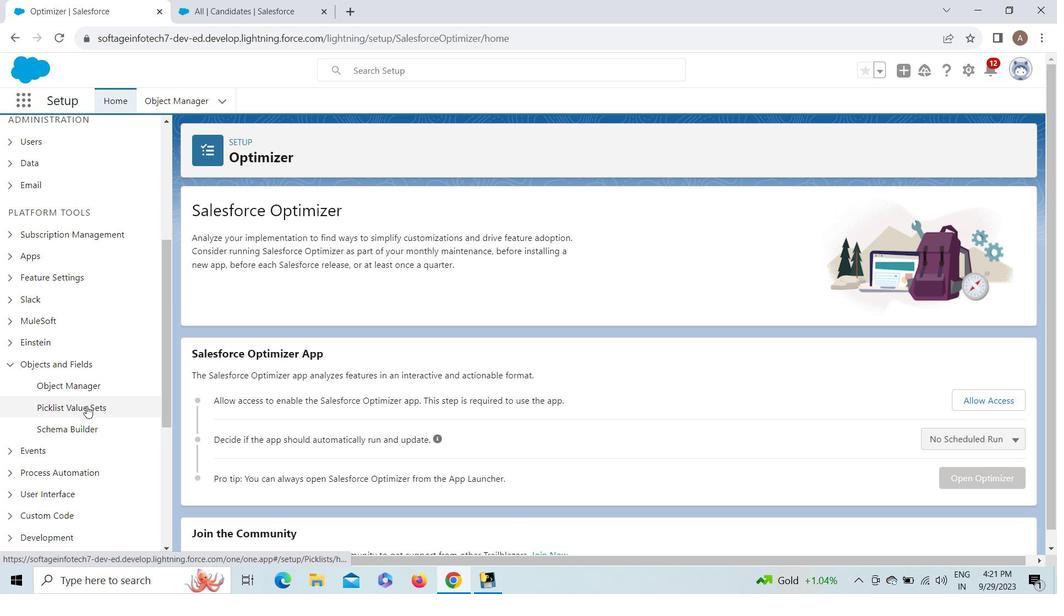 
Action: Mouse moved to (36, 465)
Screenshot: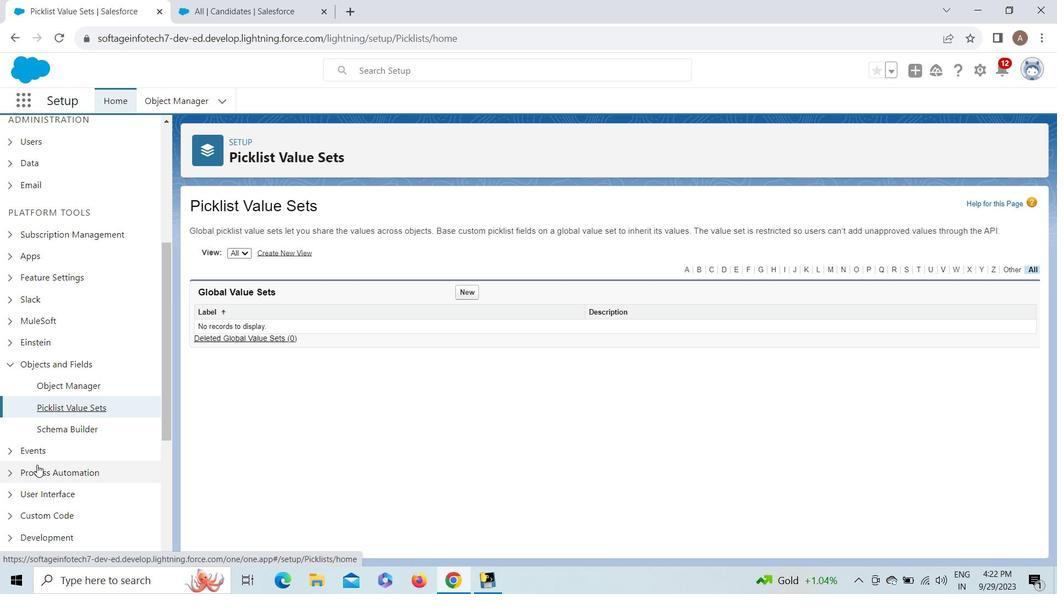 
Action: Mouse pressed left at (36, 465)
Screenshot: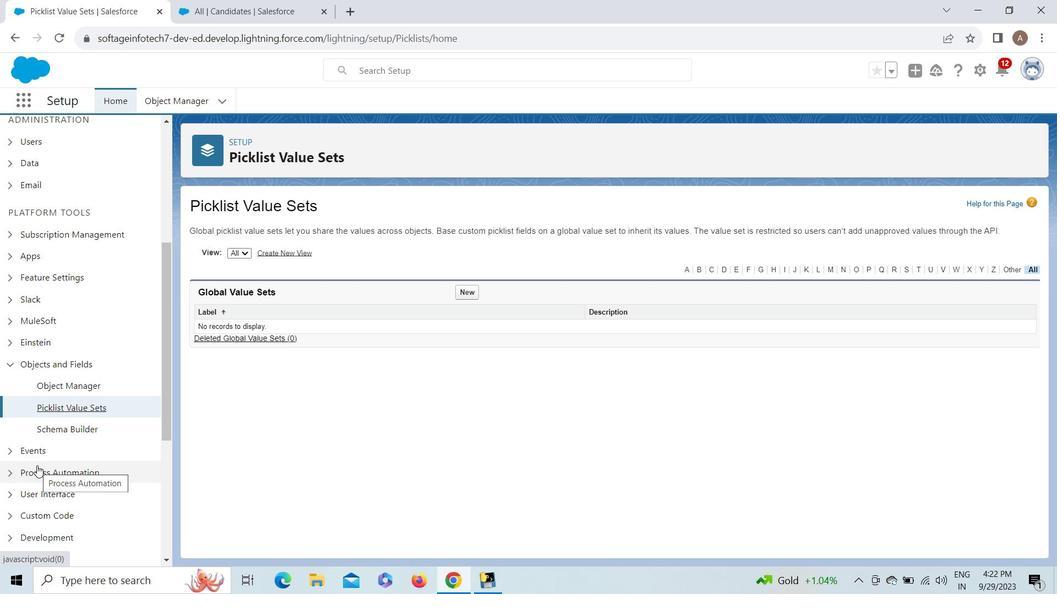 
Action: Mouse moved to (163, 306)
Screenshot: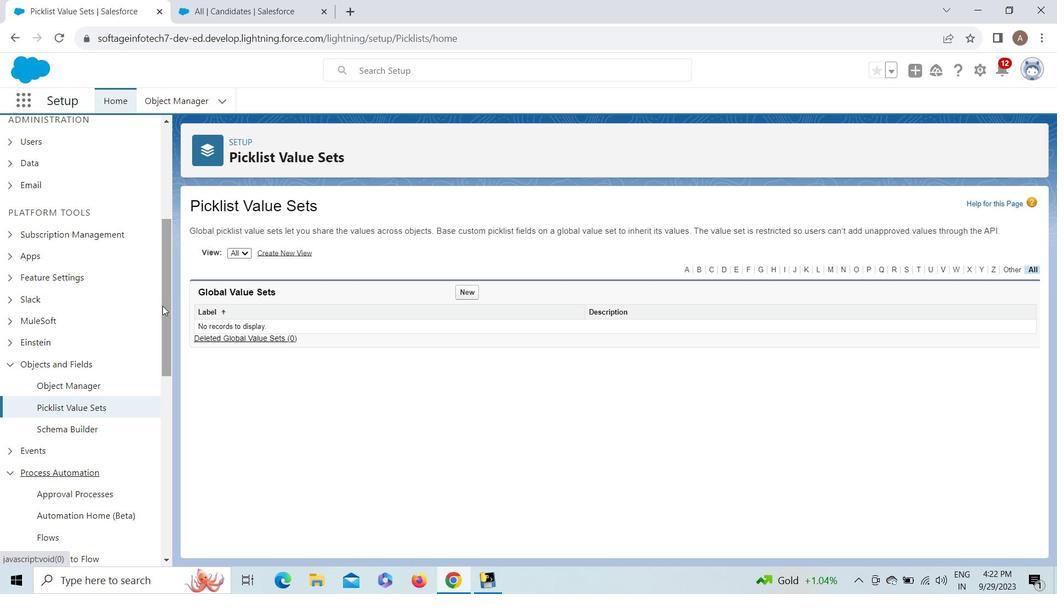 
Action: Mouse pressed left at (163, 306)
Screenshot: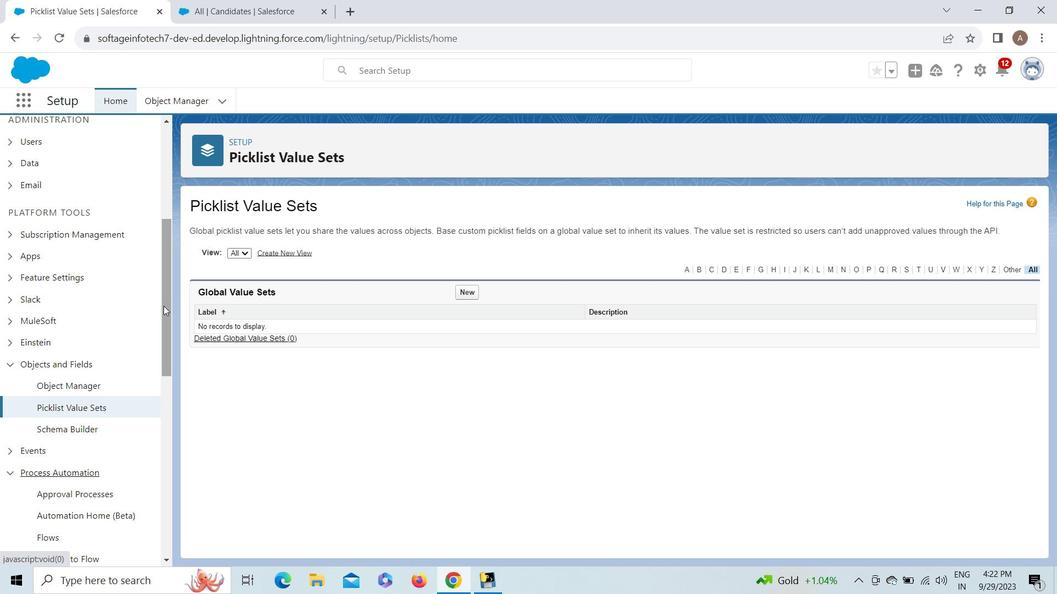 
Action: Mouse moved to (226, 11)
Screenshot: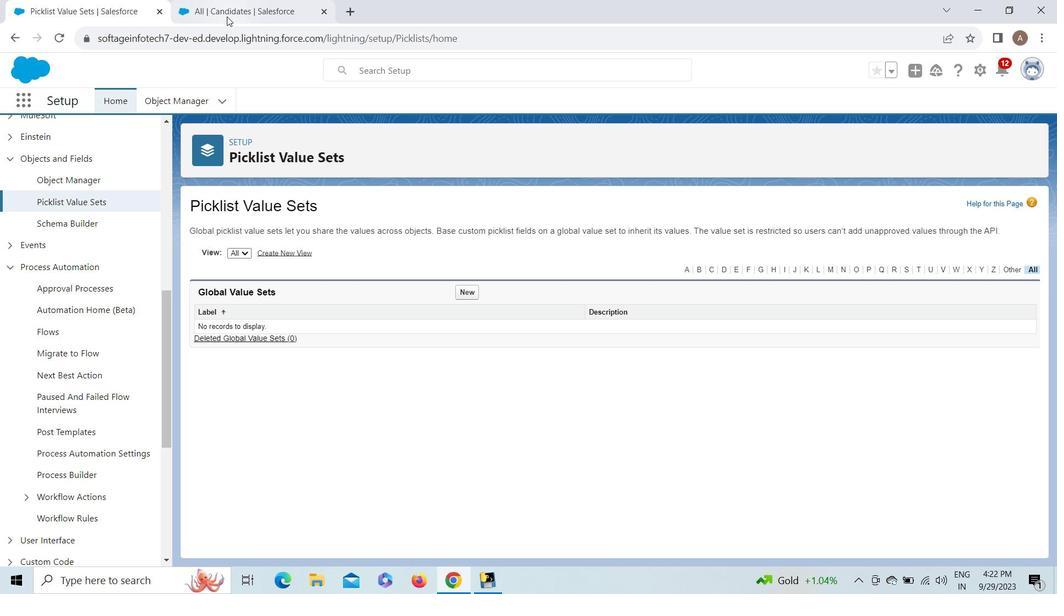 
Action: Mouse pressed left at (226, 11)
Screenshot: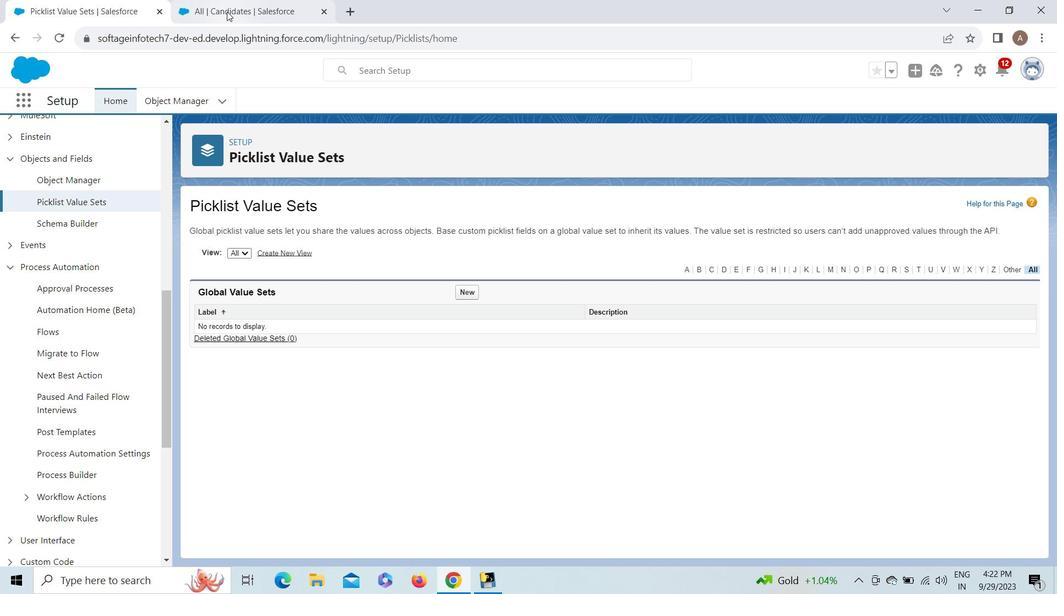 
Action: Mouse moved to (99, 3)
Screenshot: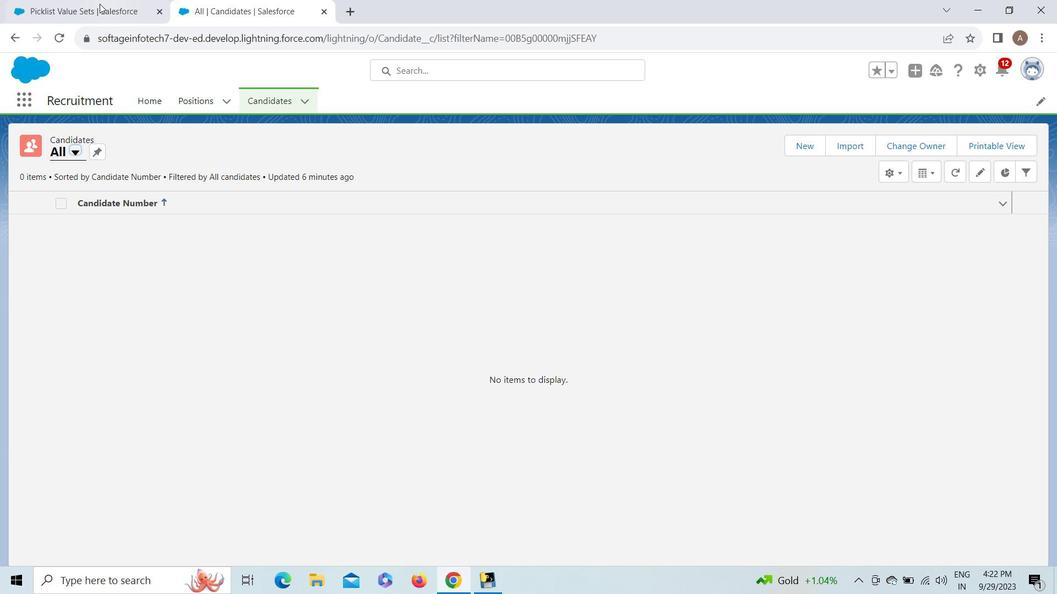 
Action: Mouse pressed left at (99, 3)
Screenshot: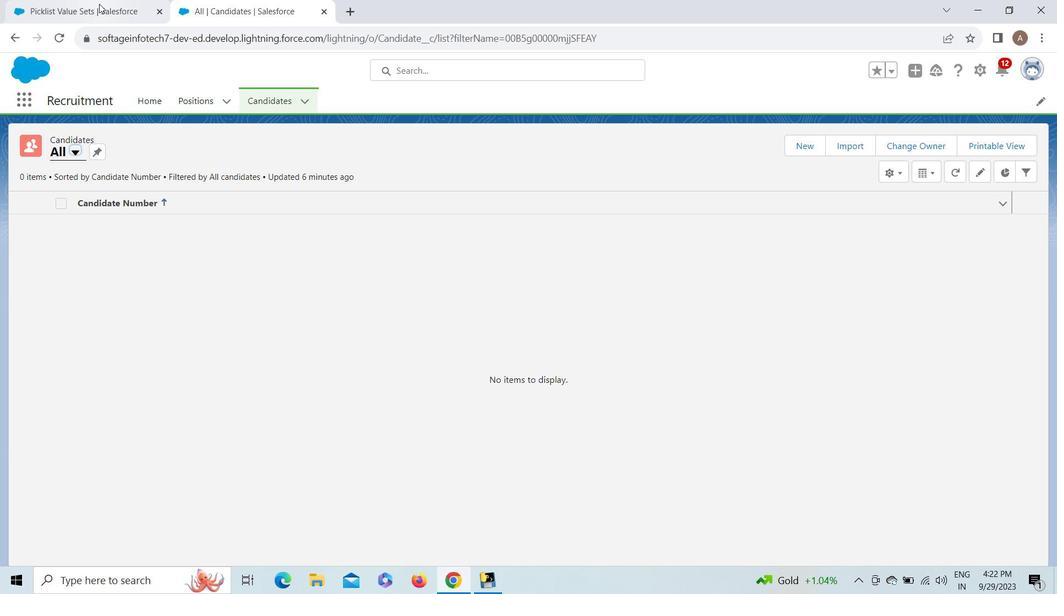 
Action: Mouse moved to (169, 94)
Screenshot: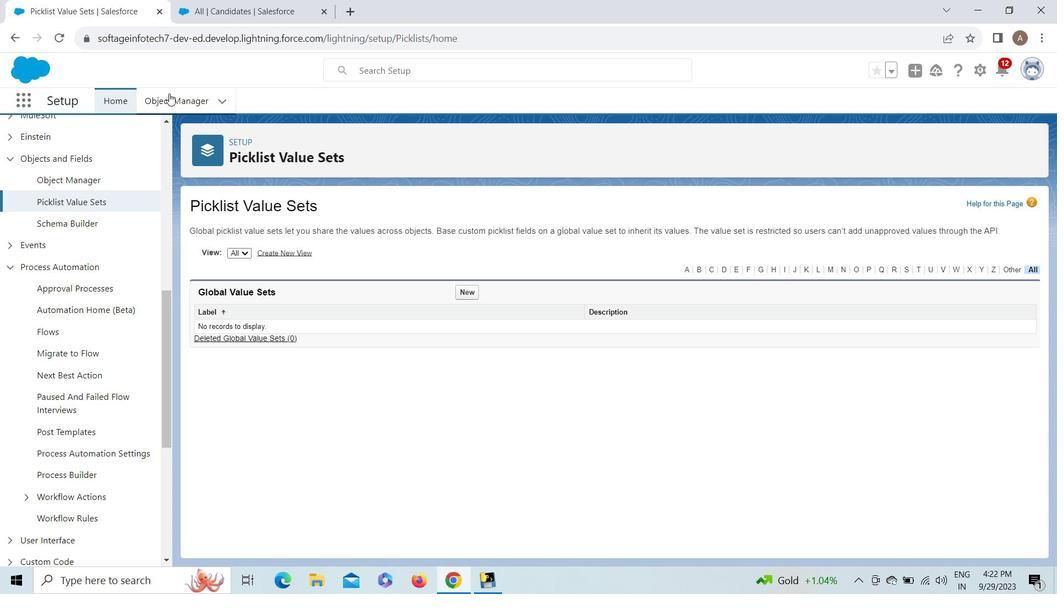 
Action: Mouse pressed left at (169, 94)
Screenshot: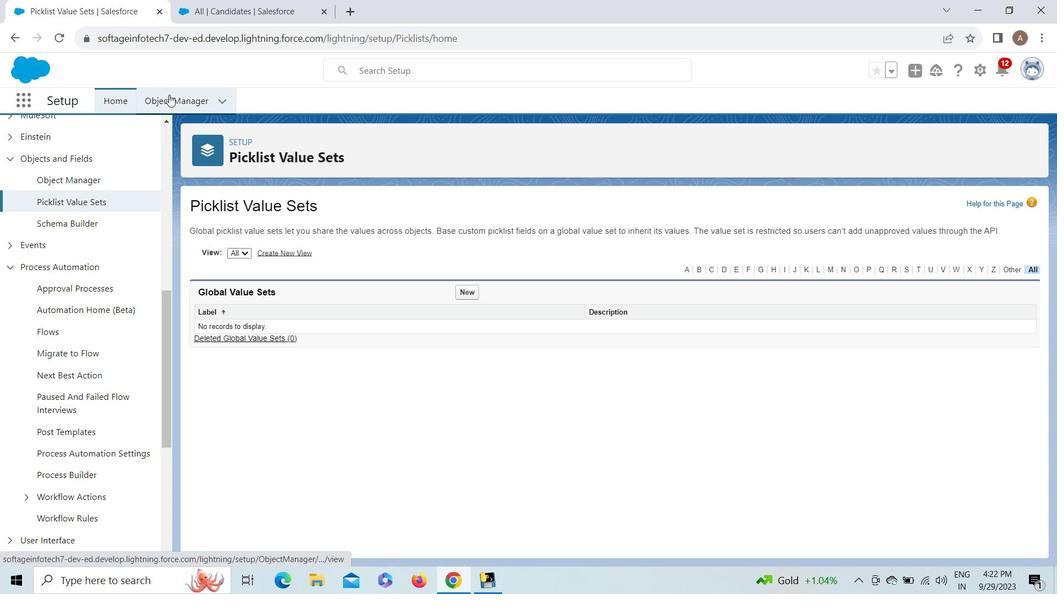 
Action: Mouse moved to (791, 151)
Screenshot: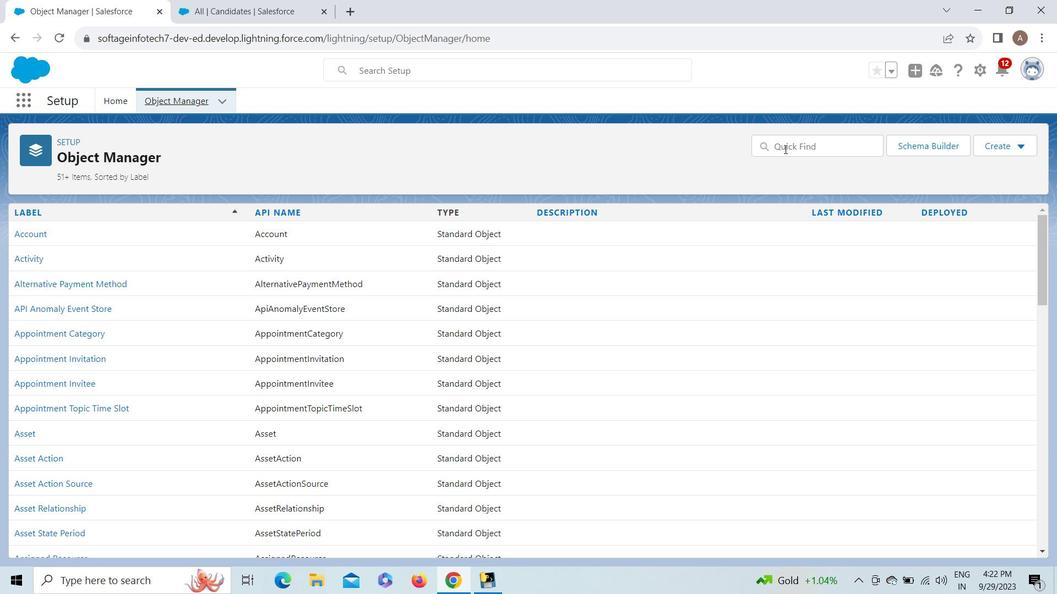 
Action: Mouse pressed left at (791, 151)
Screenshot: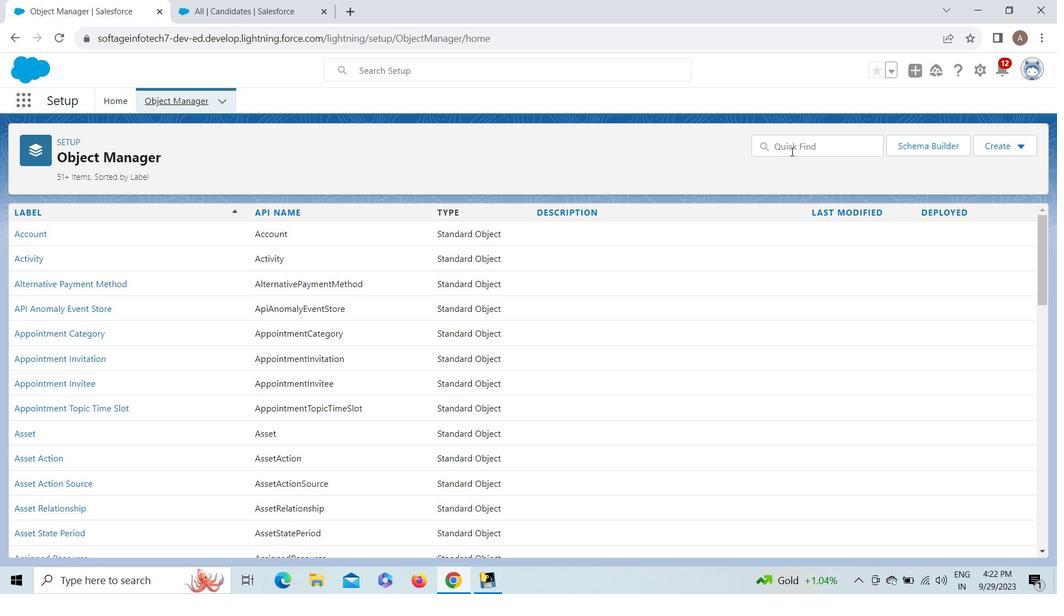 
Action: Key pressed can
Screenshot: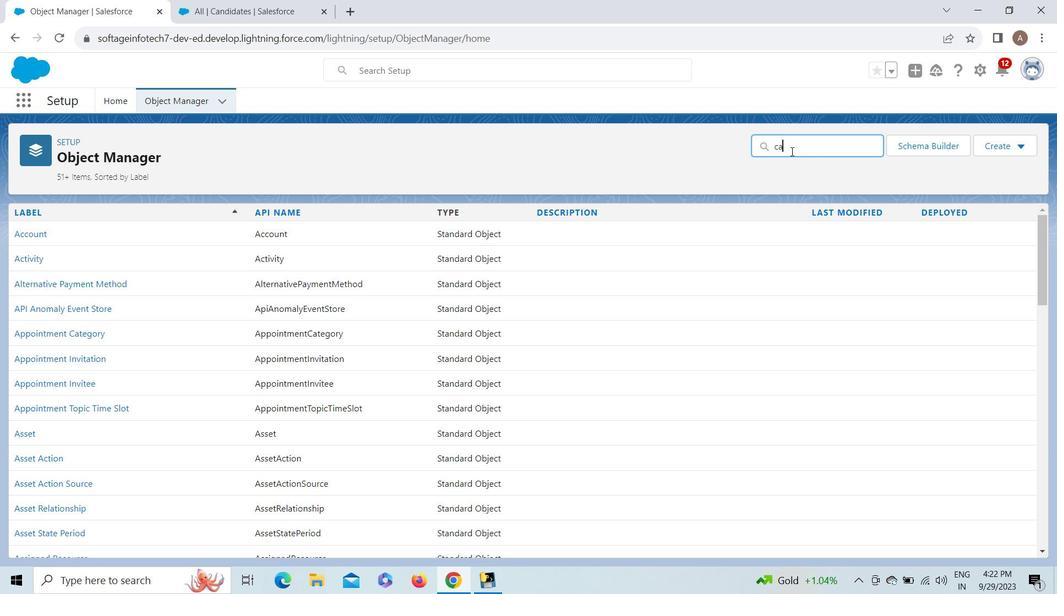 
Action: Mouse moved to (33, 237)
Screenshot: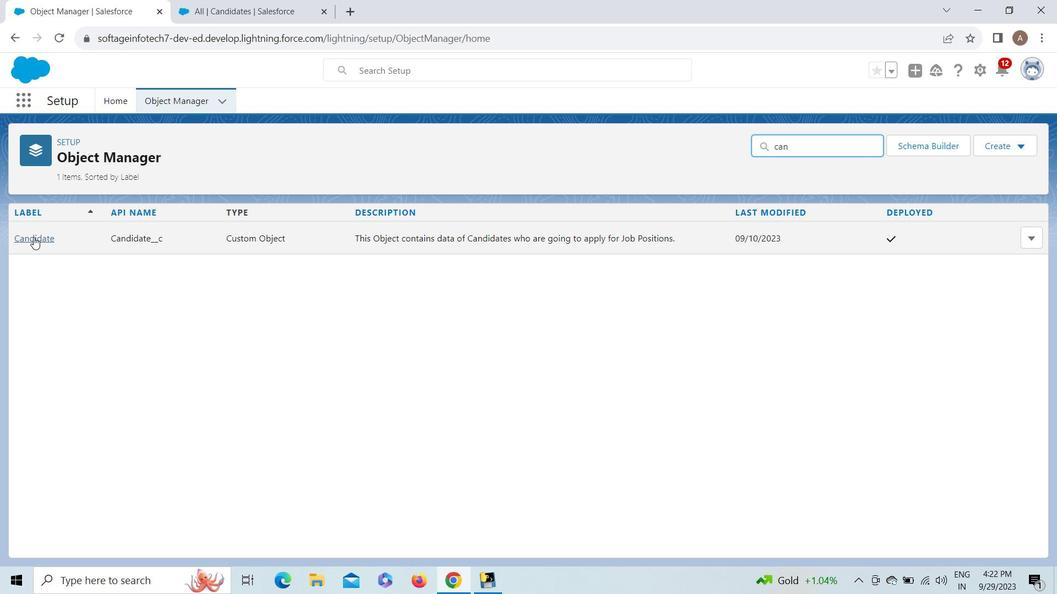 
Action: Mouse pressed left at (33, 237)
Screenshot: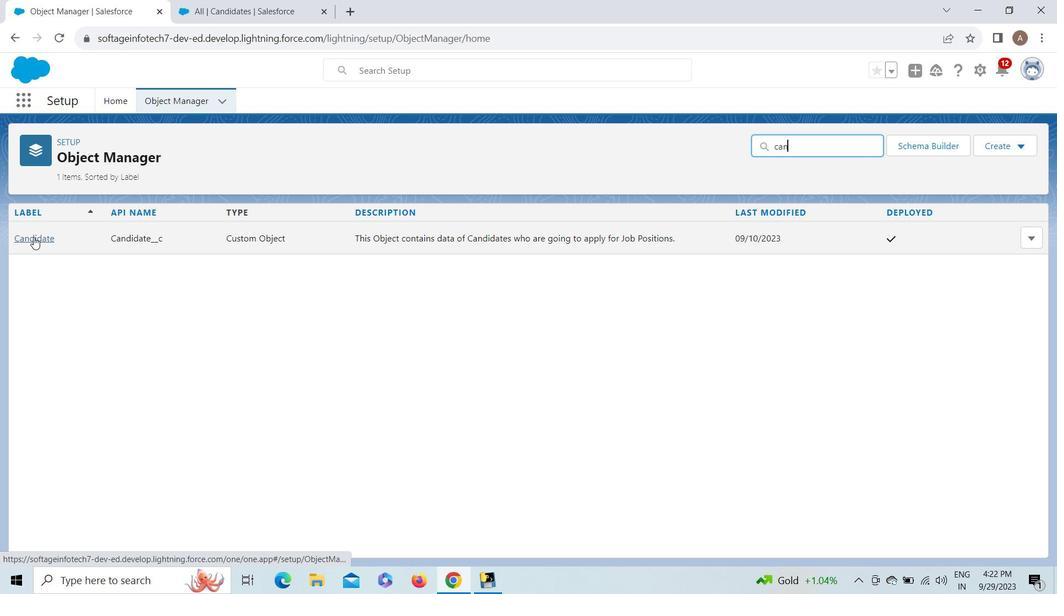 
Action: Mouse moved to (78, 236)
Screenshot: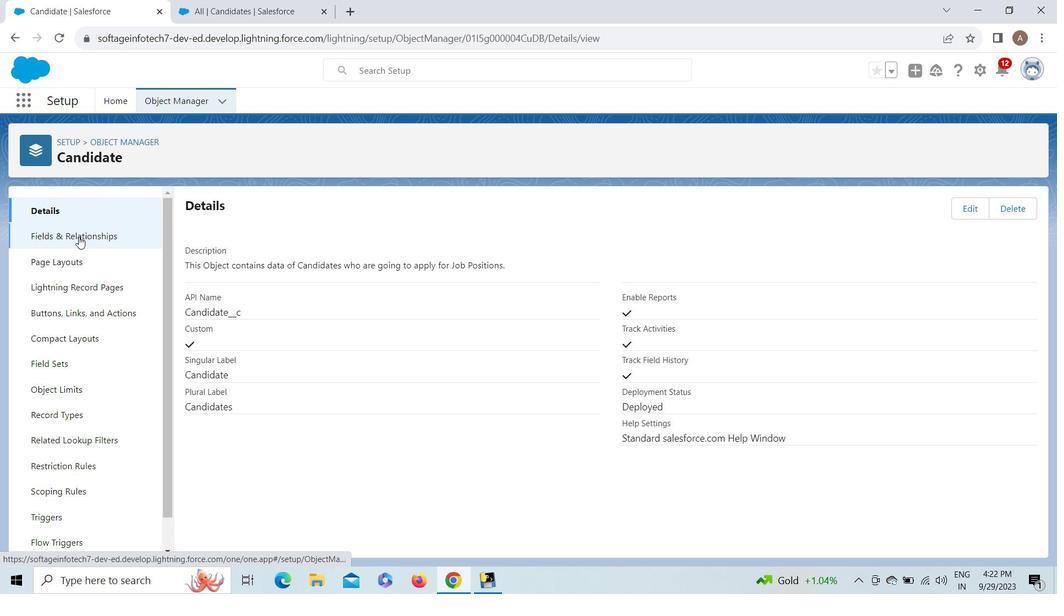 
Action: Mouse pressed left at (78, 236)
Screenshot: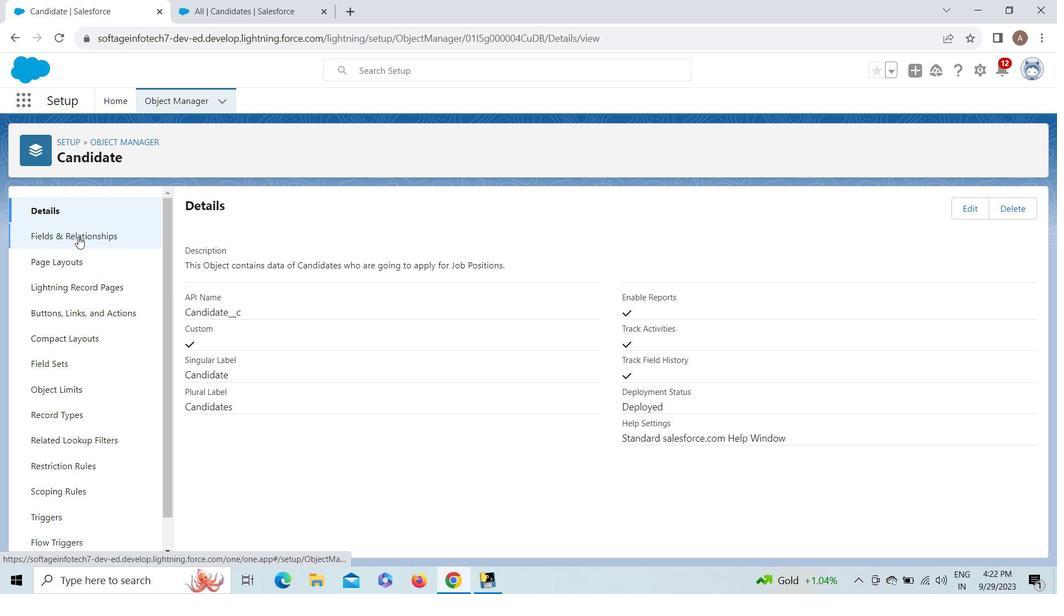 
Action: Mouse moved to (748, 213)
Screenshot: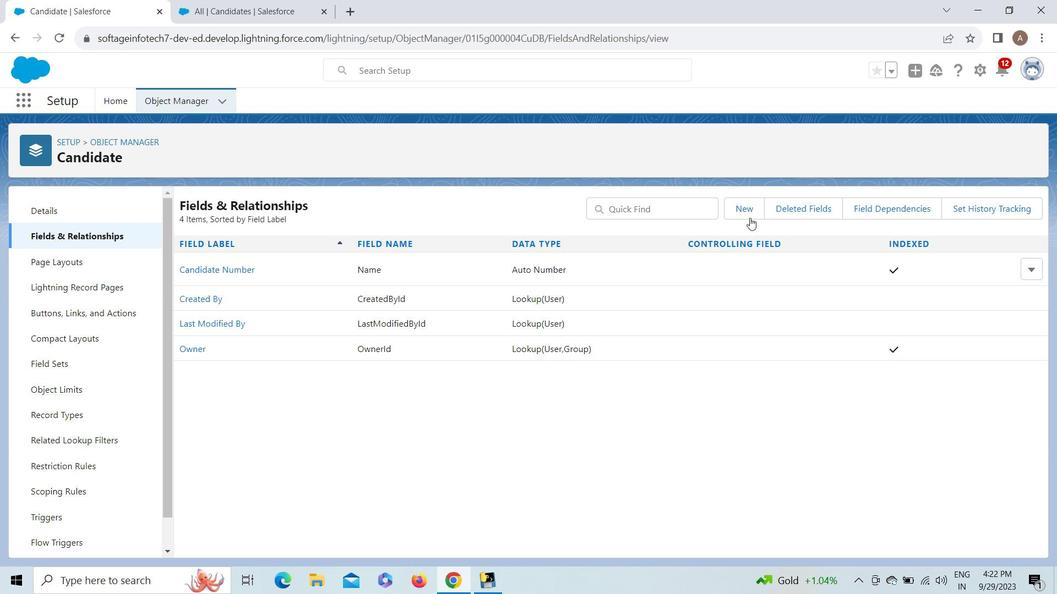 
Action: Mouse pressed left at (748, 213)
Screenshot: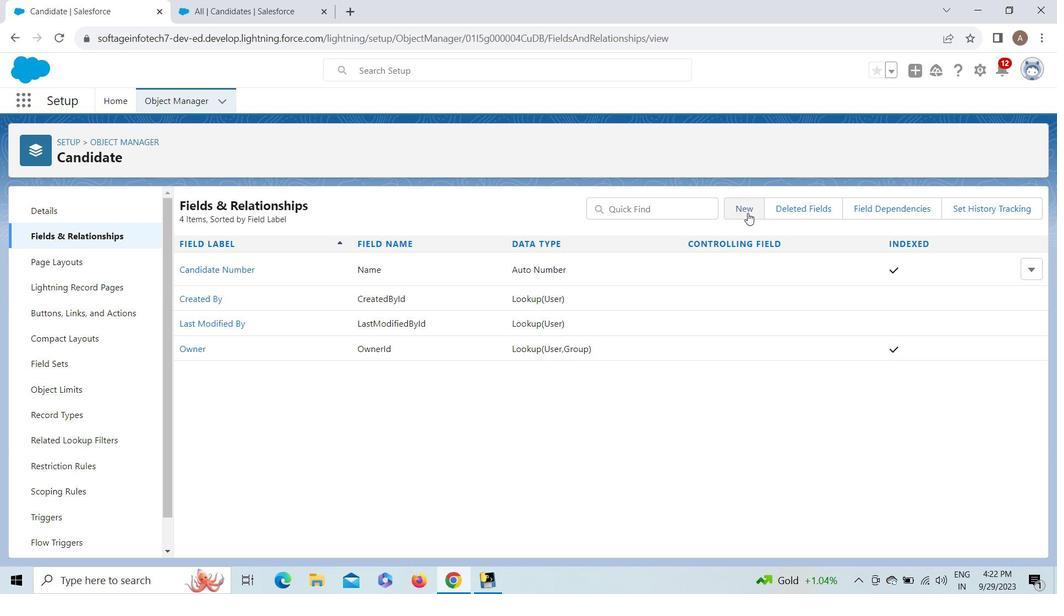 
Action: Mouse moved to (1034, 303)
Screenshot: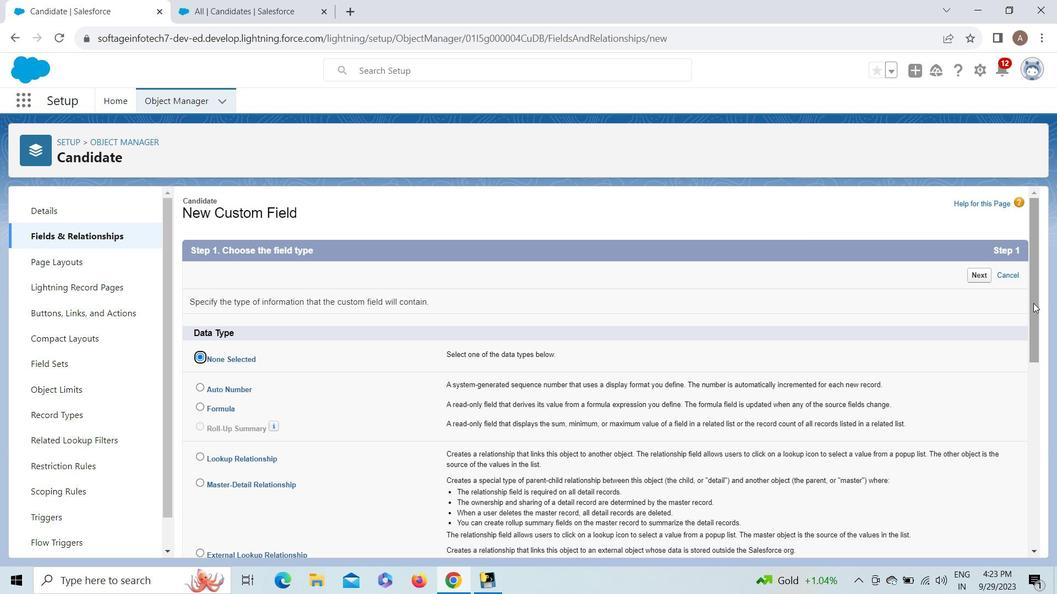 
Action: Mouse pressed left at (1034, 303)
Screenshot: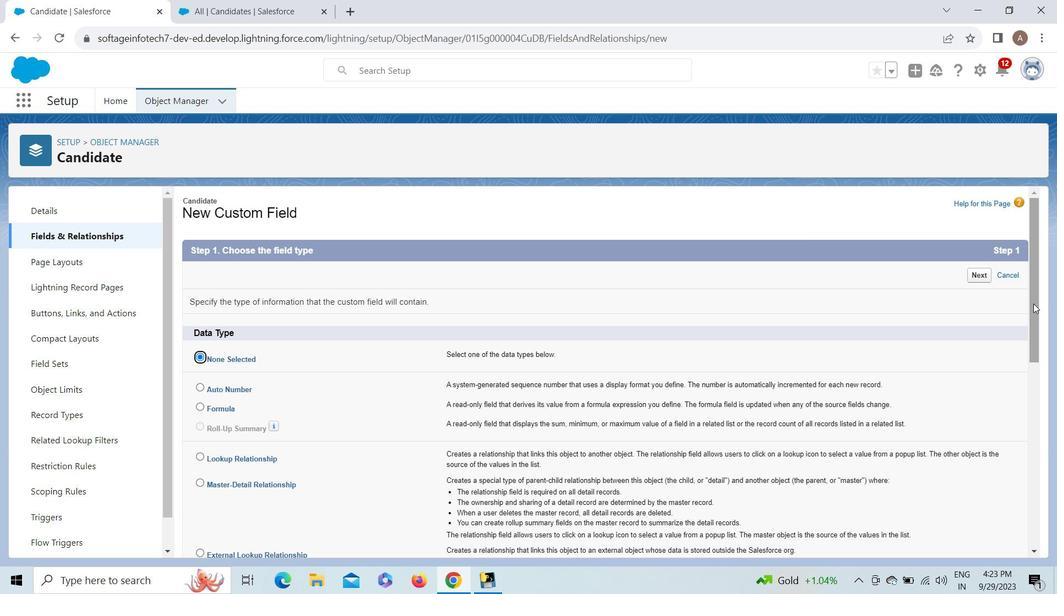 
Action: Mouse moved to (1030, 355)
Screenshot: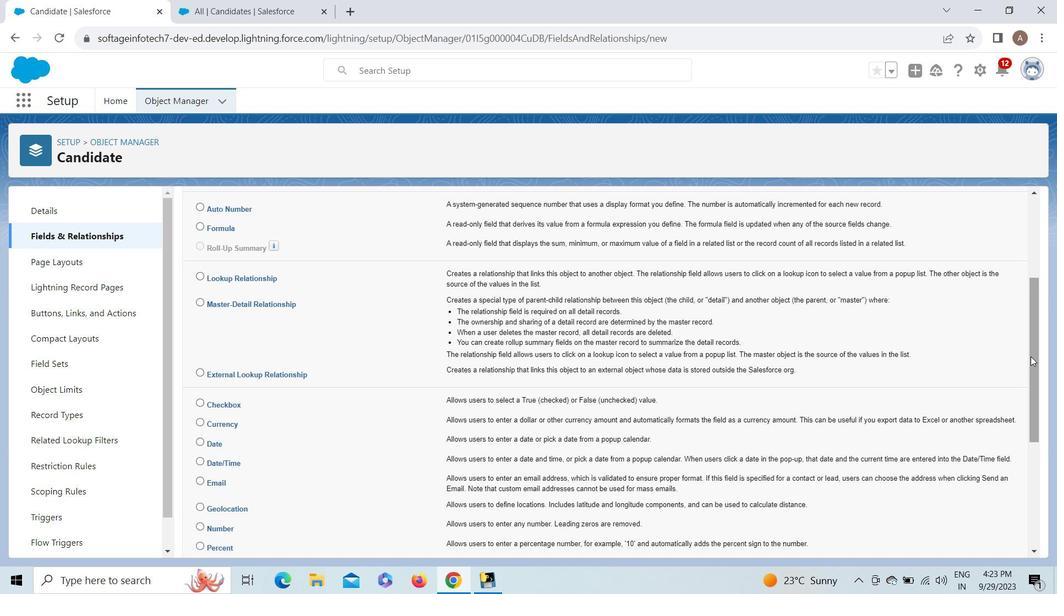 
Action: Mouse pressed left at (1030, 355)
Screenshot: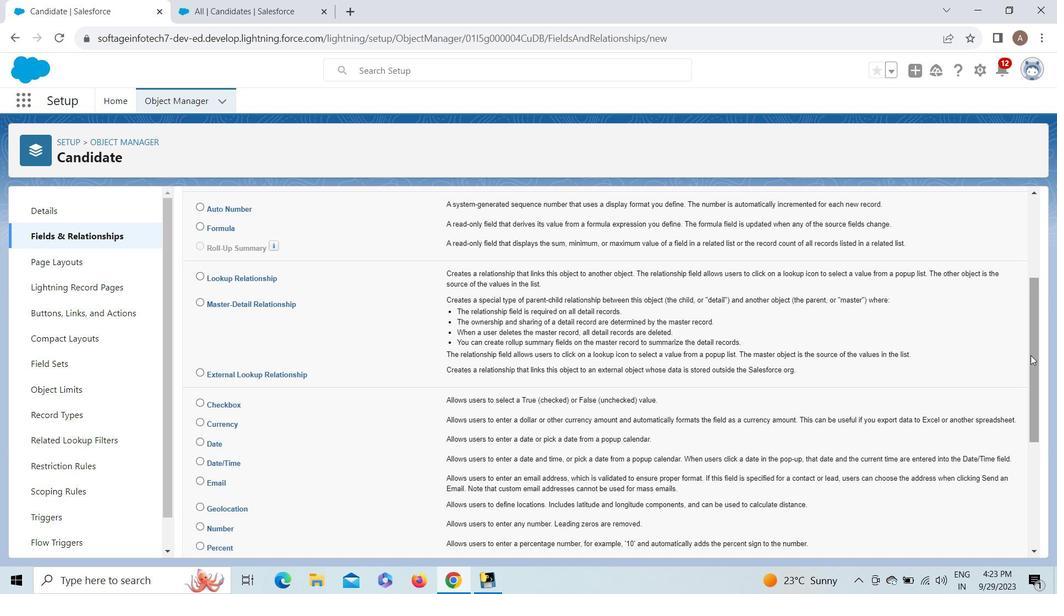 
Action: Mouse moved to (205, 421)
Screenshot: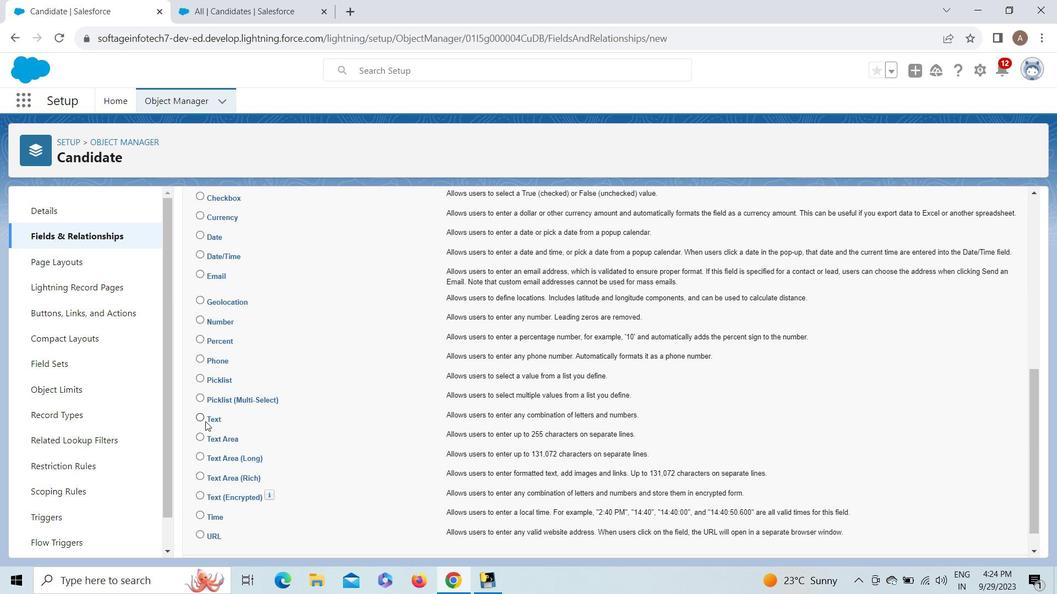 
Action: Mouse pressed left at (205, 421)
Screenshot: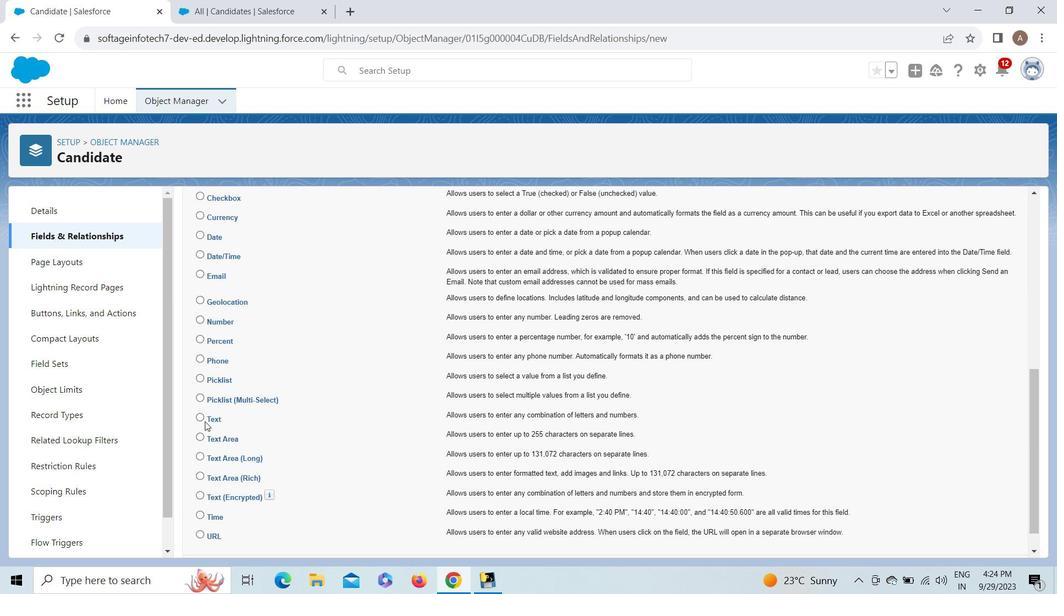 
Action: Mouse pressed left at (205, 421)
Screenshot: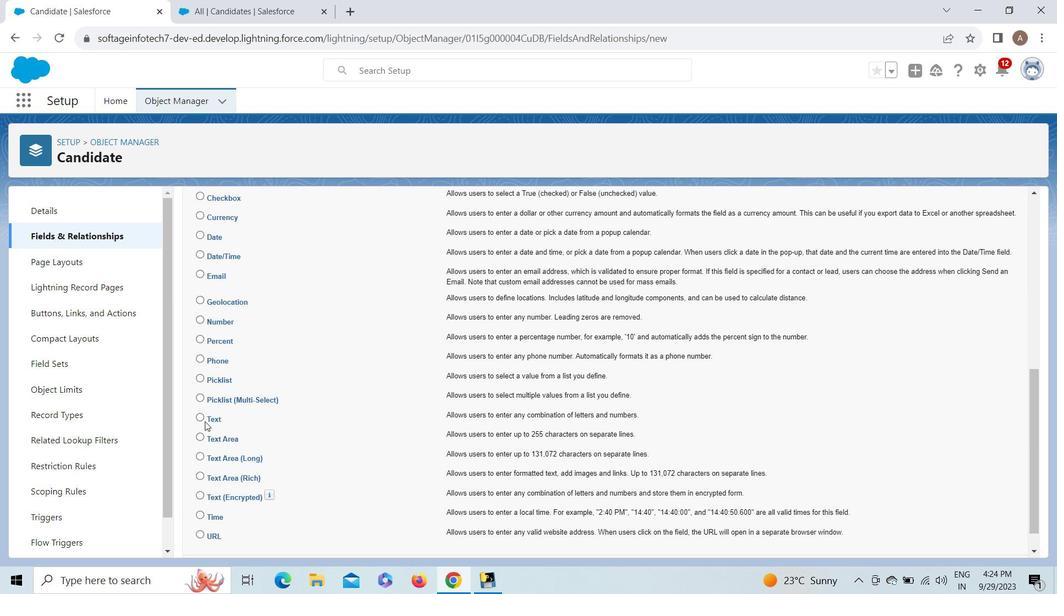 
Action: Mouse moved to (203, 420)
Screenshot: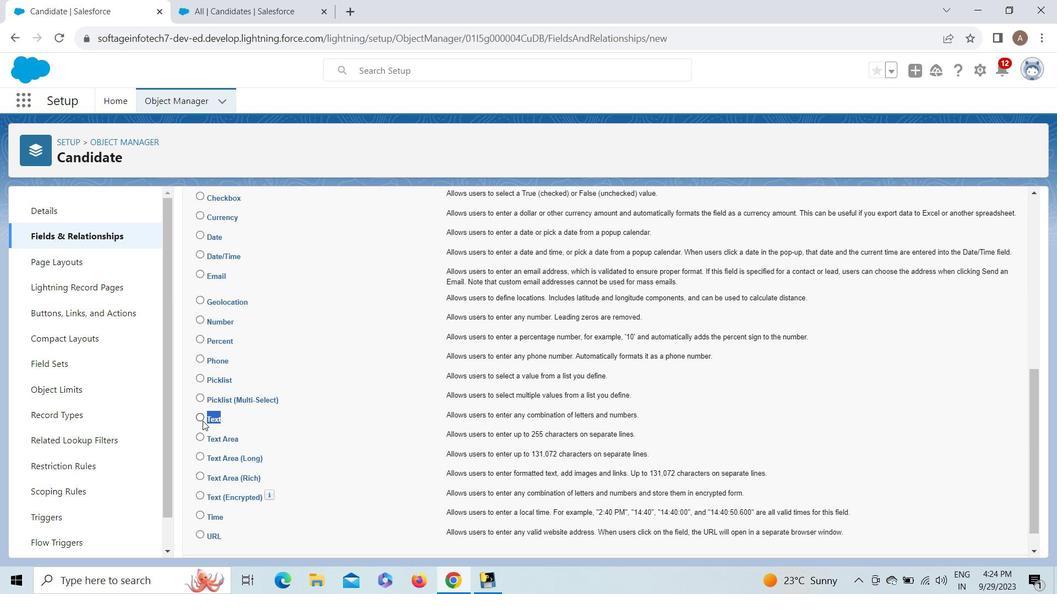 
Action: Mouse pressed left at (203, 420)
Screenshot: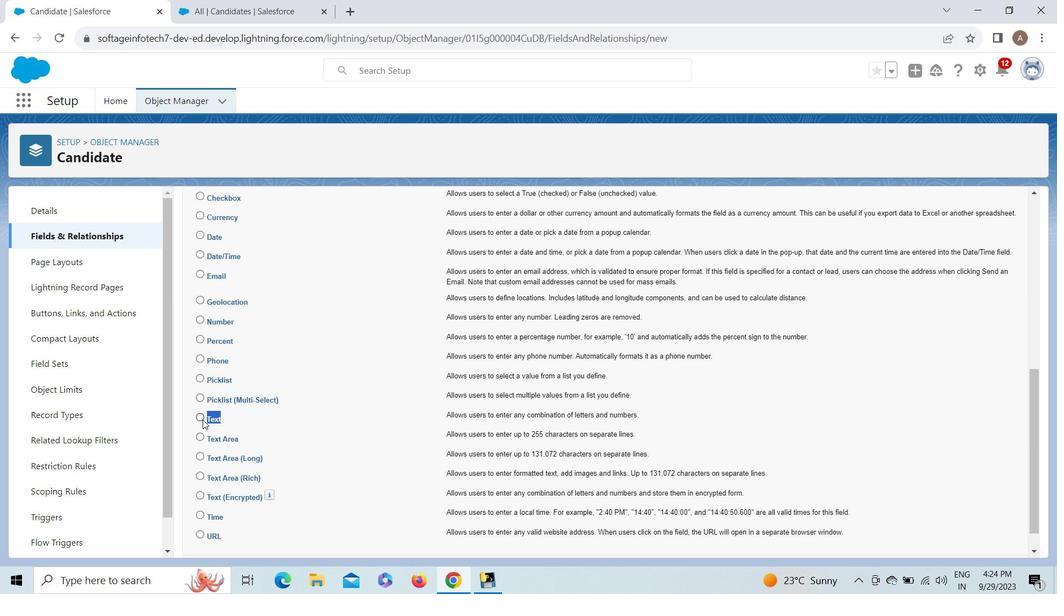 
Action: Mouse moved to (1033, 411)
Screenshot: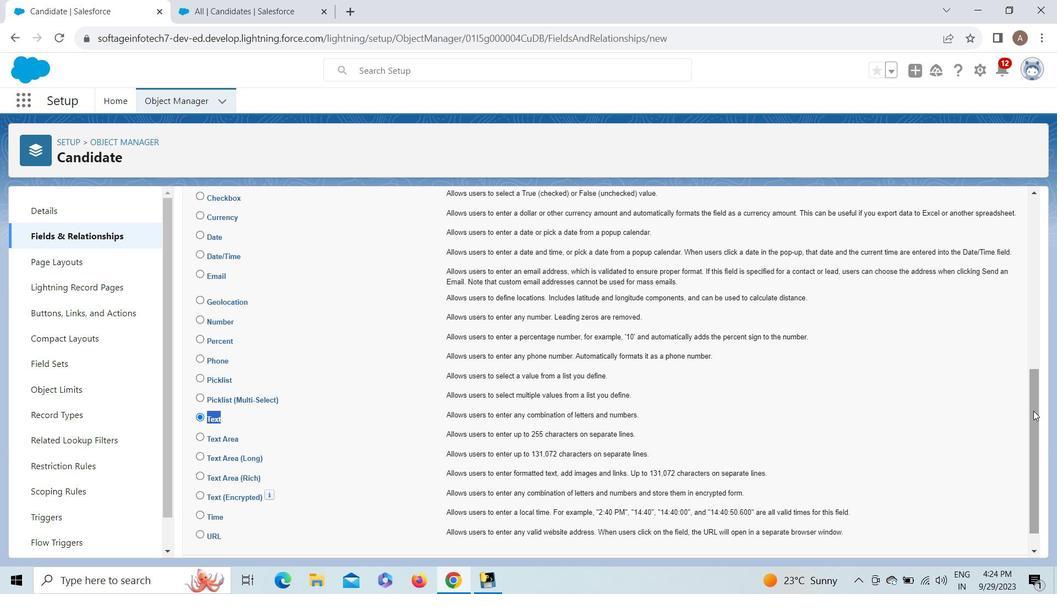 
Action: Mouse pressed left at (1033, 411)
Screenshot: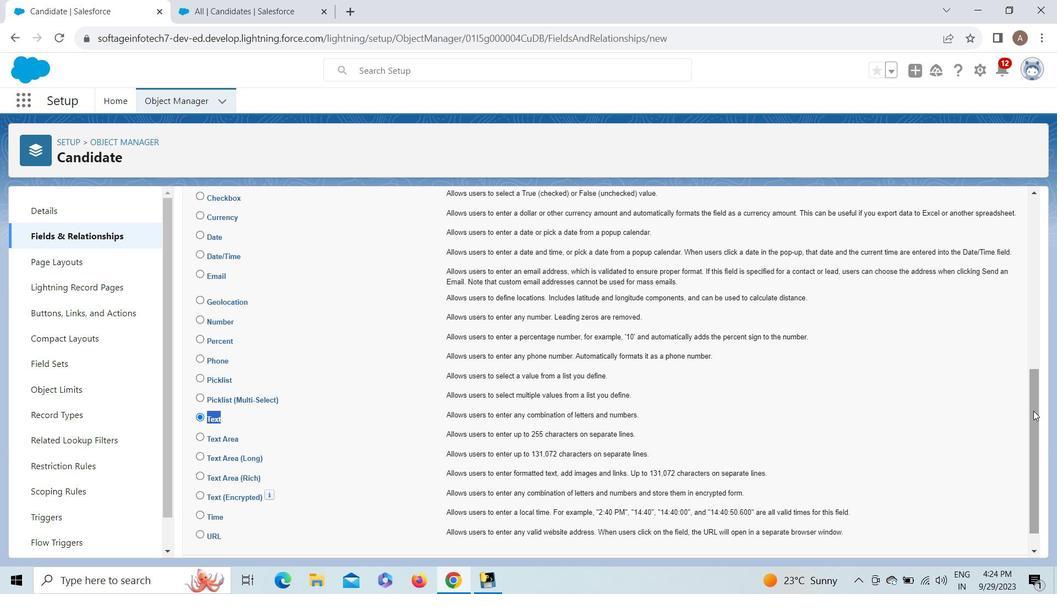 
Action: Mouse moved to (976, 538)
